 Task: Product price list brown modern simple.
Action: Mouse moved to (52, 219)
Screenshot: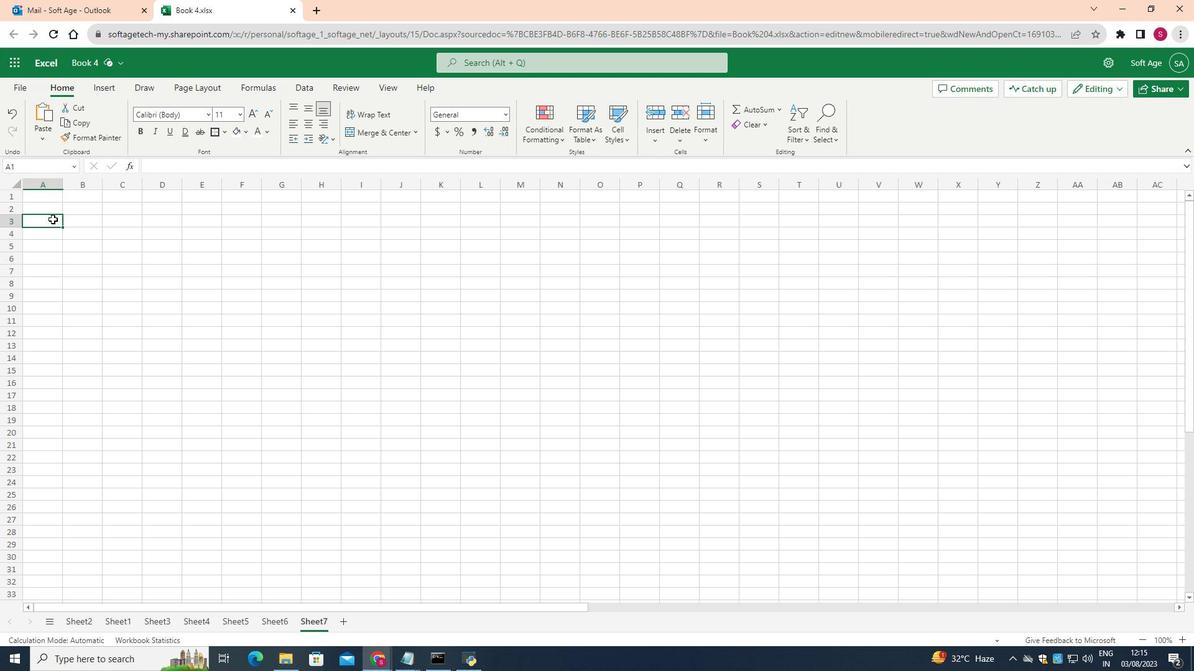 
Action: Mouse pressed left at (52, 219)
Screenshot: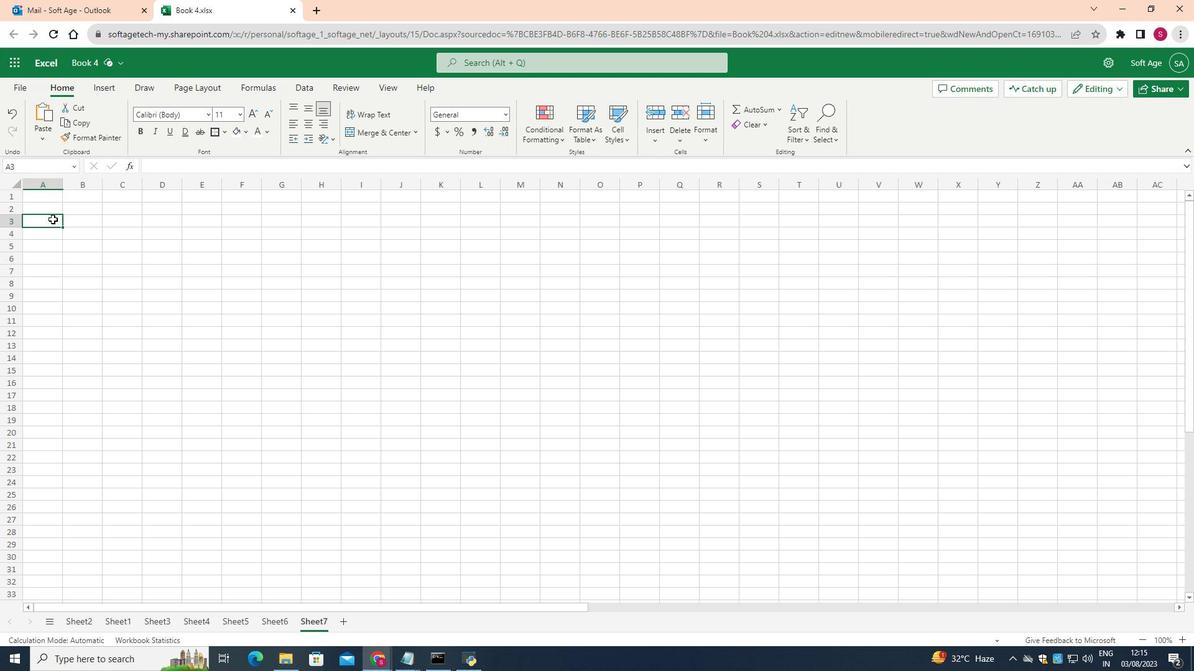 
Action: Mouse moved to (48, 197)
Screenshot: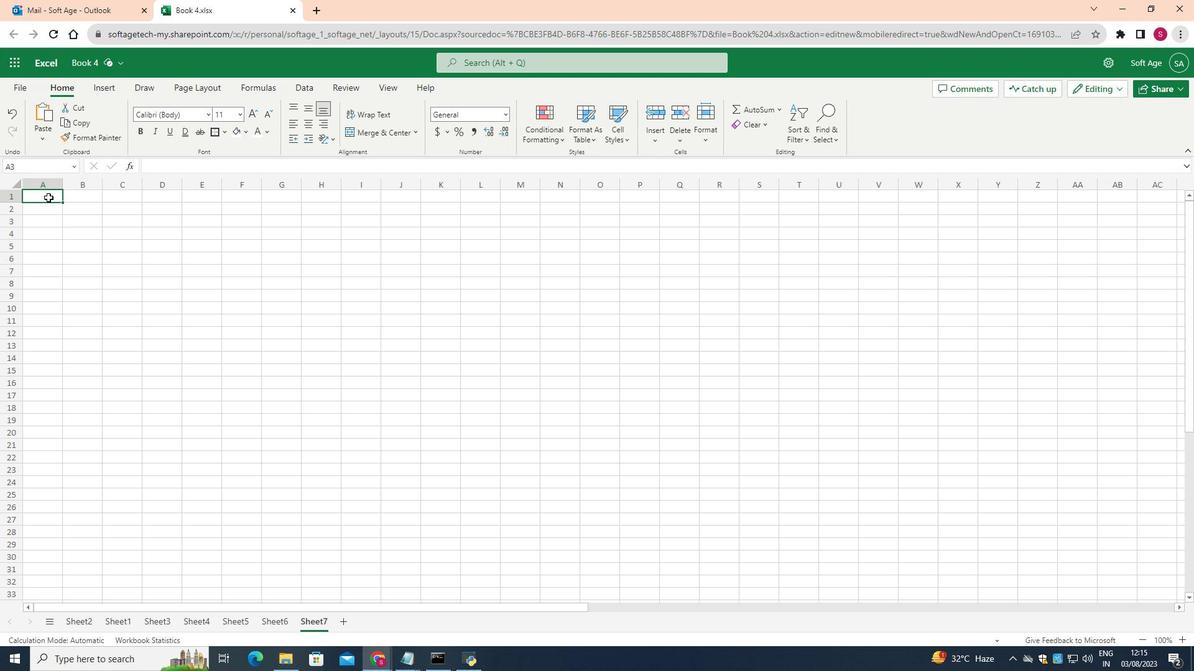 
Action: Mouse pressed left at (48, 197)
Screenshot: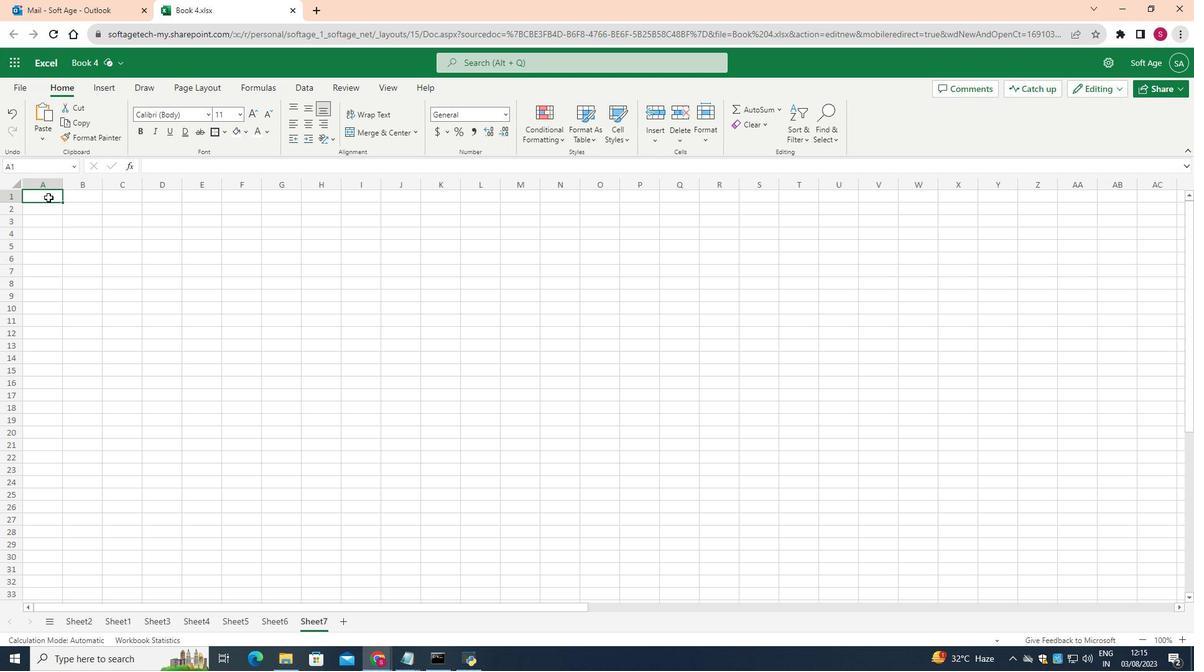 
Action: Mouse moved to (414, 126)
Screenshot: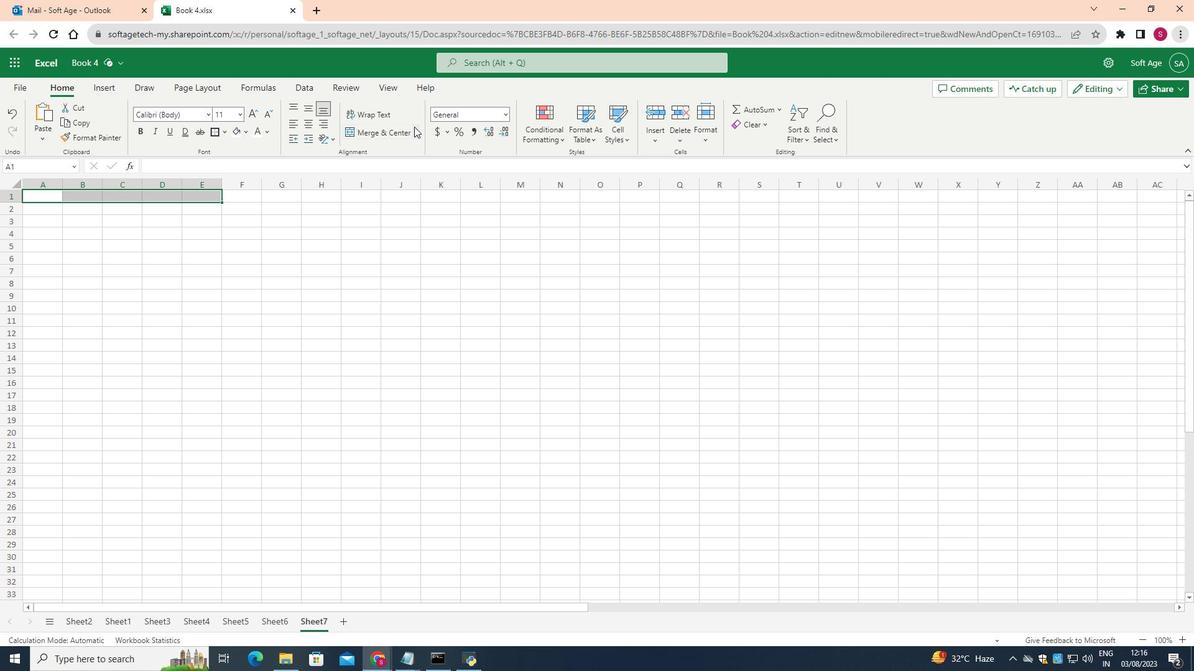 
Action: Mouse pressed left at (414, 126)
Screenshot: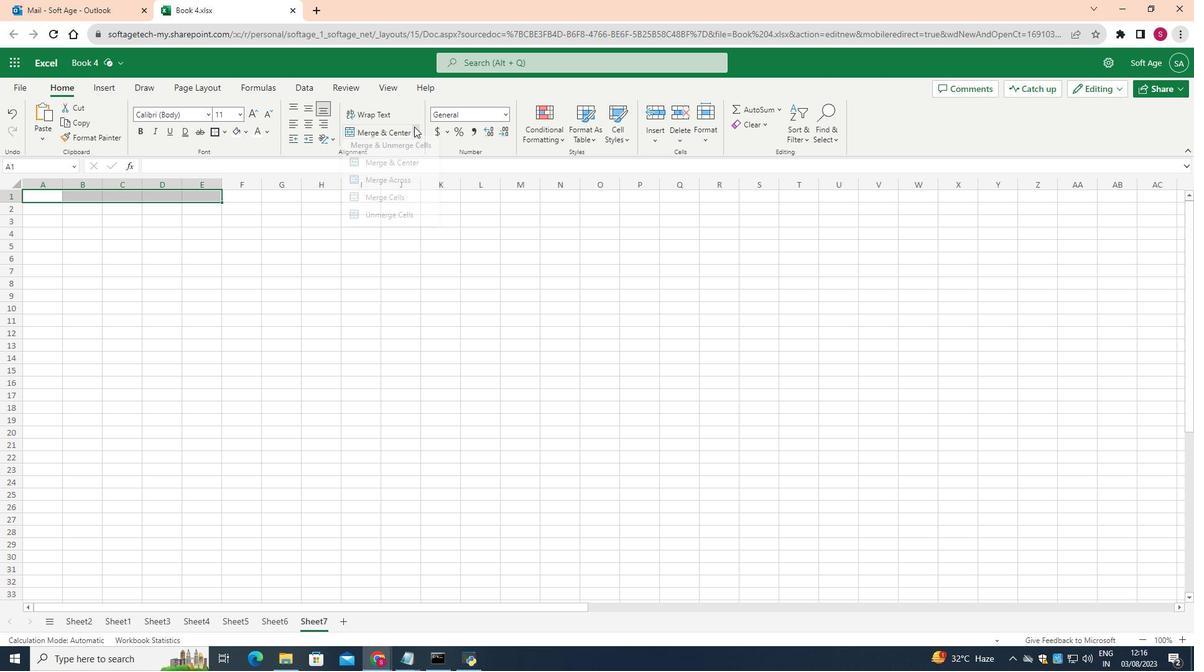 
Action: Mouse moved to (383, 204)
Screenshot: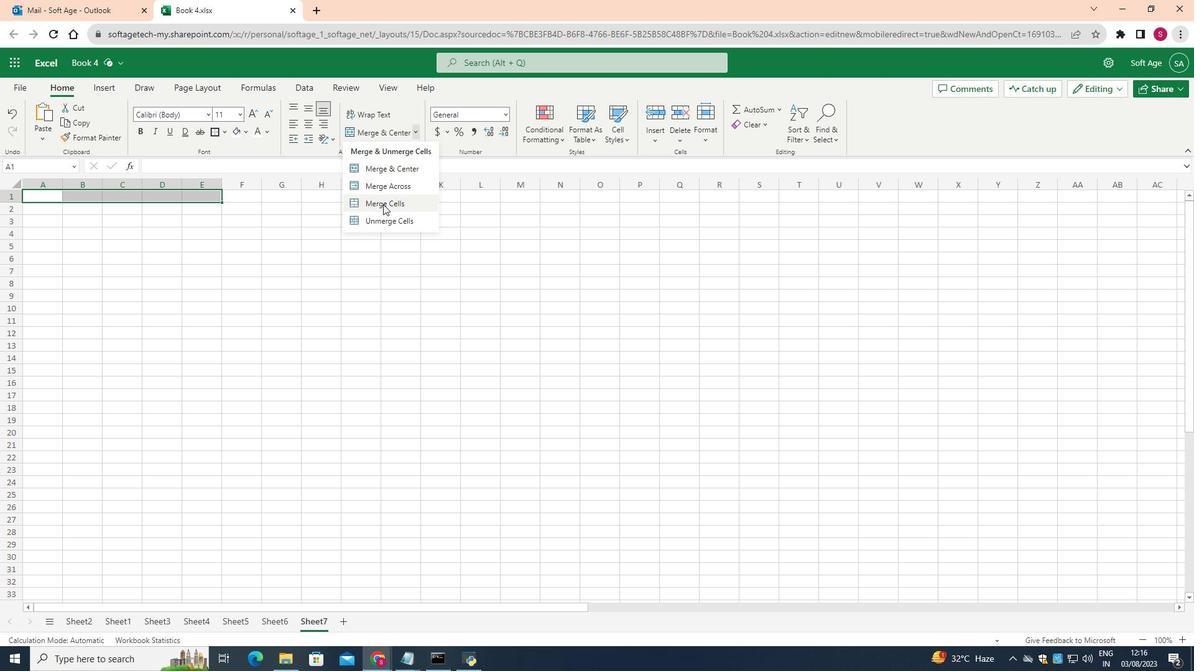 
Action: Mouse pressed left at (383, 204)
Screenshot: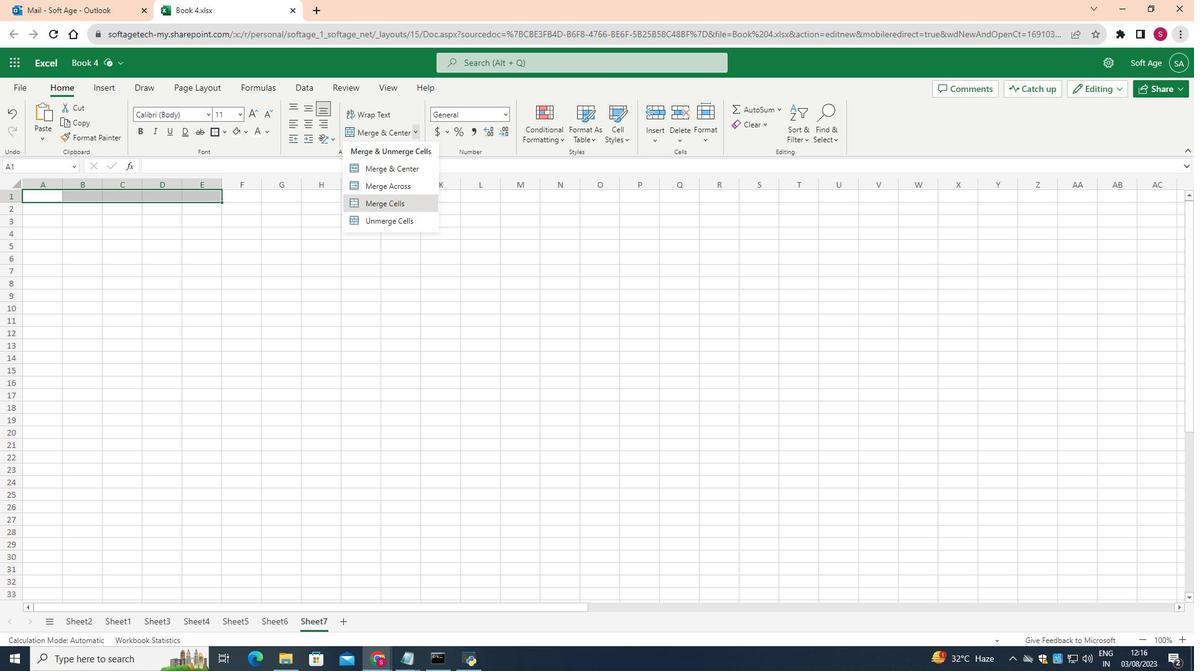 
Action: Mouse moved to (62, 181)
Screenshot: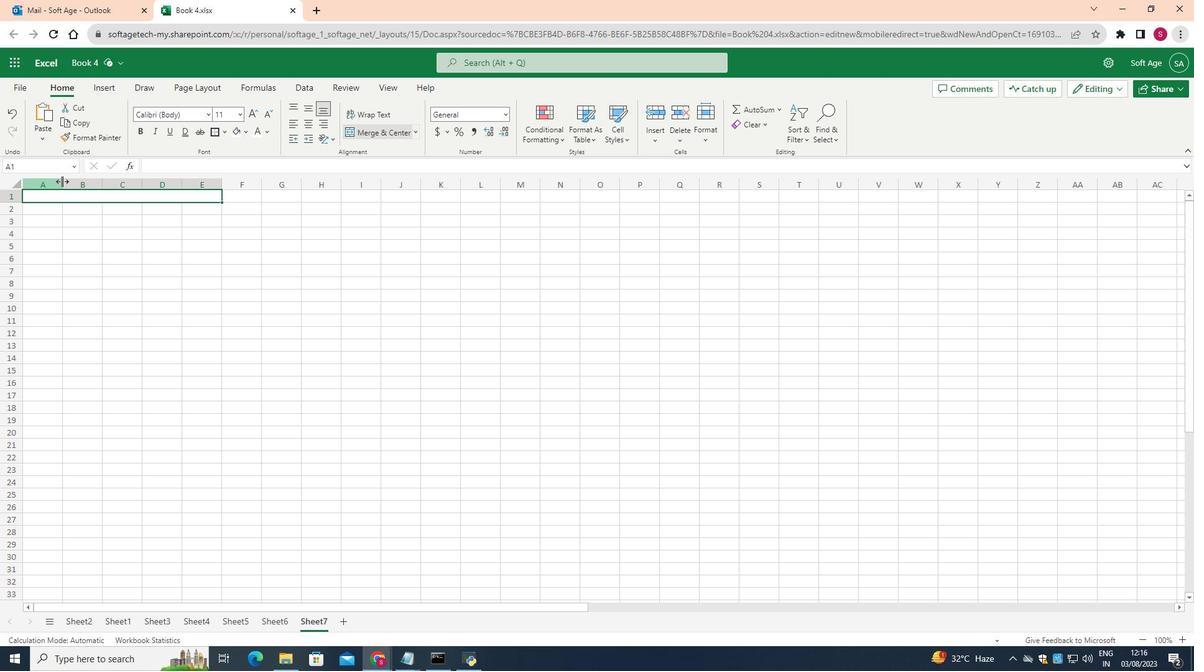 
Action: Mouse pressed left at (62, 181)
Screenshot: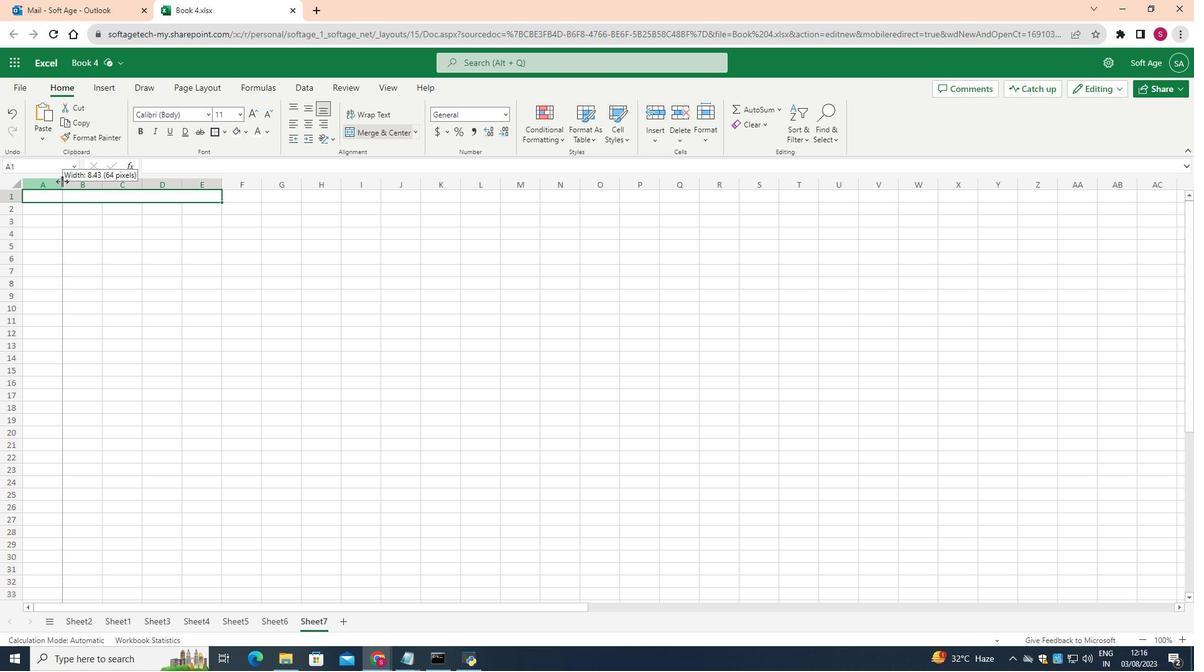 
Action: Mouse moved to (169, 185)
Screenshot: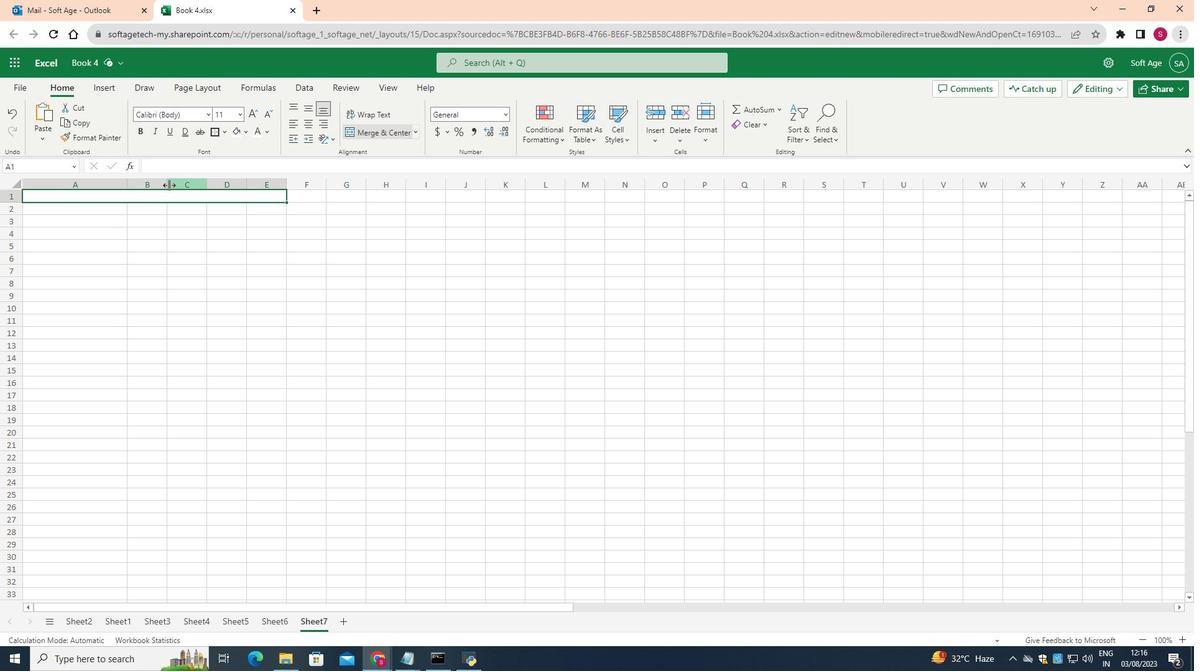 
Action: Mouse pressed left at (169, 185)
Screenshot: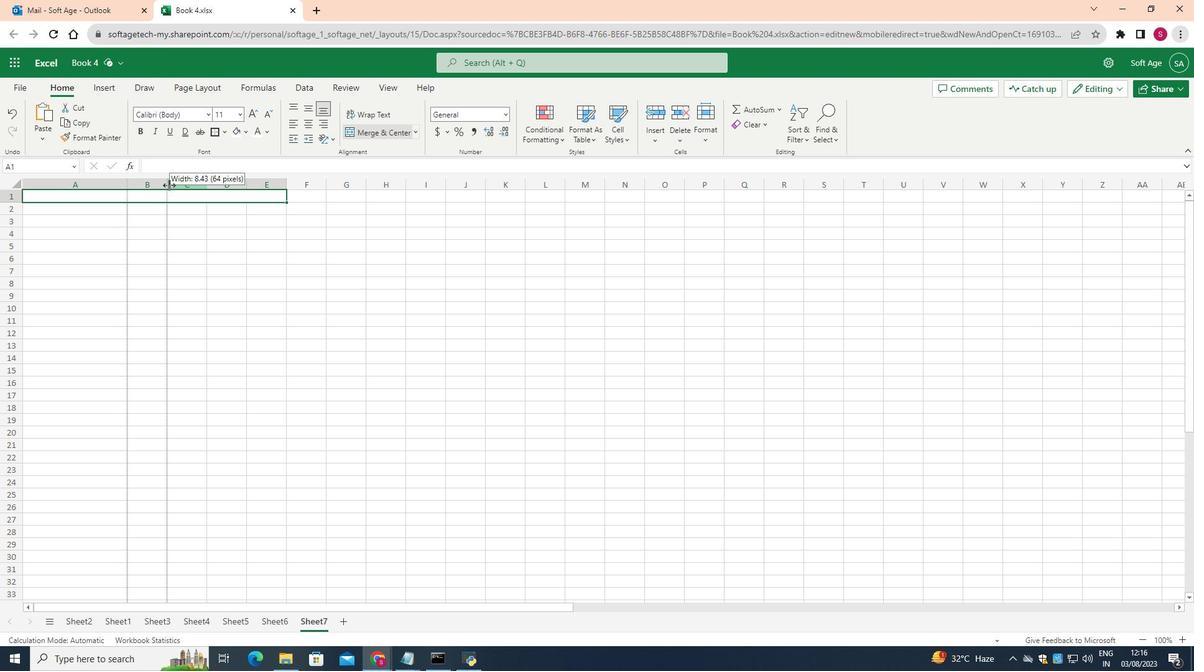 
Action: Mouse moved to (268, 186)
Screenshot: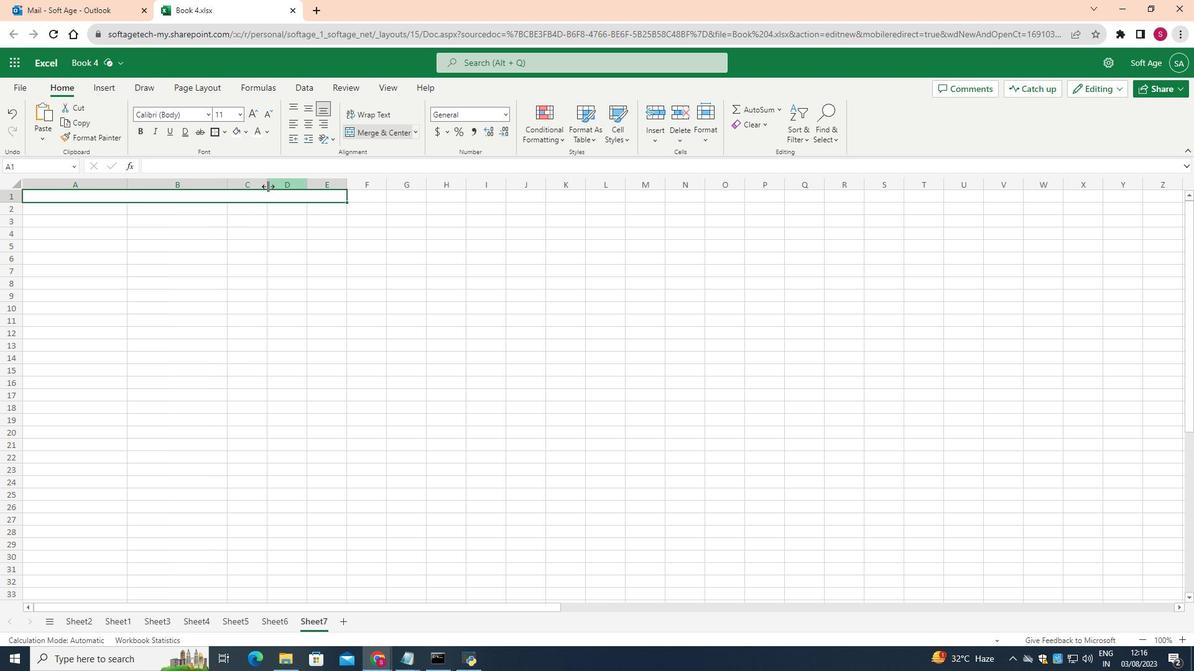 
Action: Mouse pressed left at (268, 186)
Screenshot: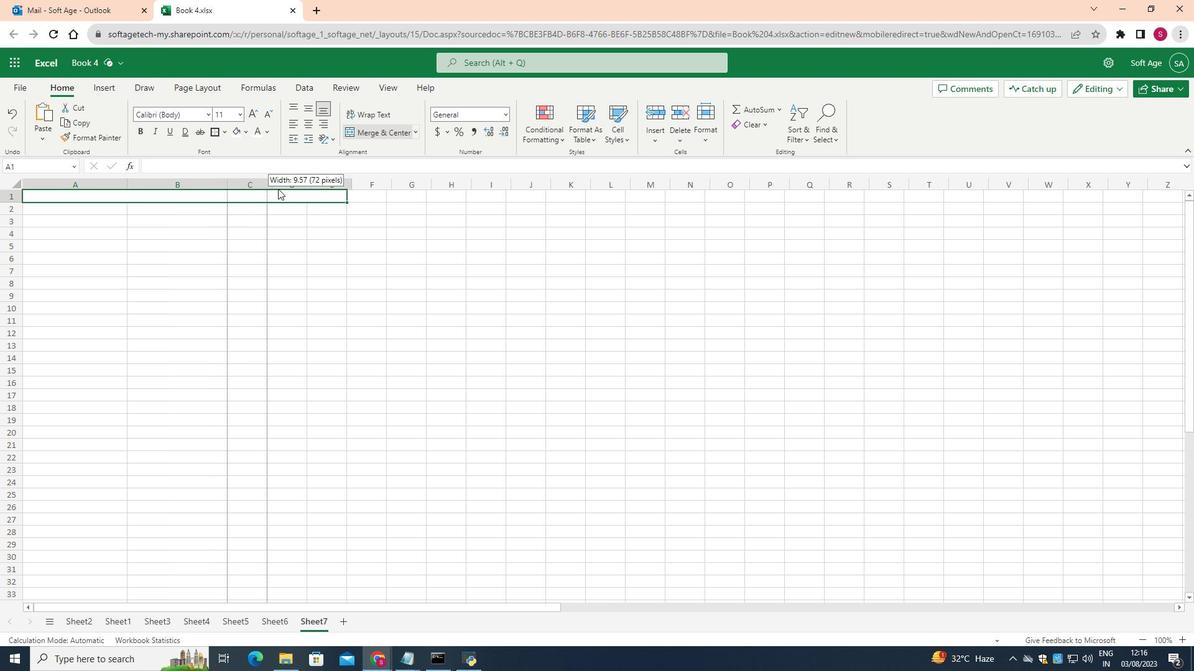 
Action: Mouse moved to (409, 184)
Screenshot: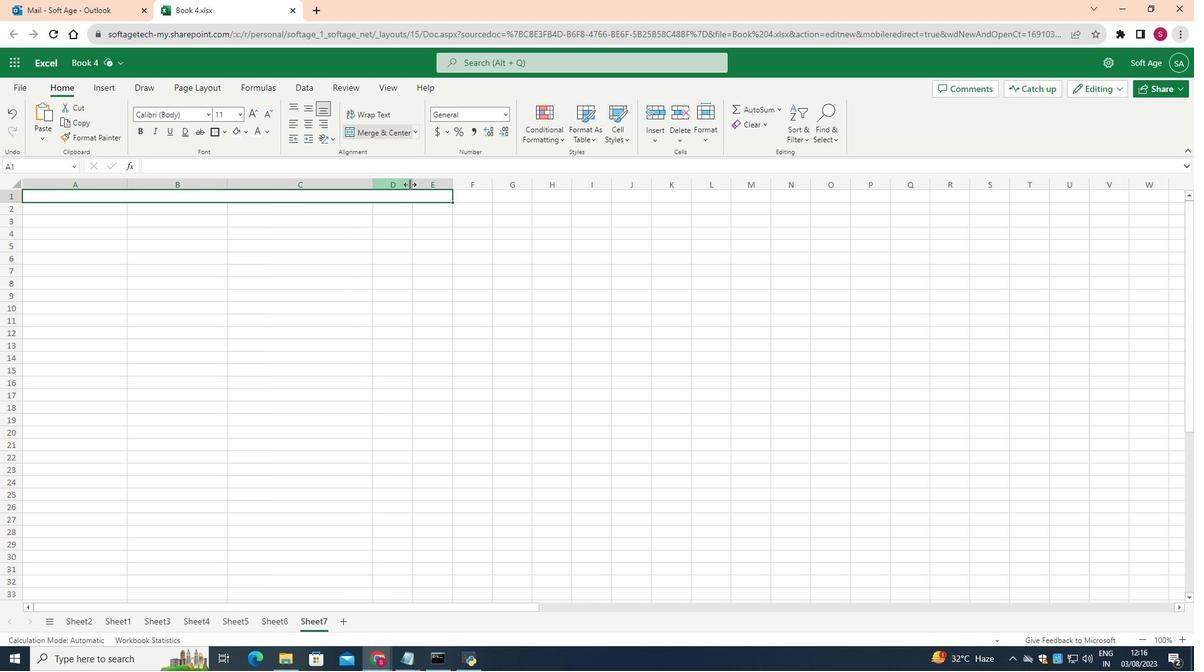 
Action: Mouse pressed left at (409, 184)
Screenshot: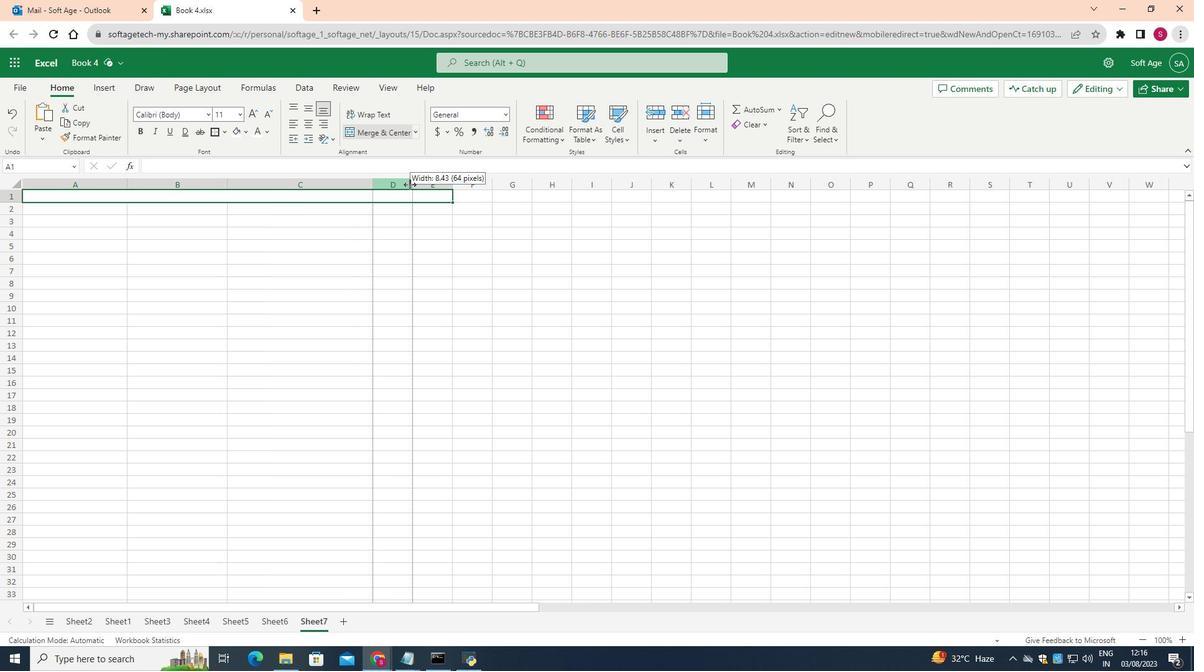 
Action: Mouse moved to (449, 188)
Screenshot: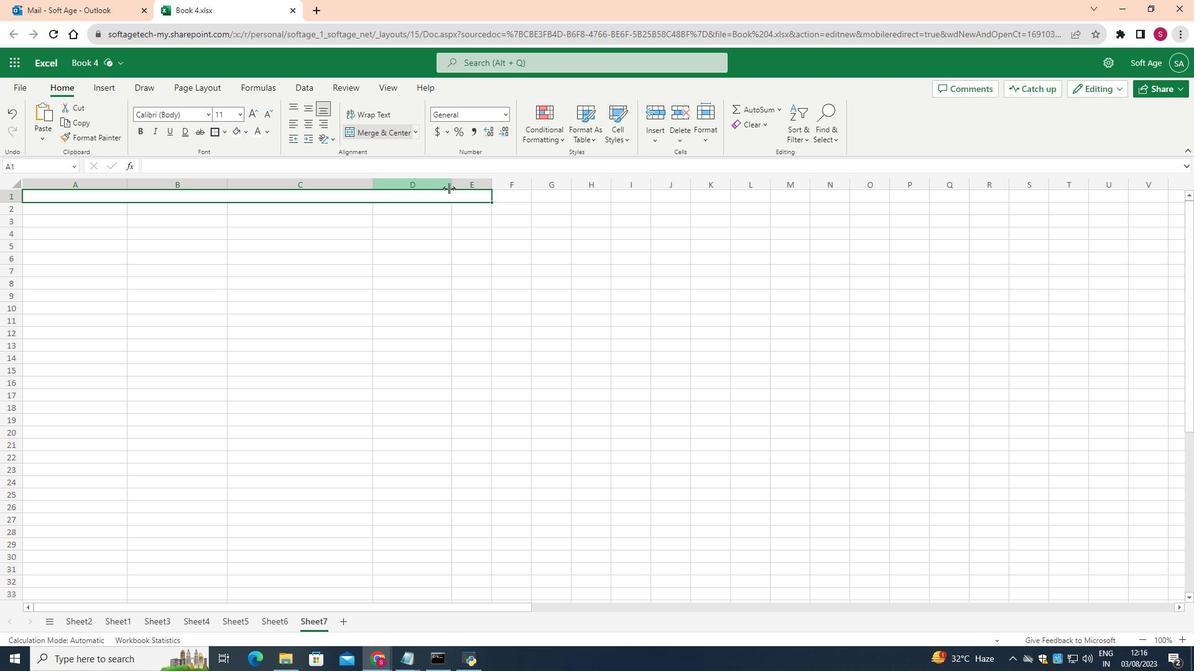 
Action: Mouse pressed left at (449, 188)
Screenshot: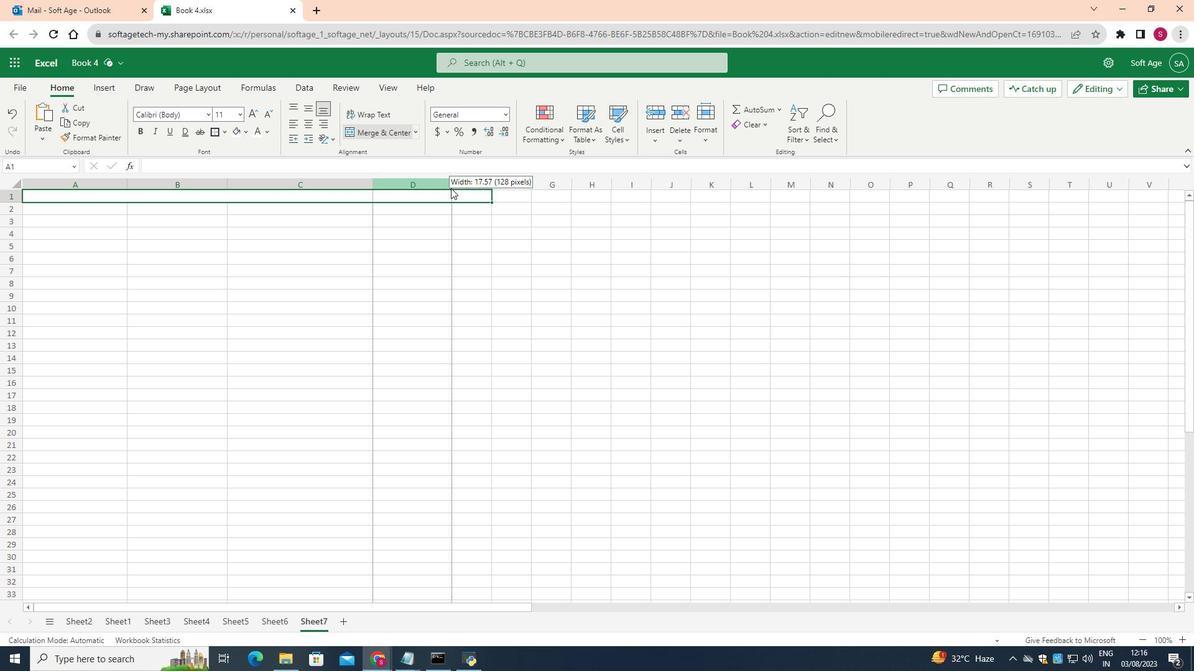 
Action: Mouse moved to (517, 179)
Screenshot: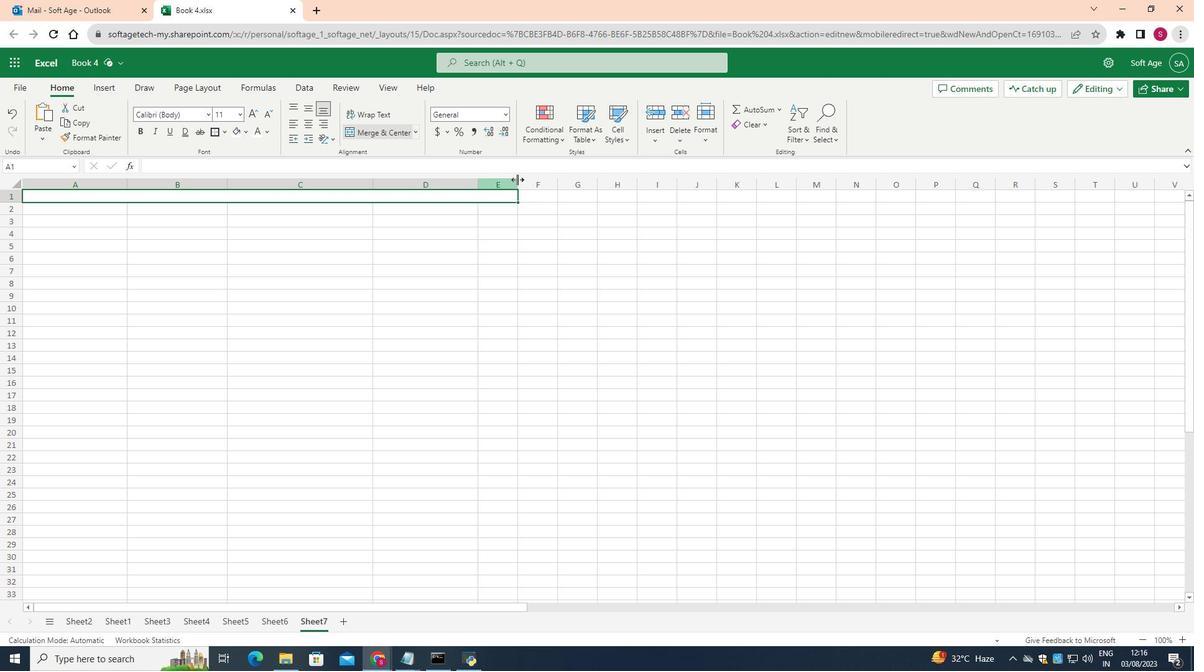 
Action: Mouse pressed left at (517, 179)
Screenshot: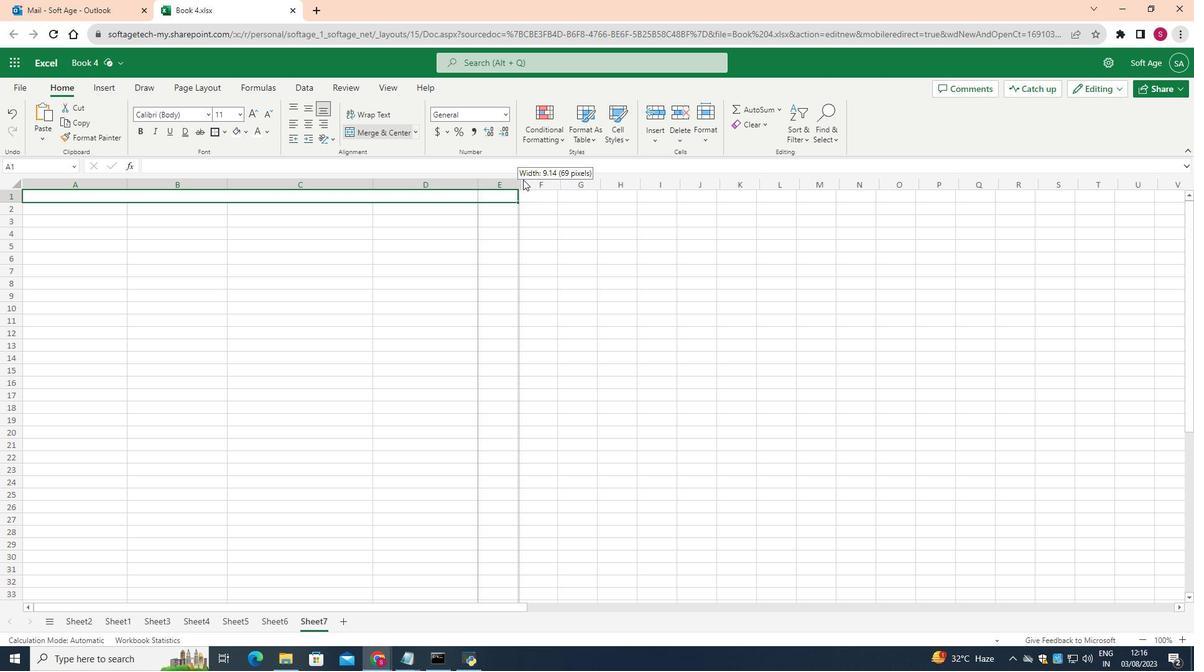 
Action: Mouse moved to (57, 202)
Screenshot: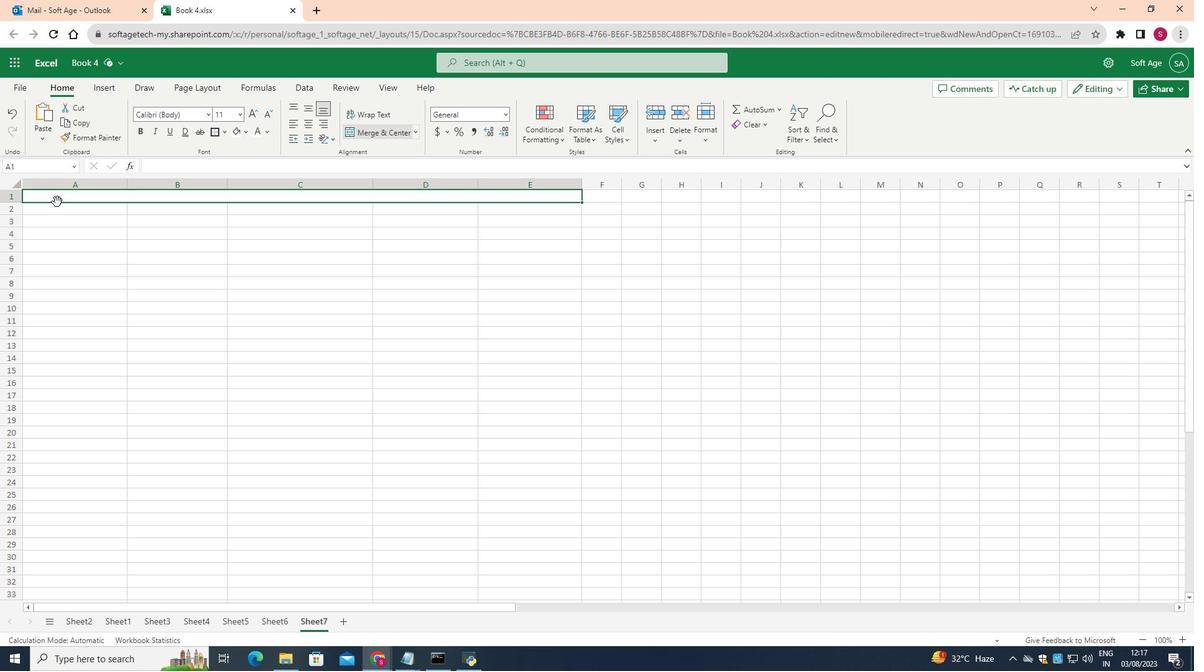 
Action: Mouse pressed left at (57, 202)
Screenshot: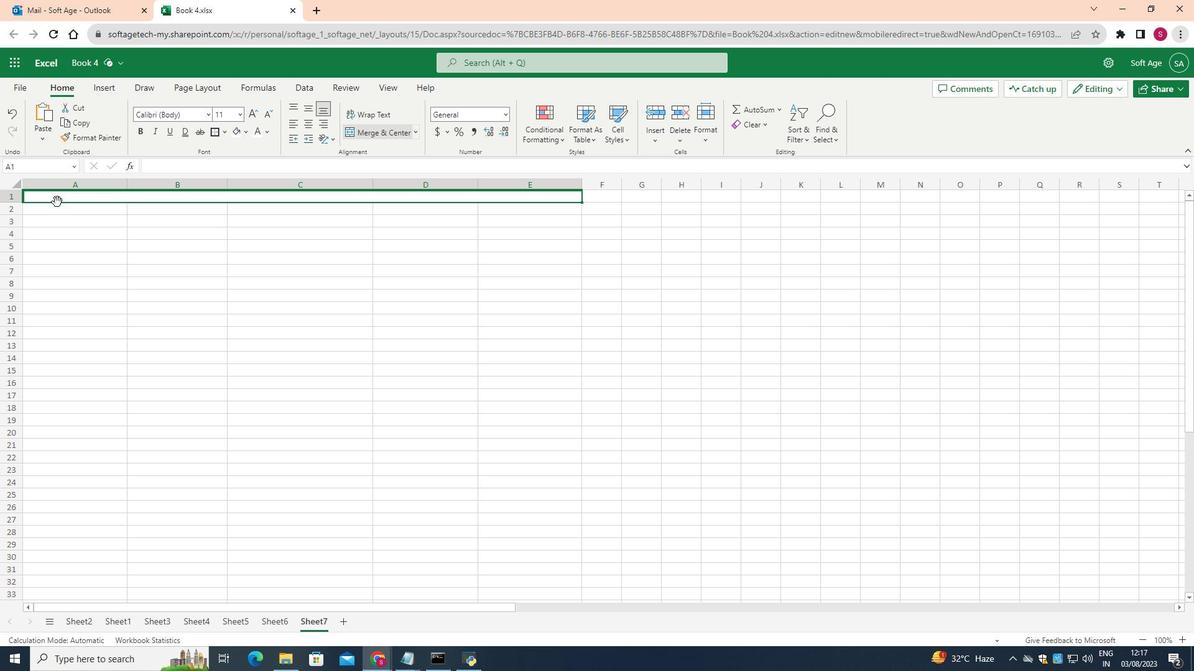 
Action: Mouse pressed left at (57, 202)
Screenshot: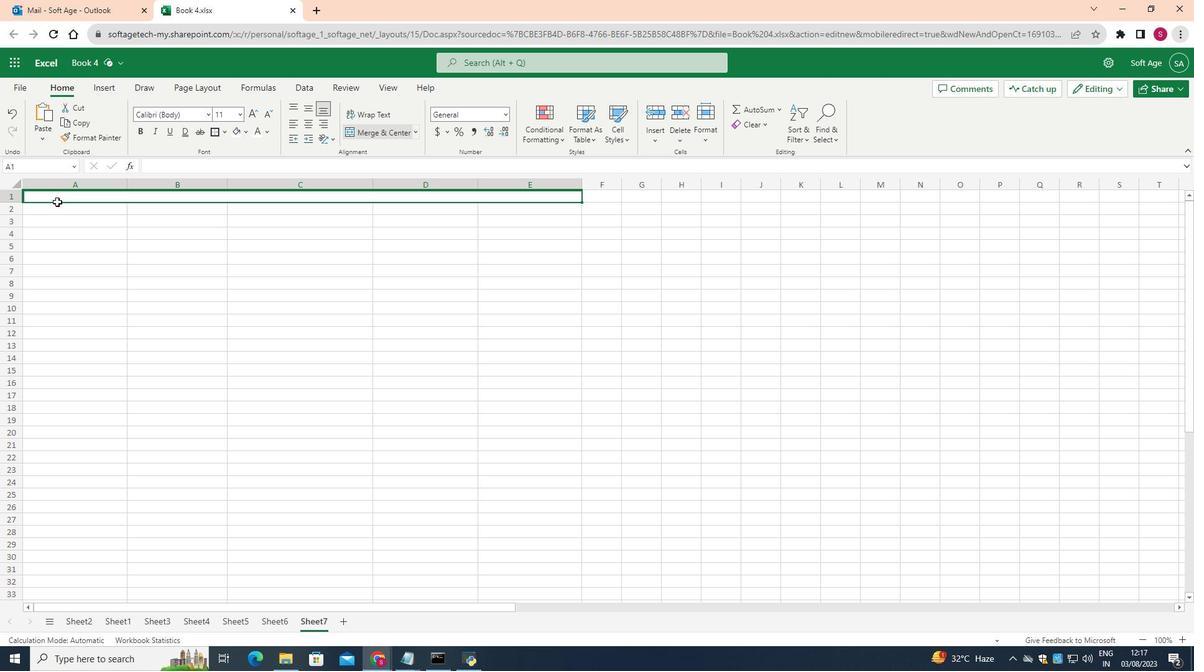 
Action: Mouse moved to (79, 197)
Screenshot: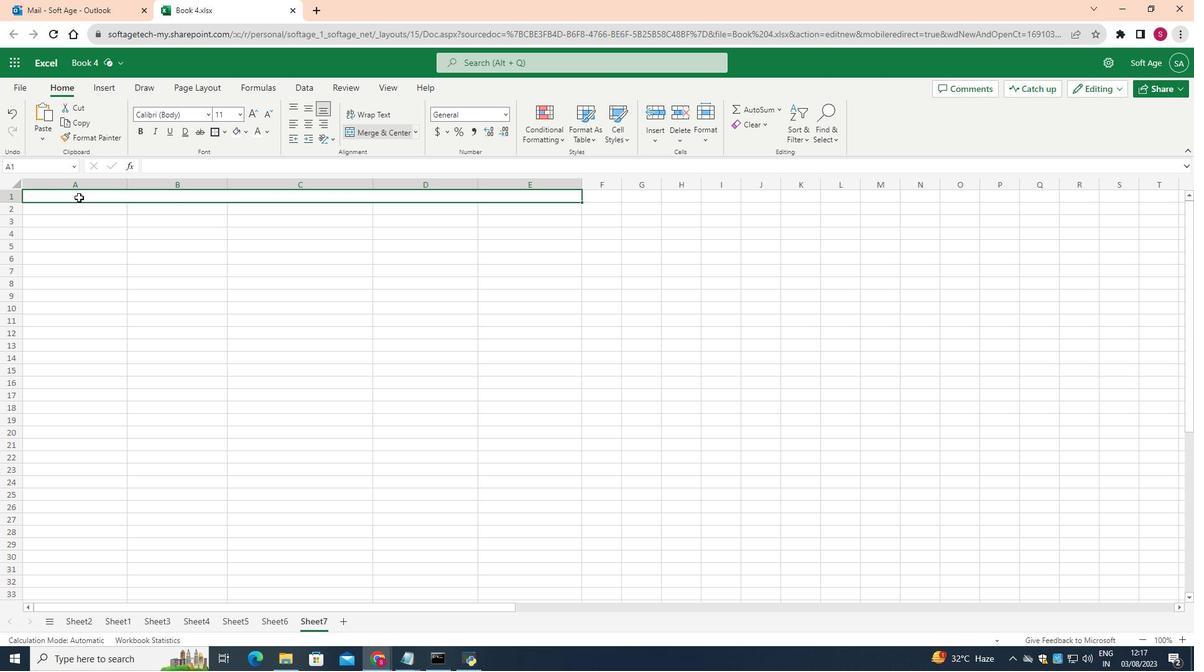 
Action: Mouse pressed left at (79, 197)
Screenshot: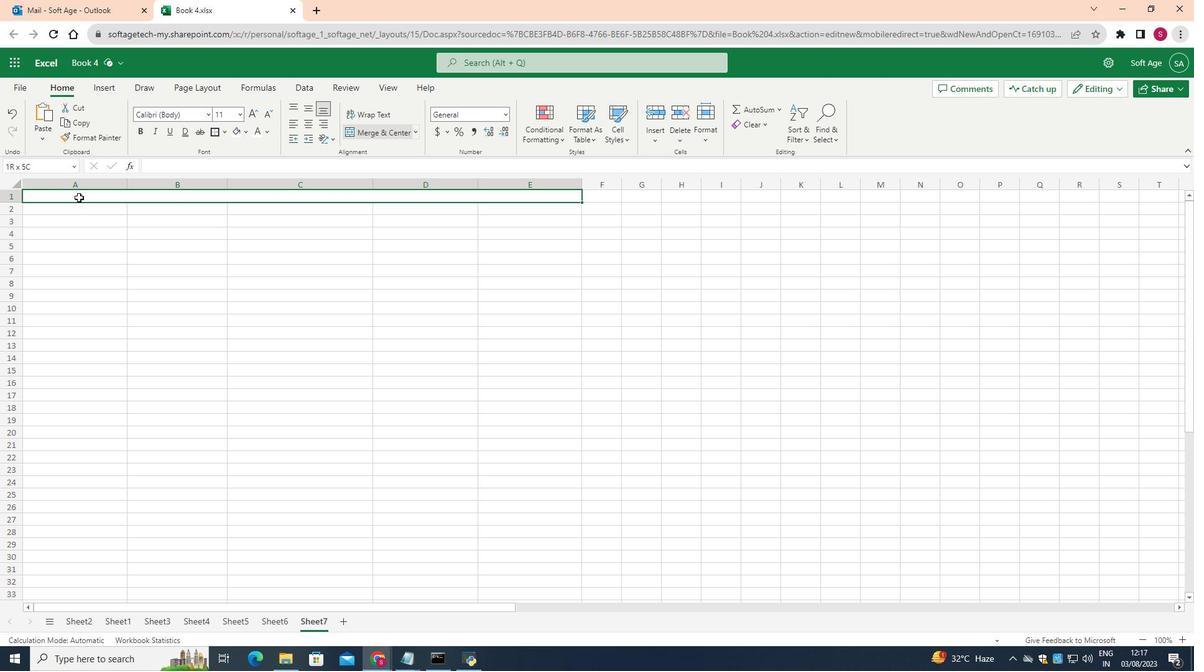 
Action: Mouse moved to (101, 205)
Screenshot: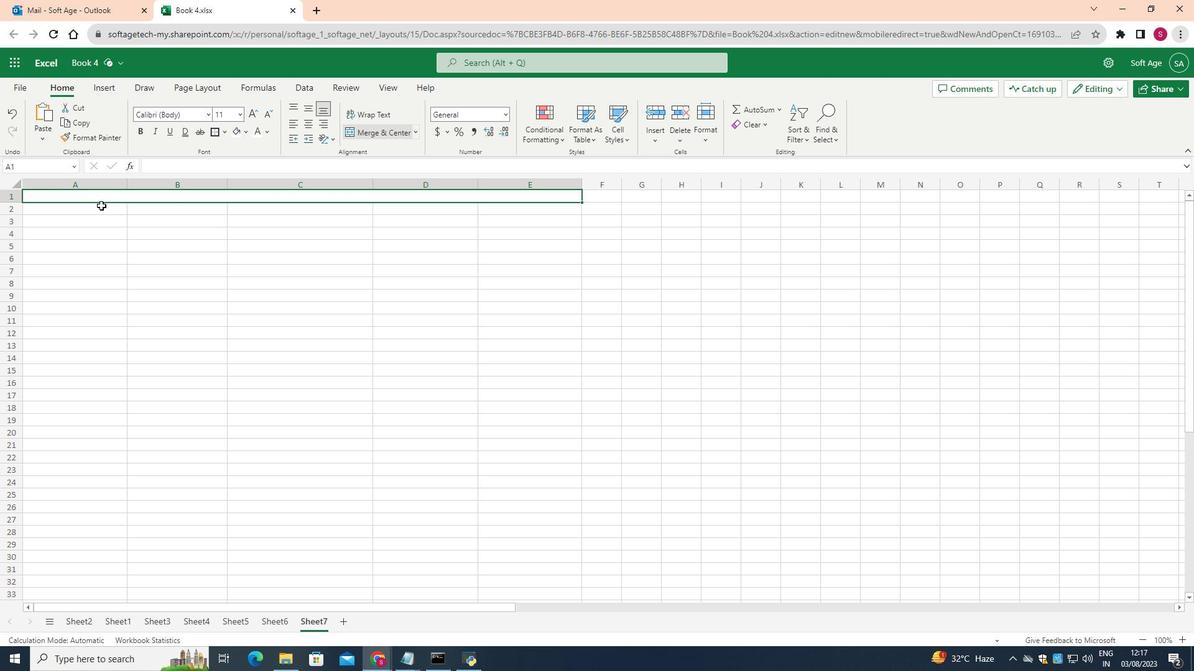 
Action: Mouse pressed left at (101, 205)
Screenshot: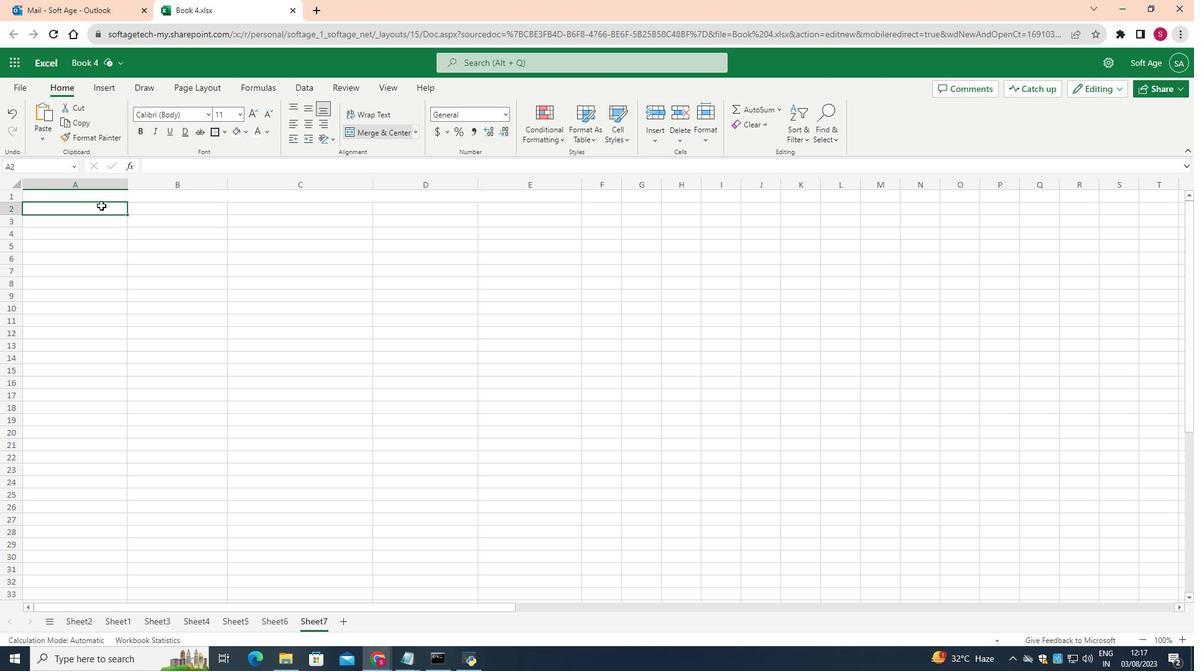 
Action: Key pressed <Key.shift><Key.shift><Key.shift><Key.shift><Key.shift><Key.shift><Key.shift><Key.shift><Key.shift><Key.shift><Key.shift><Key.shift><Key.shift><Key.shift><Key.shift><Key.shift><Key.shift><Key.shift><Key.shift><Key.shift><Key.shift><Key.shift>Platoterra<Key.space><Key.shift>Container<Key.space><Key.shift>Shipping<Key.enter>4321<Key.space><Key.shift><Key.shift>N.<Key.space><Key.shift>Broad<Key.space><Key.shift>Street,<Key.space><Key.shift><Key.shift><Key.shift>Philadelphia,<Key.space><Key.shift>PA<Key.space>21098
Screenshot: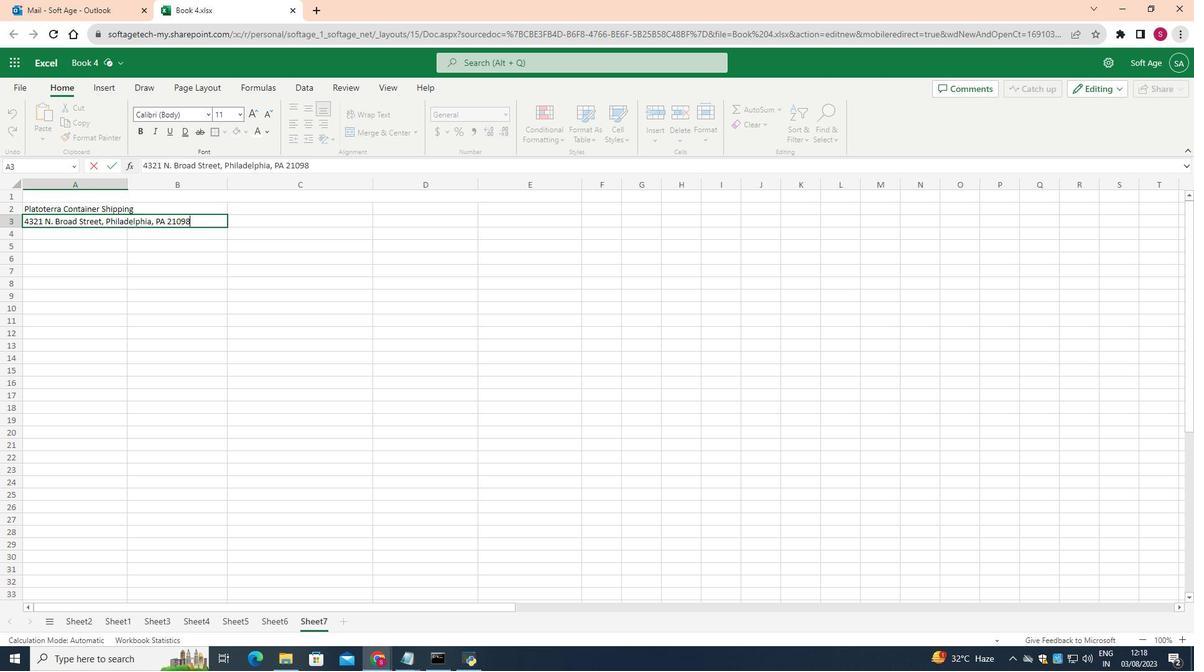 
Action: Mouse moved to (77, 310)
Screenshot: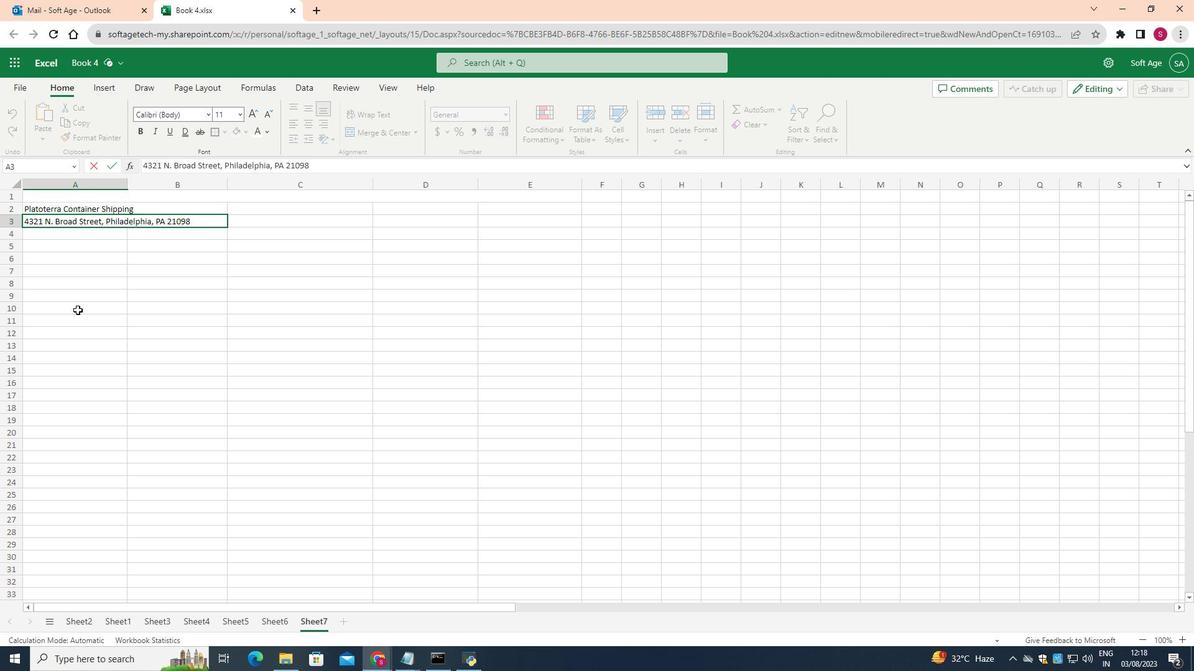 
Action: Key pressed <Key.enter>
Screenshot: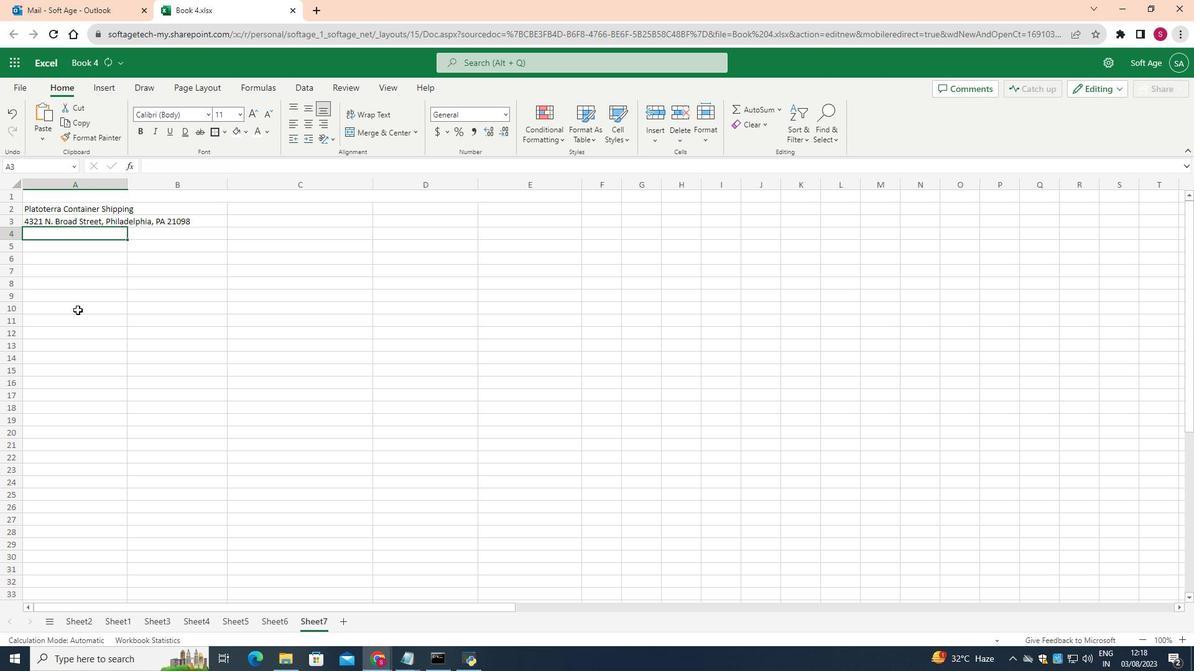 
Action: Mouse moved to (24, 218)
Screenshot: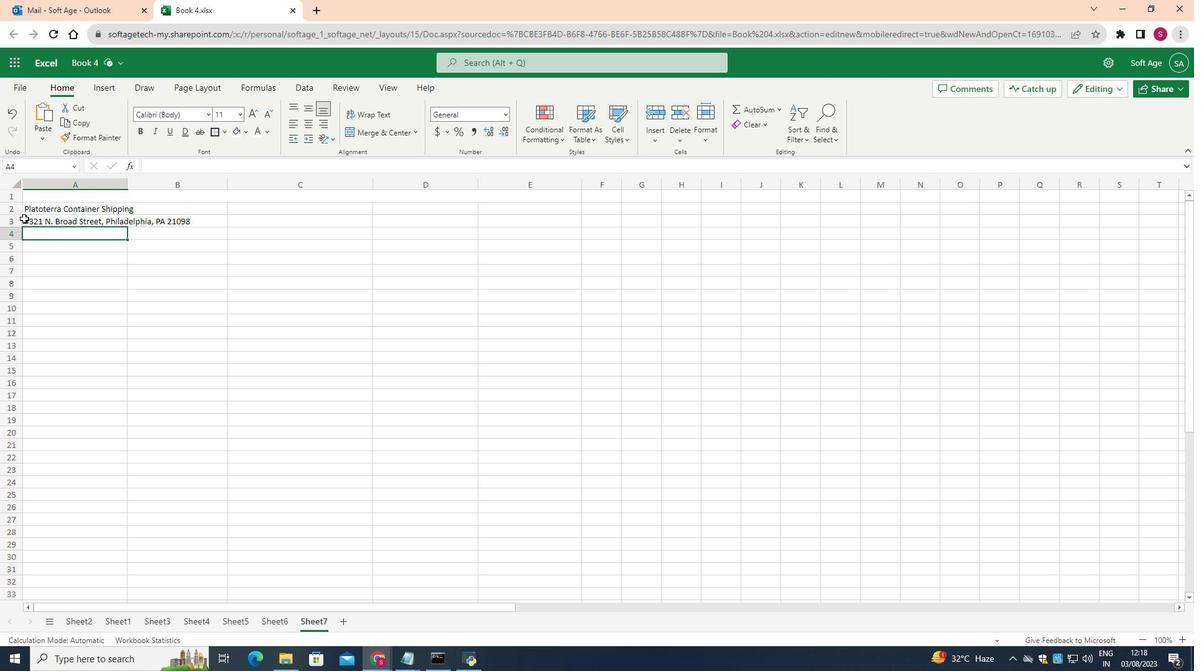 
Action: Mouse pressed left at (24, 218)
Screenshot: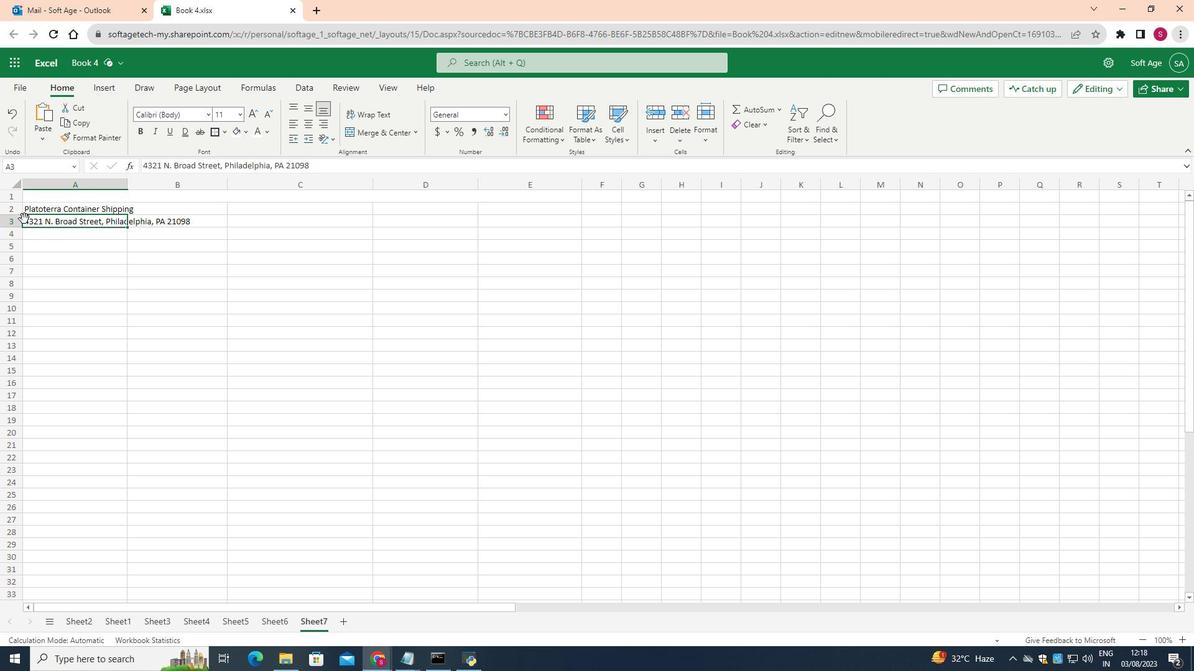 
Action: Mouse moved to (22, 218)
Screenshot: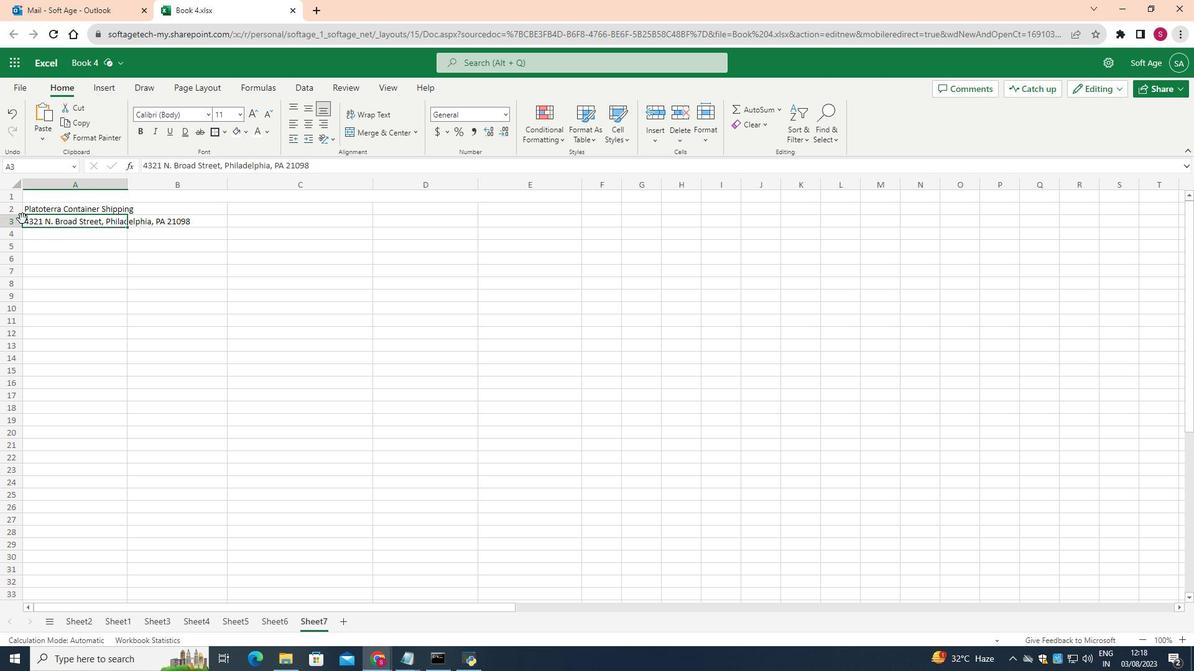 
Action: Mouse pressed right at (22, 218)
Screenshot: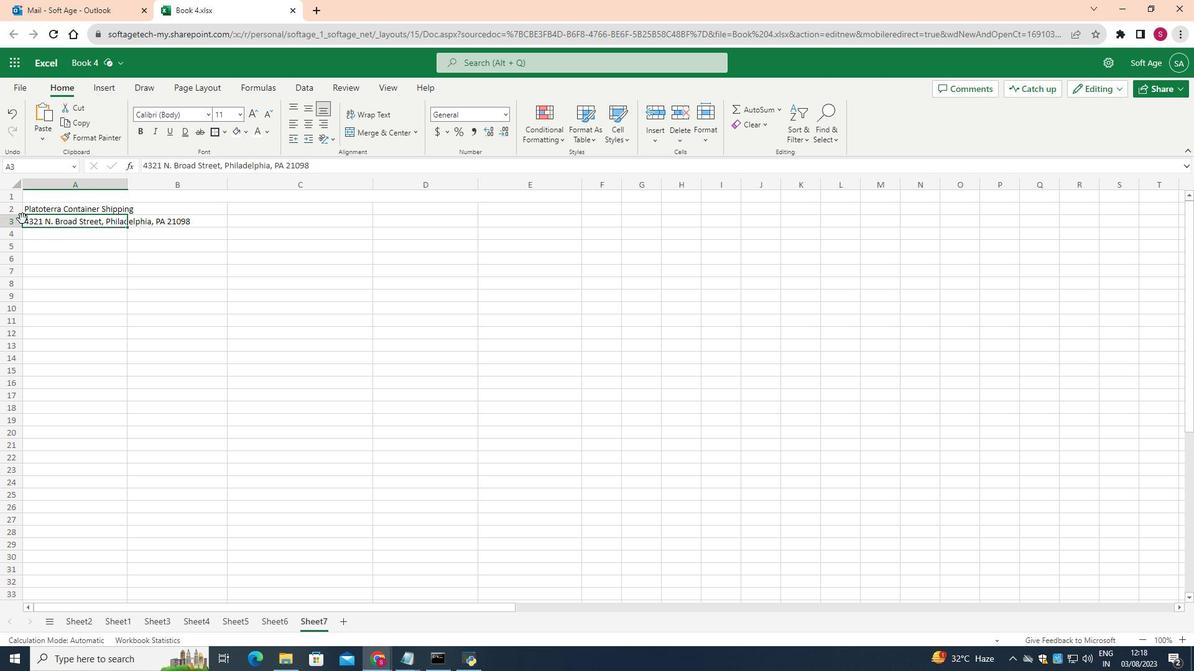 
Action: Mouse moved to (248, 318)
Screenshot: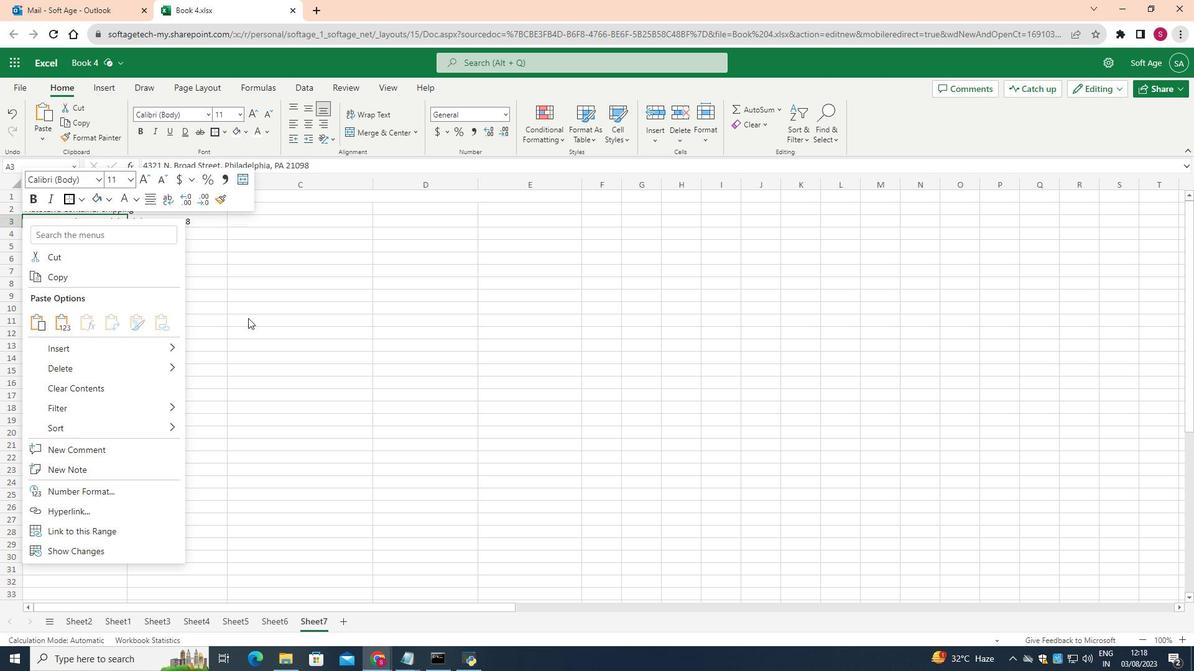 
Action: Mouse pressed left at (248, 318)
Screenshot: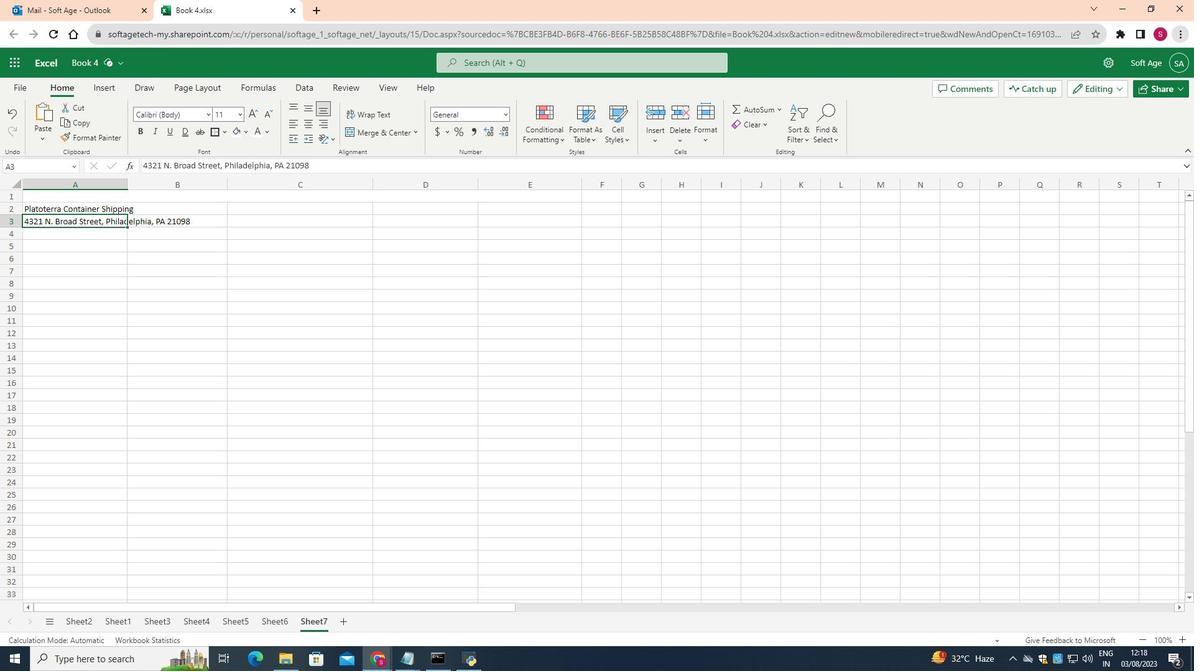 
Action: Mouse moved to (18, 220)
Screenshot: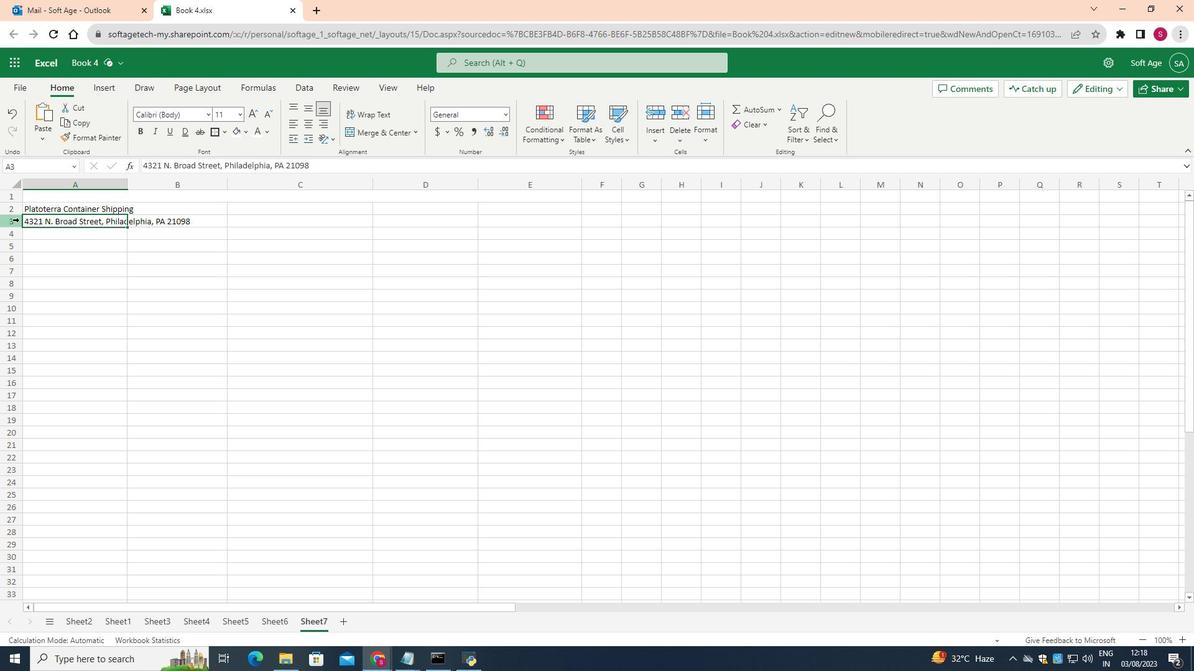
Action: Mouse pressed right at (18, 220)
Screenshot: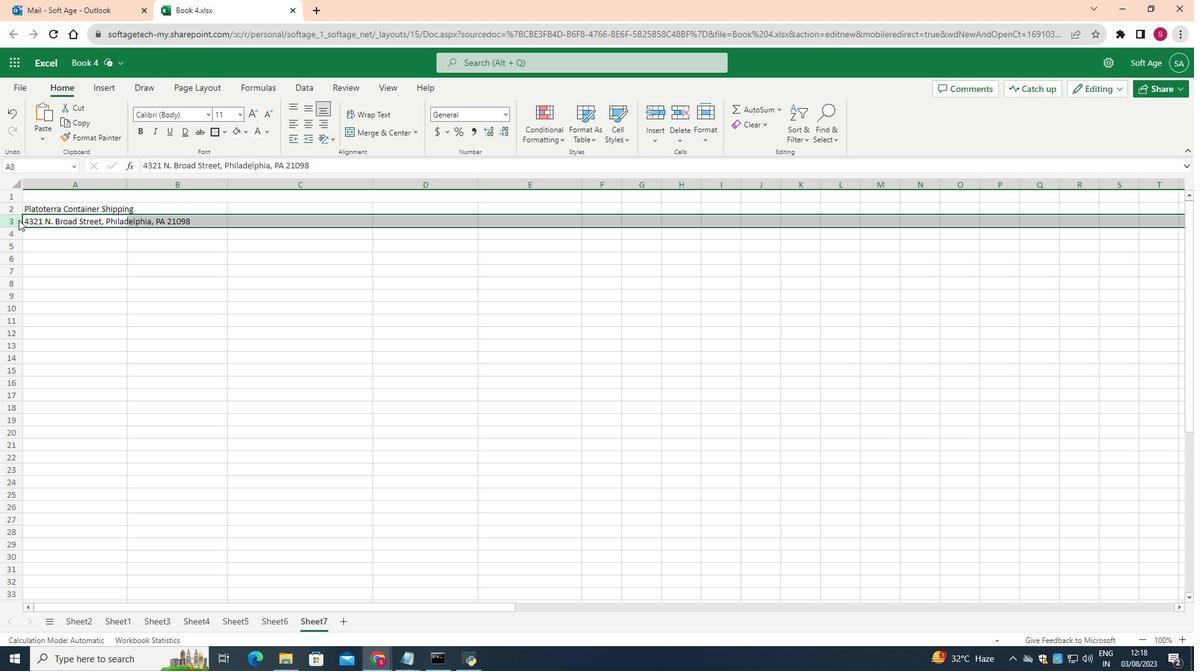 
Action: Mouse moved to (60, 348)
Screenshot: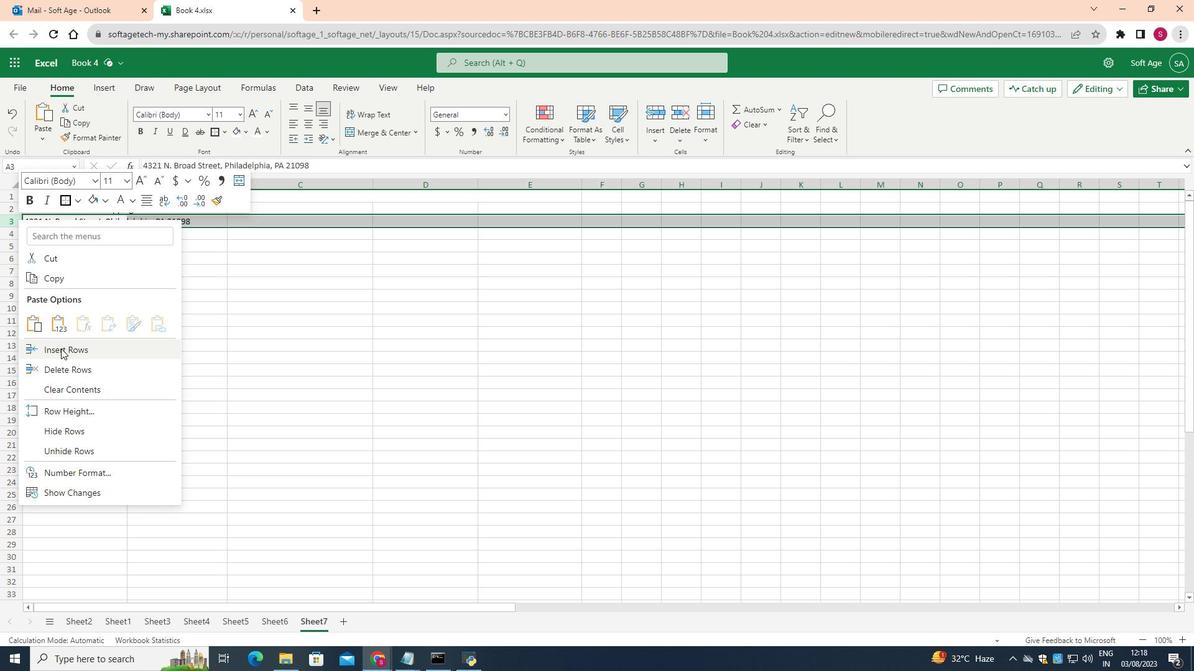 
Action: Mouse pressed left at (60, 348)
Screenshot: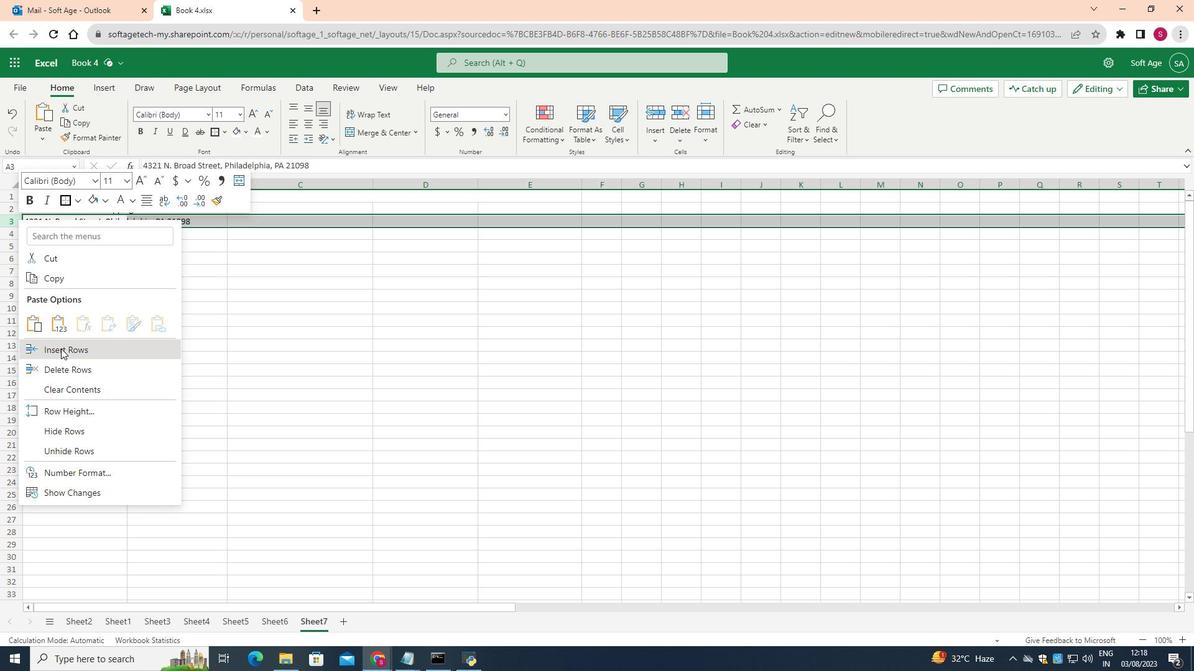 
Action: Mouse pressed left at (60, 348)
Screenshot: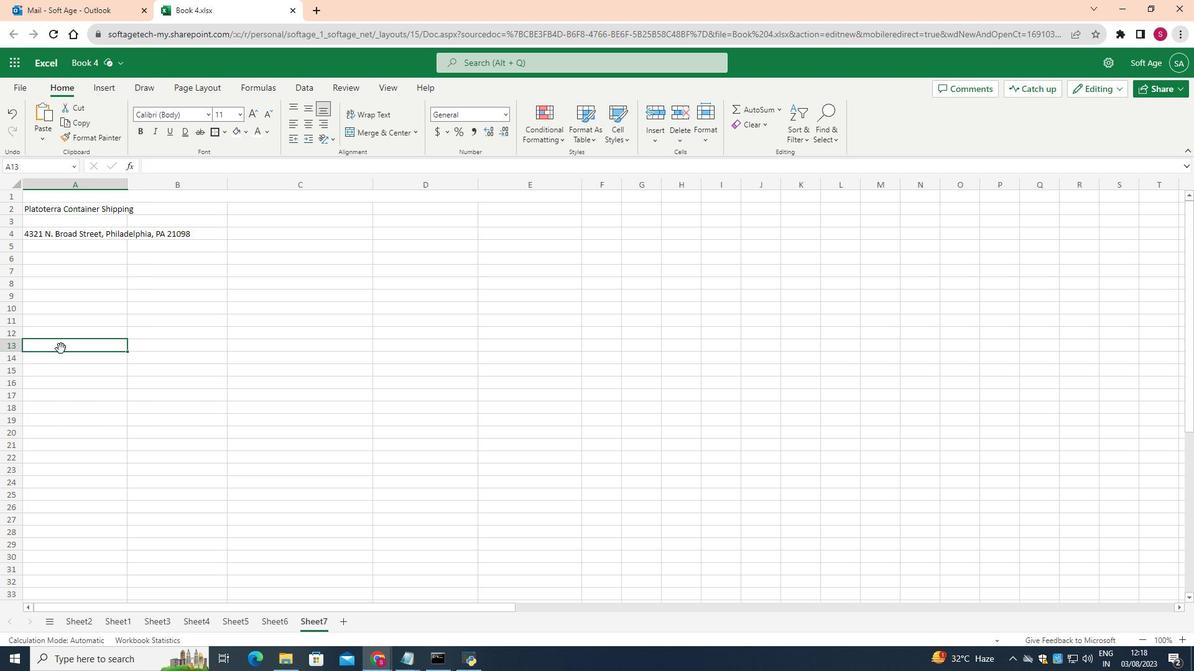 
Action: Mouse moved to (70, 258)
Screenshot: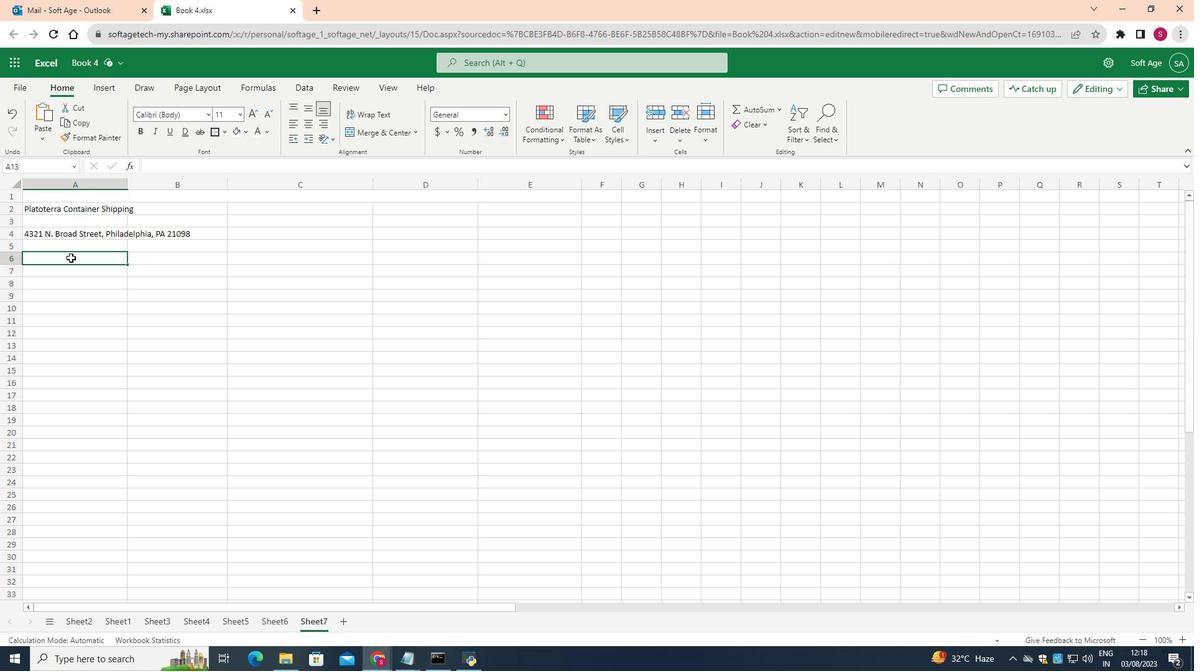 
Action: Mouse pressed left at (70, 258)
Screenshot: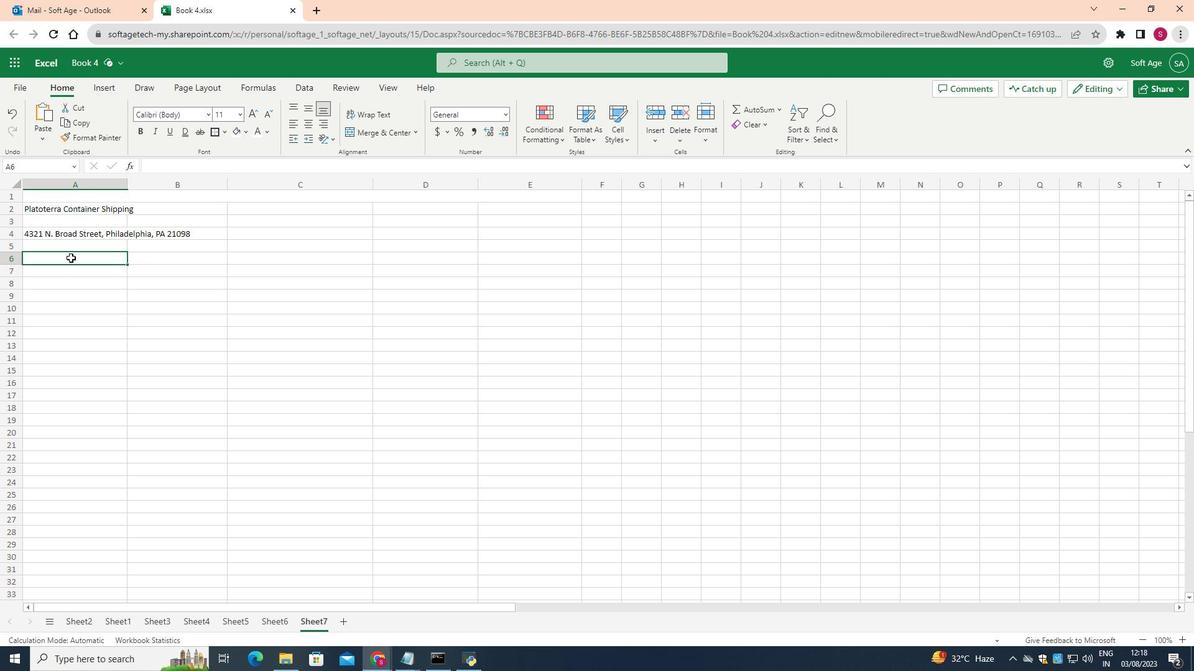 
Action: Mouse moved to (23, 225)
Screenshot: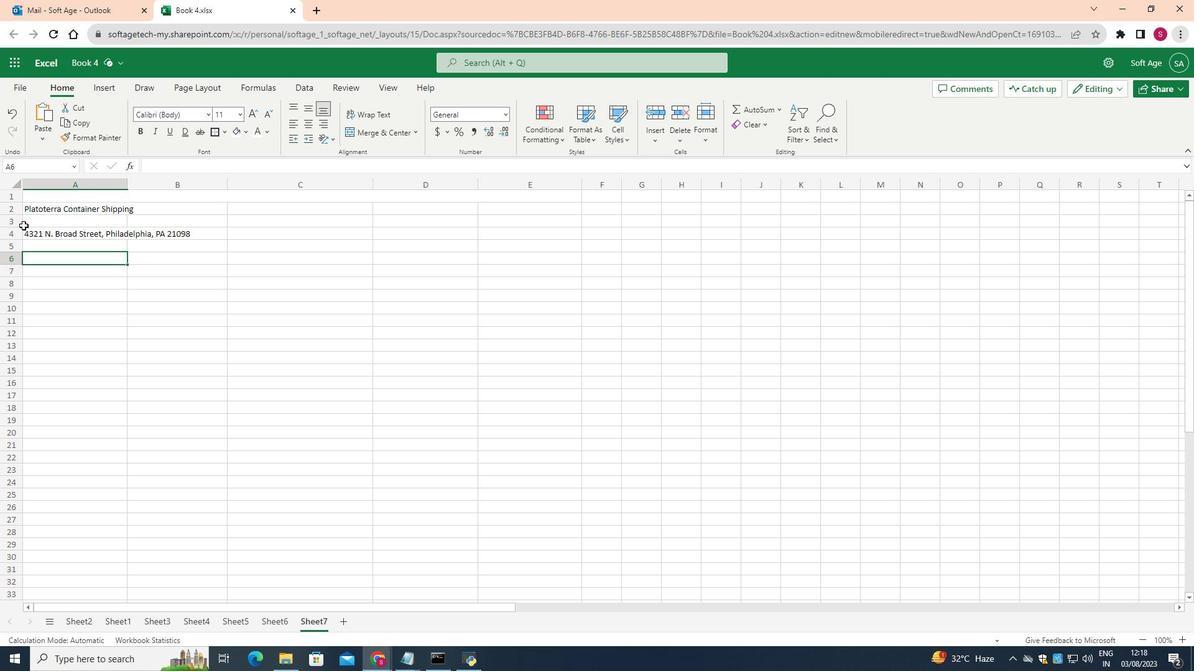 
Action: Mouse pressed left at (23, 225)
Screenshot: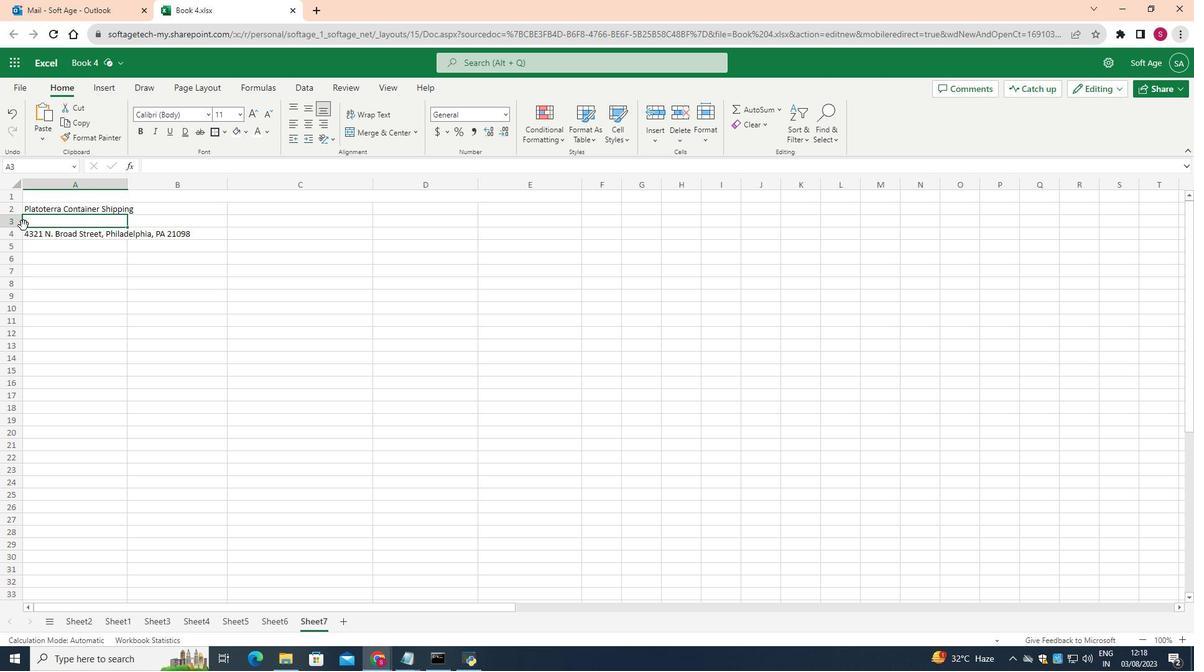 
Action: Mouse moved to (19, 227)
Screenshot: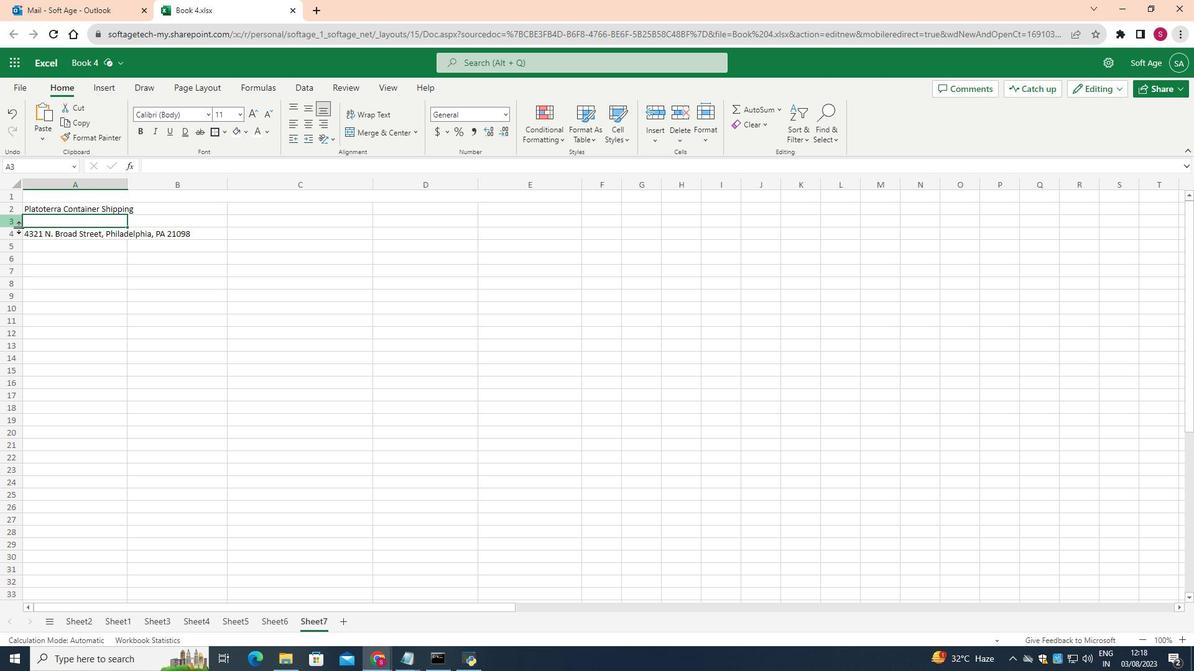 
Action: Mouse pressed left at (19, 227)
Screenshot: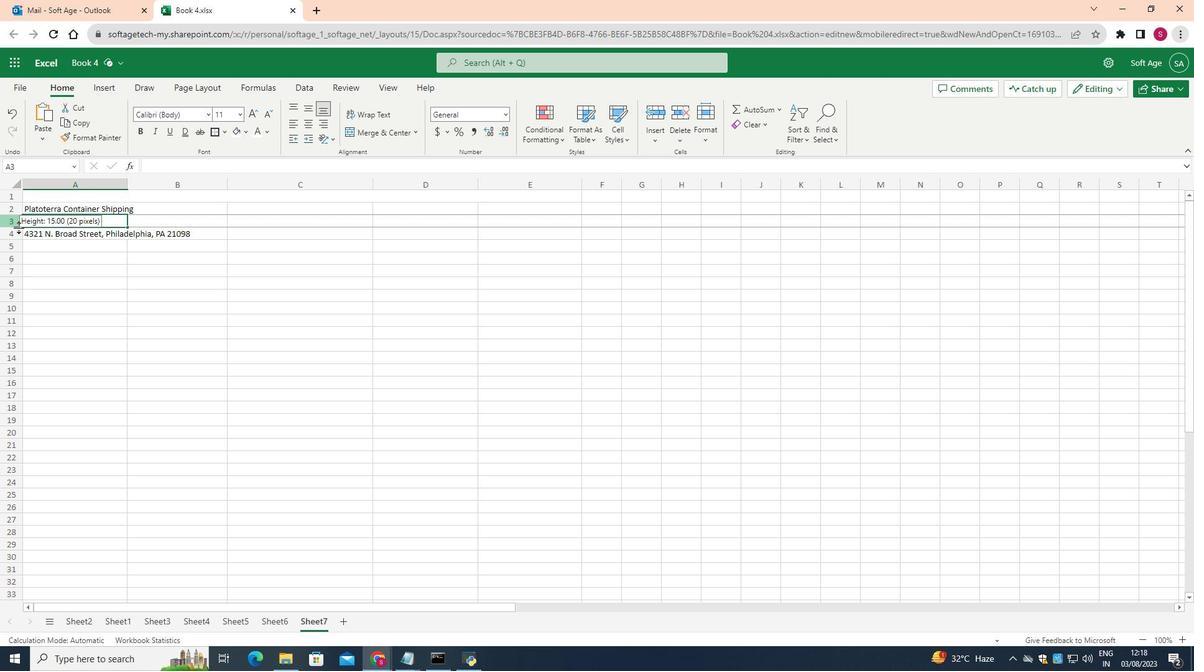 
Action: Mouse moved to (17, 248)
Screenshot: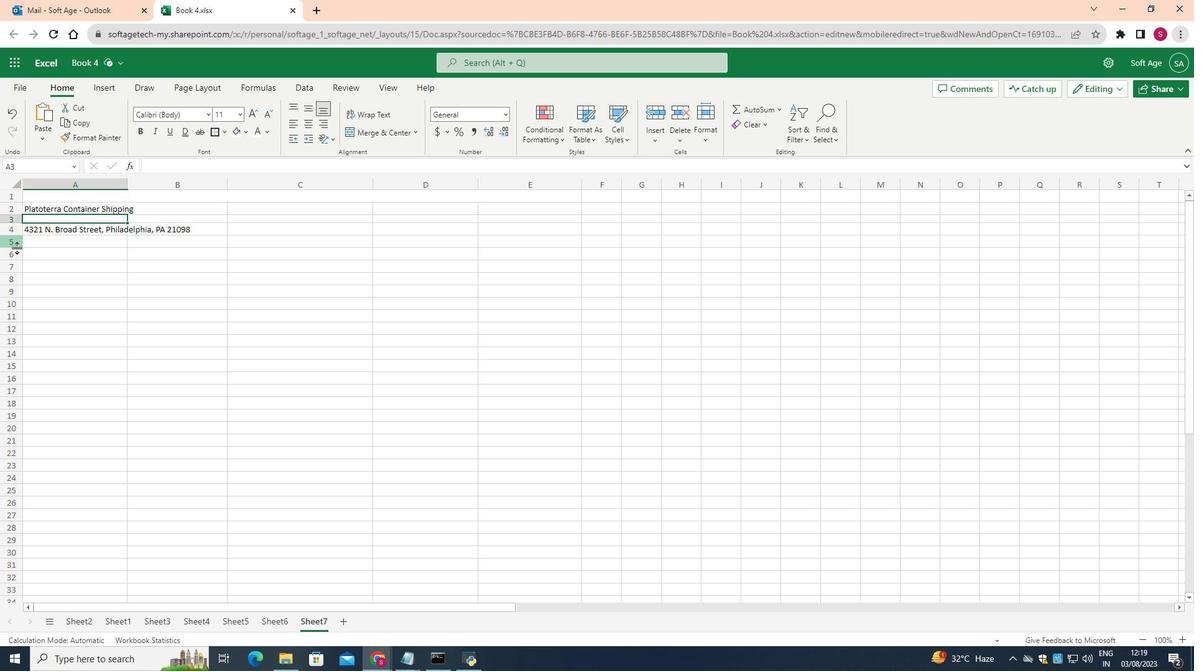 
Action: Mouse pressed left at (17, 248)
Screenshot: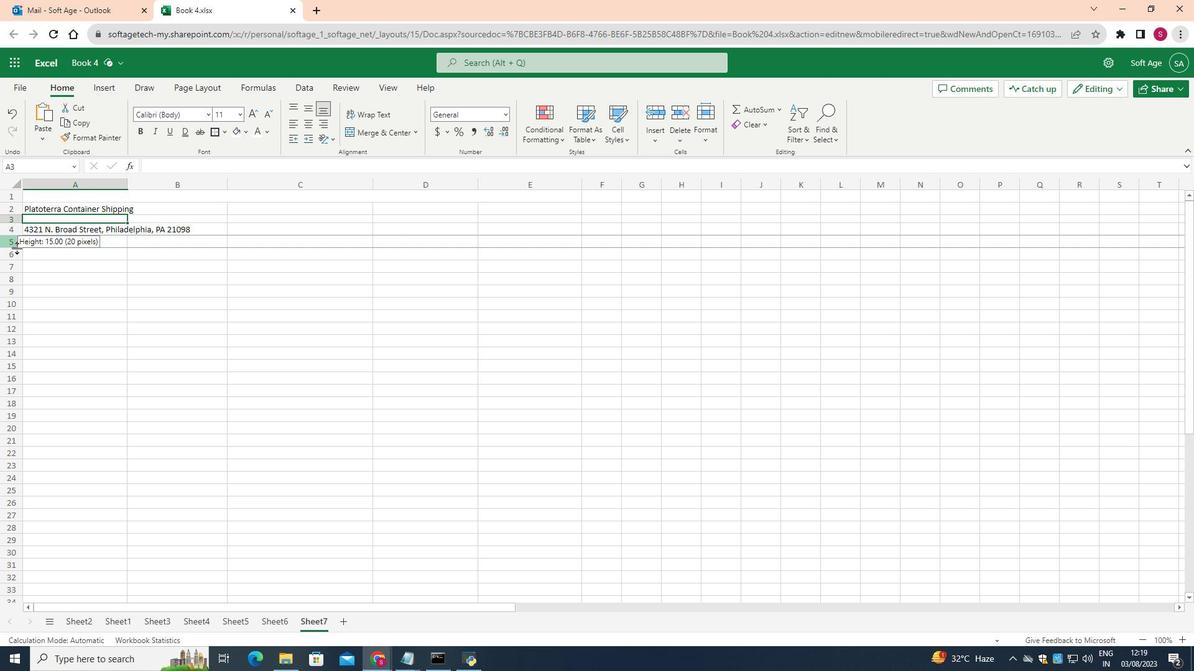 
Action: Mouse moved to (18, 242)
Screenshot: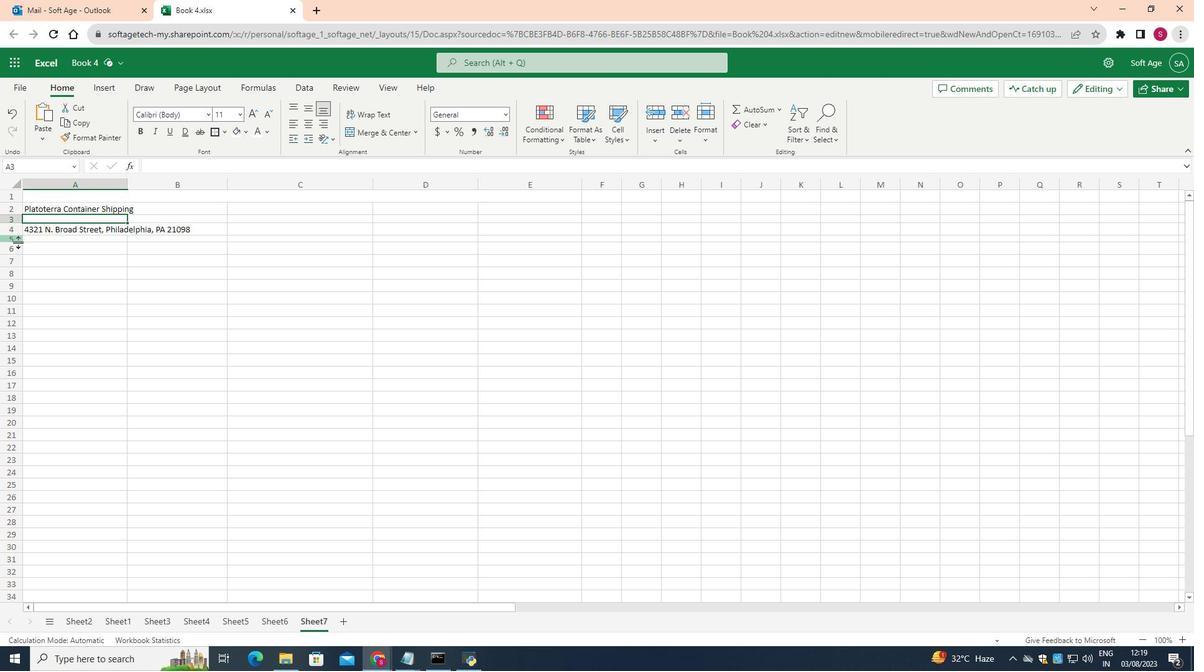 
Action: Mouse pressed left at (18, 242)
Screenshot: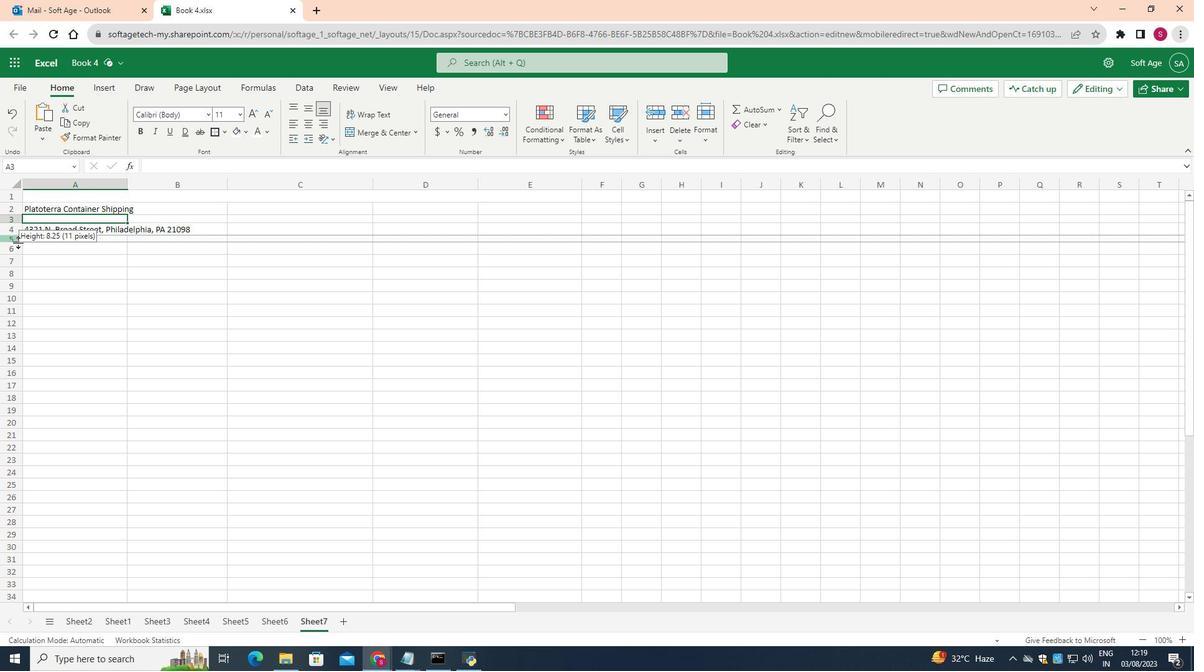 
Action: Mouse moved to (46, 254)
Screenshot: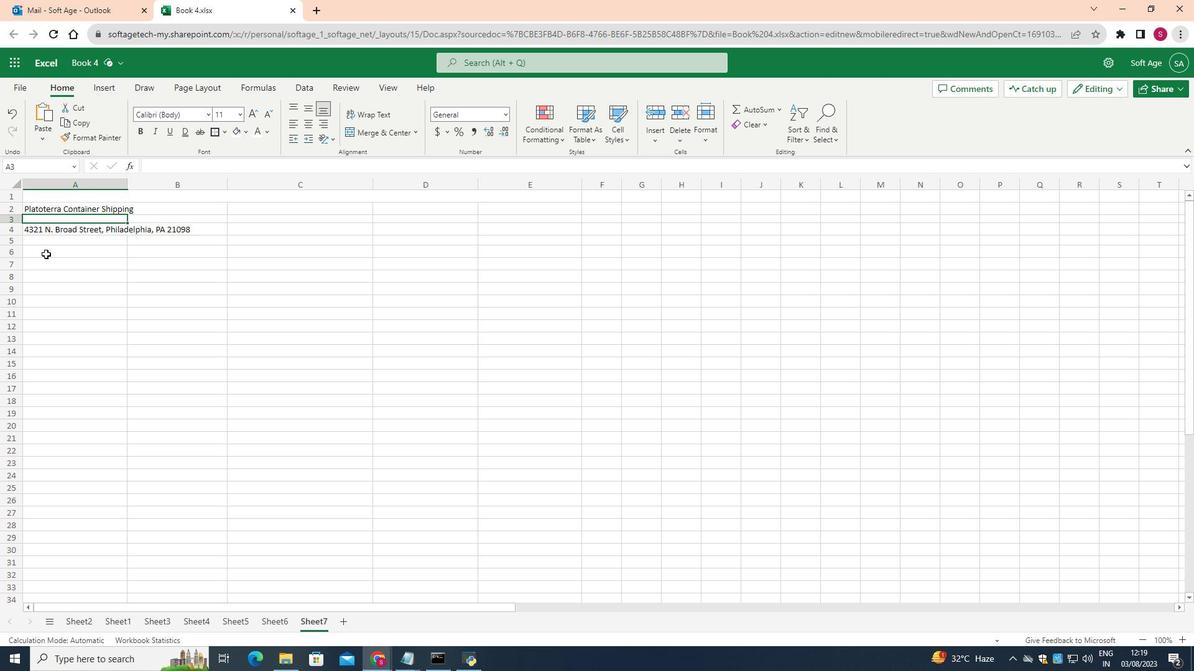 
Action: Mouse pressed left at (46, 254)
Screenshot: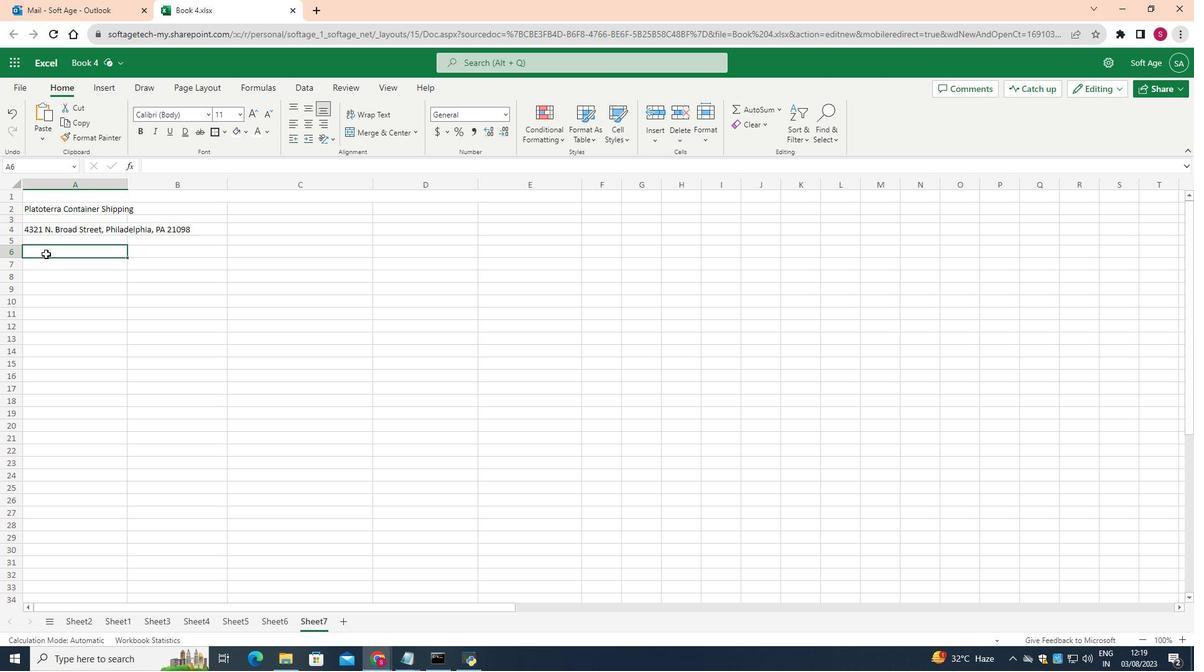 
Action: Mouse moved to (44, 251)
Screenshot: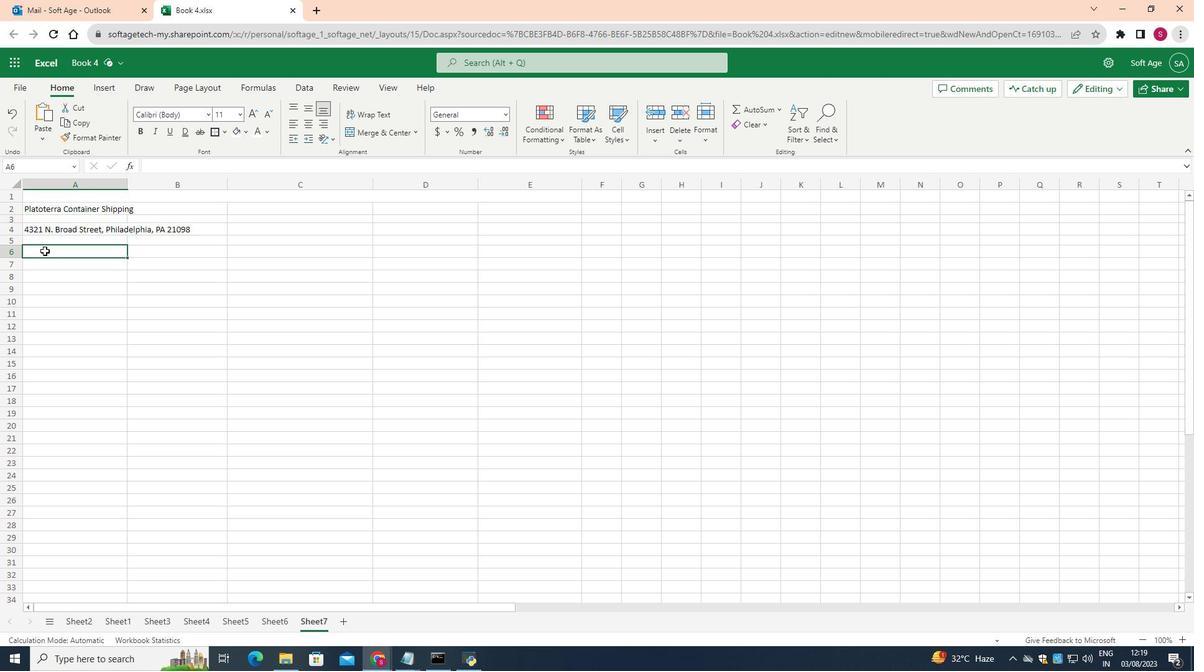 
Action: Key pressed <Key.shift>P<Key.shift_r><Key.shift_r><Key.shift_r><Key.shift_r><Key.shift_r>:<Key.space>604-555-0164<Key.space><Key.shift_r><Key.shift_r><Key.shift_r><Key.shift_r><Key.shift_r>|<Key.space><Key.shift>F<Key.shift_r>:<Key.space>604-555-0165
Screenshot: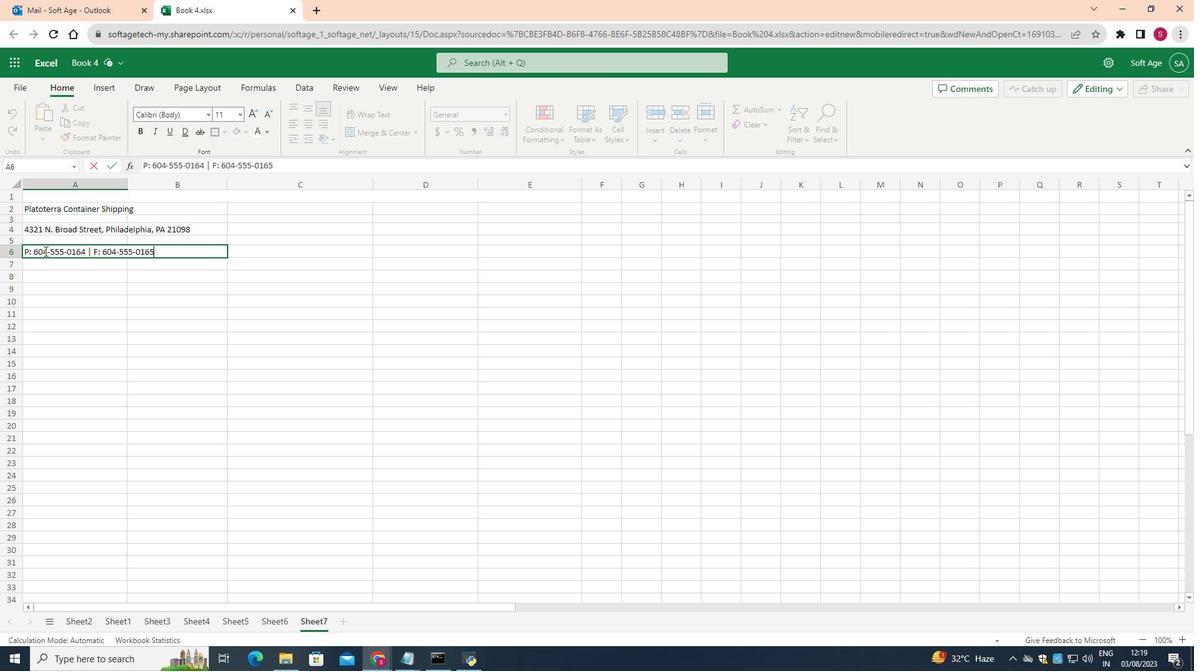 
Action: Mouse moved to (44, 268)
Screenshot: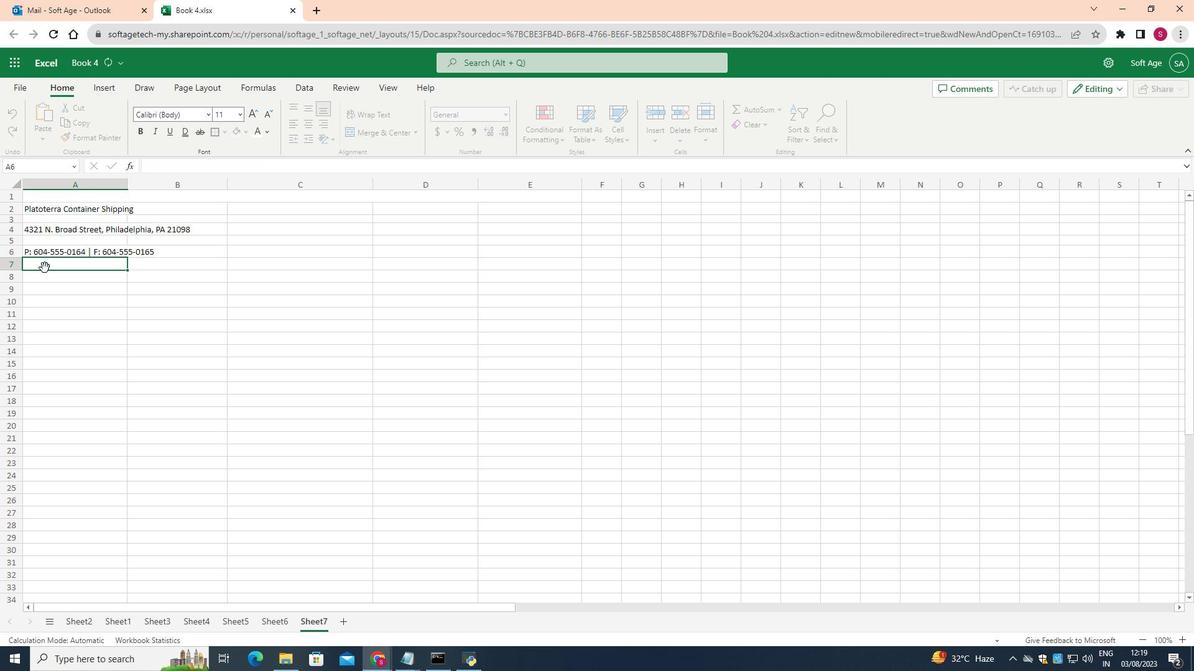 
Action: Mouse pressed left at (44, 268)
Screenshot: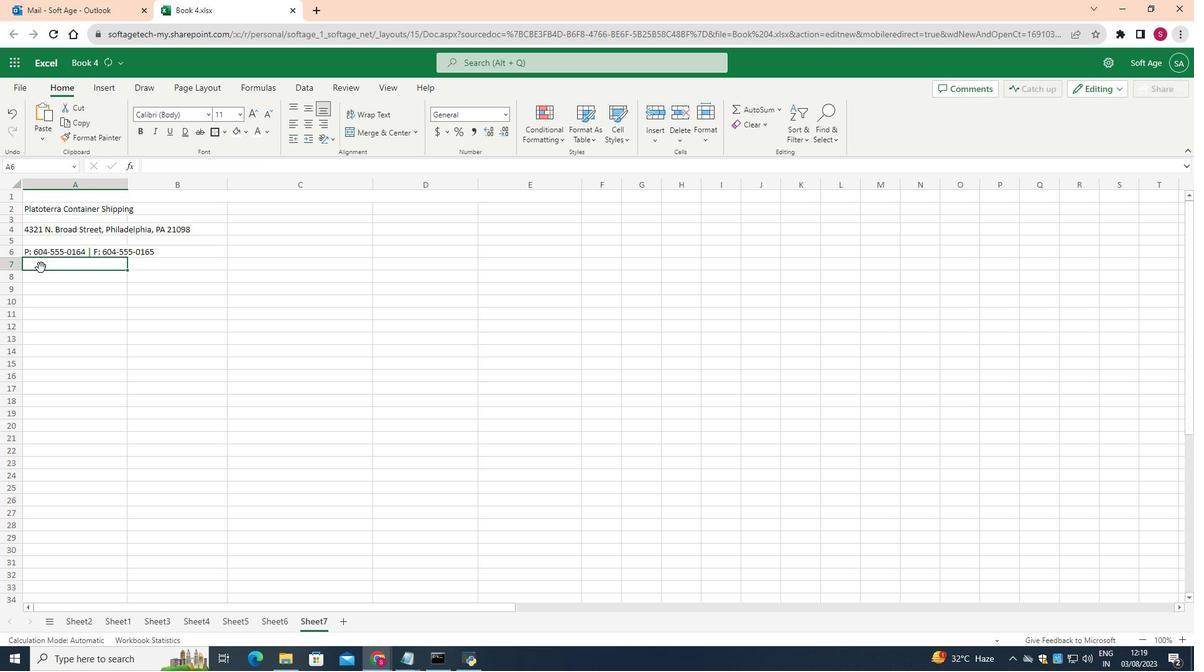 
Action: Mouse moved to (16, 271)
Screenshot: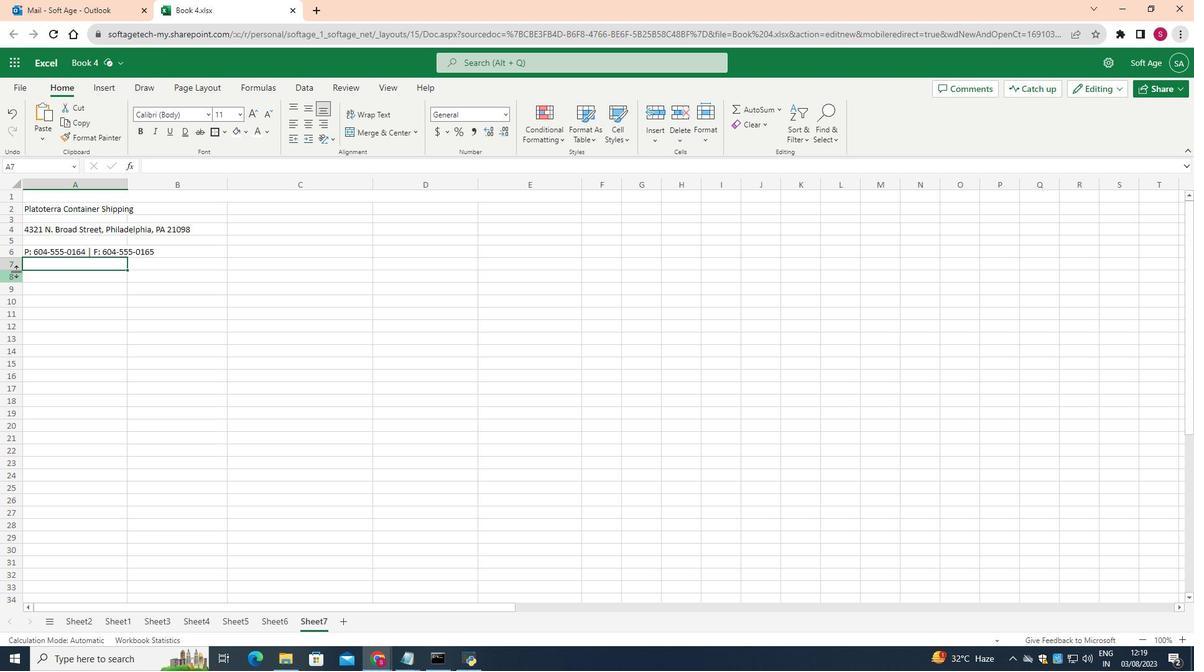 
Action: Mouse pressed left at (16, 271)
Screenshot: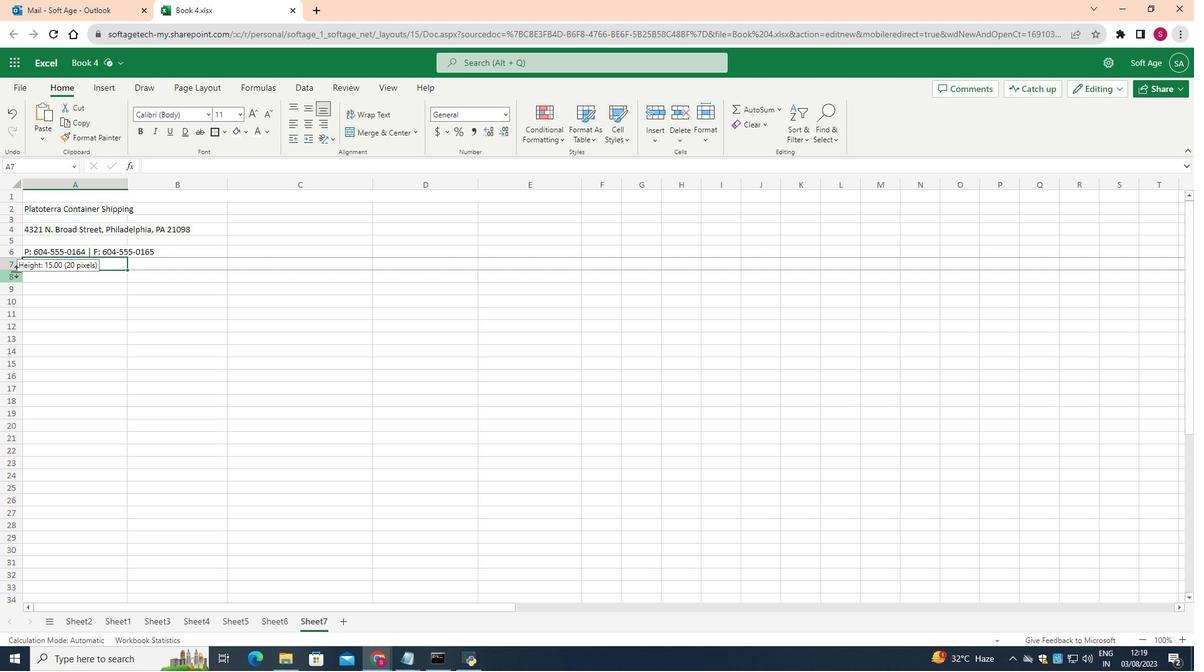 
Action: Mouse moved to (46, 271)
Screenshot: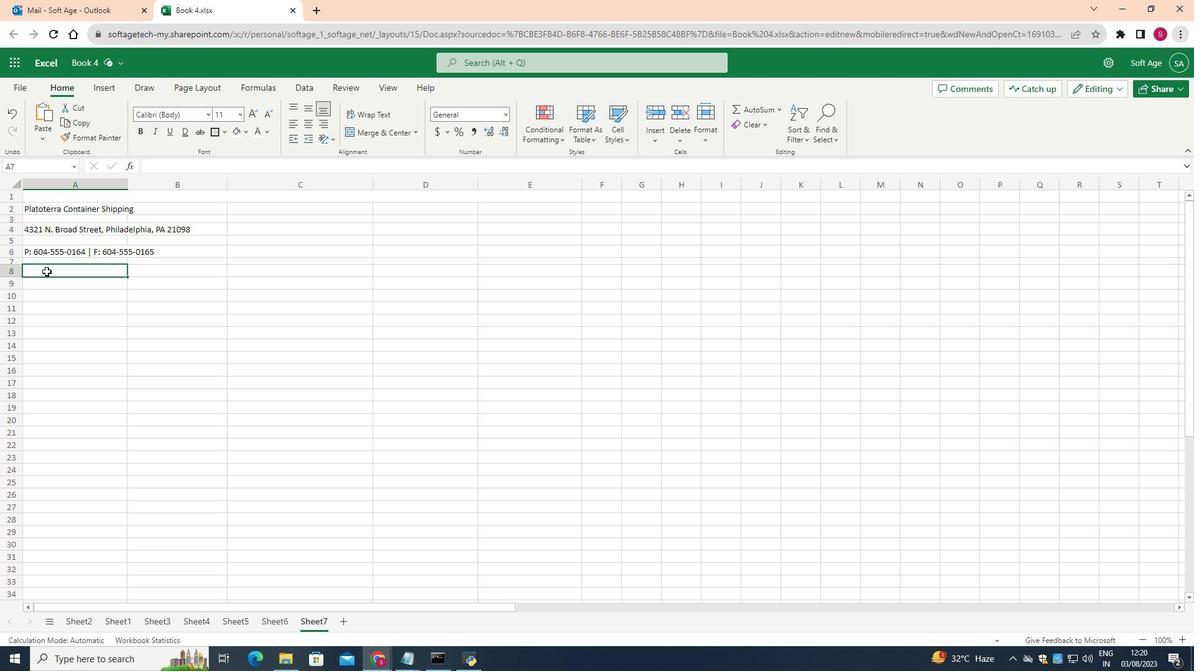 
Action: Mouse pressed left at (46, 271)
Screenshot: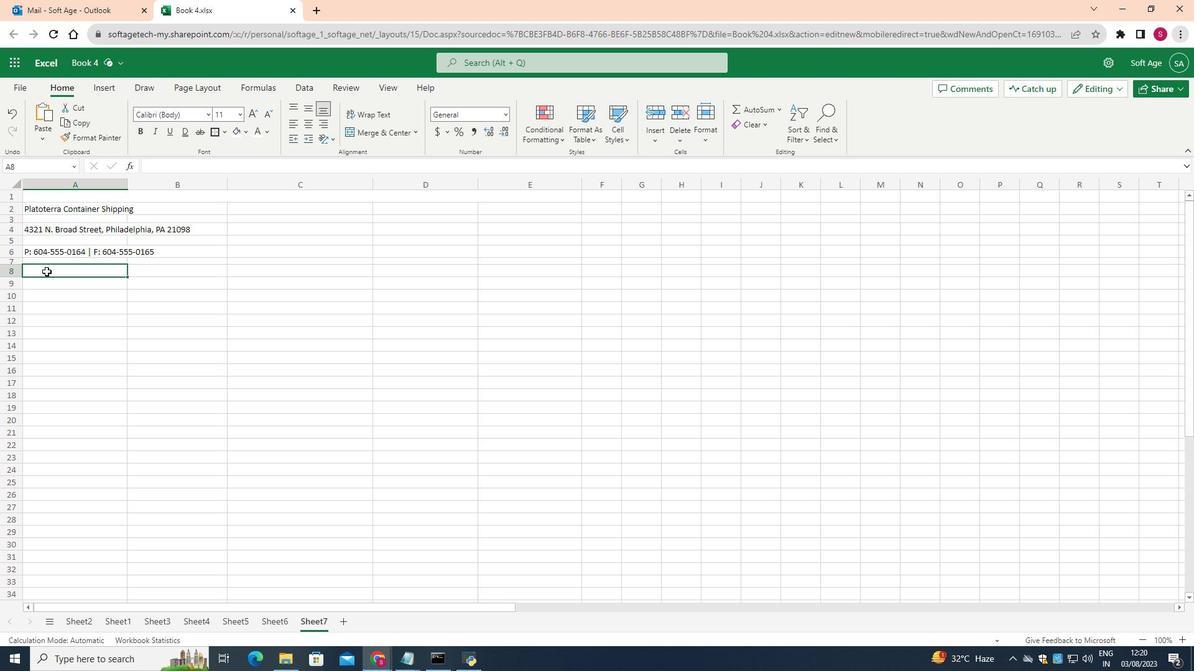 
Action: Key pressed www.greatsiteaddress.com
Screenshot: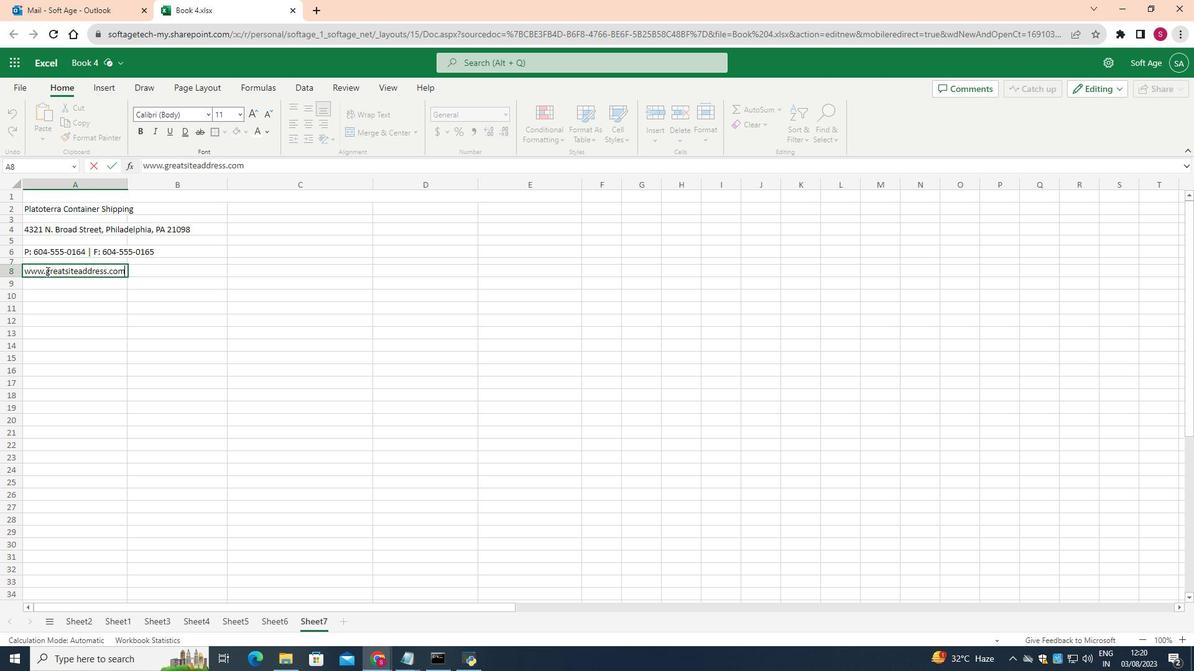 
Action: Mouse moved to (98, 405)
Screenshot: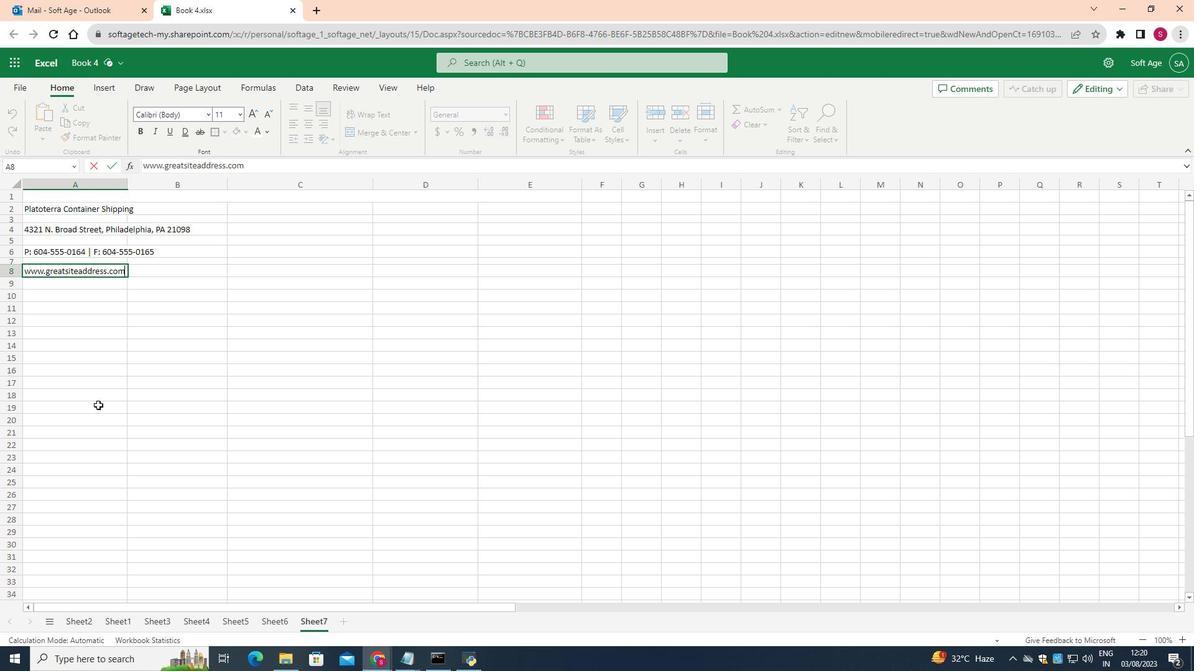 
Action: Mouse pressed left at (98, 405)
Screenshot: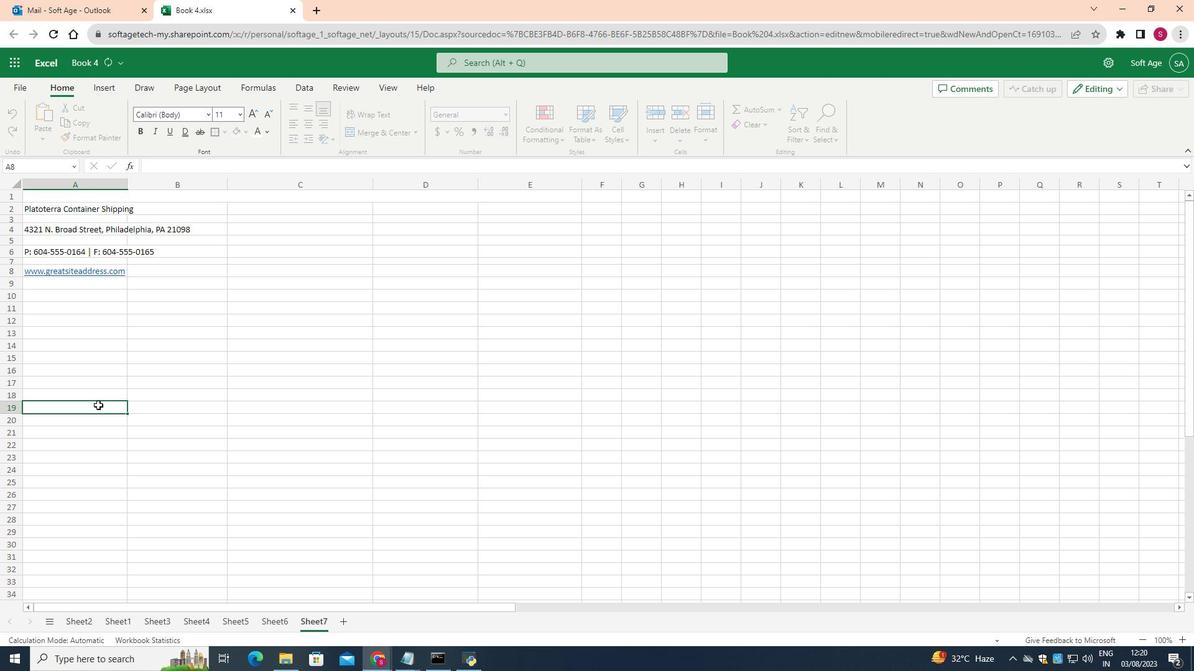 
Action: Mouse moved to (129, 211)
Screenshot: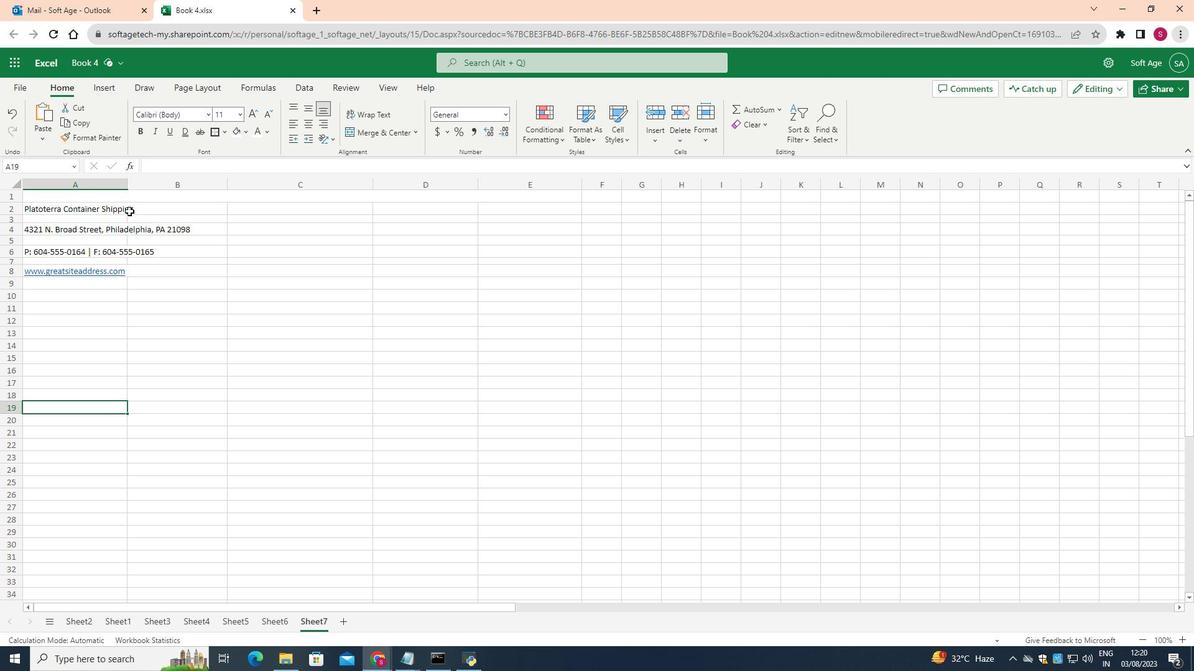 
Action: Mouse pressed left at (129, 211)
Screenshot: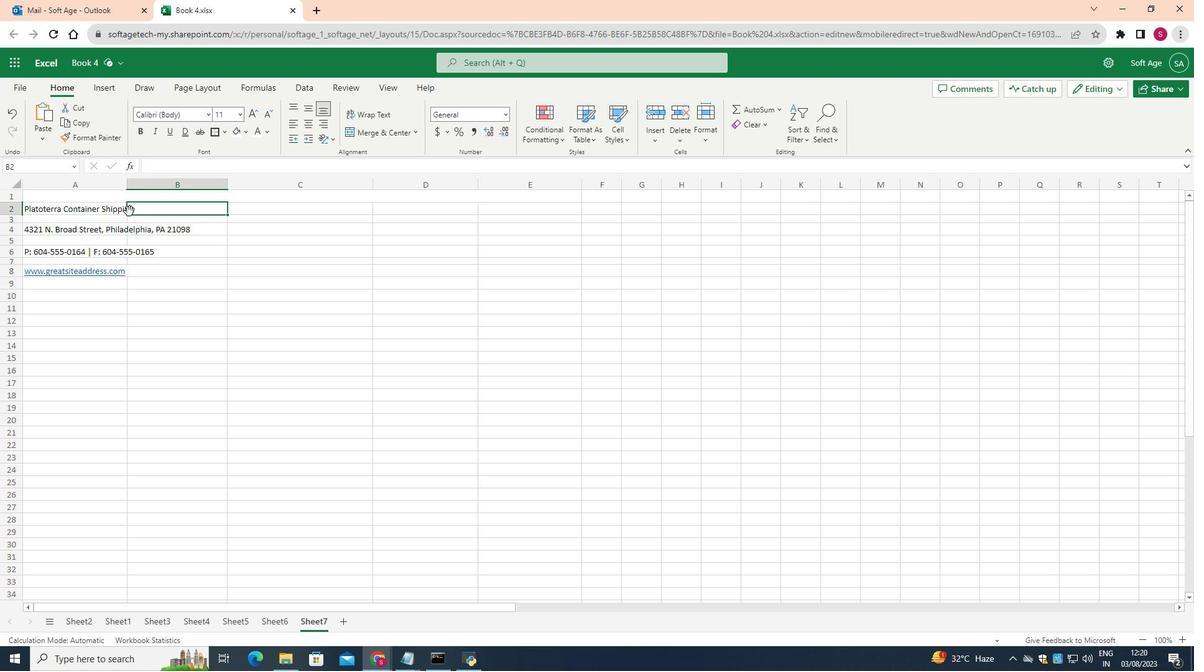 
Action: Mouse moved to (76, 209)
Screenshot: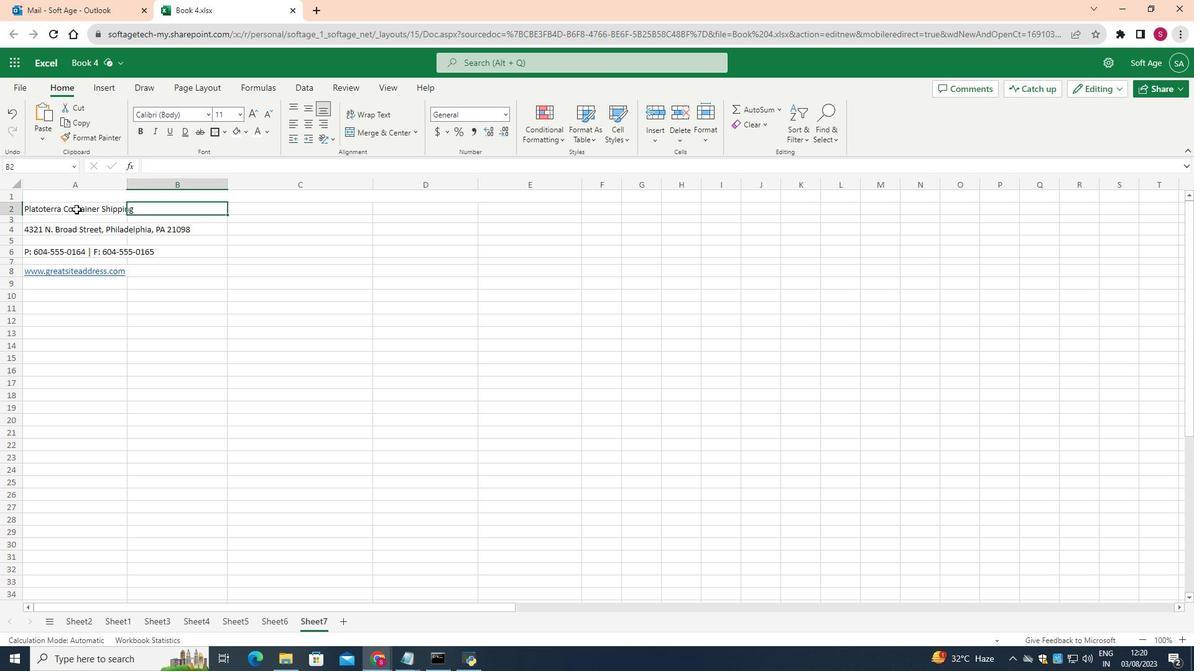 
Action: Mouse pressed left at (76, 209)
Screenshot: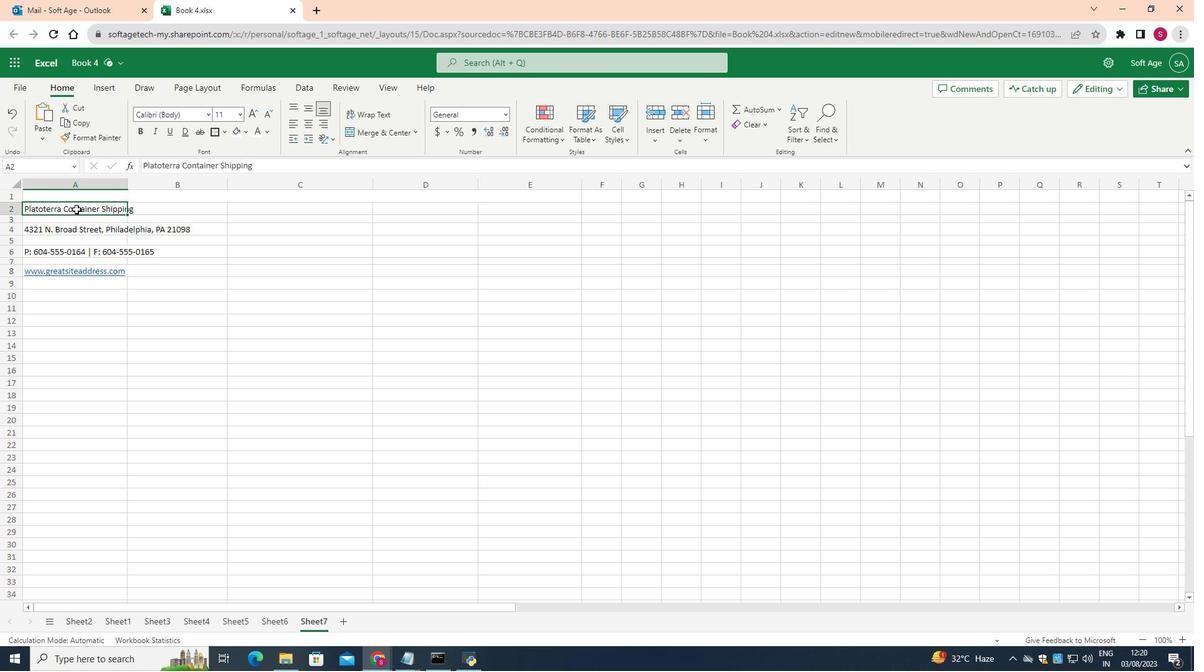 
Action: Mouse moved to (237, 112)
Screenshot: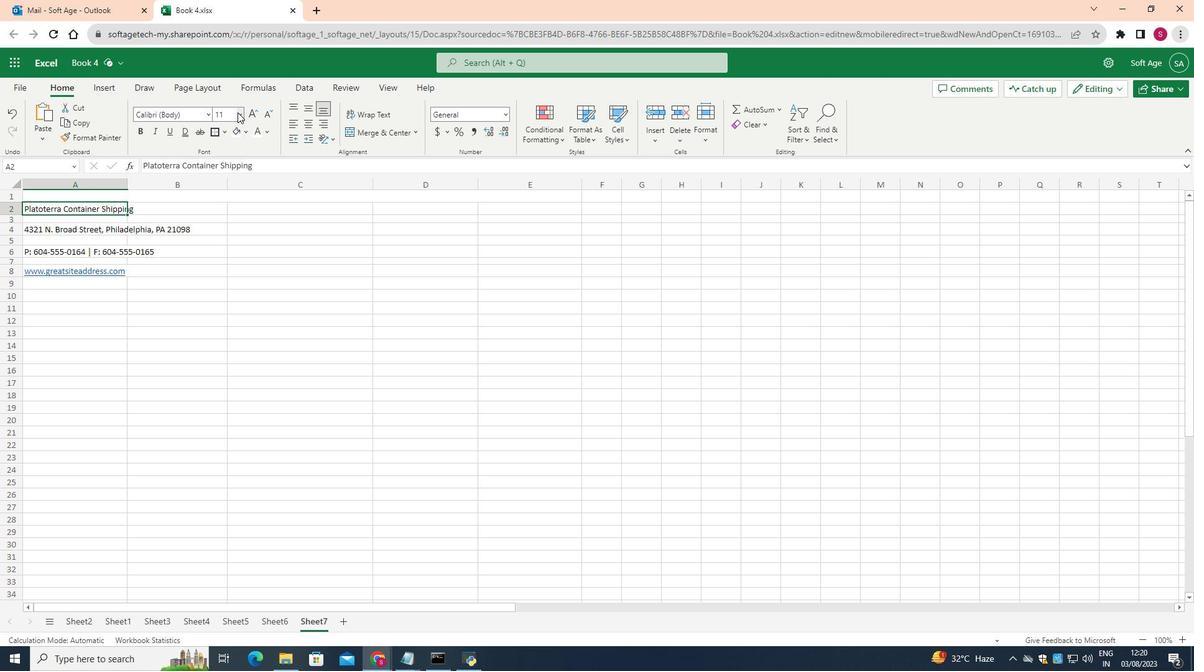 
Action: Mouse pressed left at (237, 112)
Screenshot: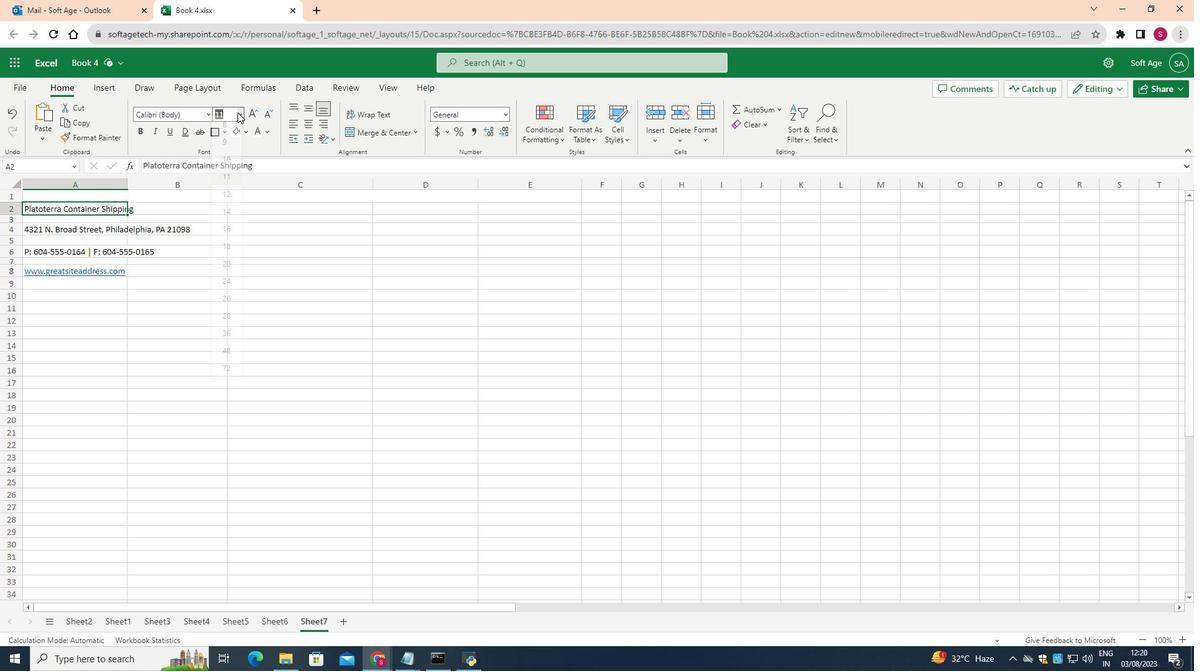 
Action: Mouse moved to (223, 266)
Screenshot: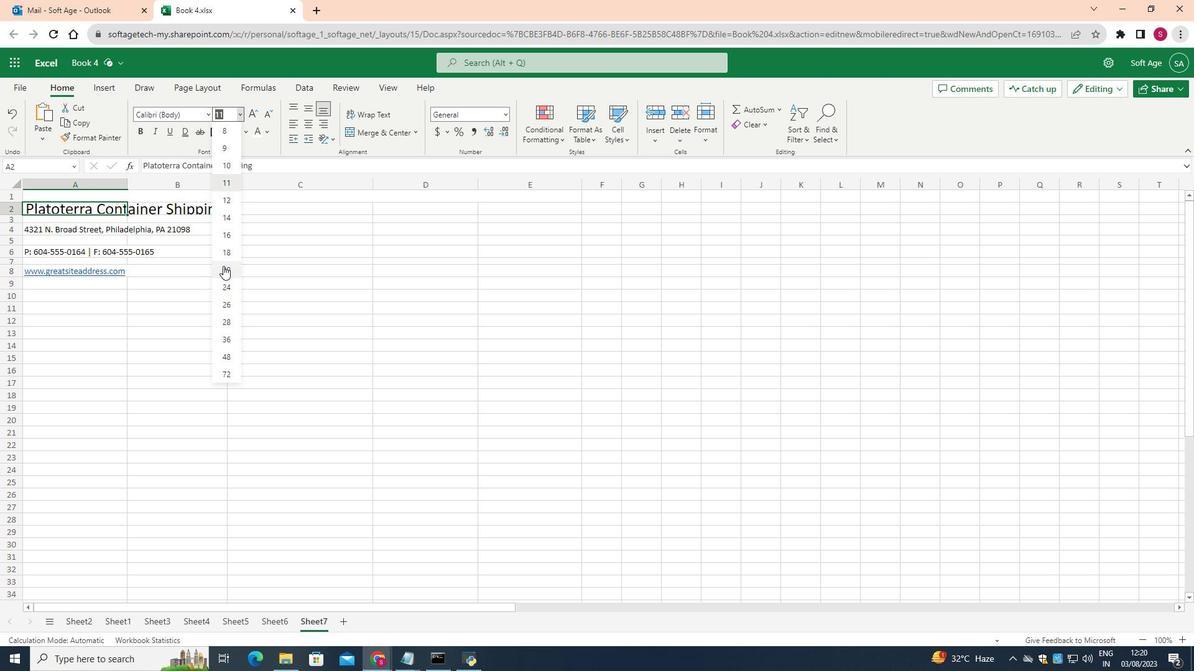 
Action: Mouse pressed left at (223, 266)
Screenshot: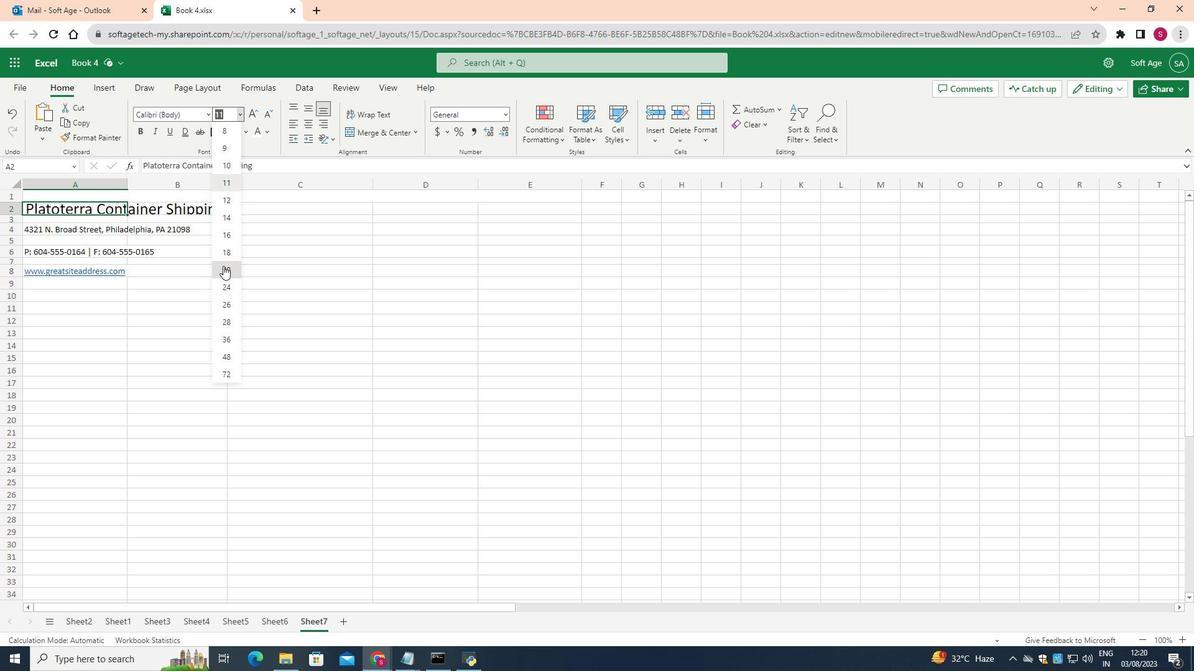 
Action: Mouse moved to (44, 239)
Screenshot: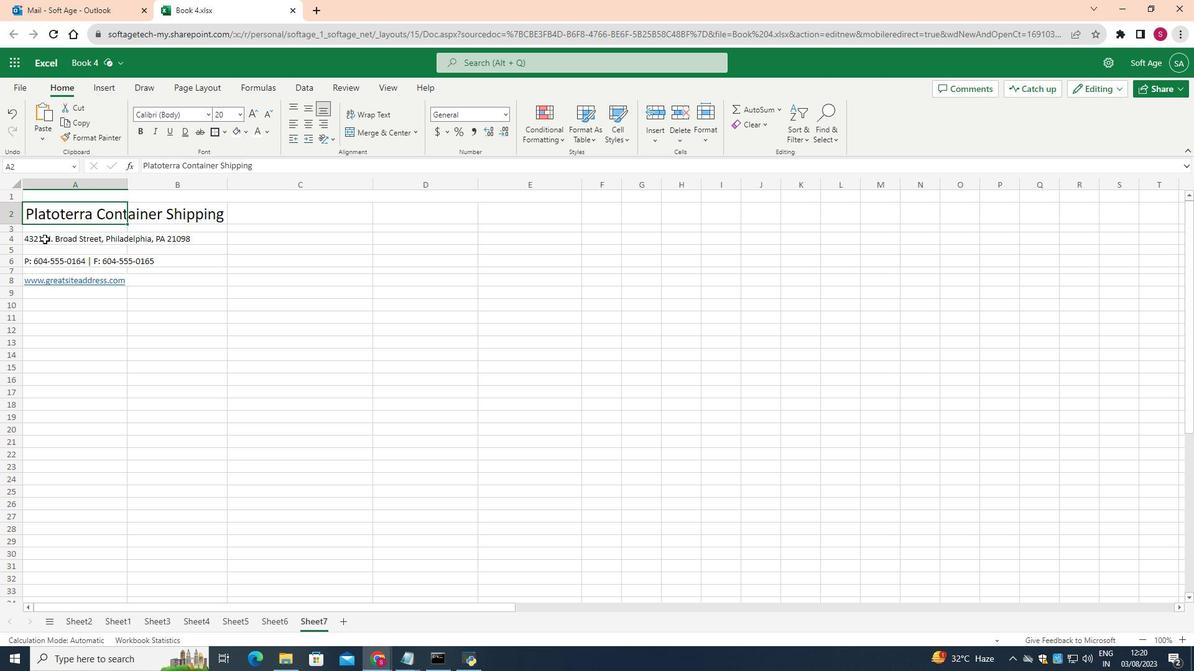 
Action: Mouse pressed left at (44, 239)
Screenshot: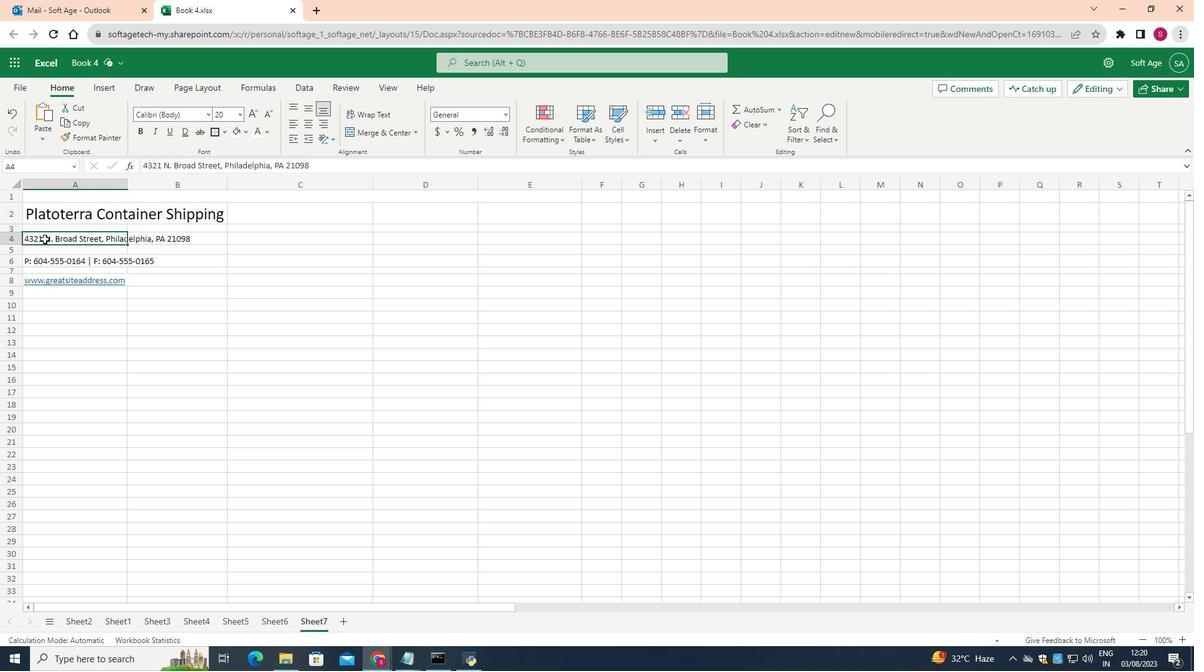 
Action: Mouse moved to (238, 112)
Screenshot: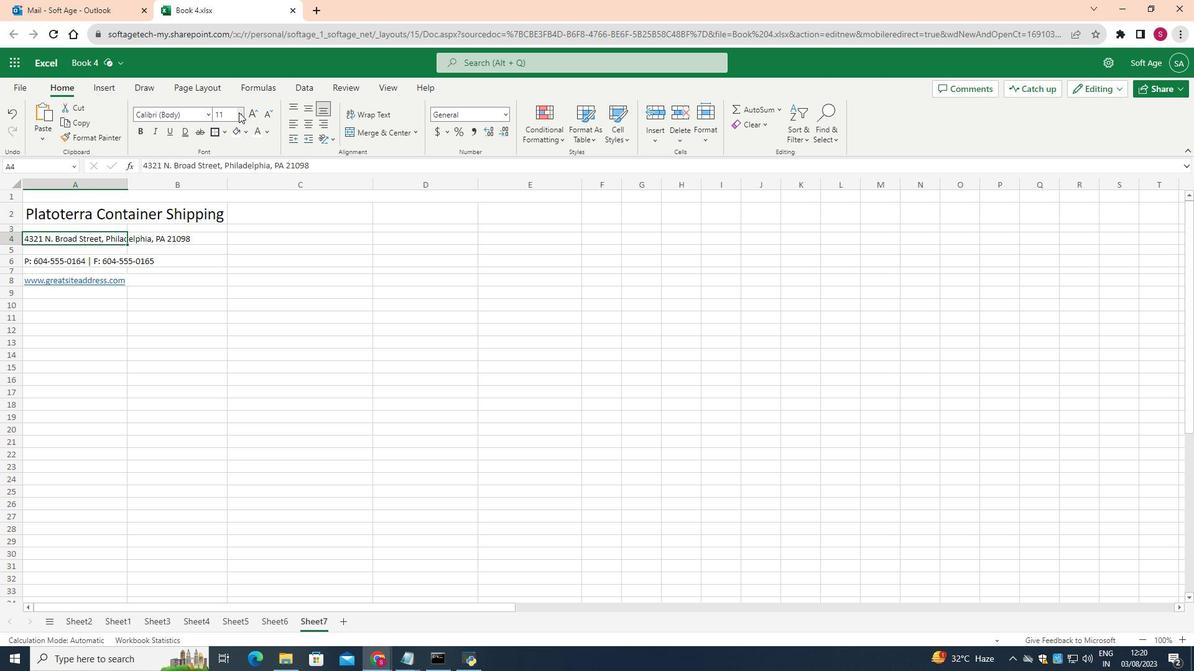 
Action: Mouse pressed left at (238, 112)
Screenshot: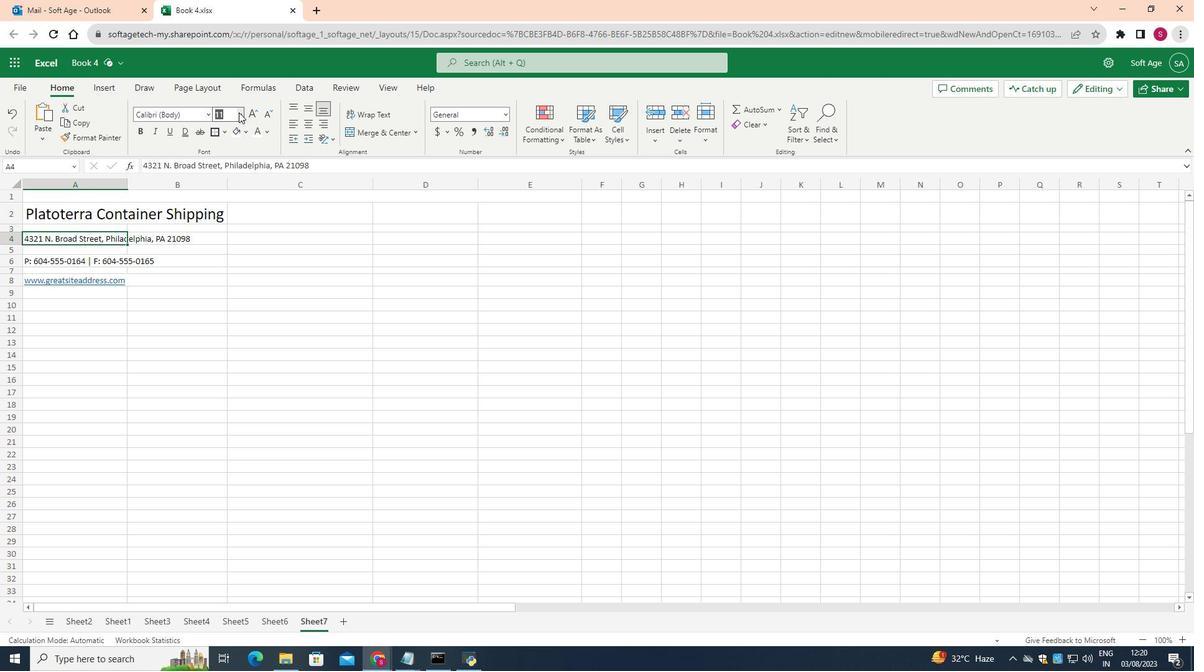 
Action: Mouse moved to (227, 218)
Screenshot: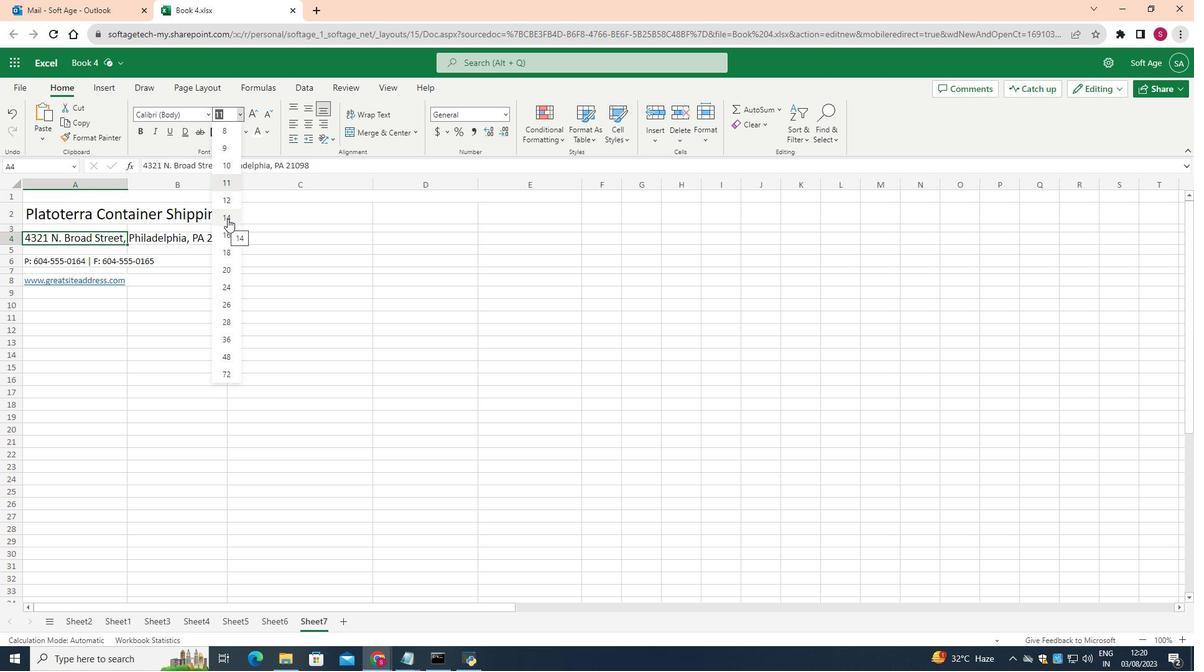
Action: Mouse pressed left at (227, 218)
Screenshot: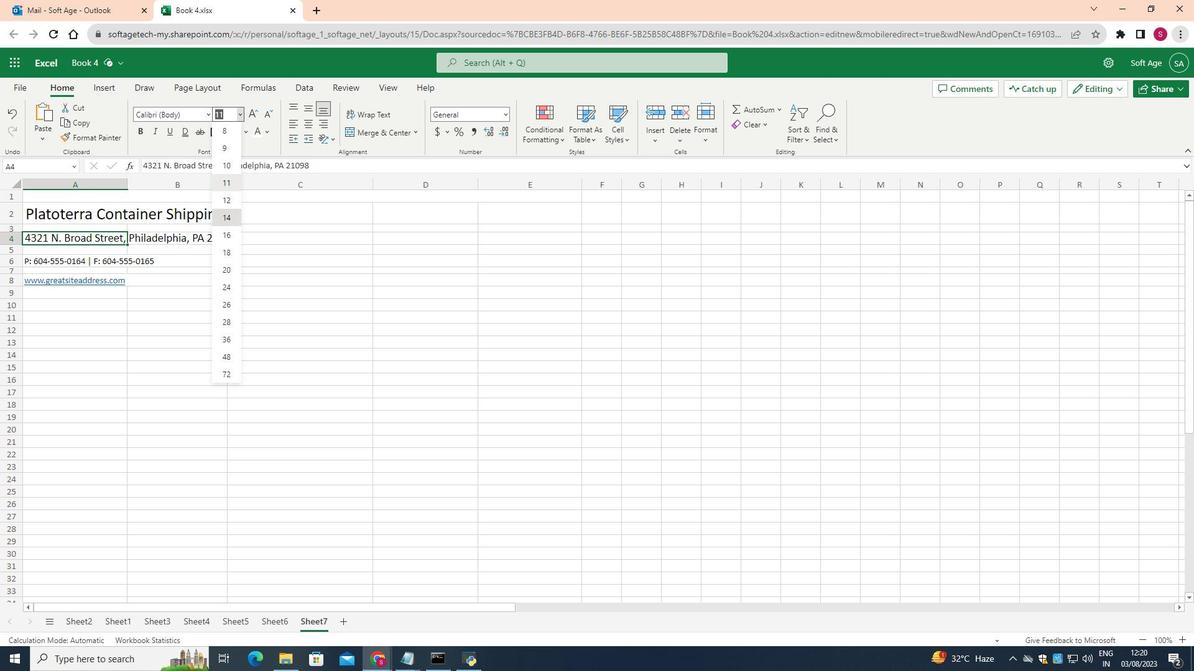 
Action: Mouse moved to (57, 265)
Screenshot: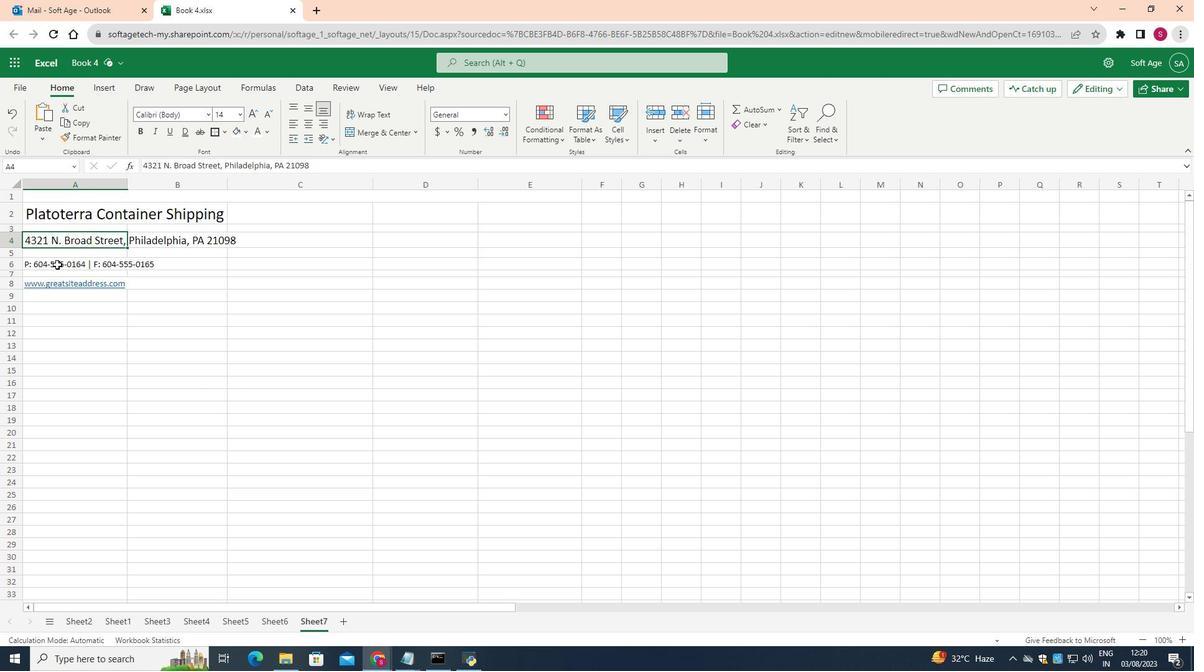 
Action: Mouse pressed left at (57, 265)
Screenshot: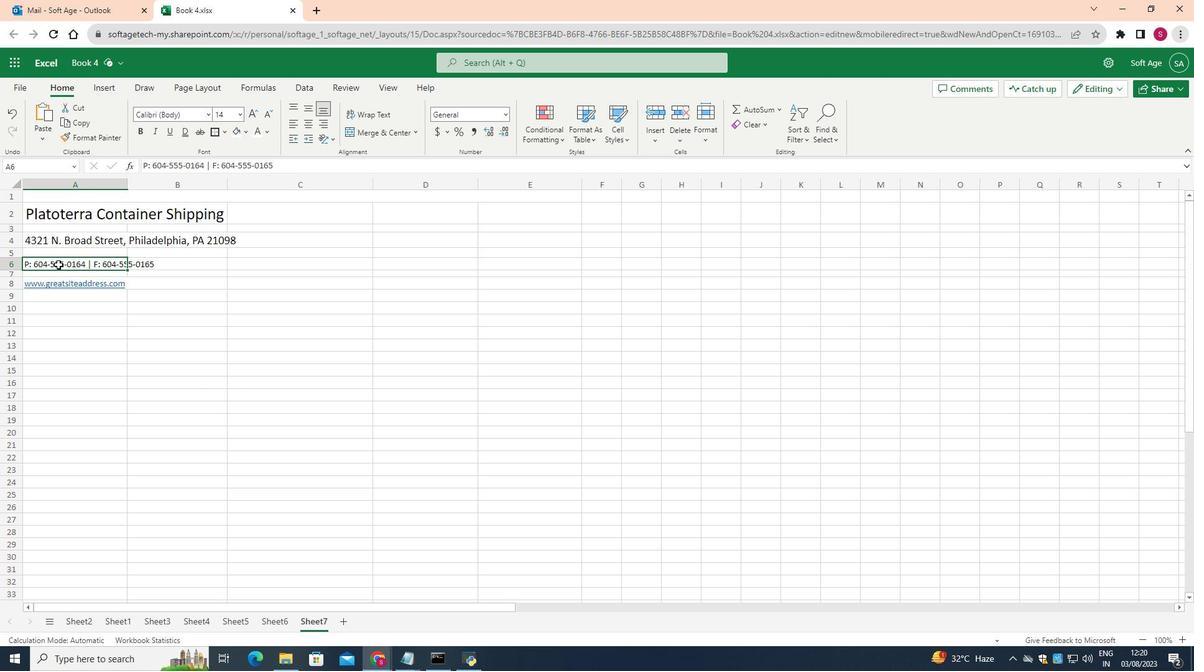 
Action: Mouse moved to (236, 111)
Screenshot: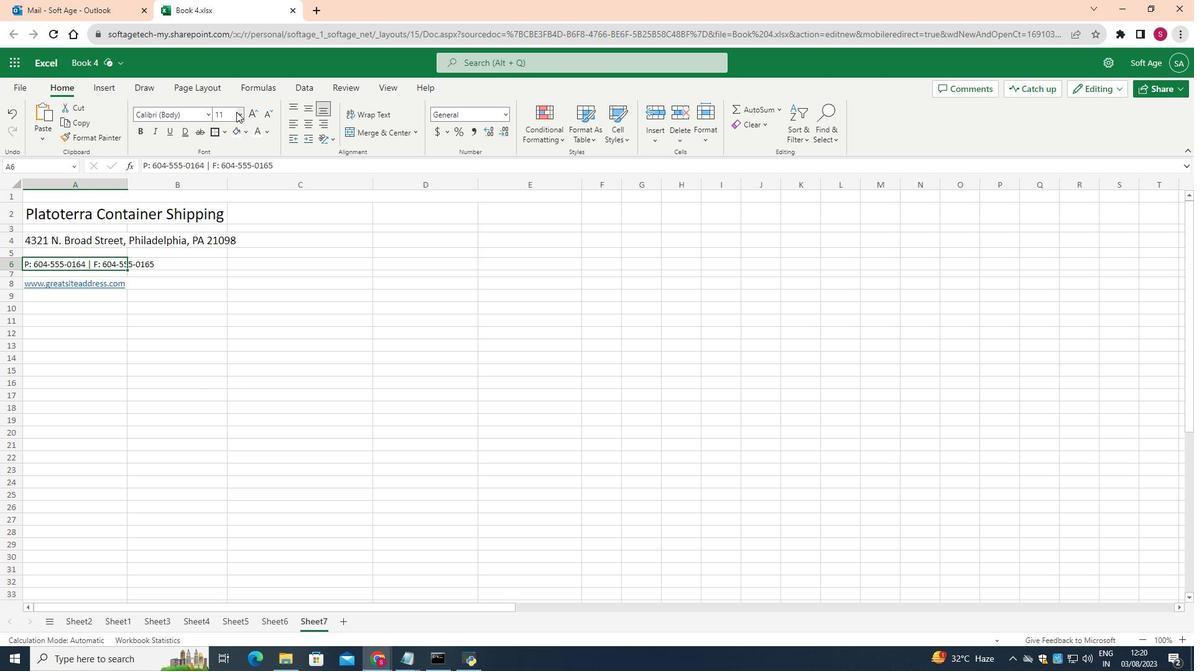 
Action: Mouse pressed left at (236, 111)
Screenshot: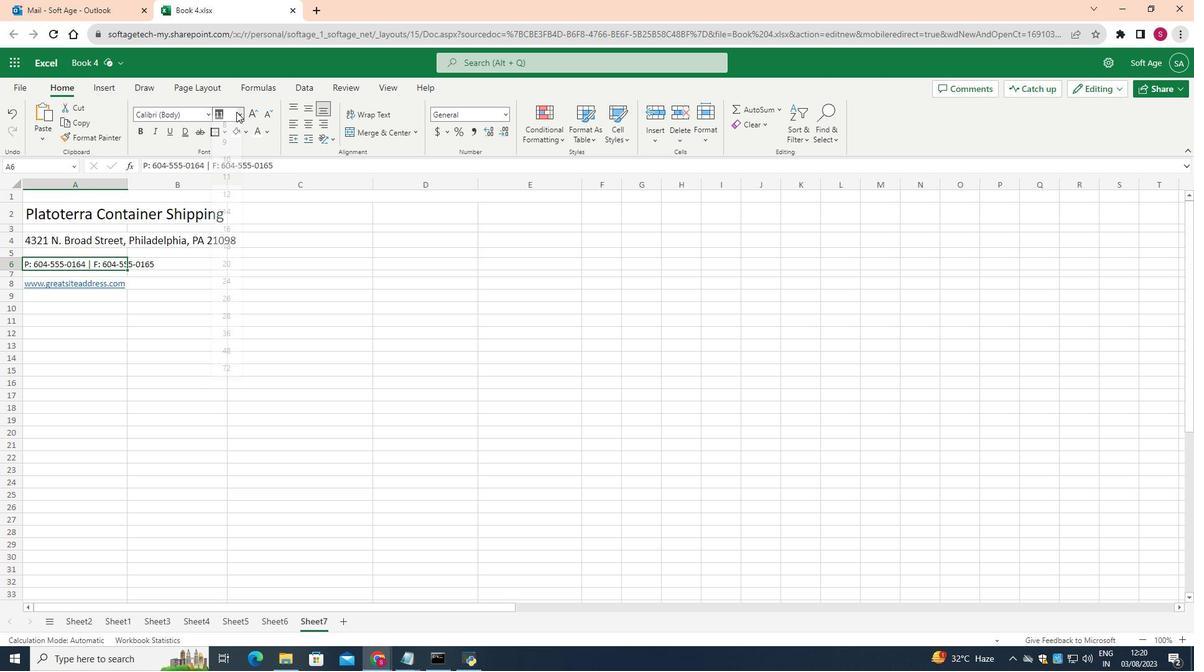 
Action: Mouse moved to (222, 213)
Screenshot: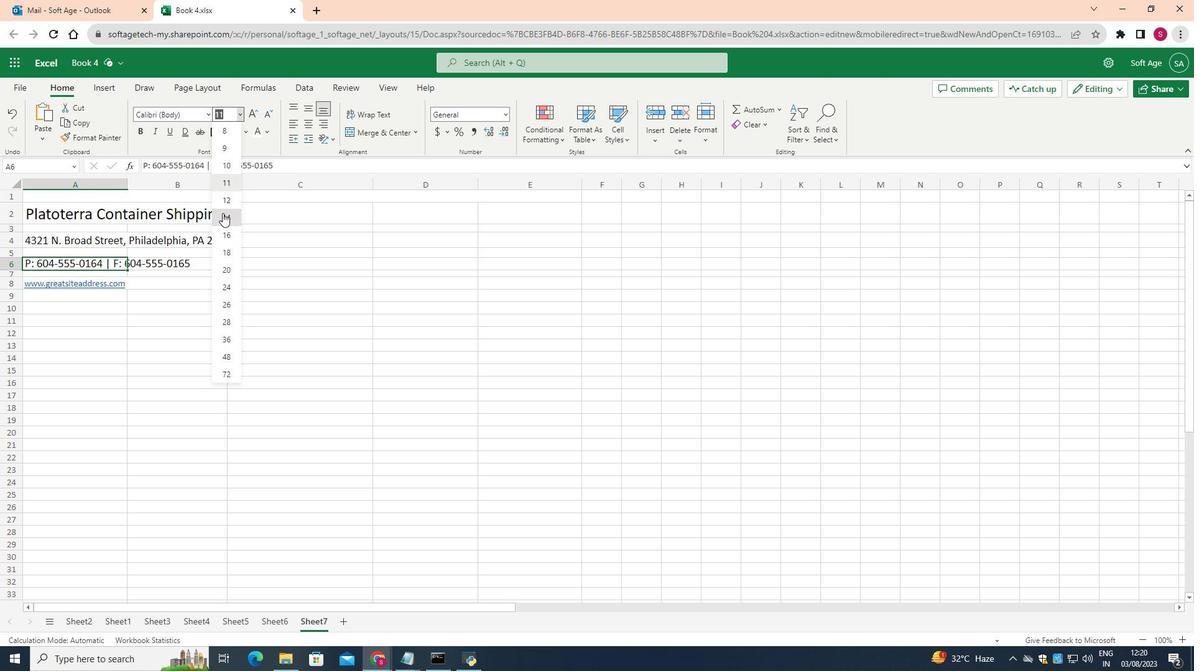
Action: Mouse pressed left at (222, 213)
Screenshot: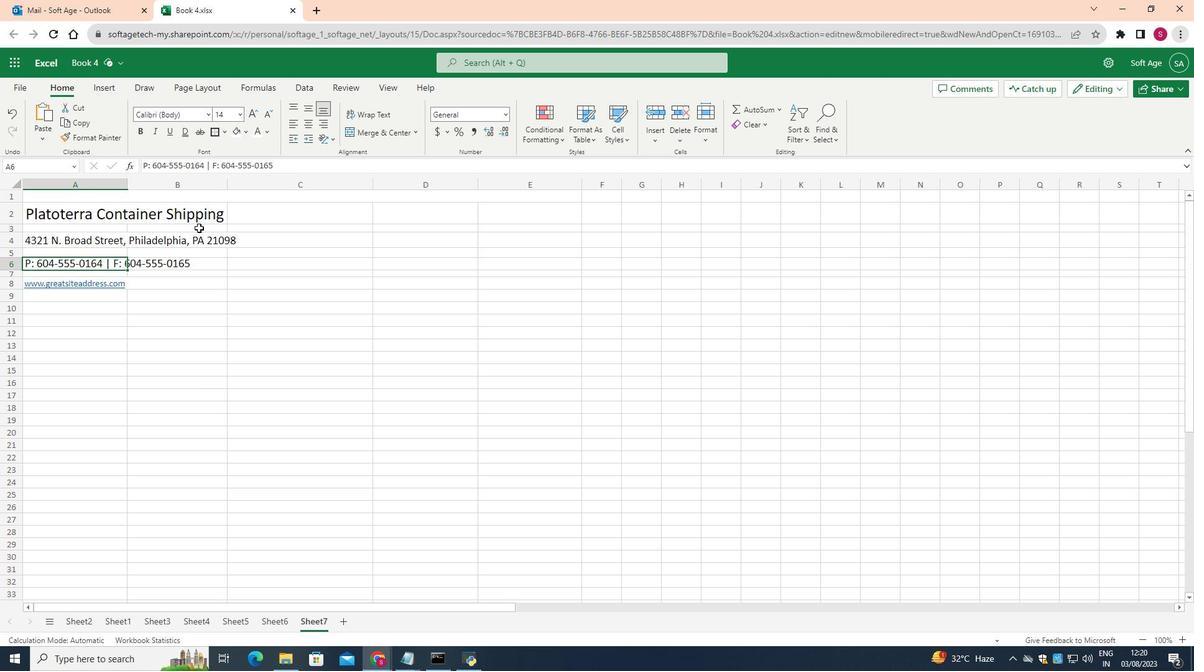 
Action: Mouse moved to (61, 279)
Screenshot: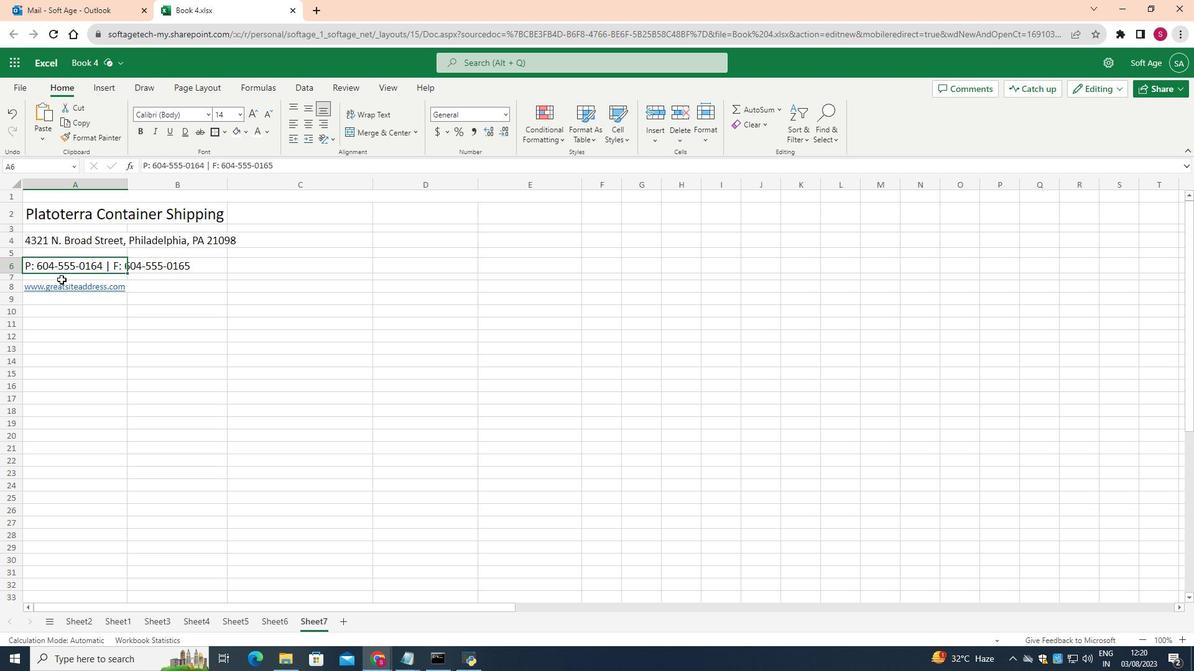 
Action: Mouse pressed left at (61, 279)
Screenshot: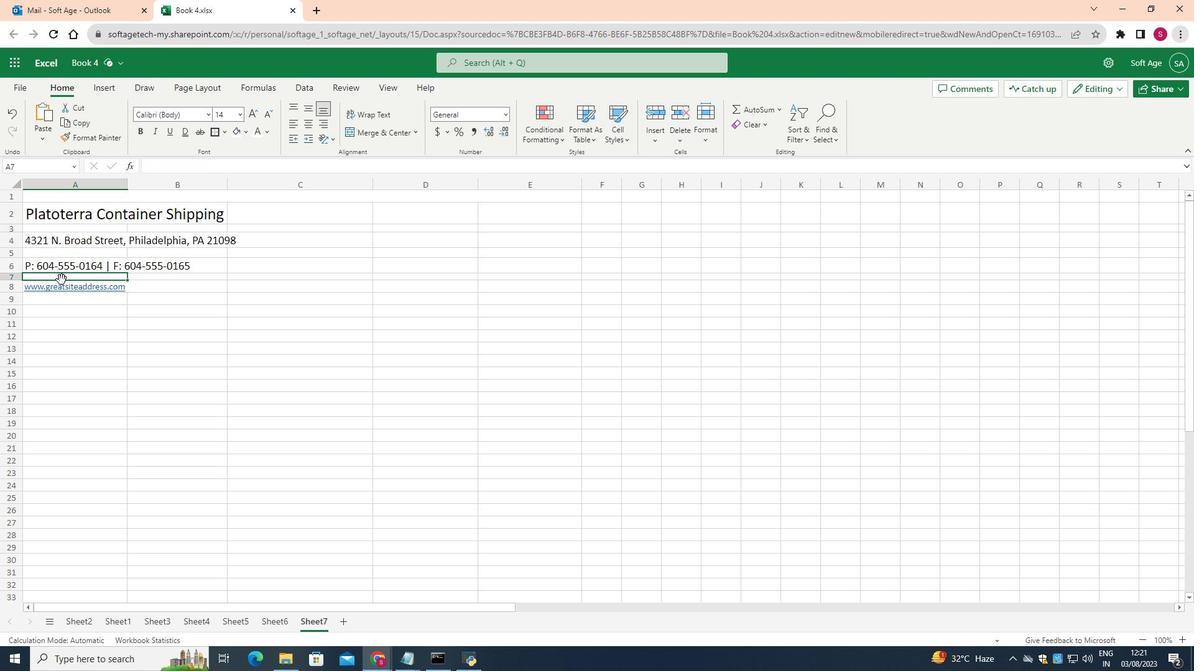 
Action: Mouse moved to (57, 287)
Screenshot: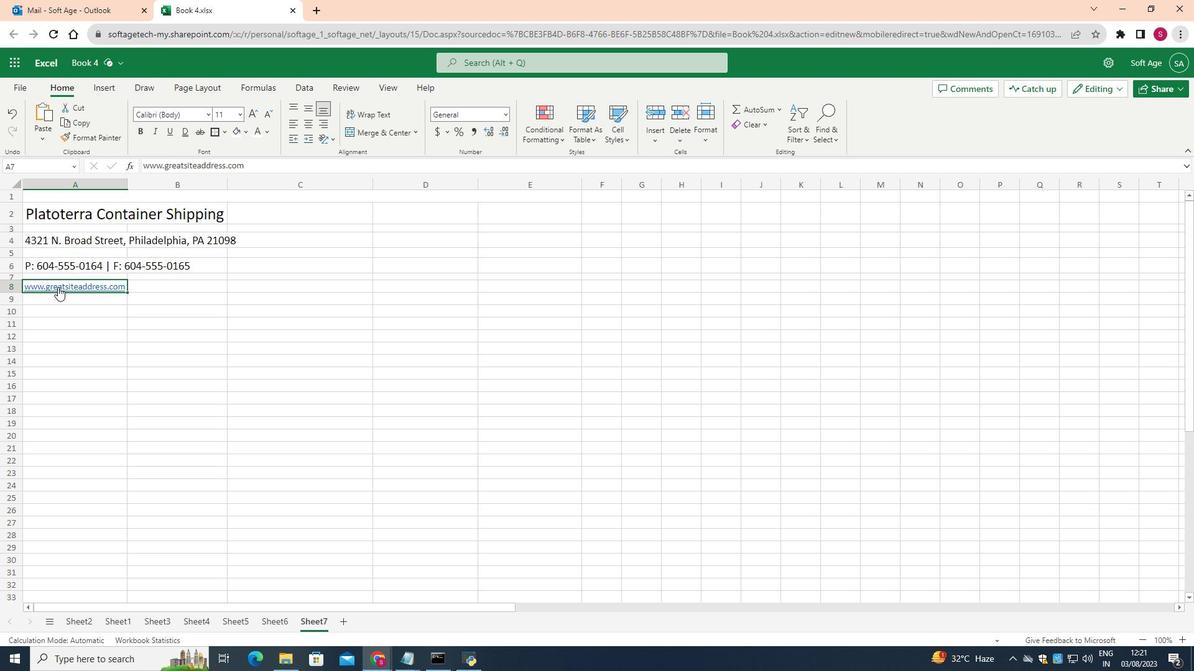 
Action: Mouse pressed left at (57, 287)
Screenshot: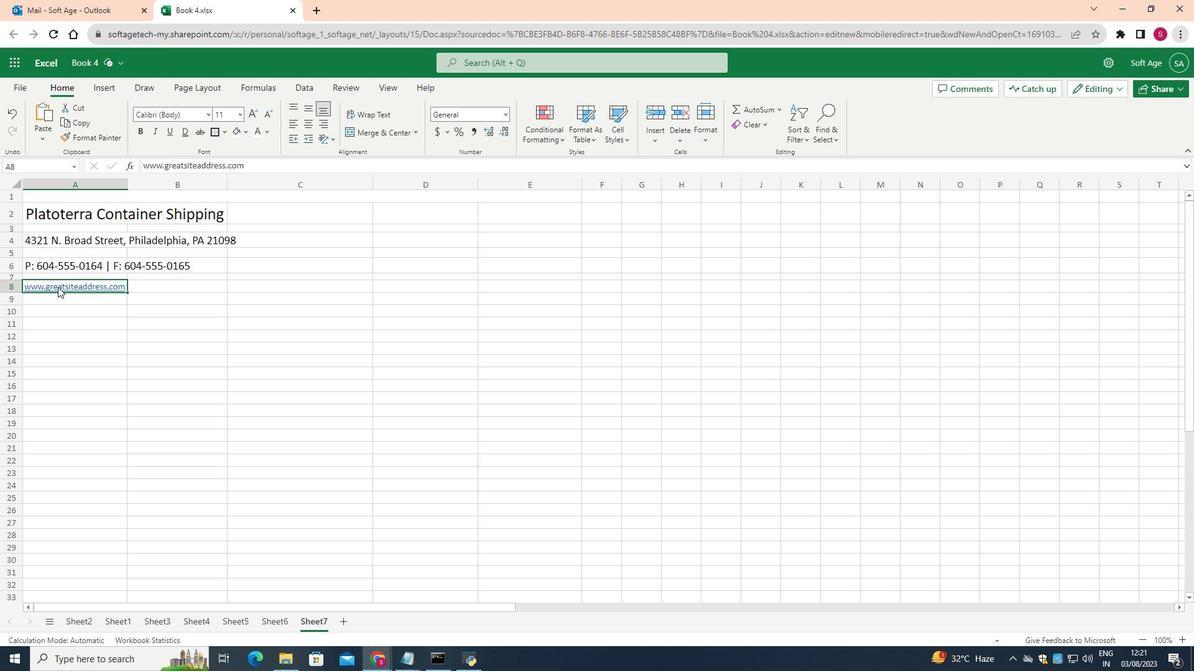 
Action: Mouse moved to (197, 8)
Screenshot: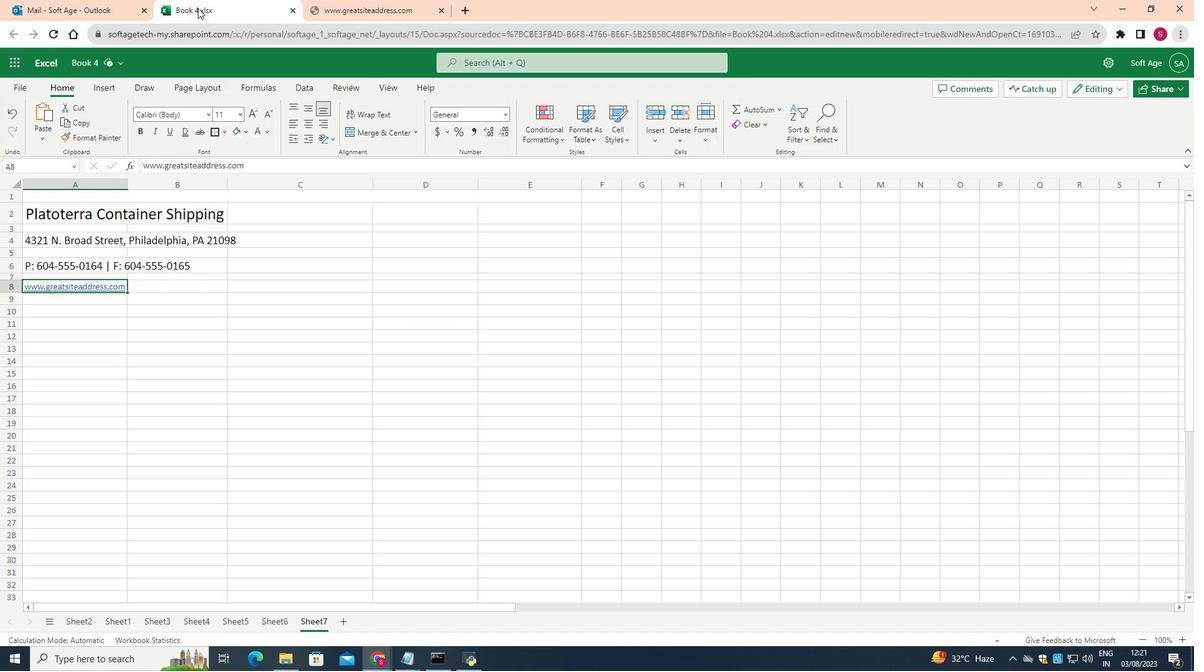 
Action: Mouse pressed left at (197, 8)
Screenshot: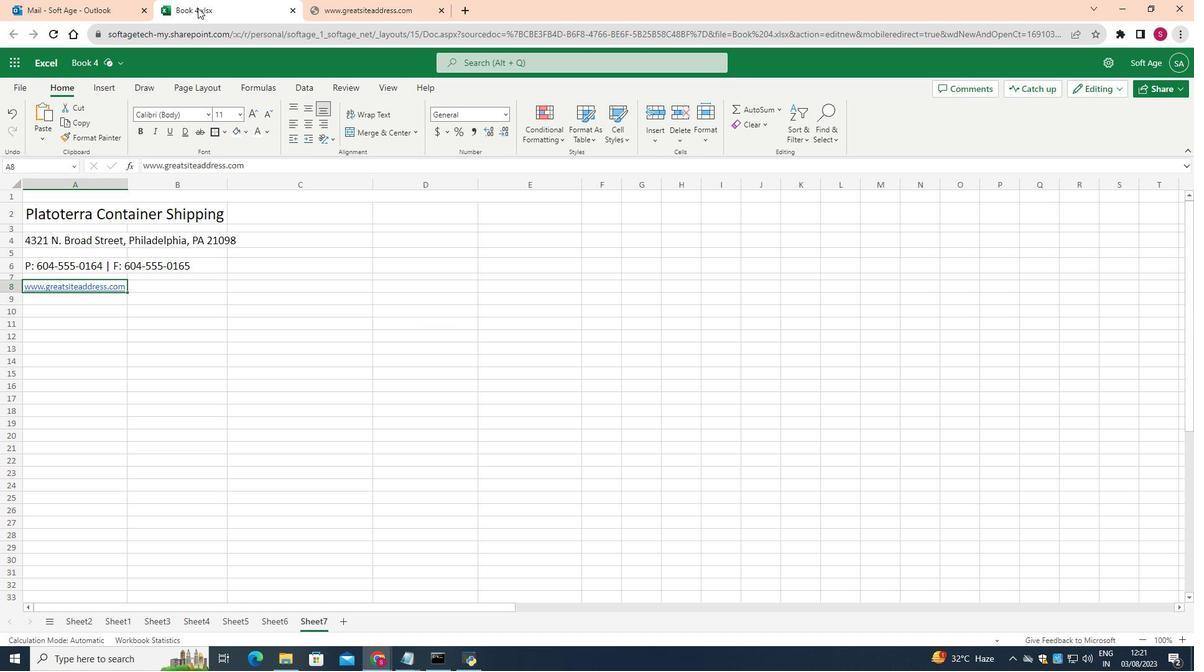 
Action: Mouse moved to (157, 285)
Screenshot: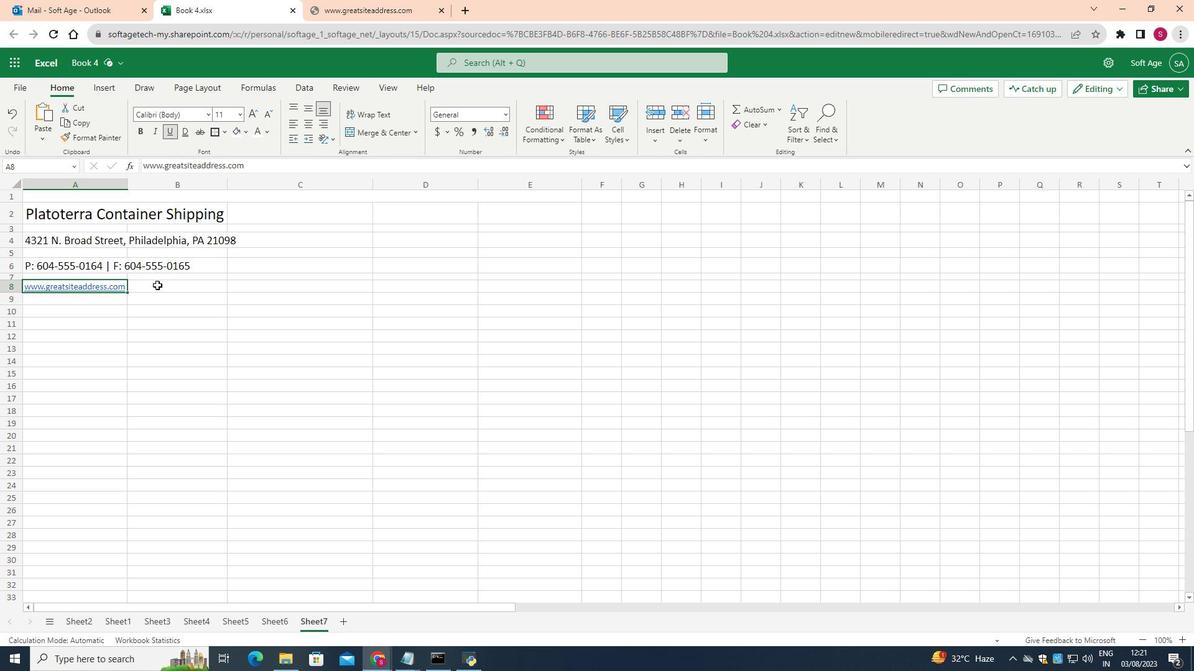 
Action: Mouse pressed left at (157, 285)
Screenshot: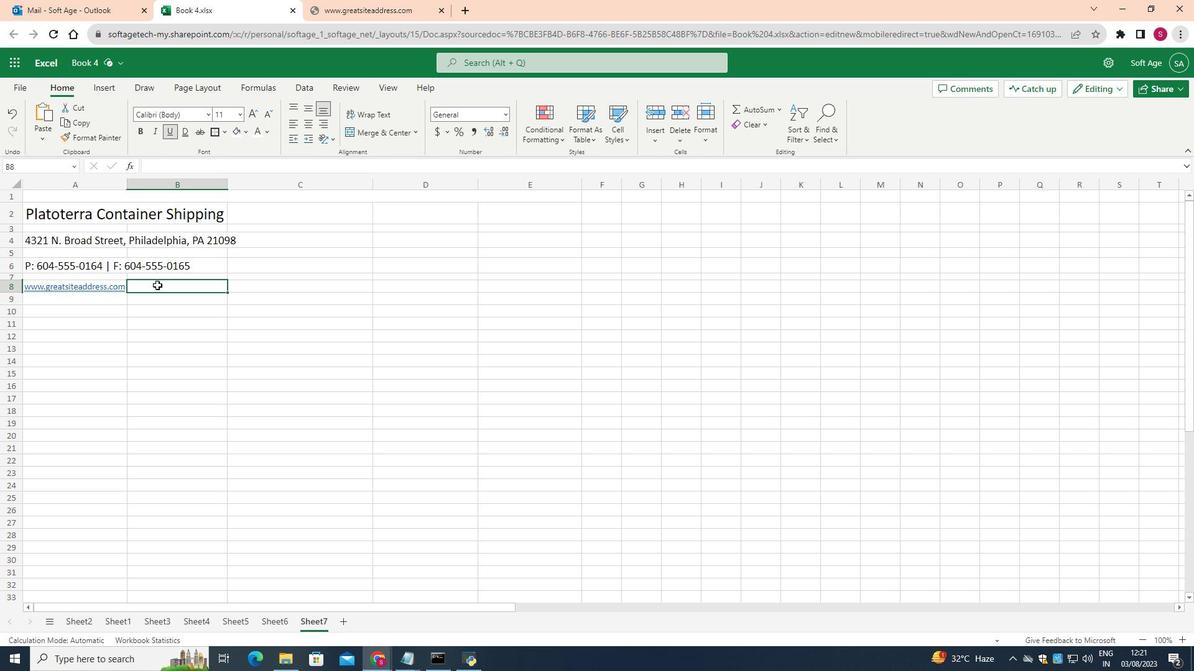 
Action: Mouse moved to (36, 265)
Screenshot: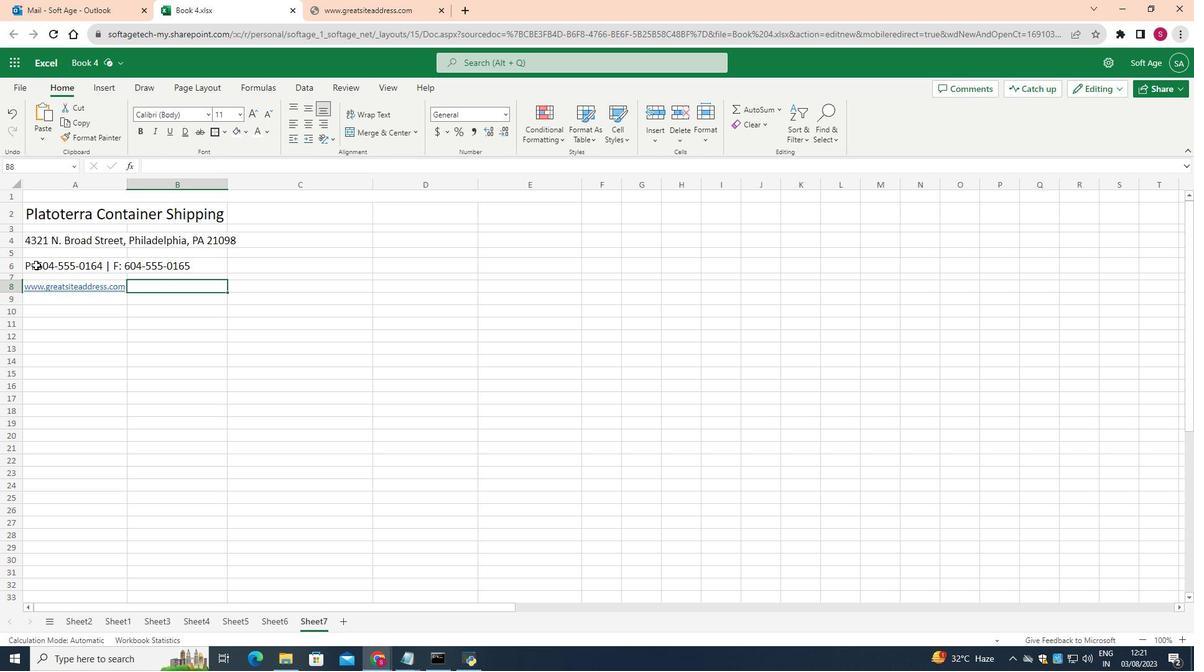 
Action: Mouse pressed left at (36, 265)
Screenshot: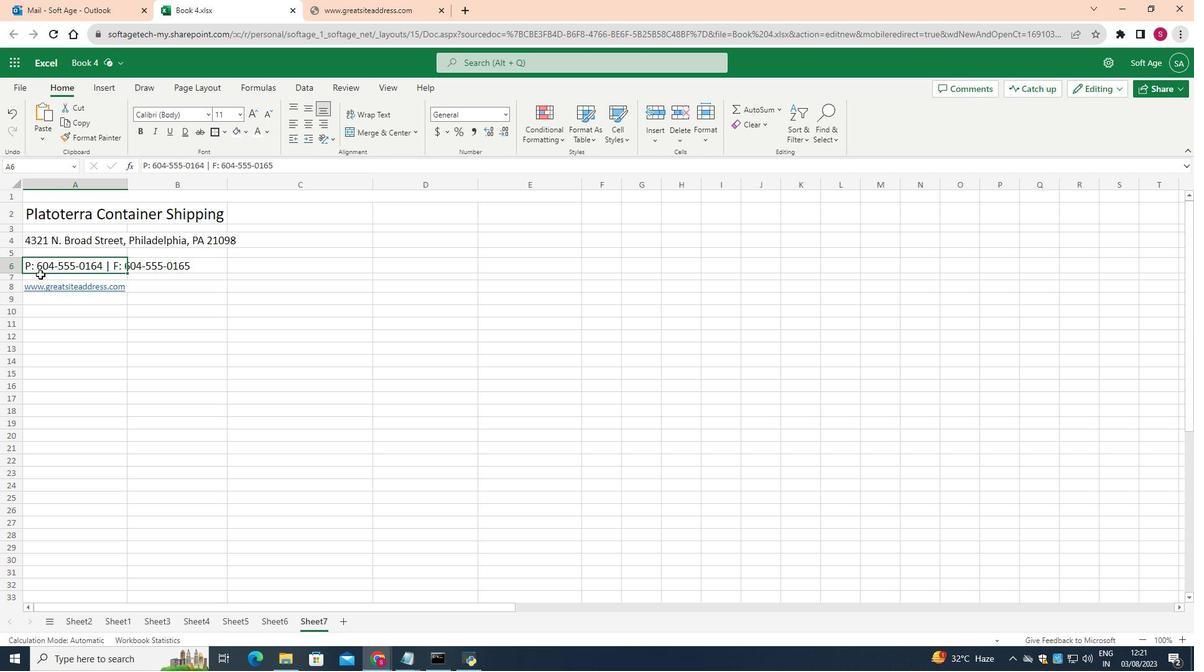 
Action: Mouse moved to (237, 110)
Screenshot: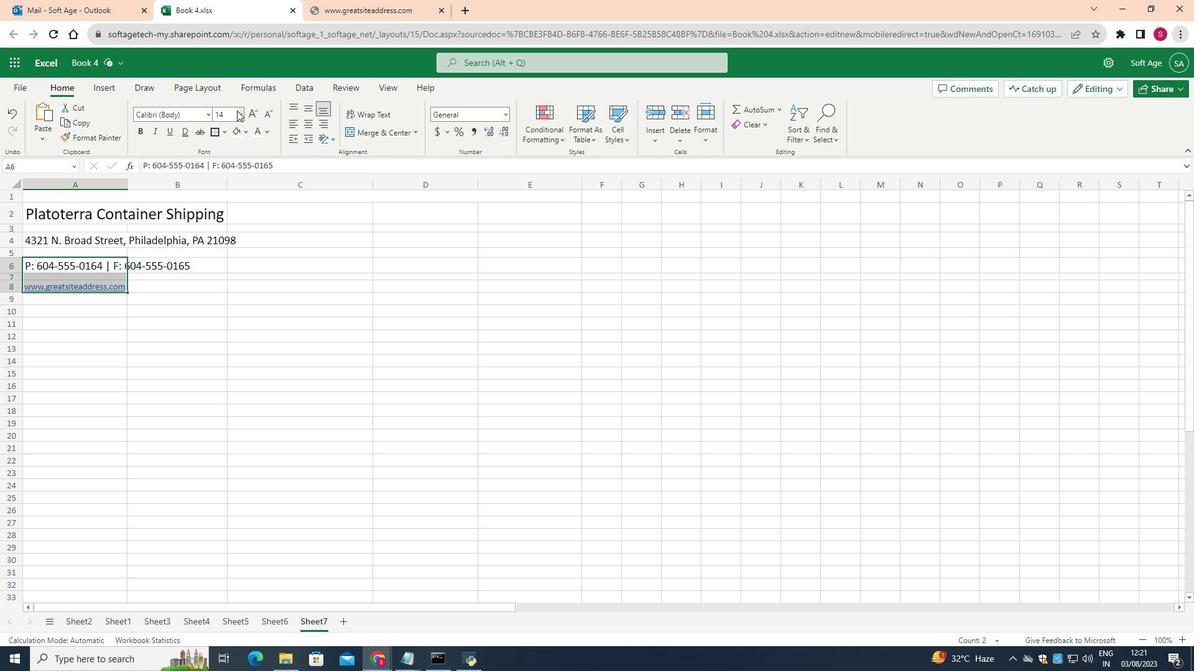 
Action: Mouse pressed left at (237, 110)
Screenshot: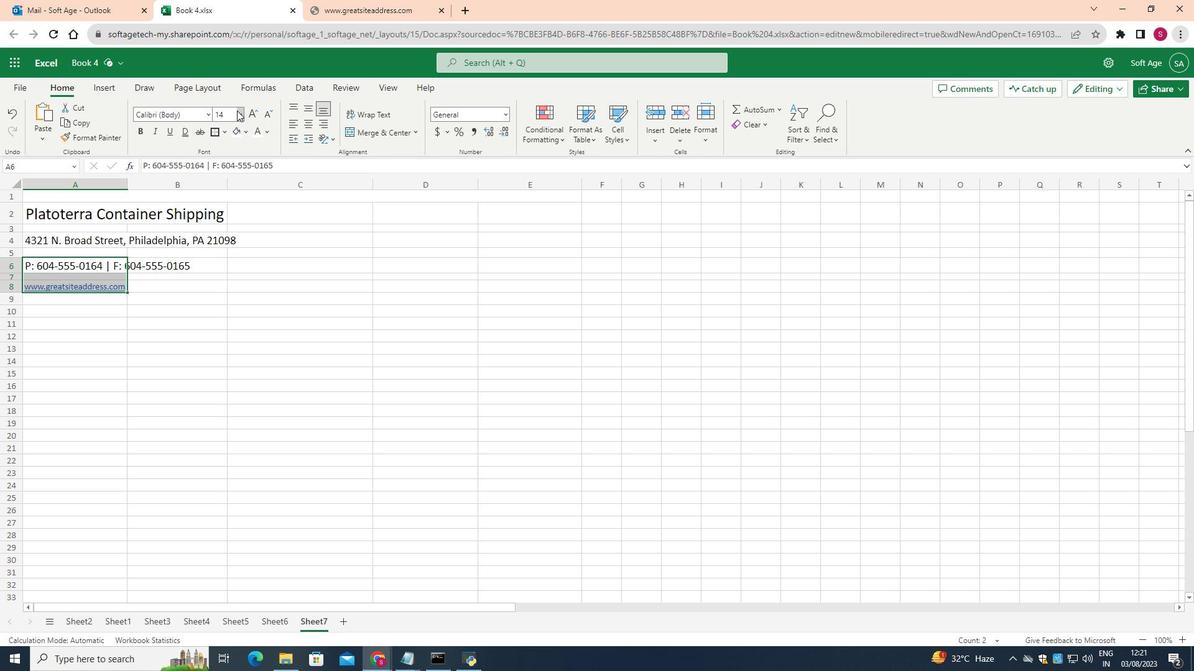 
Action: Mouse moved to (223, 219)
Screenshot: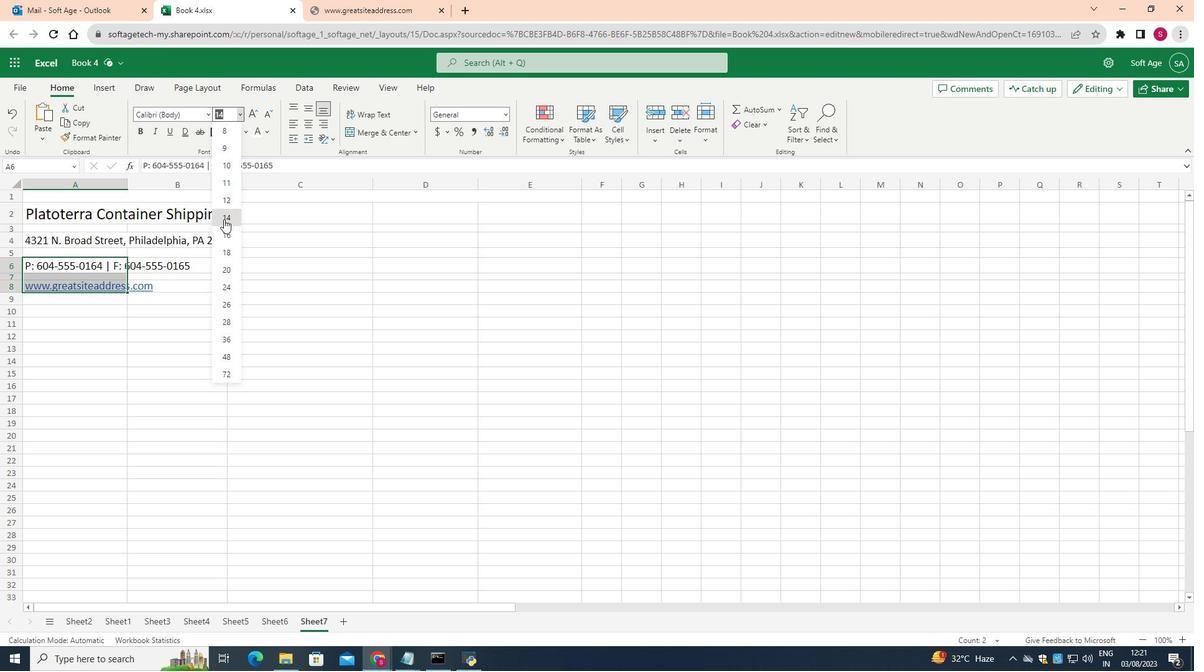 
Action: Mouse pressed left at (223, 219)
Screenshot: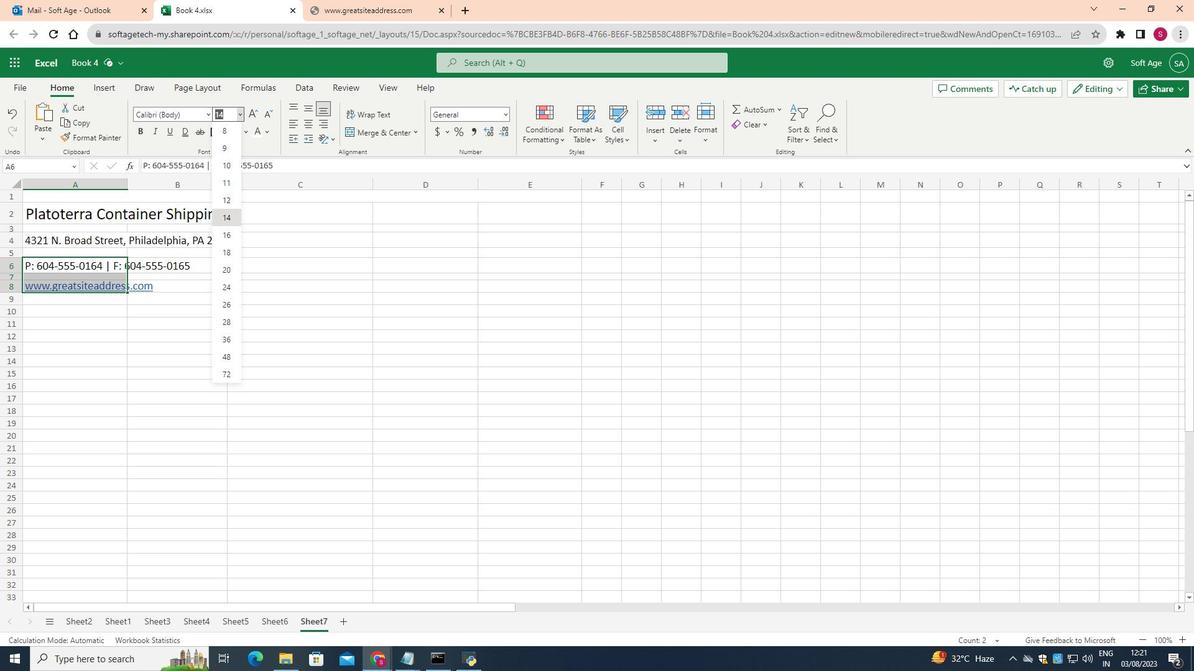 
Action: Mouse moved to (294, 328)
Screenshot: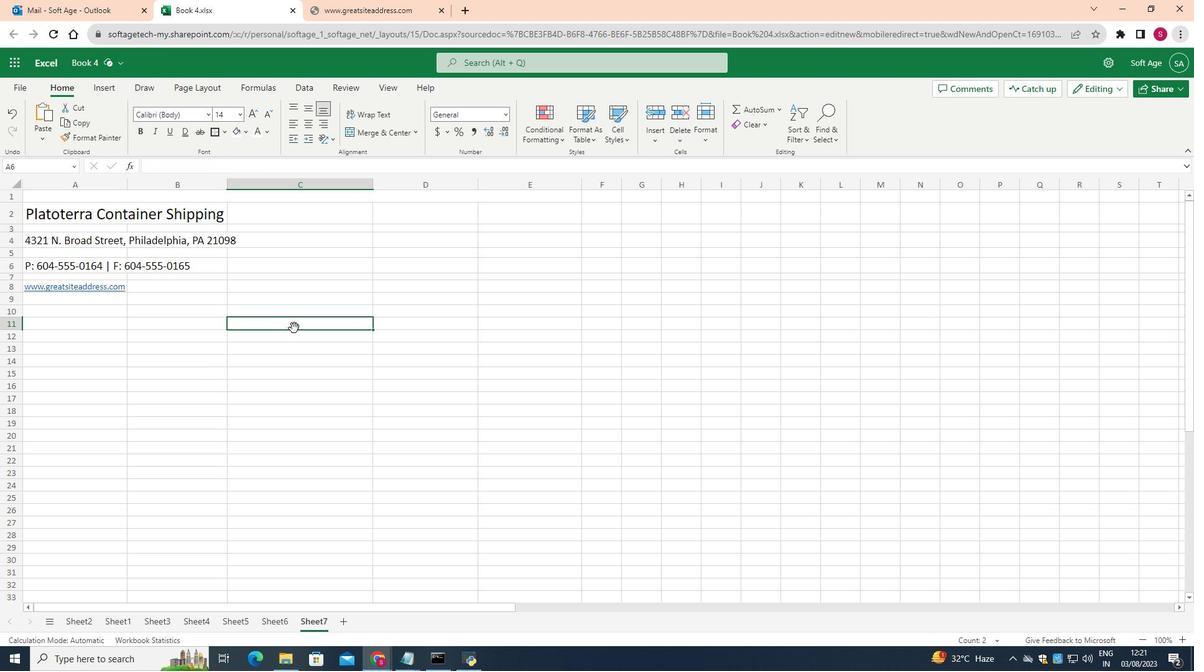 
Action: Mouse pressed left at (294, 328)
Screenshot: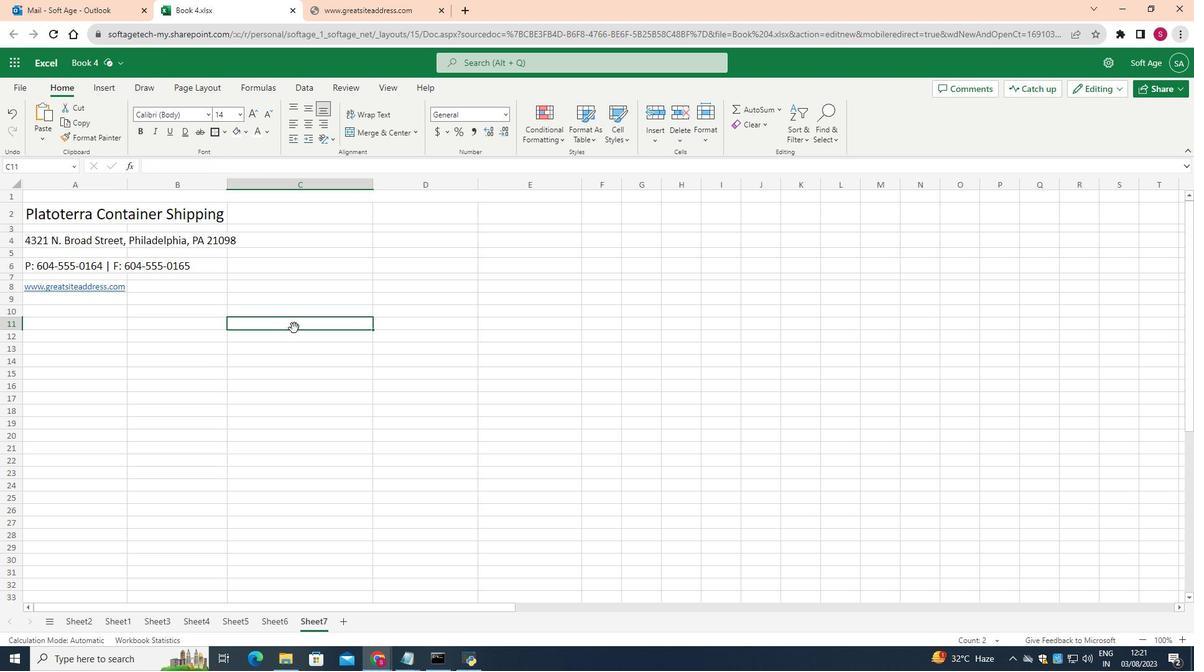 
Action: Mouse moved to (159, 284)
Screenshot: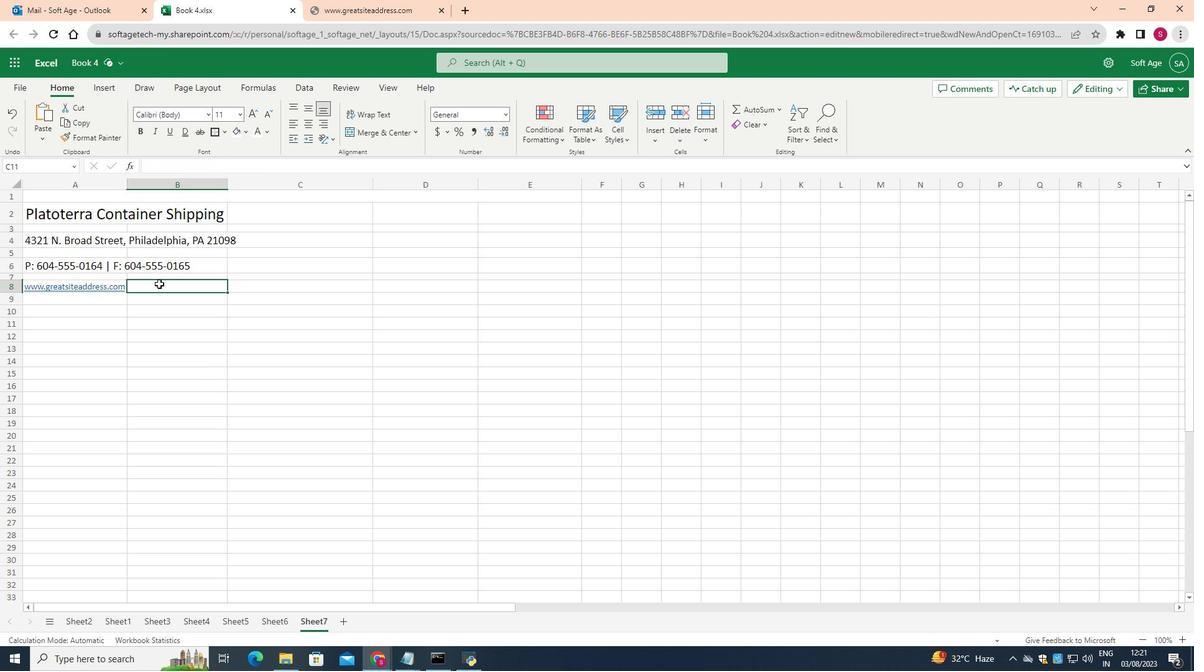 
Action: Mouse pressed left at (159, 284)
Screenshot: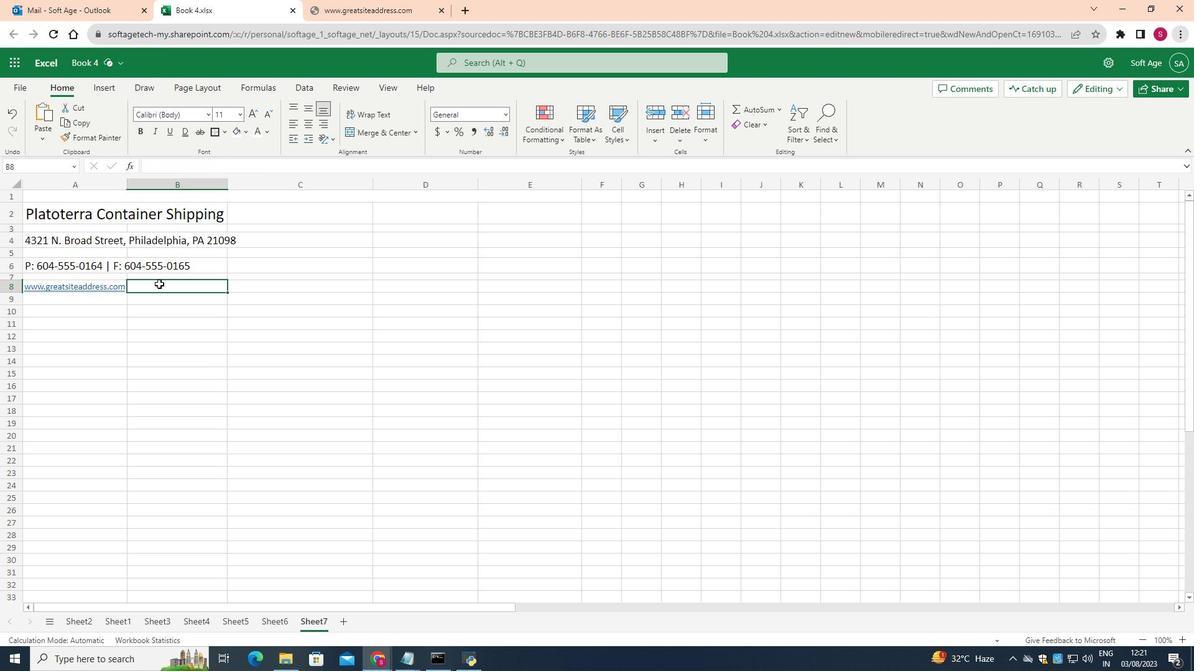 
Action: Mouse moved to (227, 187)
Screenshot: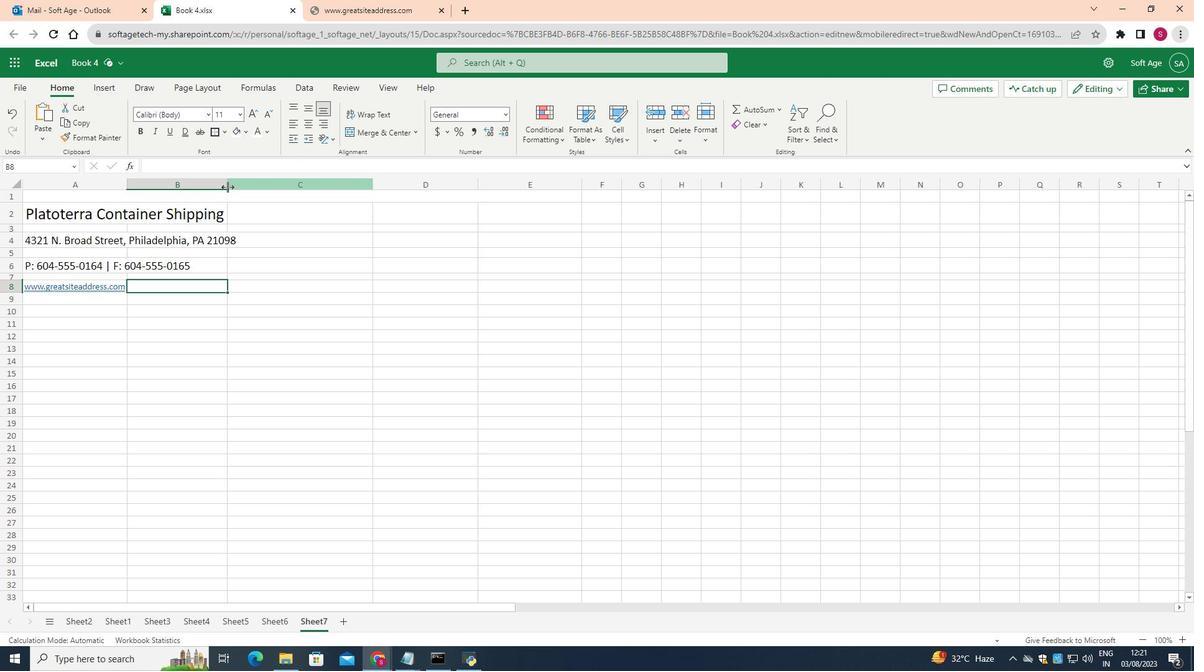 
Action: Mouse pressed left at (227, 187)
Screenshot: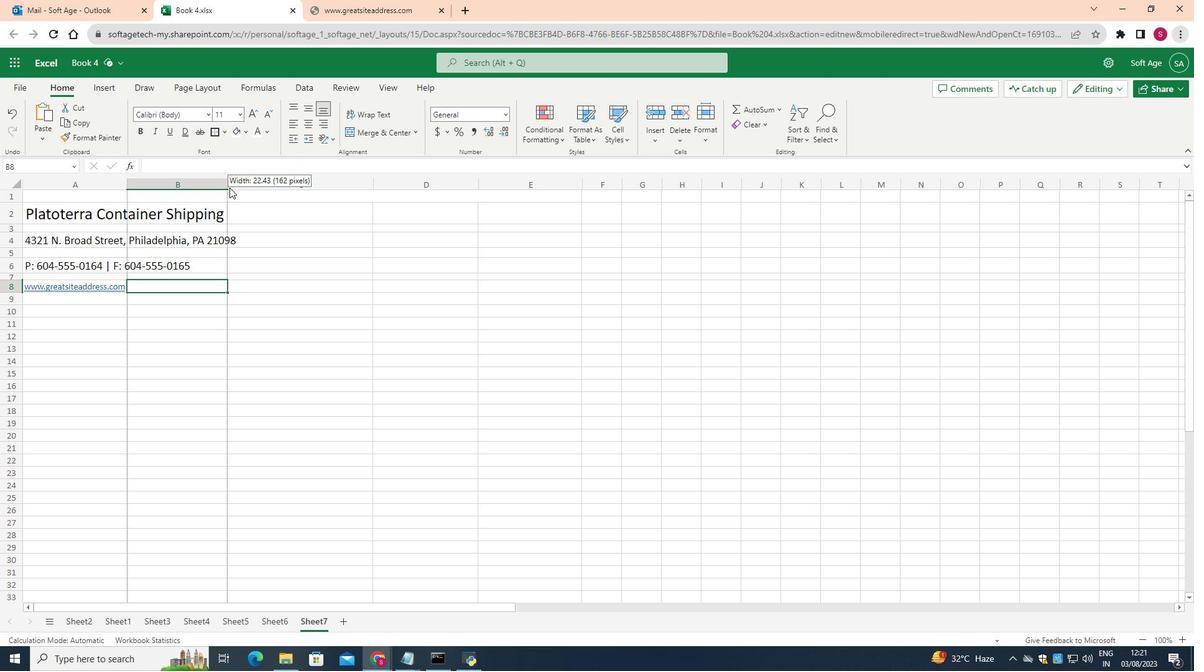 
Action: Mouse moved to (263, 186)
Screenshot: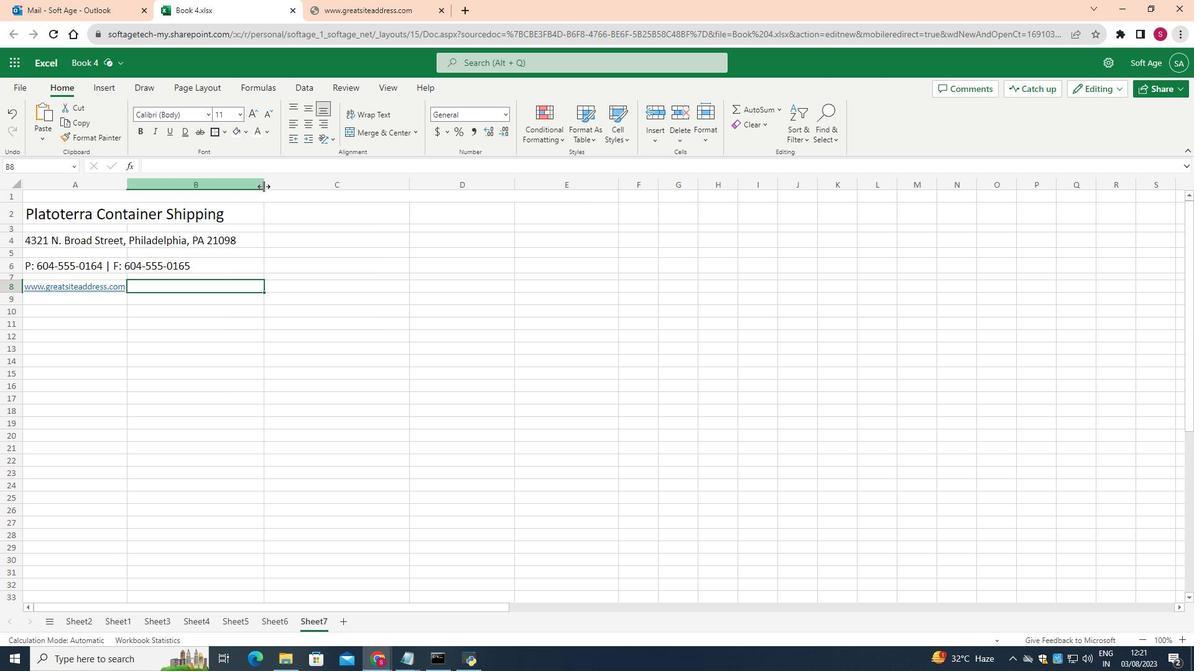
Action: Mouse pressed left at (263, 186)
Screenshot: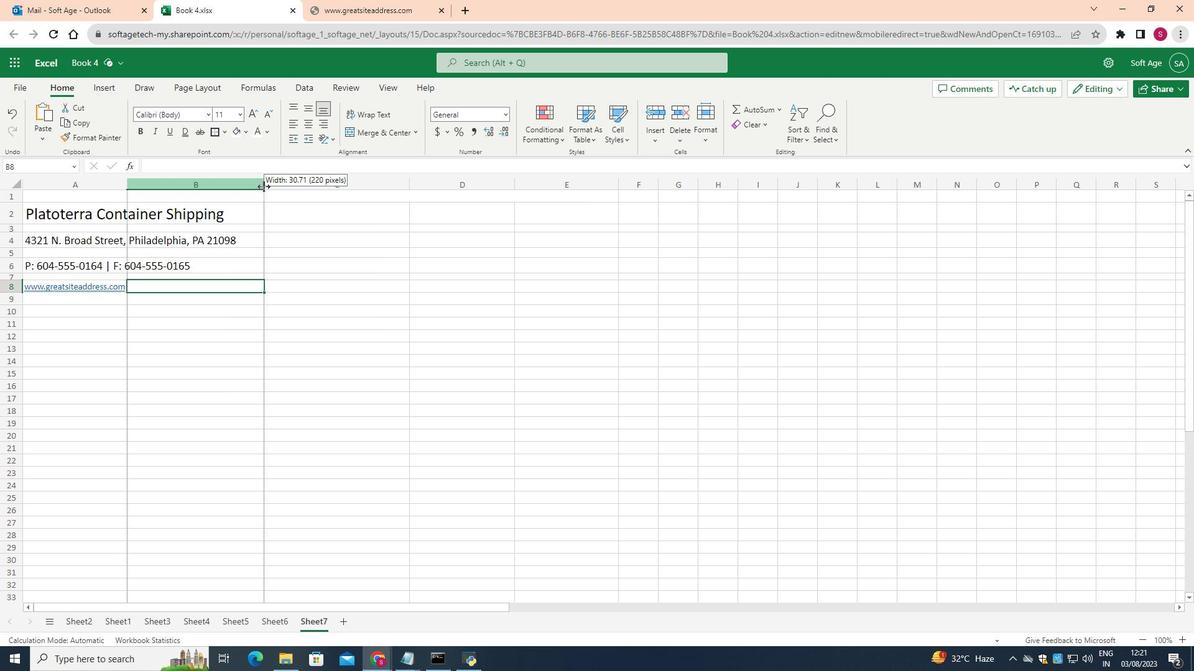 
Action: Mouse moved to (211, 210)
Screenshot: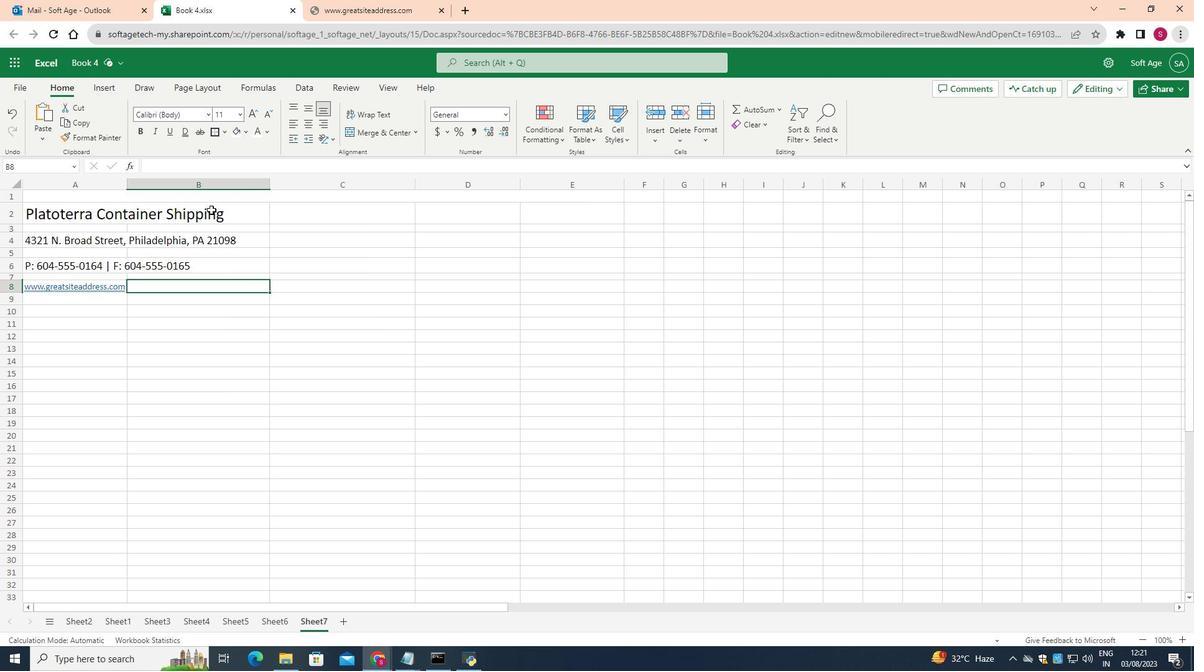 
Action: Mouse pressed left at (211, 210)
Screenshot: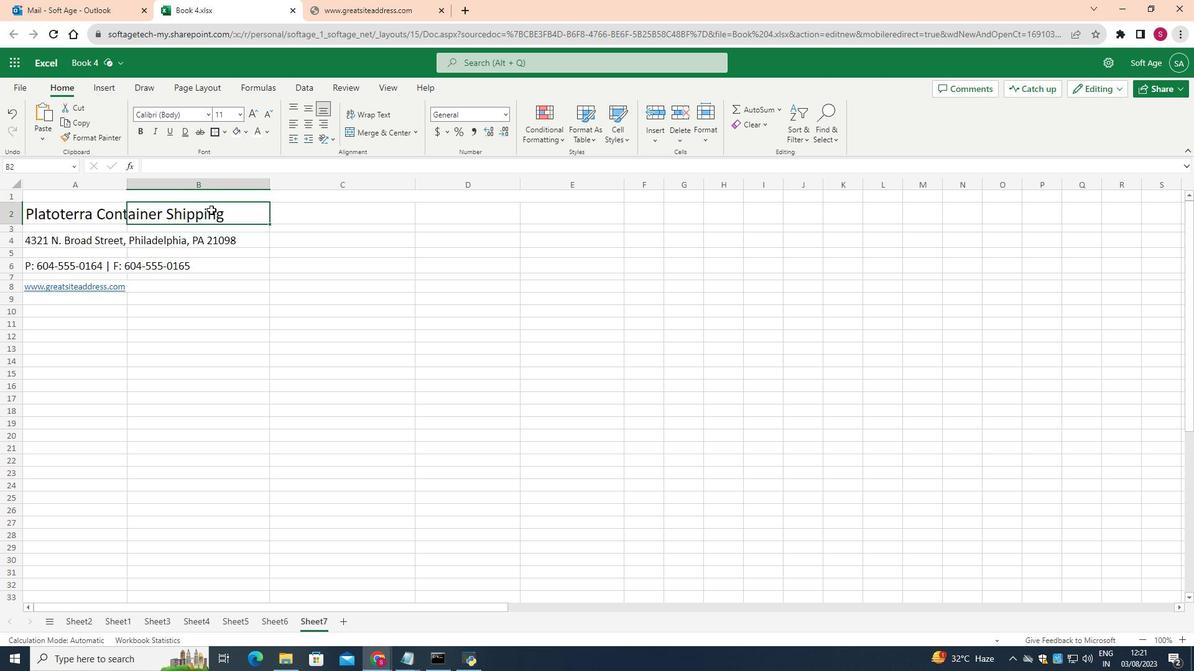 
Action: Mouse moved to (223, 132)
Screenshot: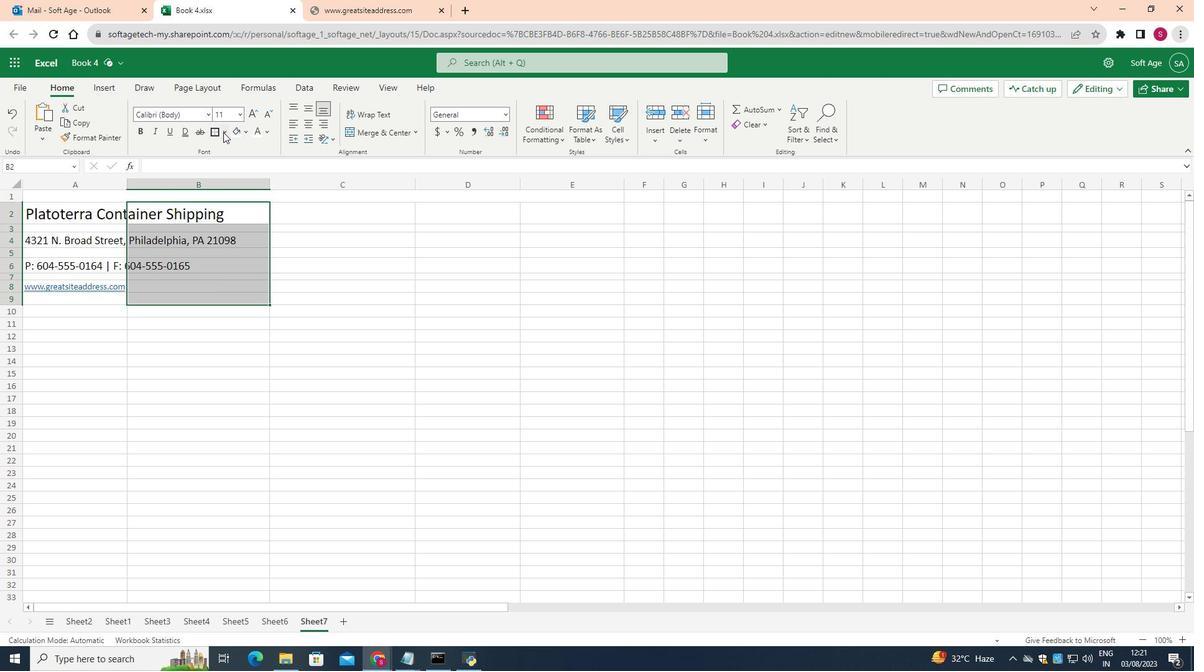 
Action: Mouse pressed left at (223, 132)
Screenshot: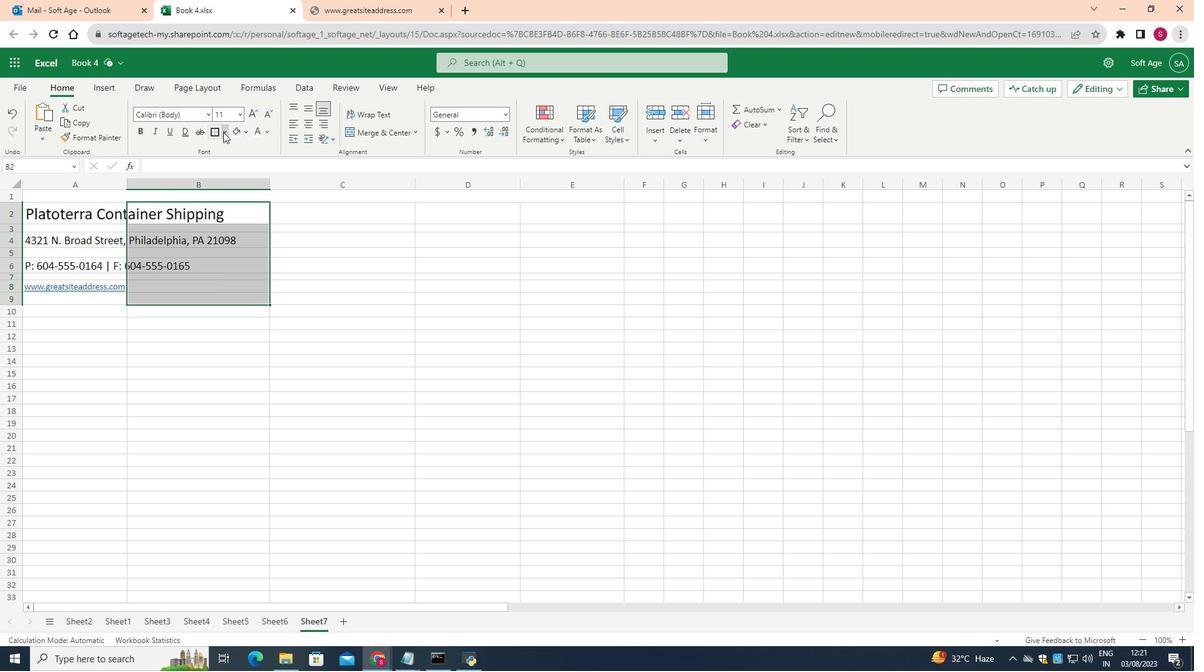 
Action: Mouse moved to (249, 312)
Screenshot: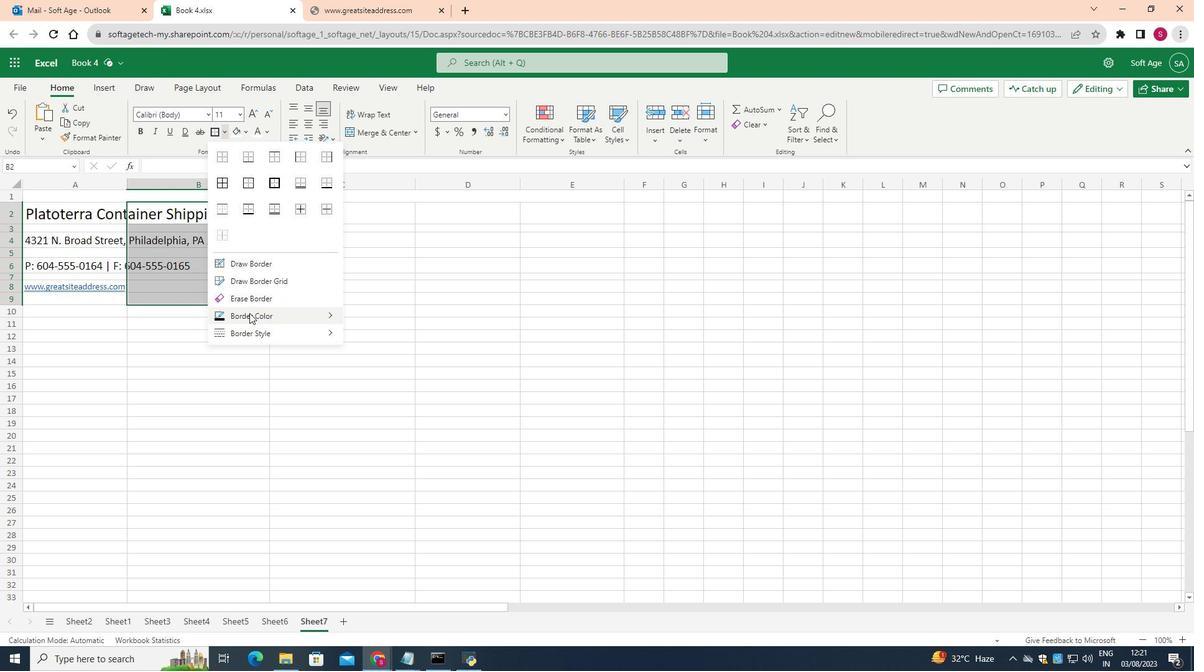 
Action: Mouse pressed left at (249, 312)
Screenshot: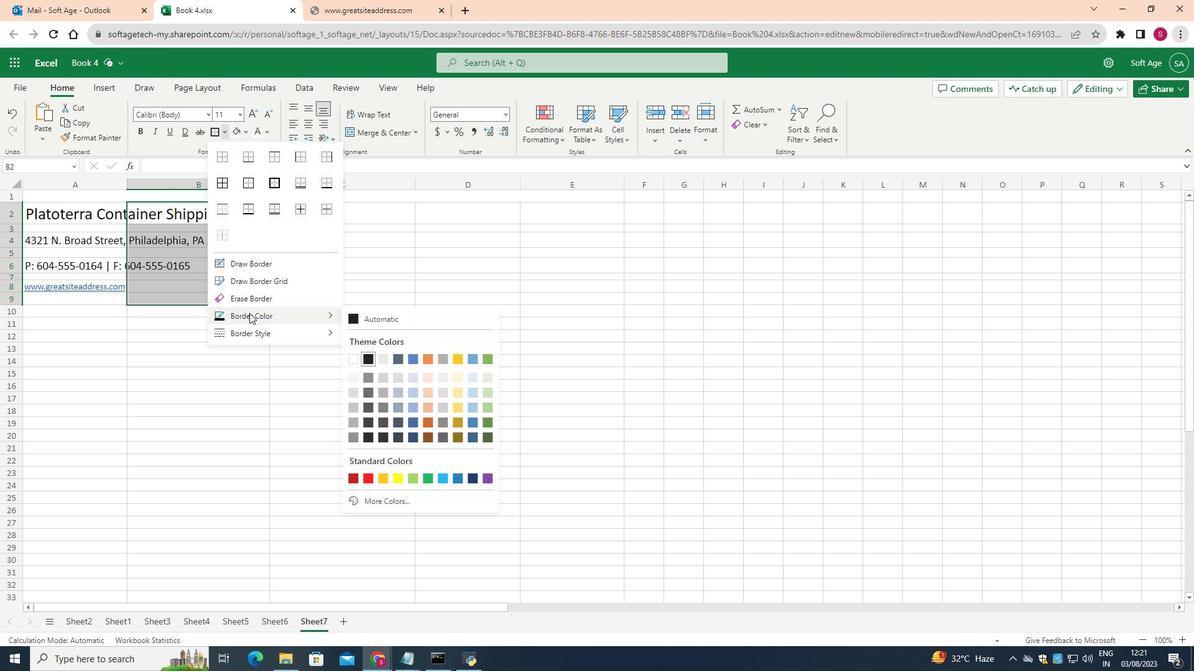 
Action: Mouse moved to (367, 360)
Screenshot: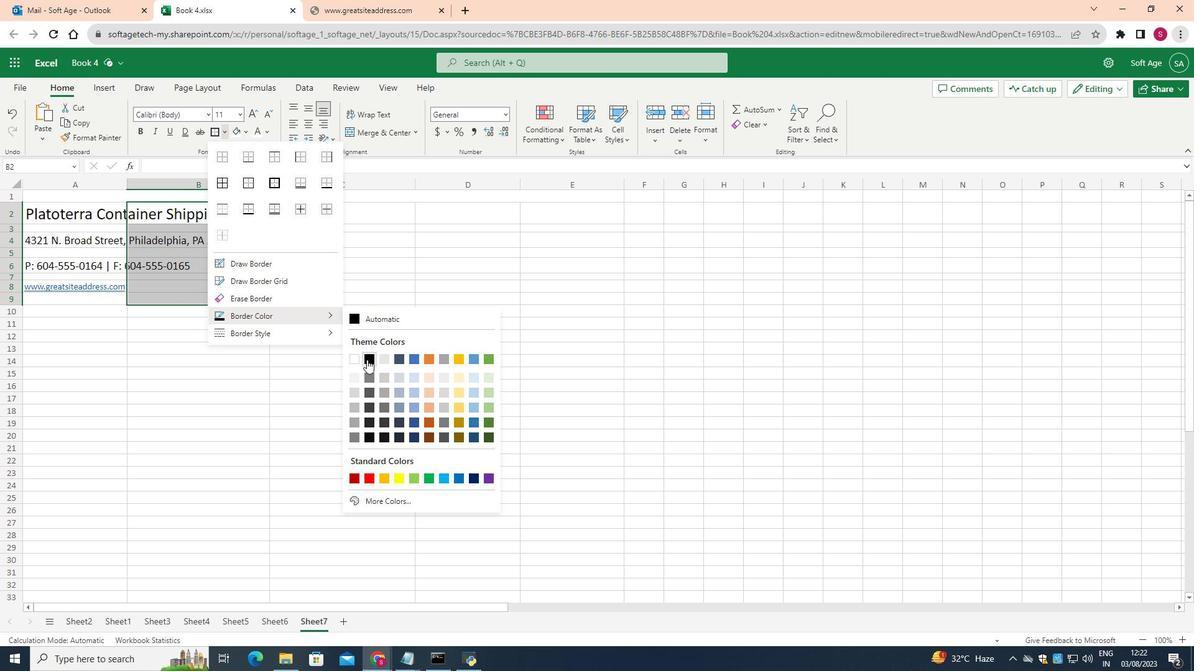 
Action: Mouse pressed left at (367, 360)
Screenshot: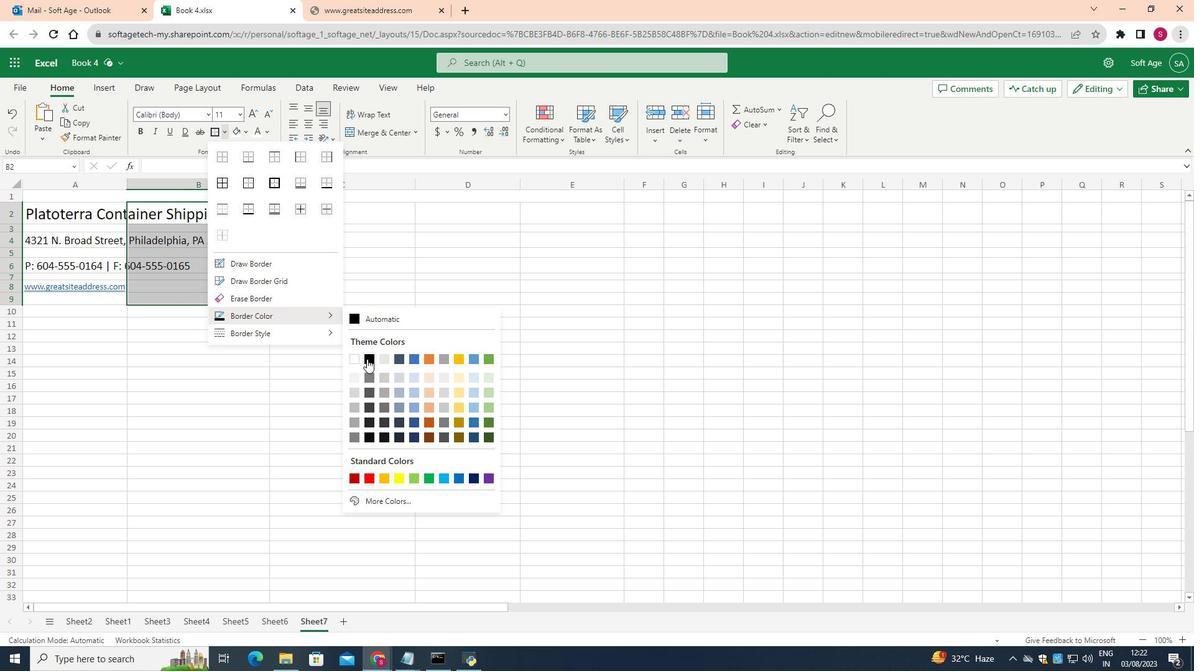 
Action: Mouse moved to (325, 159)
Screenshot: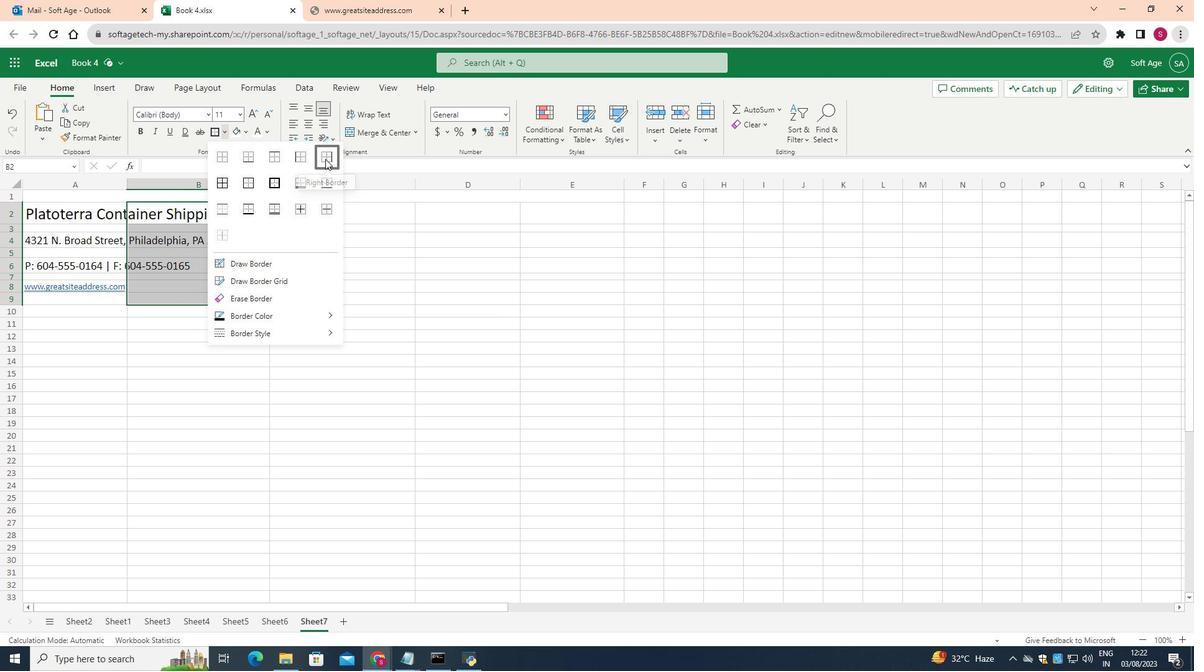 
Action: Mouse pressed left at (325, 159)
Screenshot: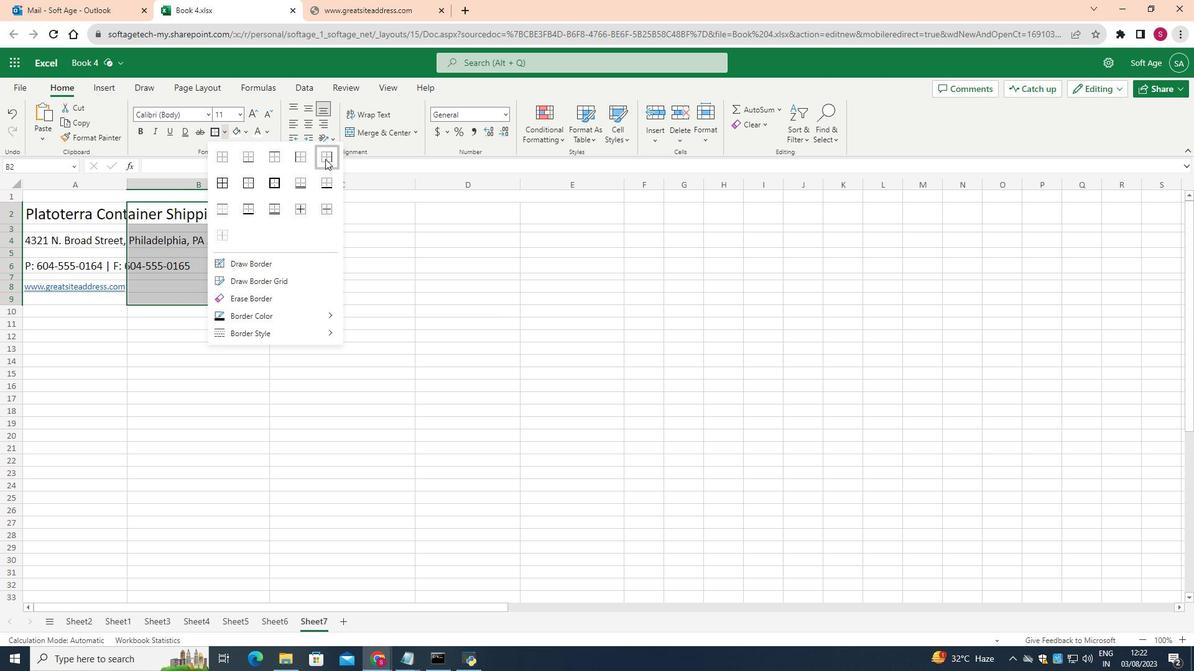 
Action: Mouse moved to (396, 268)
Screenshot: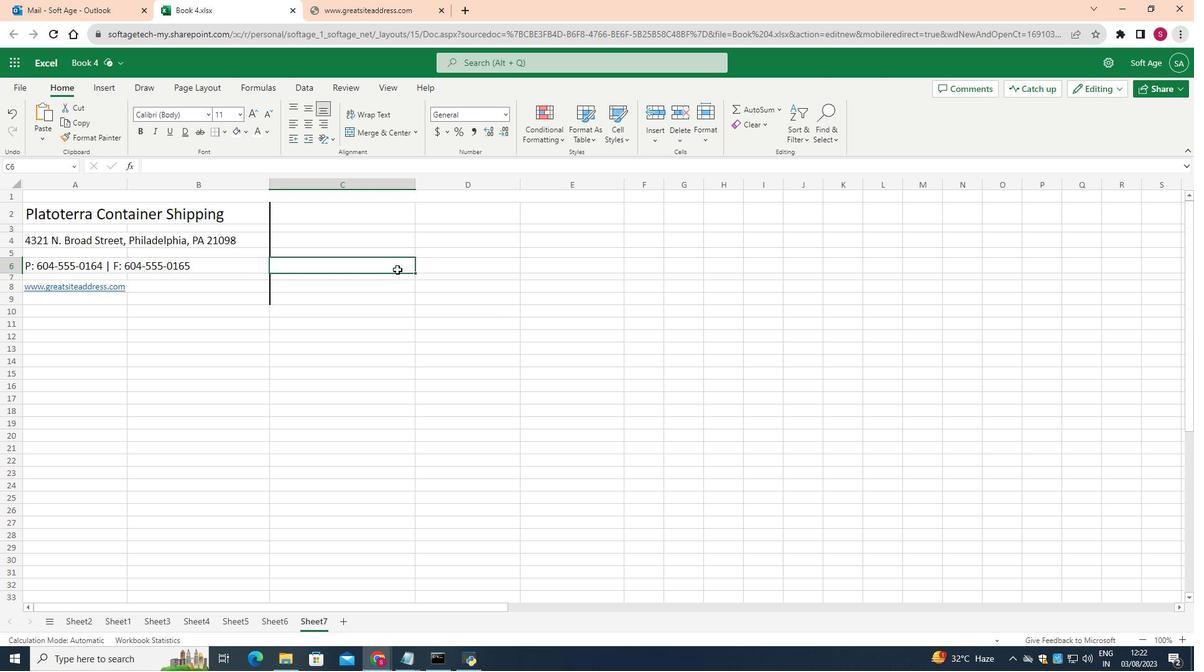 
Action: Mouse pressed left at (396, 268)
Screenshot: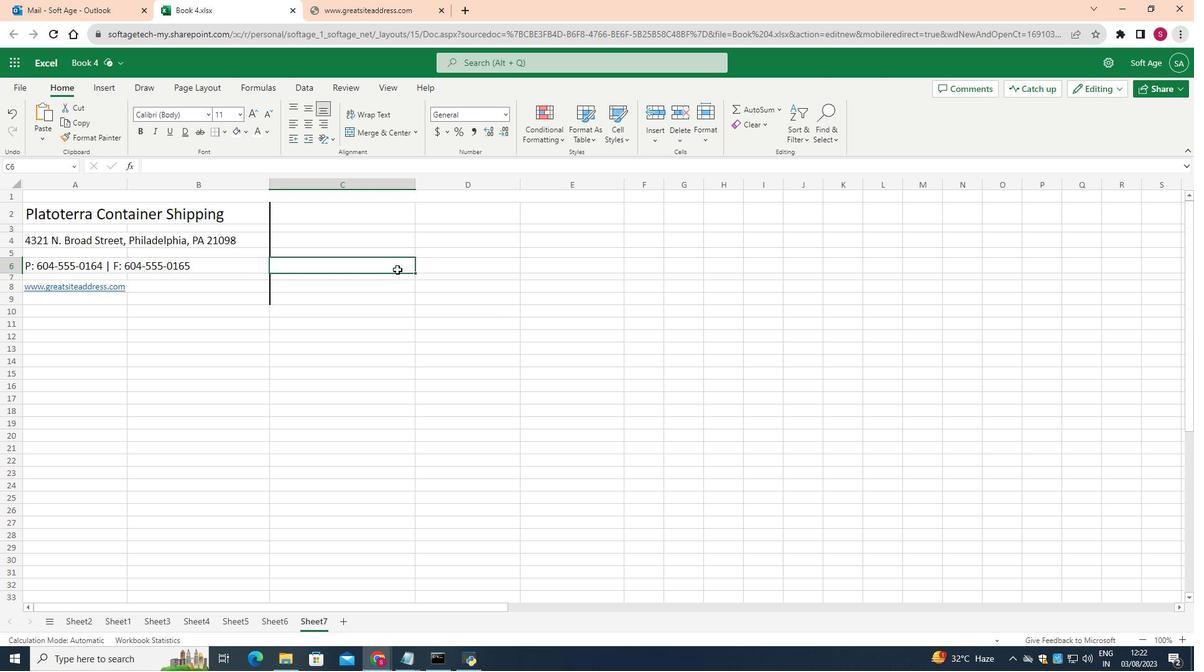 
Action: Mouse moved to (301, 219)
Screenshot: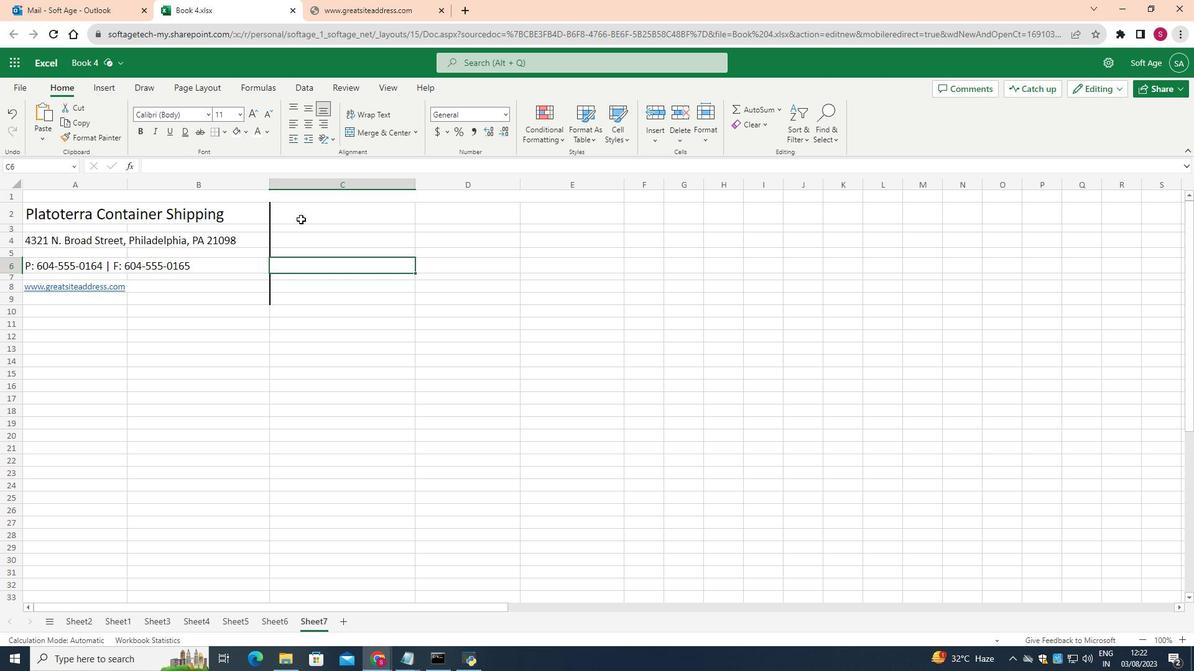 
Action: Mouse pressed left at (301, 219)
Screenshot: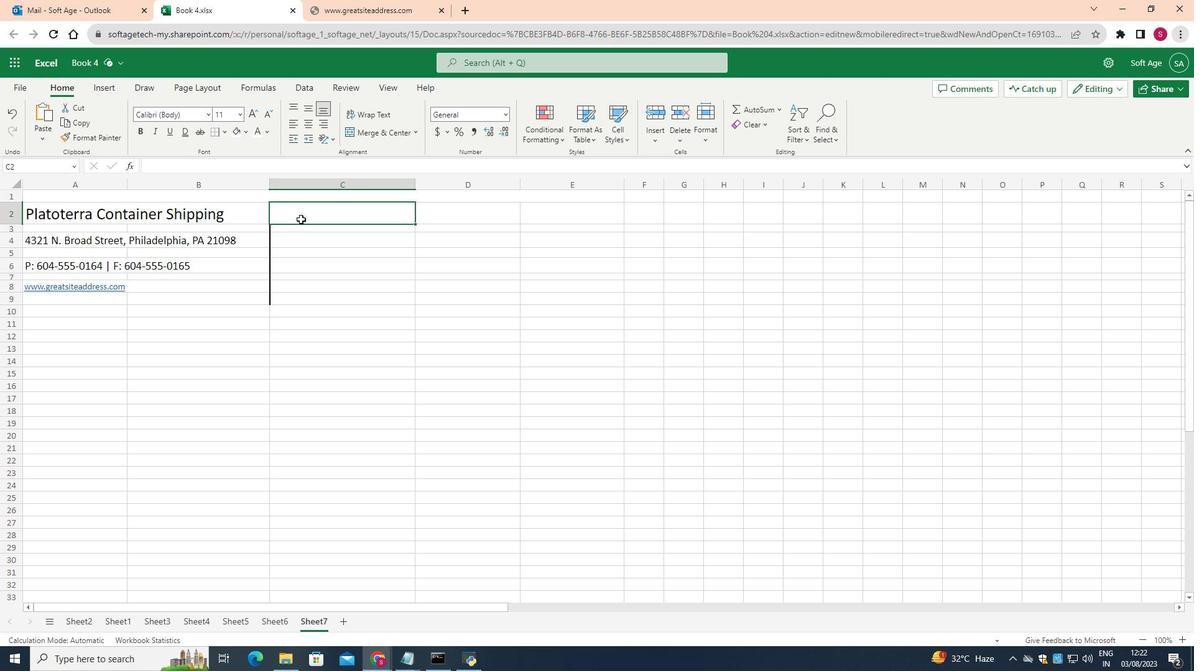 
Action: Mouse moved to (371, 250)
Screenshot: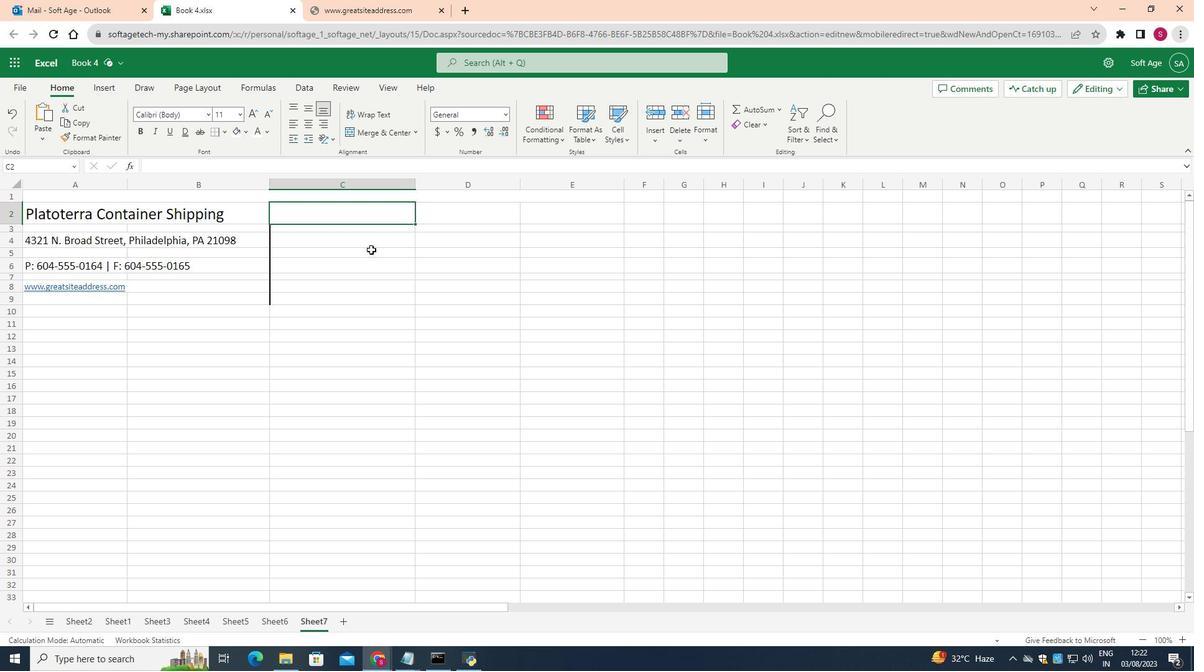 
Action: Mouse pressed left at (371, 250)
Screenshot: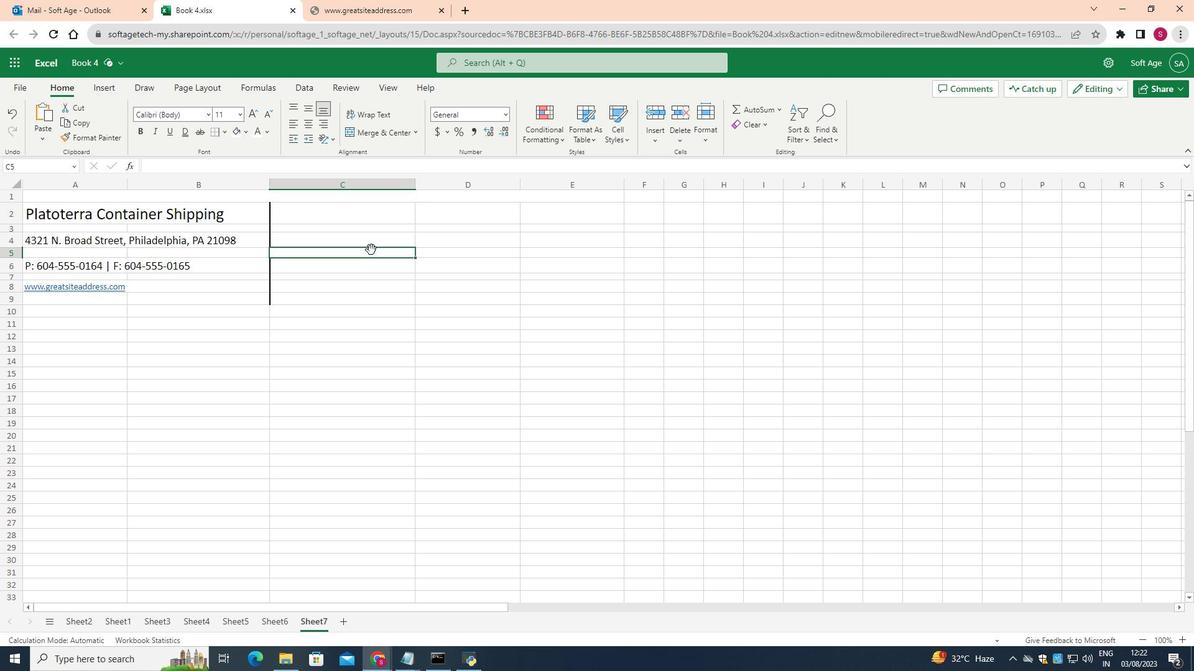 
Action: Mouse moved to (349, 242)
Screenshot: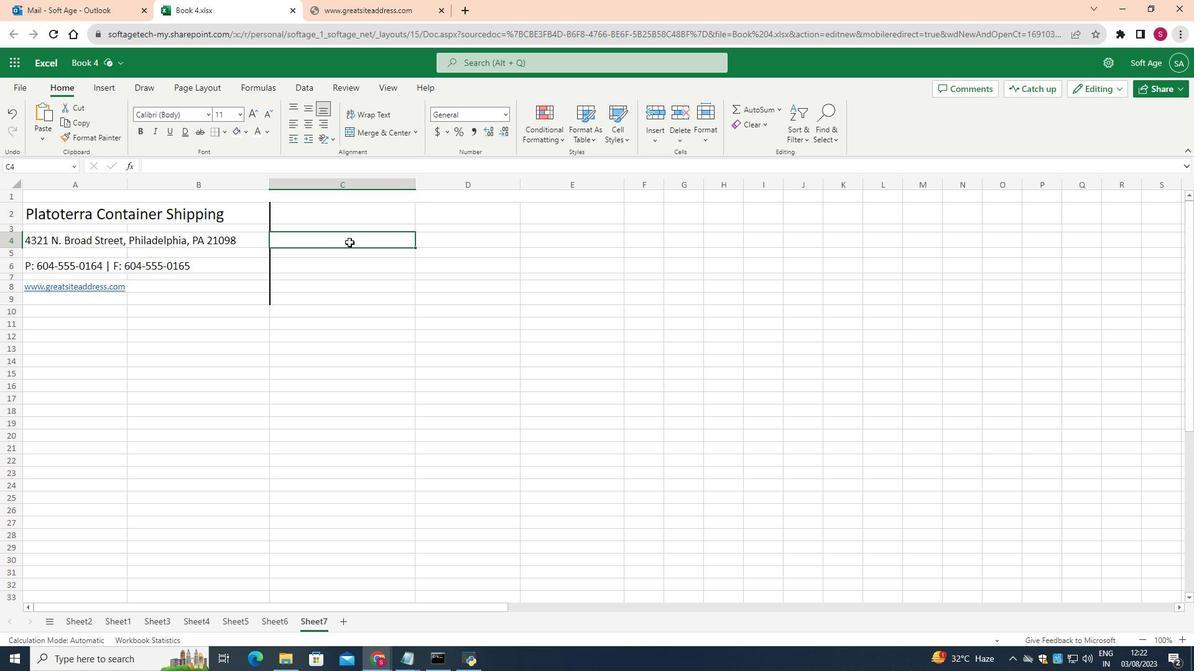 
Action: Mouse pressed left at (349, 242)
Screenshot: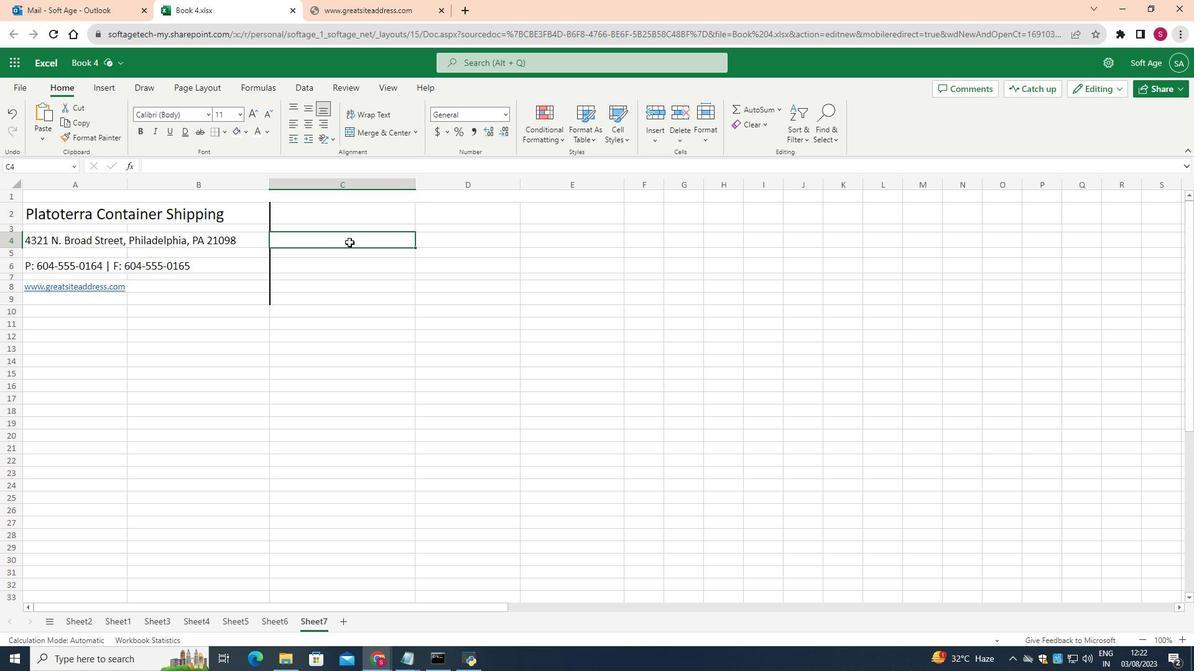 
Action: Mouse moved to (238, 113)
Screenshot: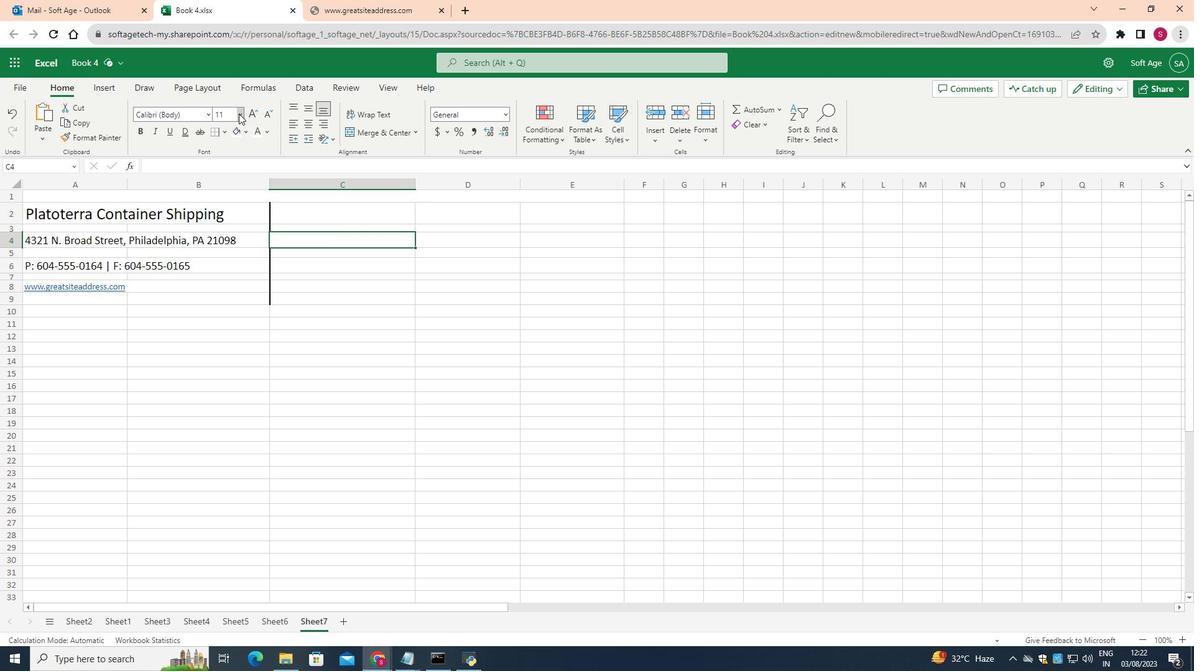
Action: Mouse pressed left at (238, 113)
Screenshot: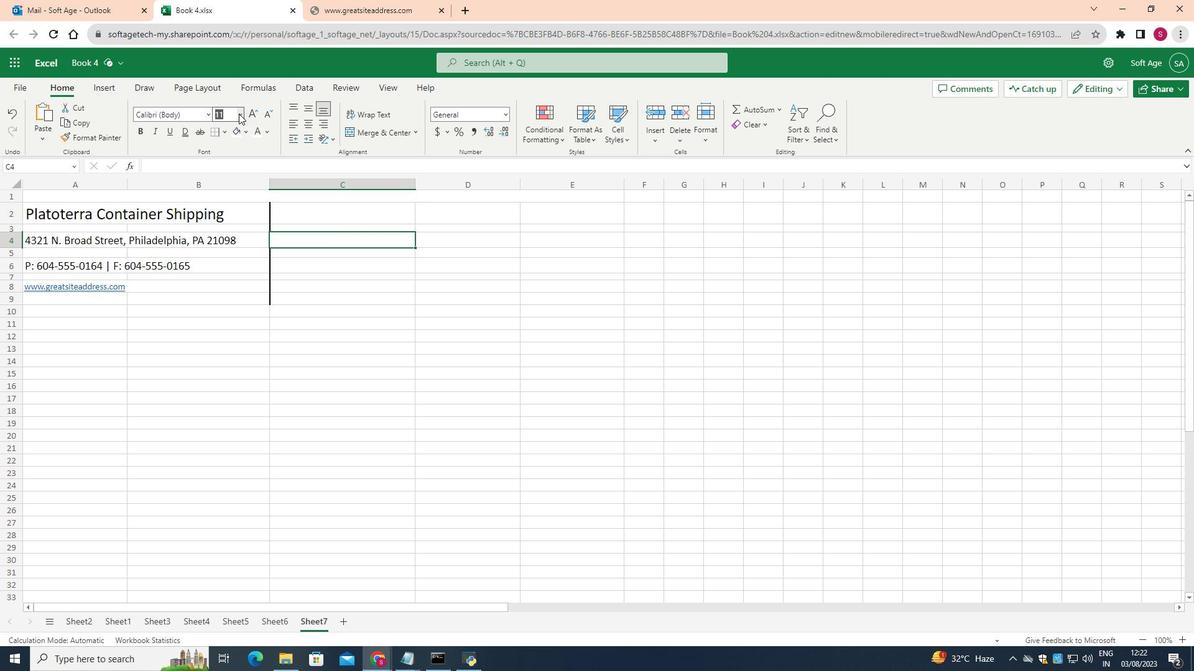 
Action: Mouse moved to (227, 286)
Screenshot: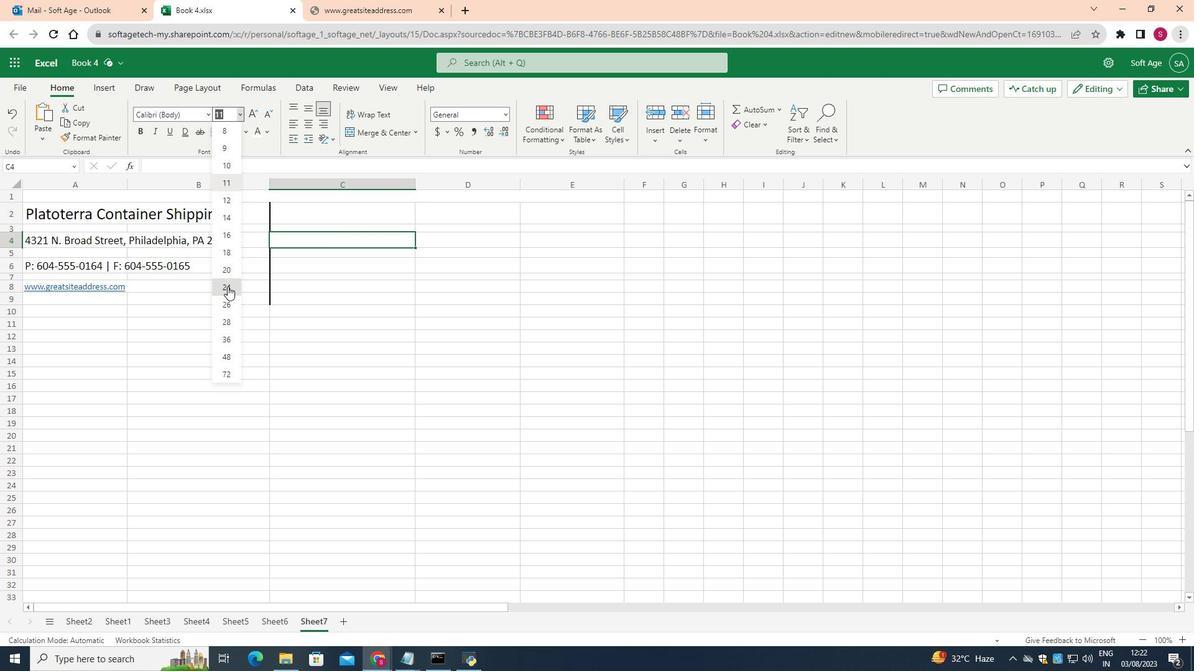 
Action: Mouse pressed left at (227, 286)
Screenshot: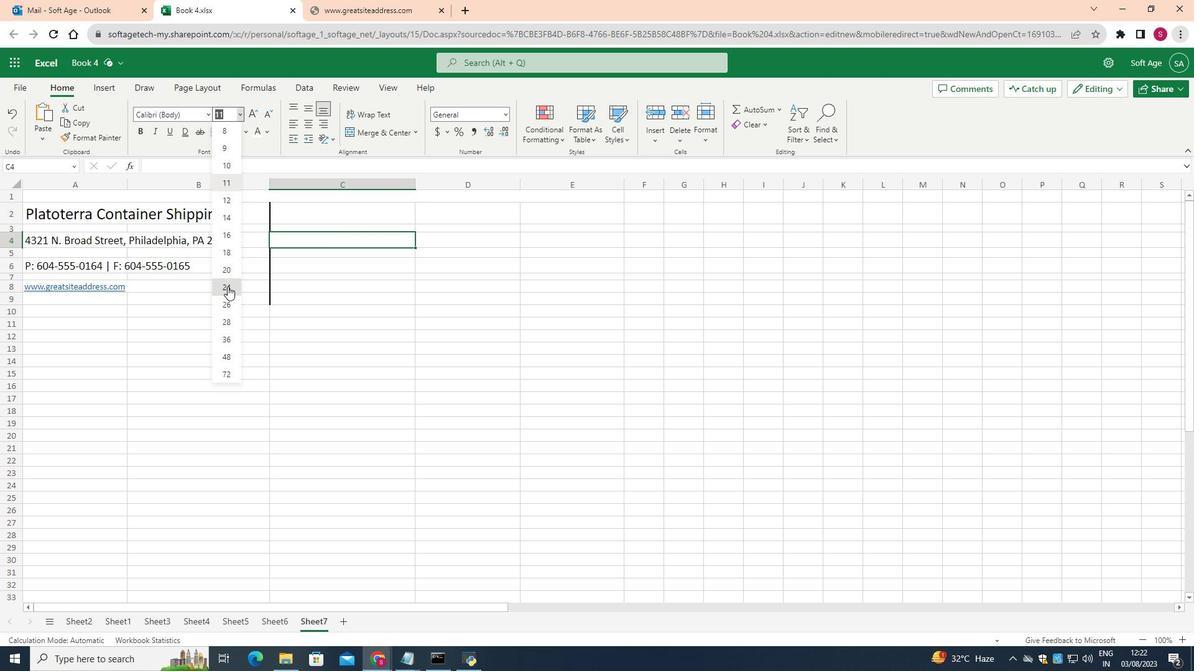 
Action: Mouse moved to (315, 241)
Screenshot: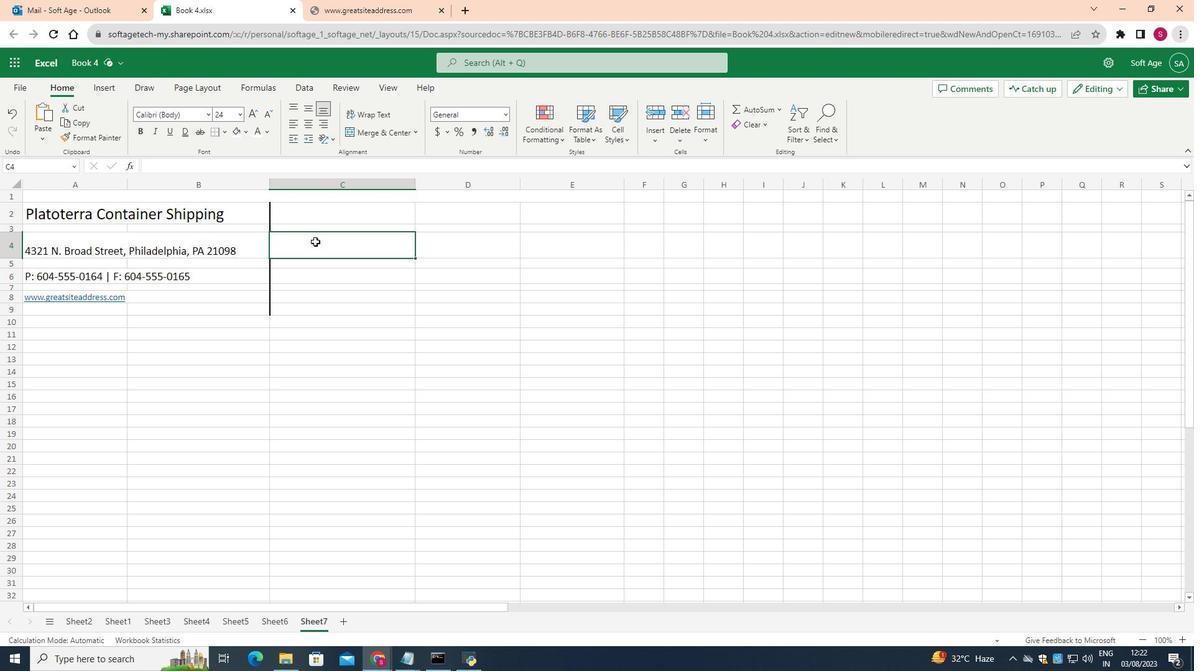 
Action: Mouse pressed left at (315, 241)
Screenshot: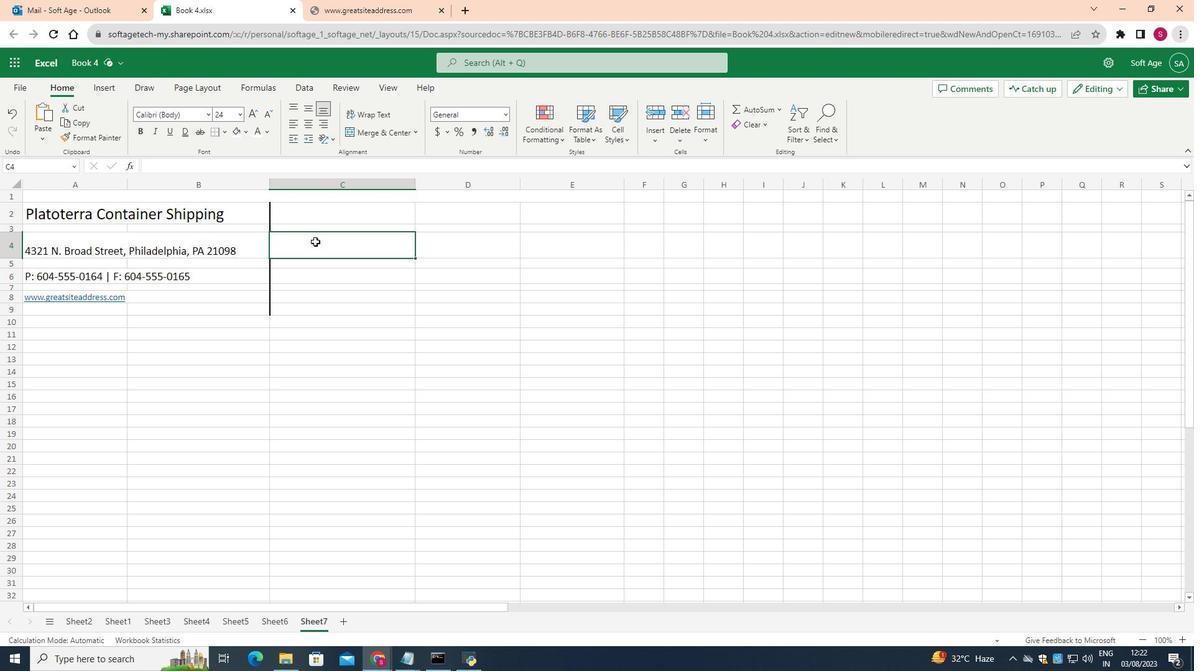 
Action: Mouse pressed left at (315, 241)
Screenshot: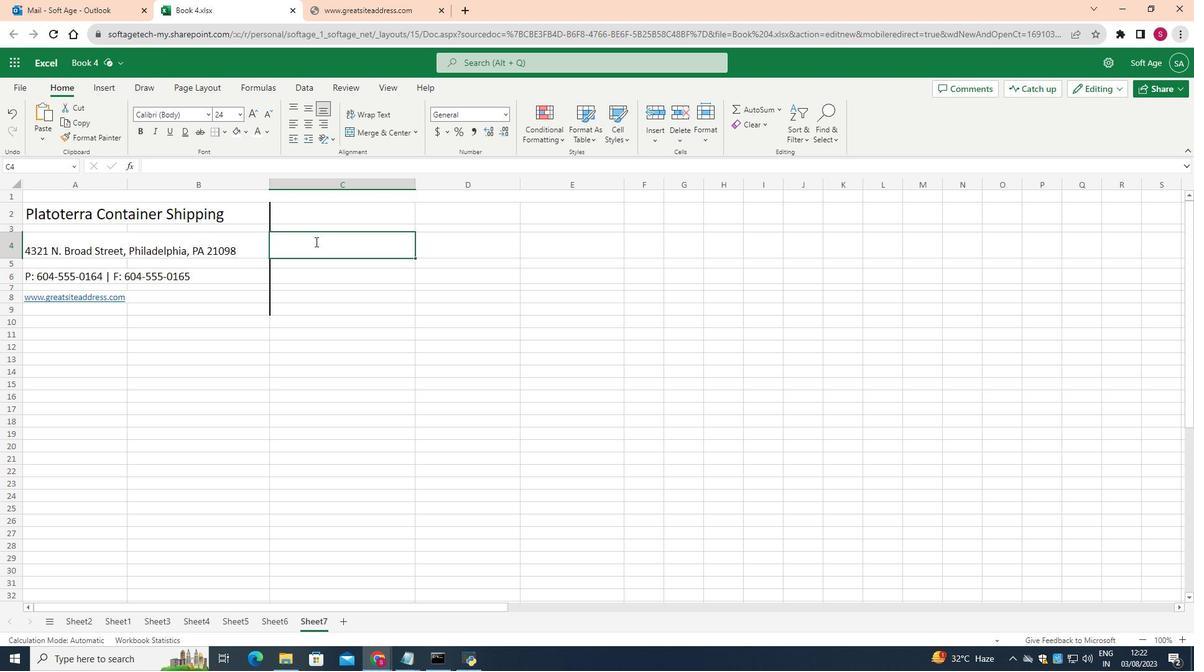 
Action: Mouse moved to (314, 240)
Screenshot: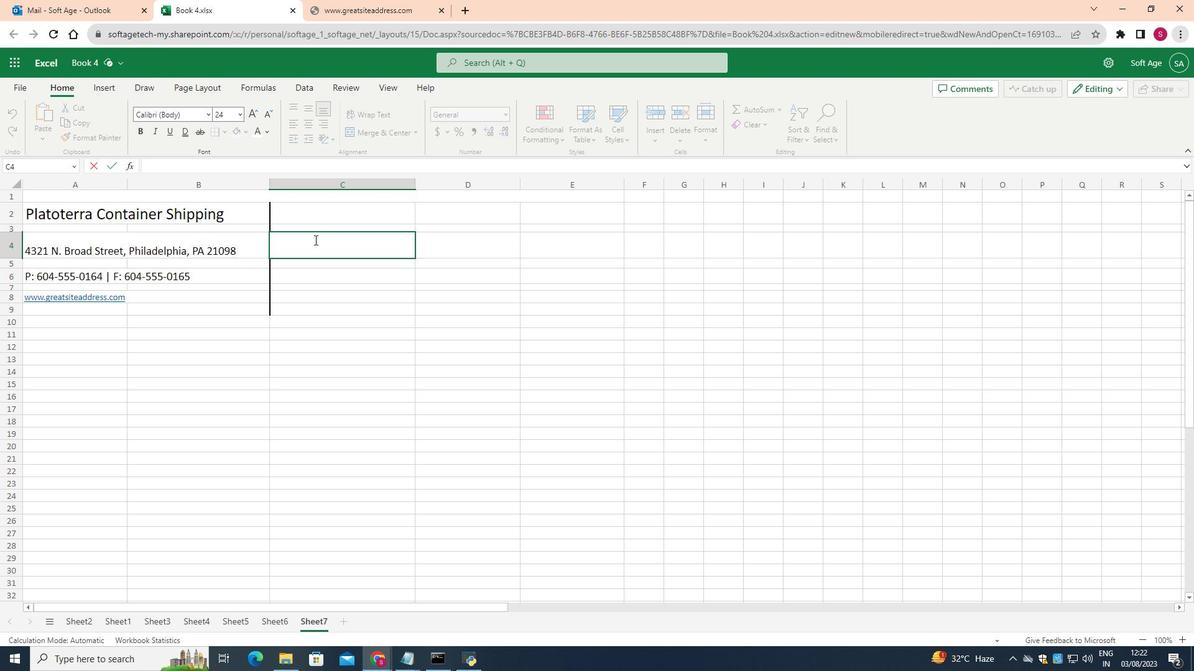 
Action: Key pressed <Key.shift>Product<Key.space><Key.shift>Price<Key.space><Key.shift>List
Screenshot: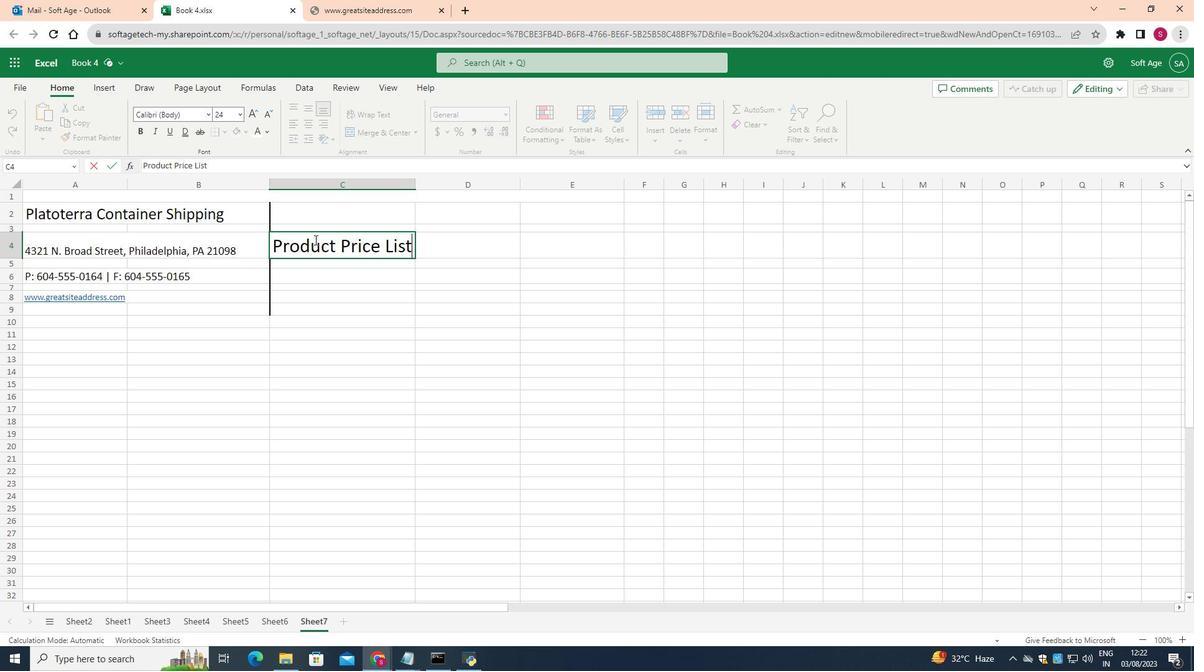 
Action: Mouse moved to (354, 390)
Screenshot: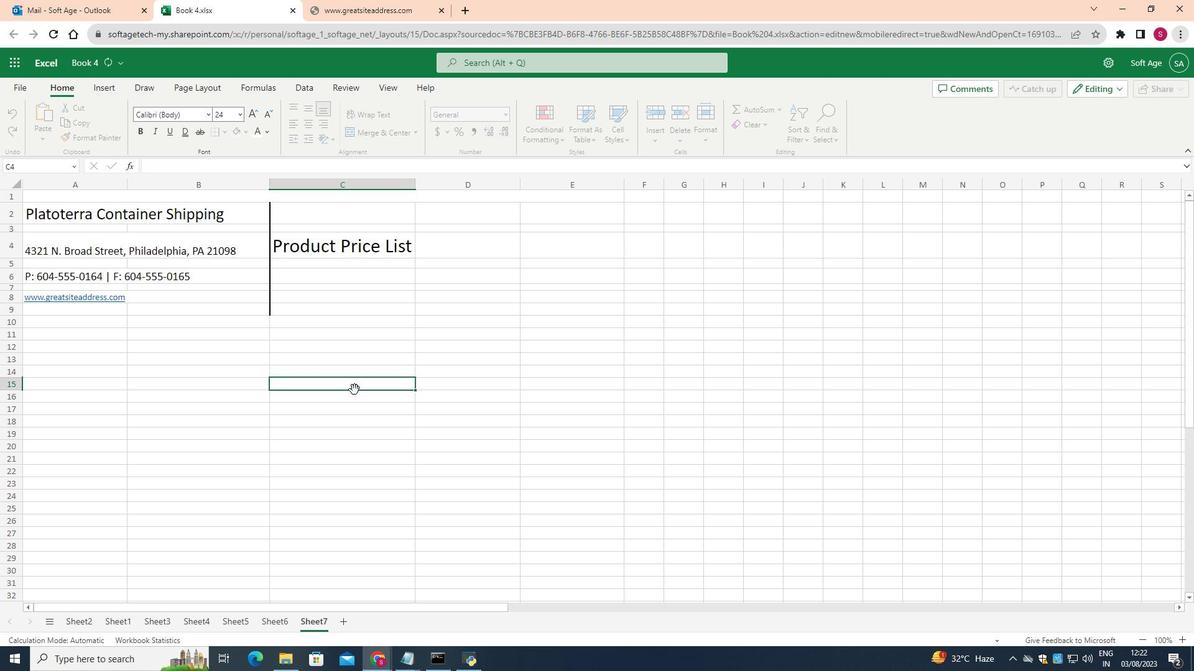 
Action: Mouse pressed left at (354, 390)
Screenshot: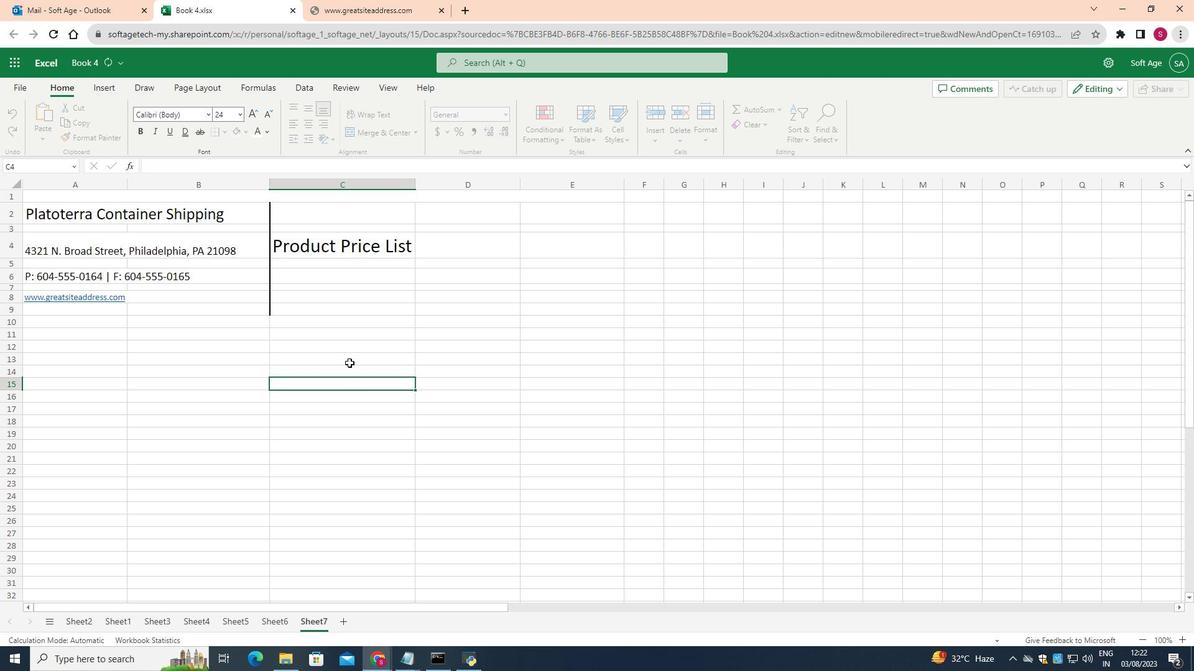 
Action: Mouse moved to (279, 252)
Screenshot: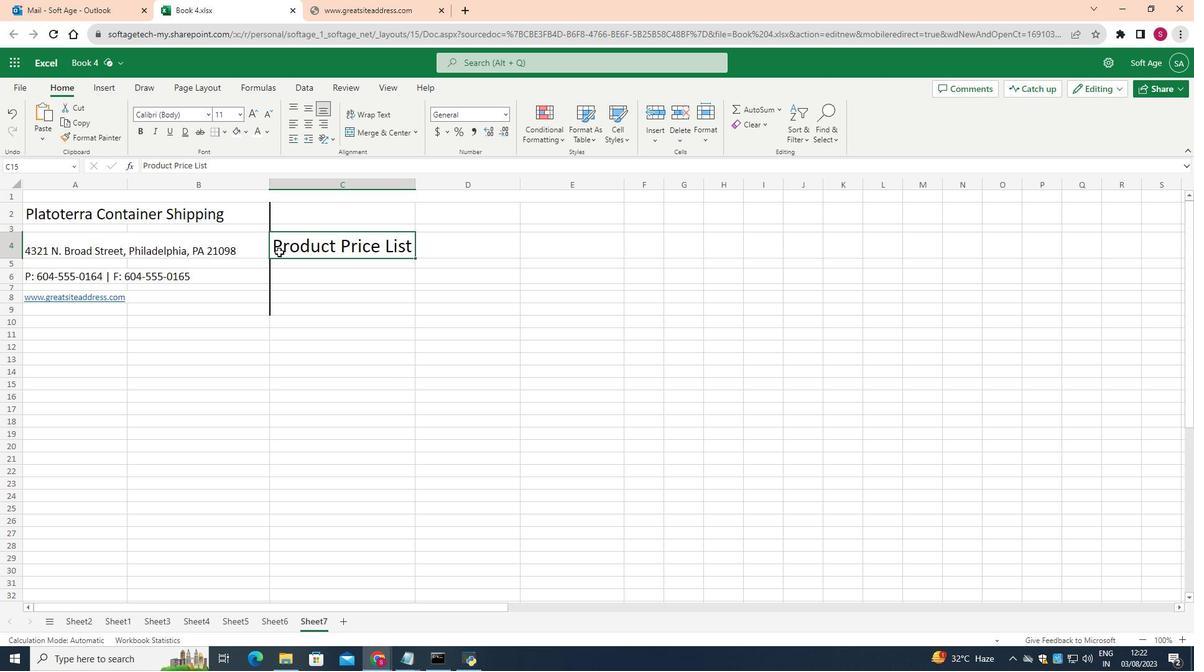 
Action: Mouse pressed left at (279, 252)
Screenshot: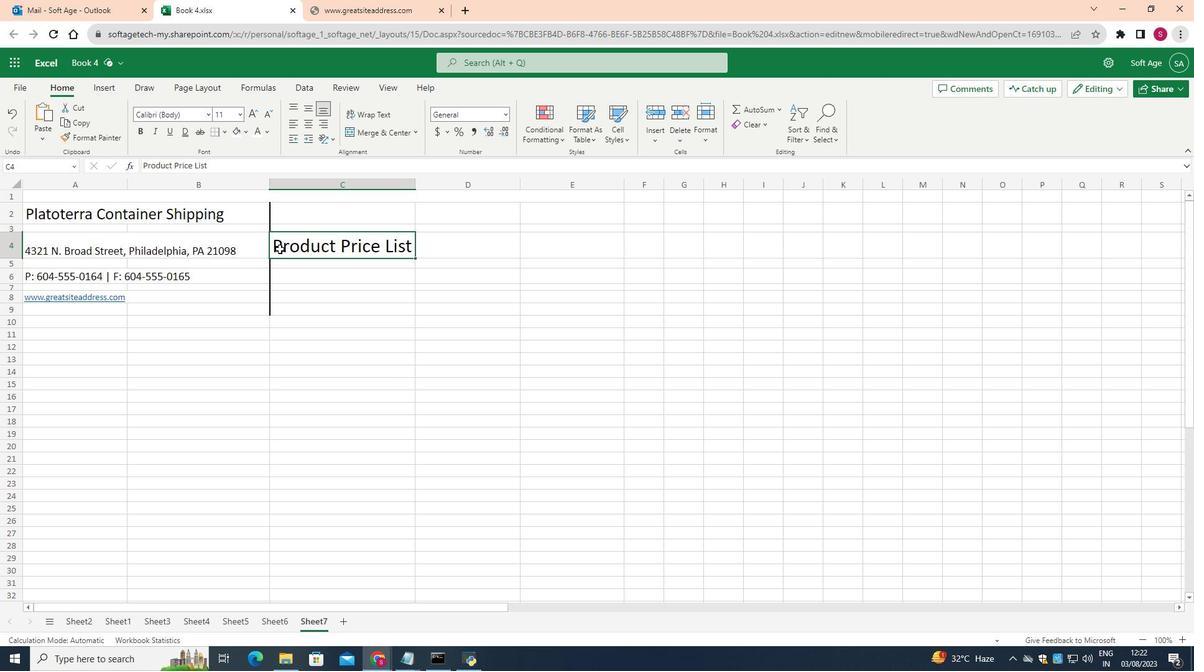 
Action: Mouse moved to (277, 241)
Screenshot: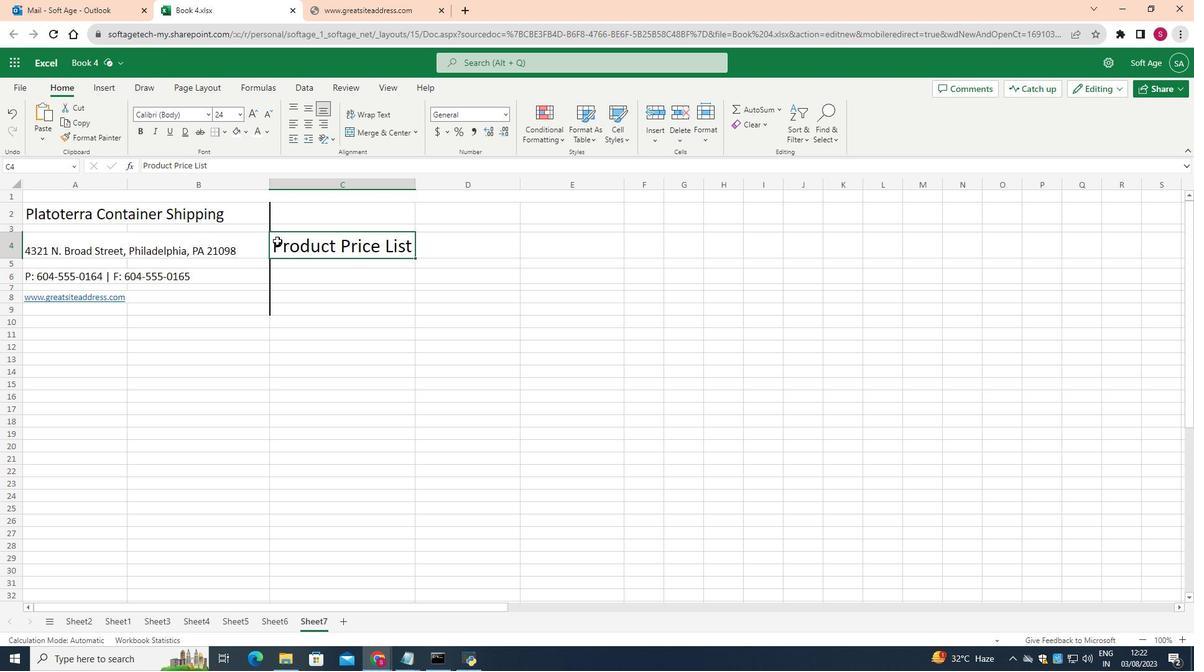 
Action: Mouse pressed left at (277, 241)
Screenshot: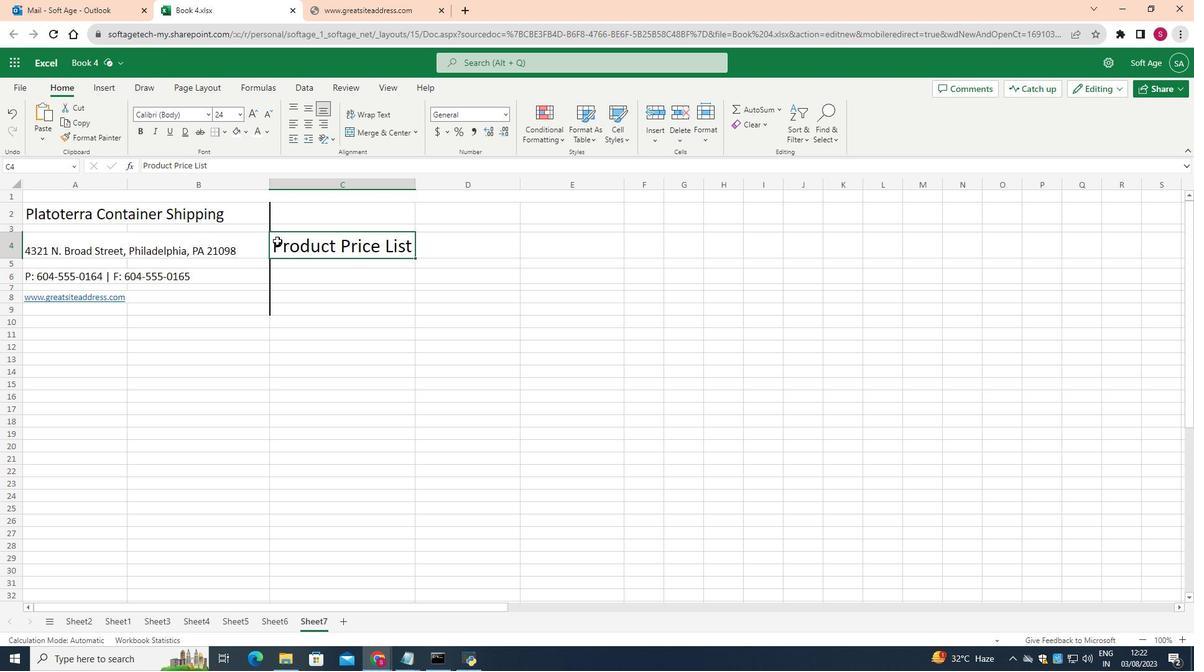 
Action: Mouse pressed left at (277, 241)
Screenshot: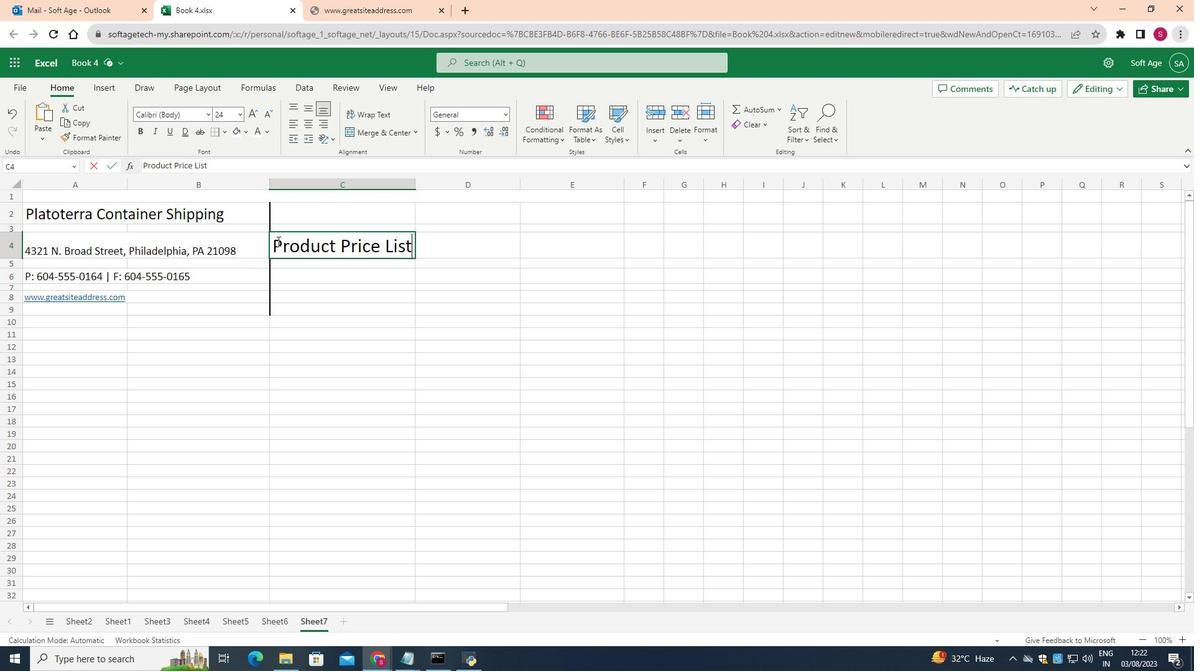 
Action: Mouse moved to (276, 244)
Screenshot: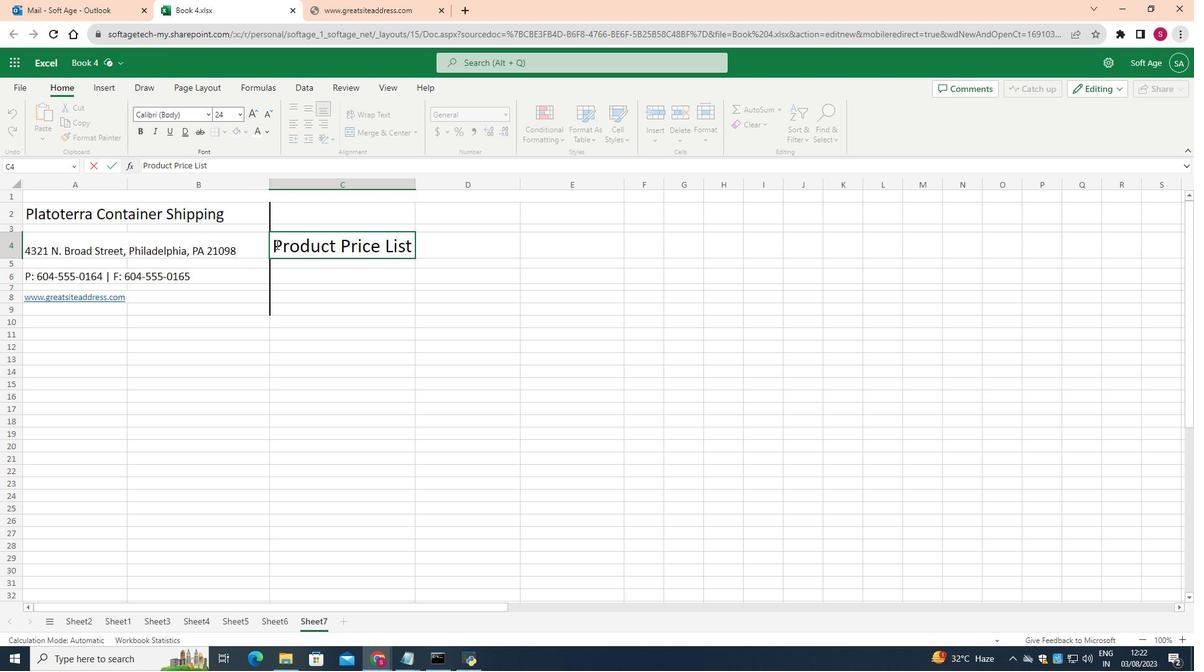 
Action: Mouse pressed left at (276, 244)
Screenshot: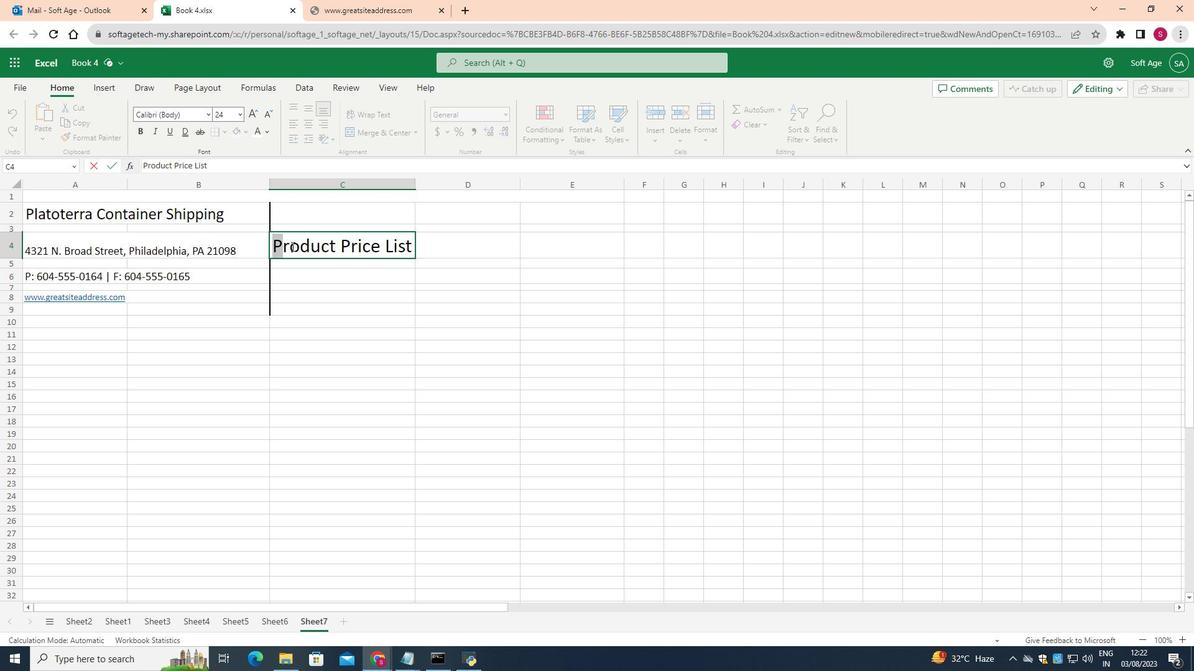 
Action: Mouse moved to (240, 110)
Screenshot: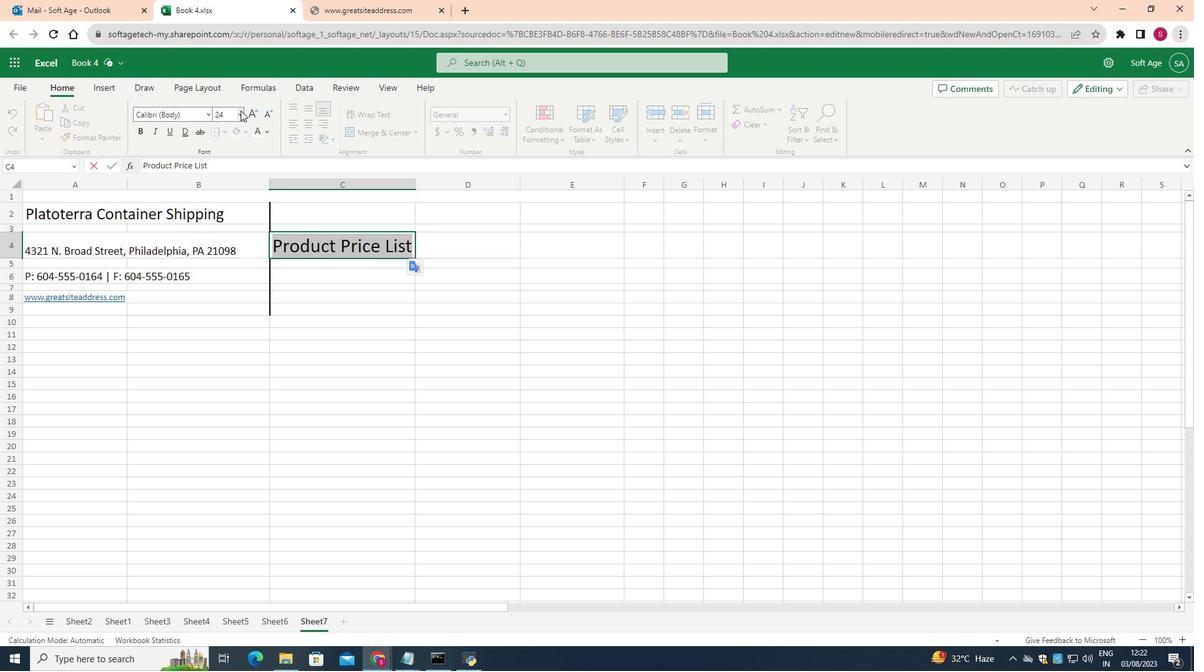 
Action: Mouse pressed left at (240, 110)
Screenshot: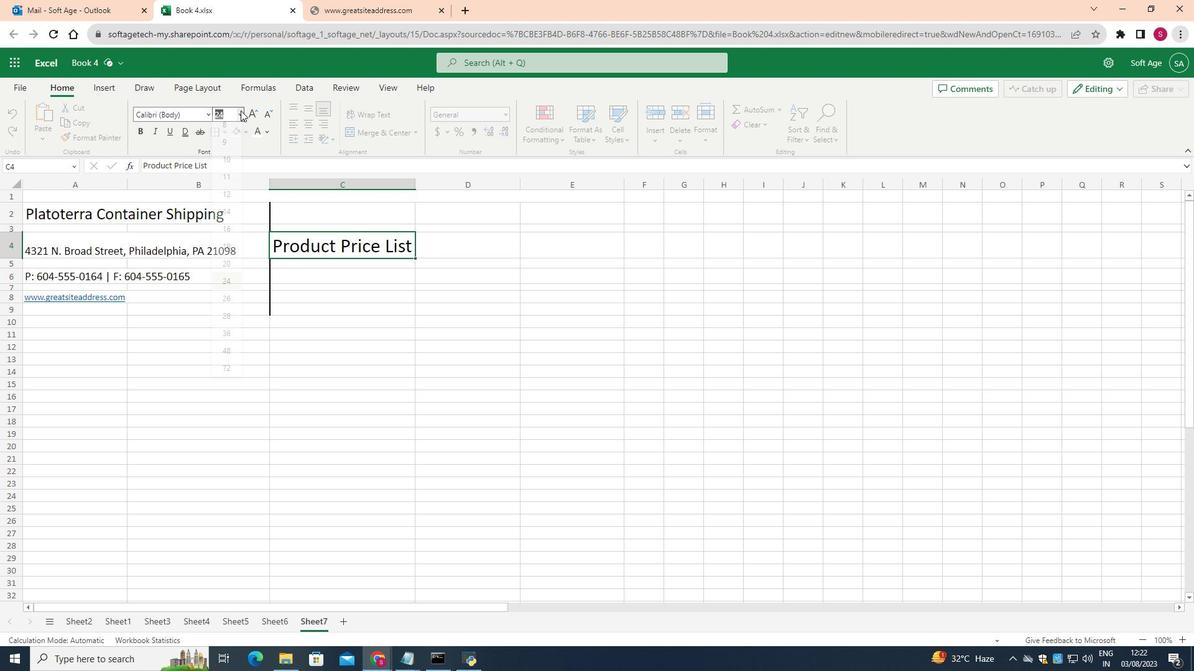 
Action: Mouse moved to (232, 351)
Screenshot: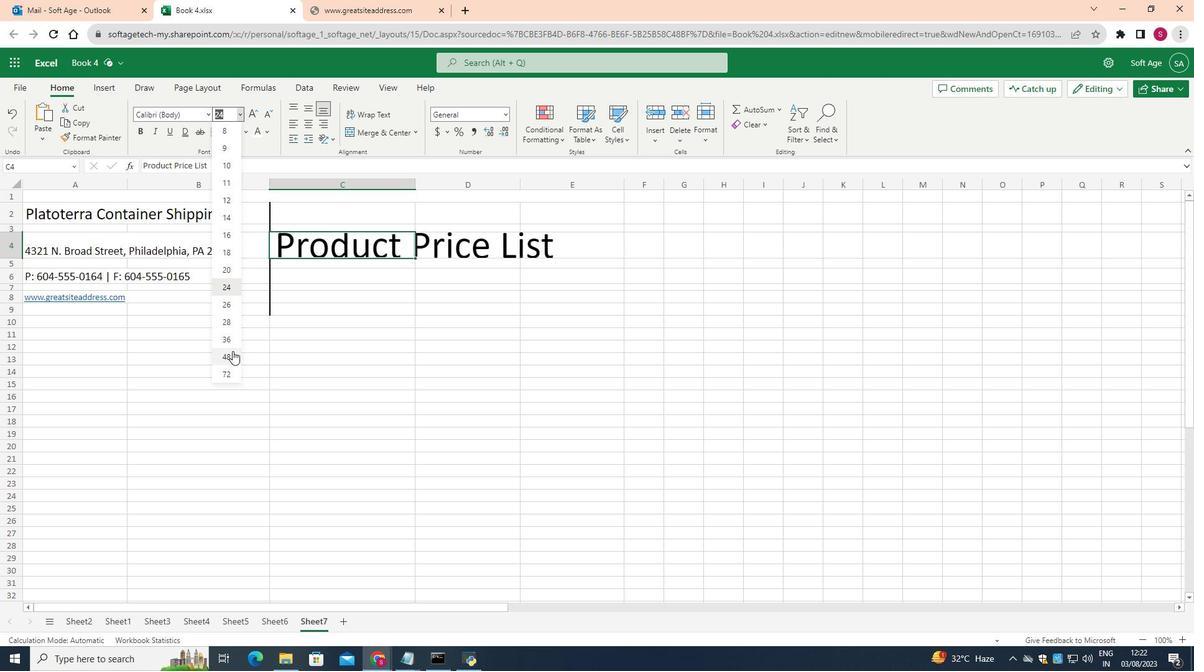
Action: Mouse pressed left at (232, 351)
Screenshot: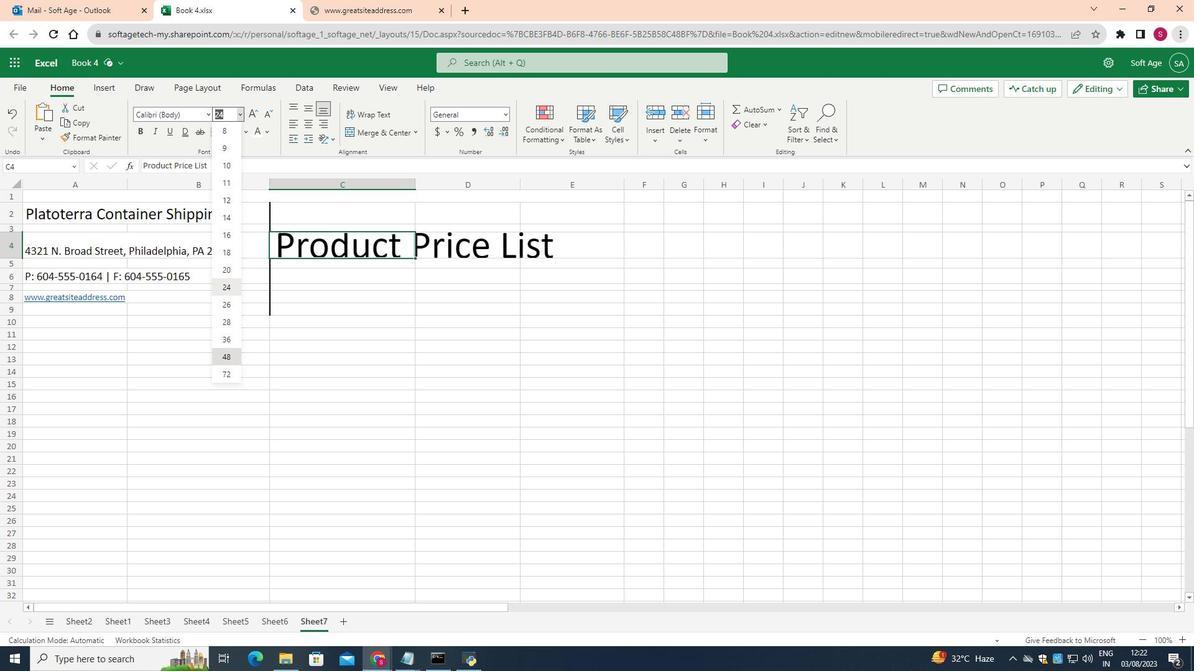 
Action: Mouse moved to (7, 107)
Screenshot: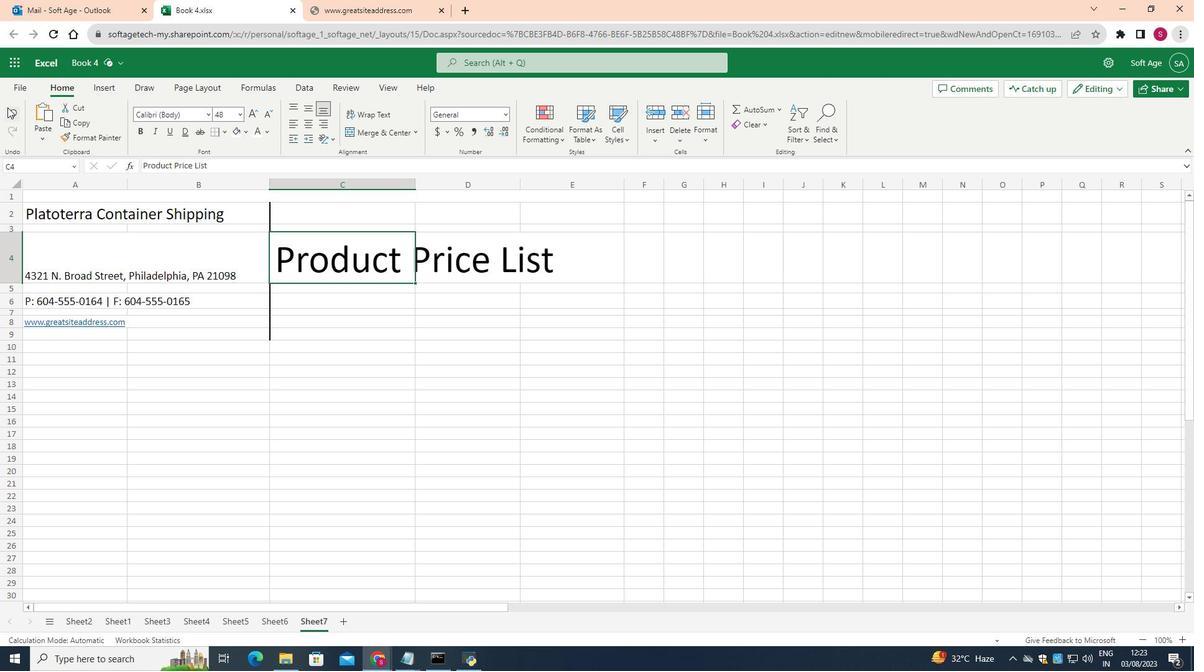 
Action: Mouse pressed left at (7, 107)
Screenshot: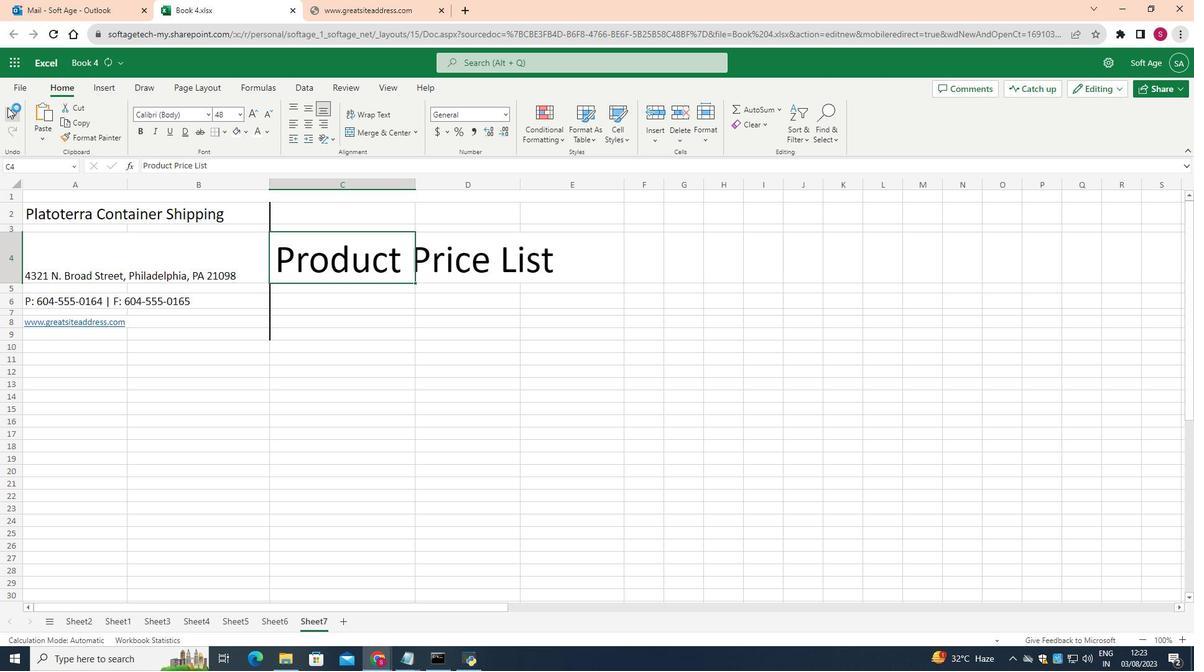 
Action: Mouse moved to (386, 246)
Screenshot: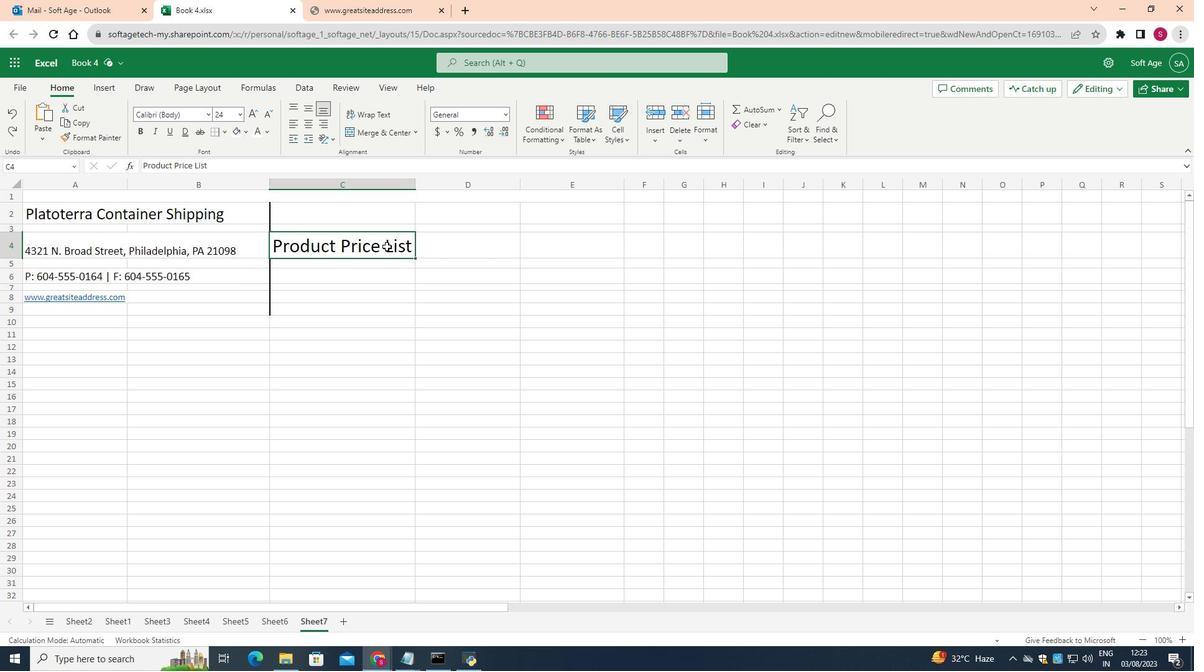 
Action: Mouse pressed left at (386, 246)
Screenshot: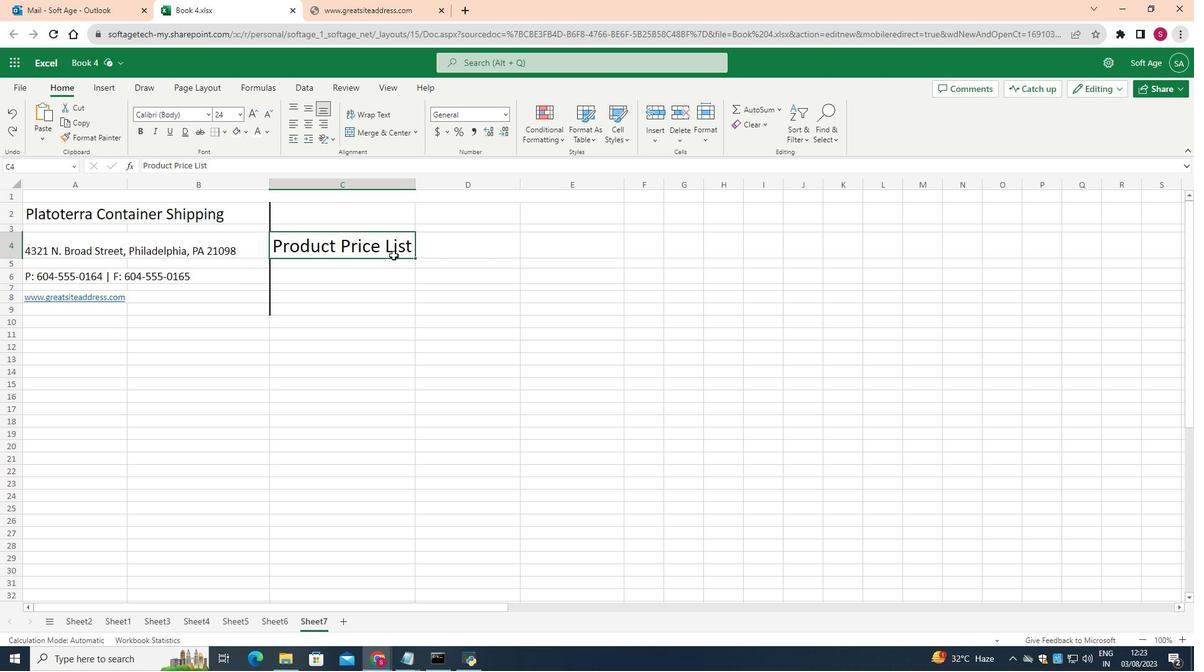 
Action: Mouse moved to (414, 307)
Screenshot: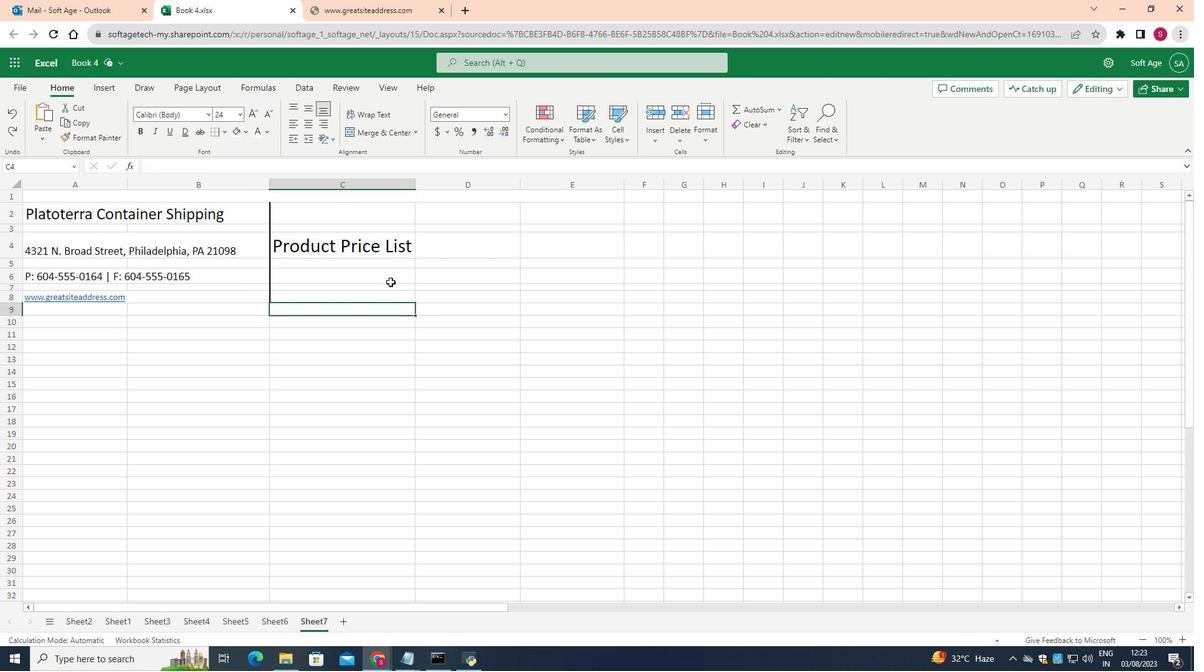 
Action: Mouse pressed left at (414, 307)
Screenshot: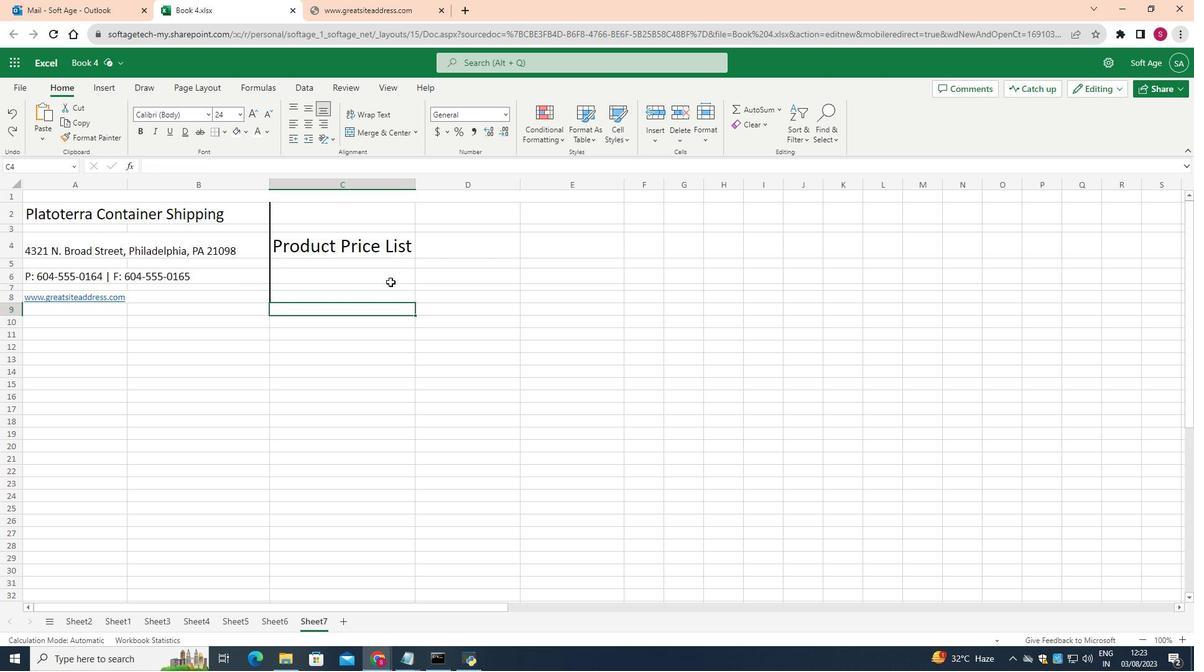 
Action: Mouse moved to (380, 250)
Screenshot: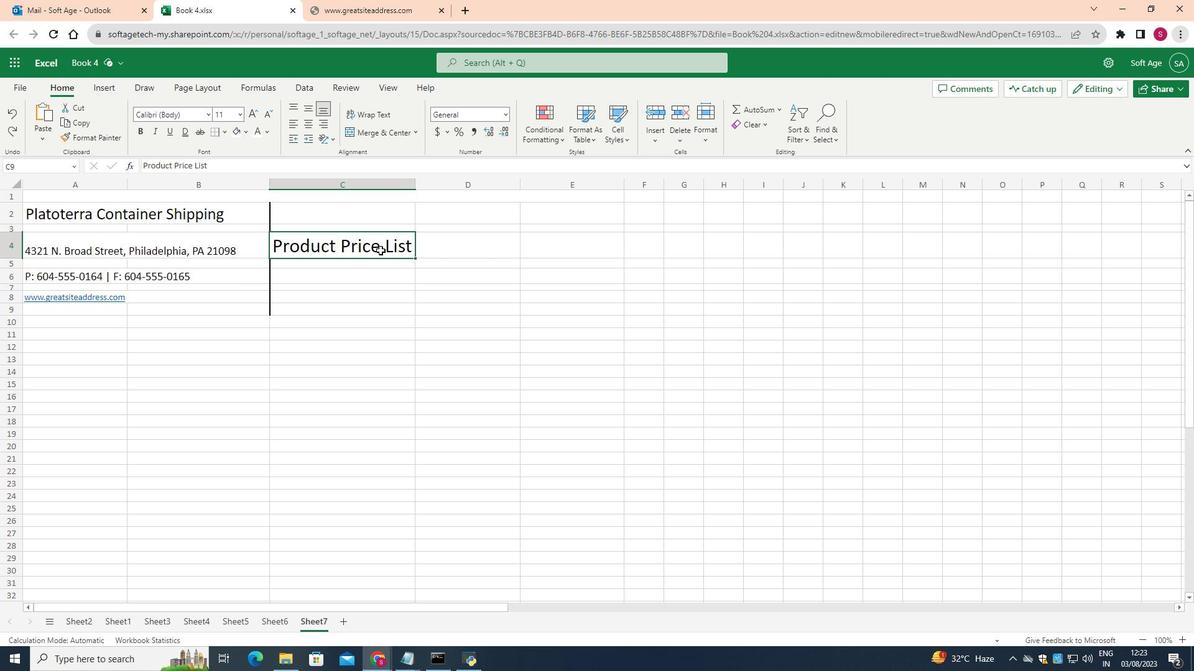 
Action: Mouse pressed left at (380, 250)
Screenshot: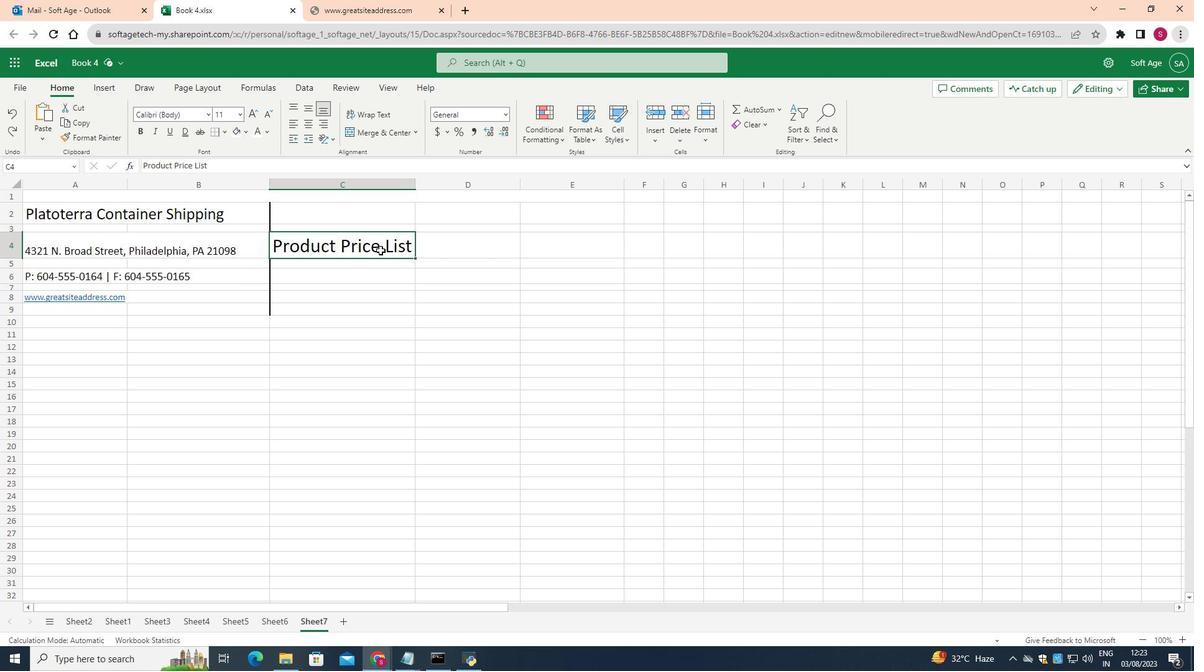 
Action: Mouse moved to (381, 244)
Screenshot: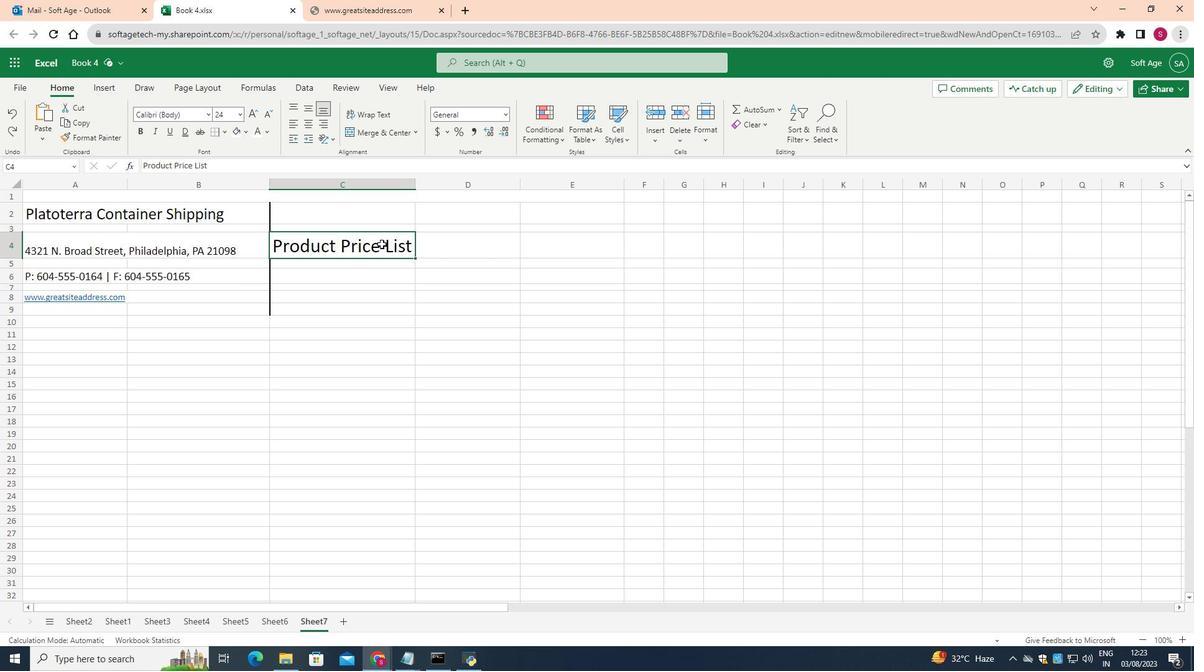 
Action: Key pressed <Key.delete>
Screenshot: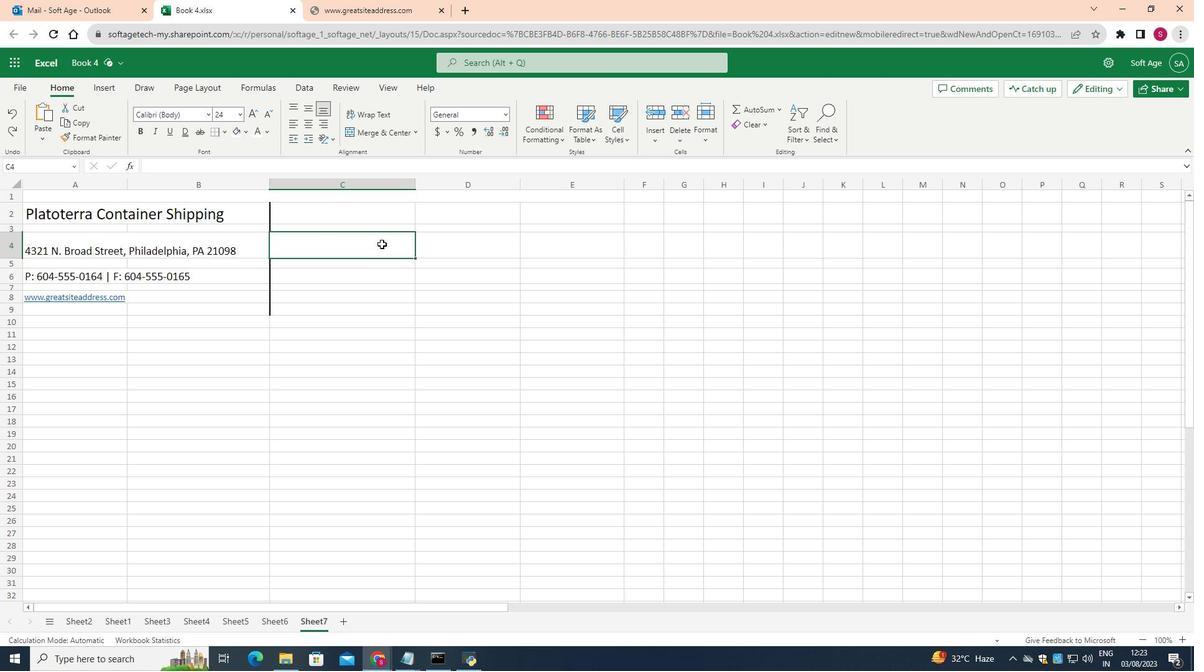 
Action: Mouse moved to (349, 211)
Screenshot: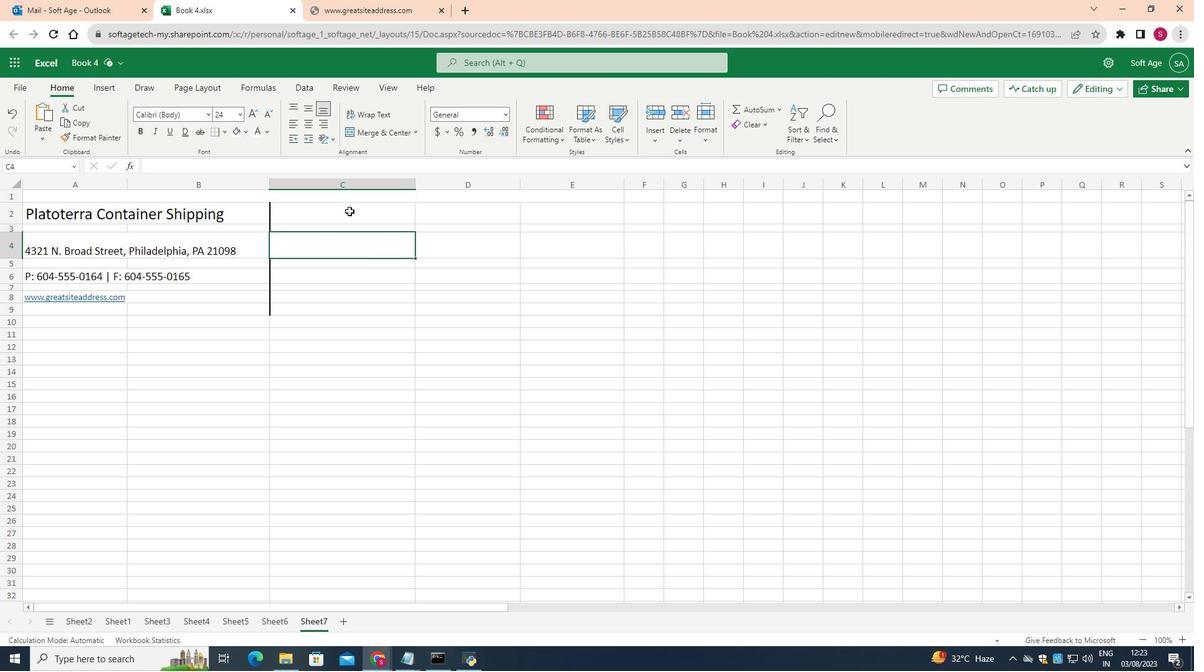 
Action: Mouse pressed left at (349, 211)
Screenshot: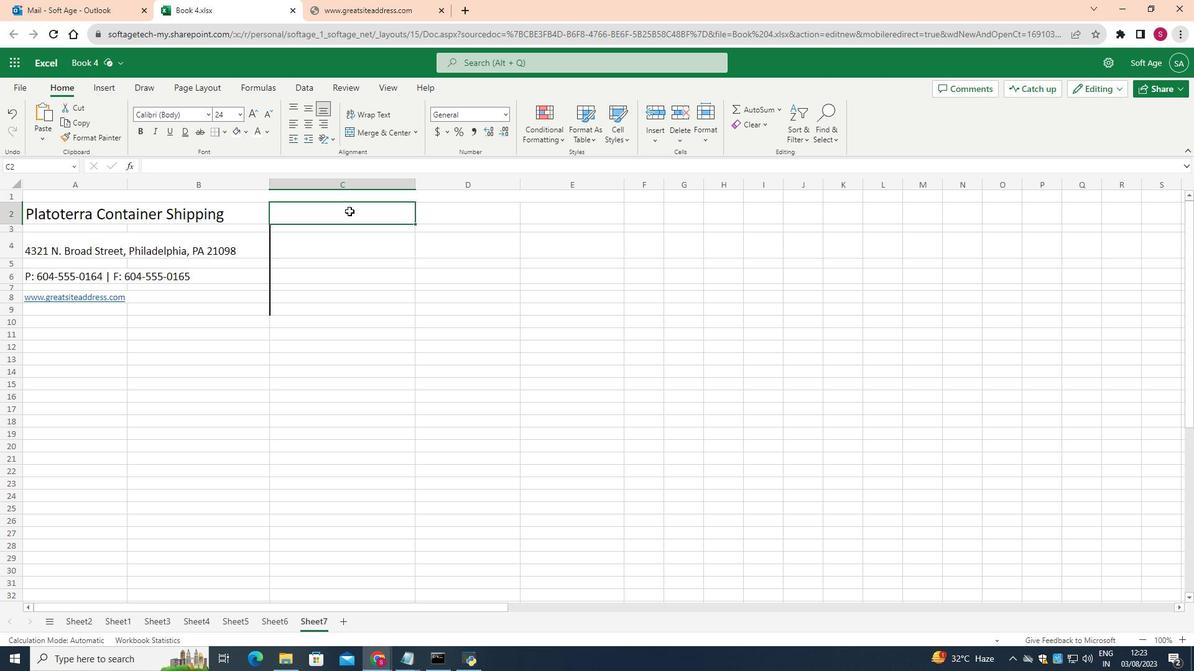 
Action: Mouse moved to (413, 130)
Screenshot: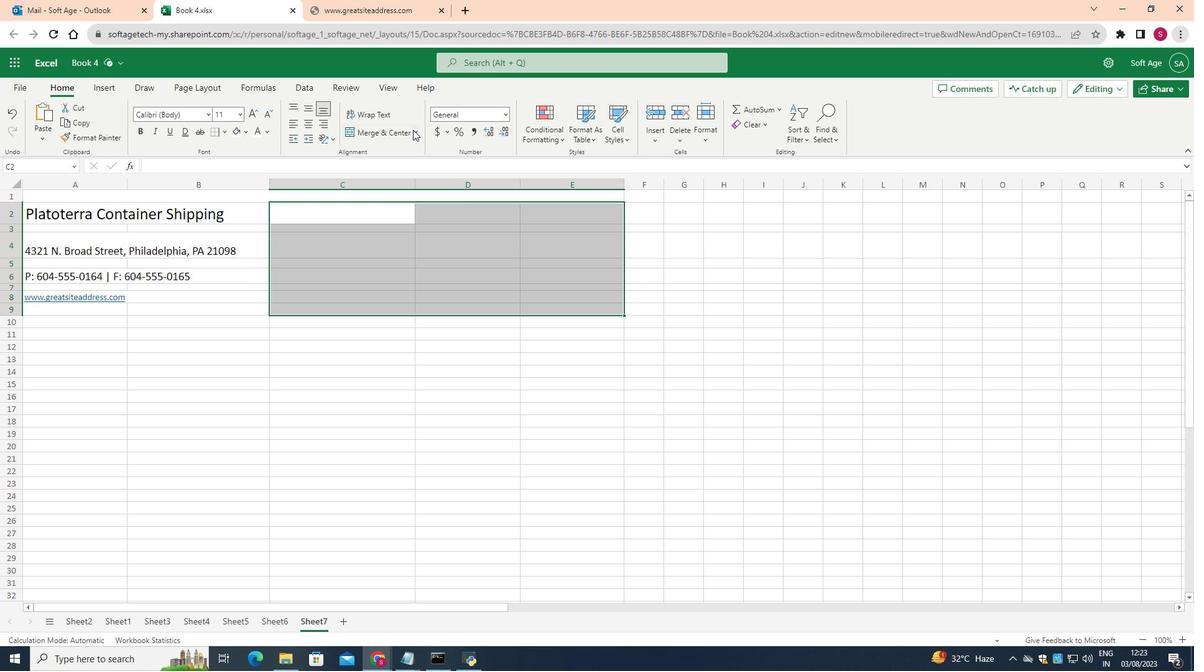 
Action: Mouse pressed left at (413, 130)
Screenshot: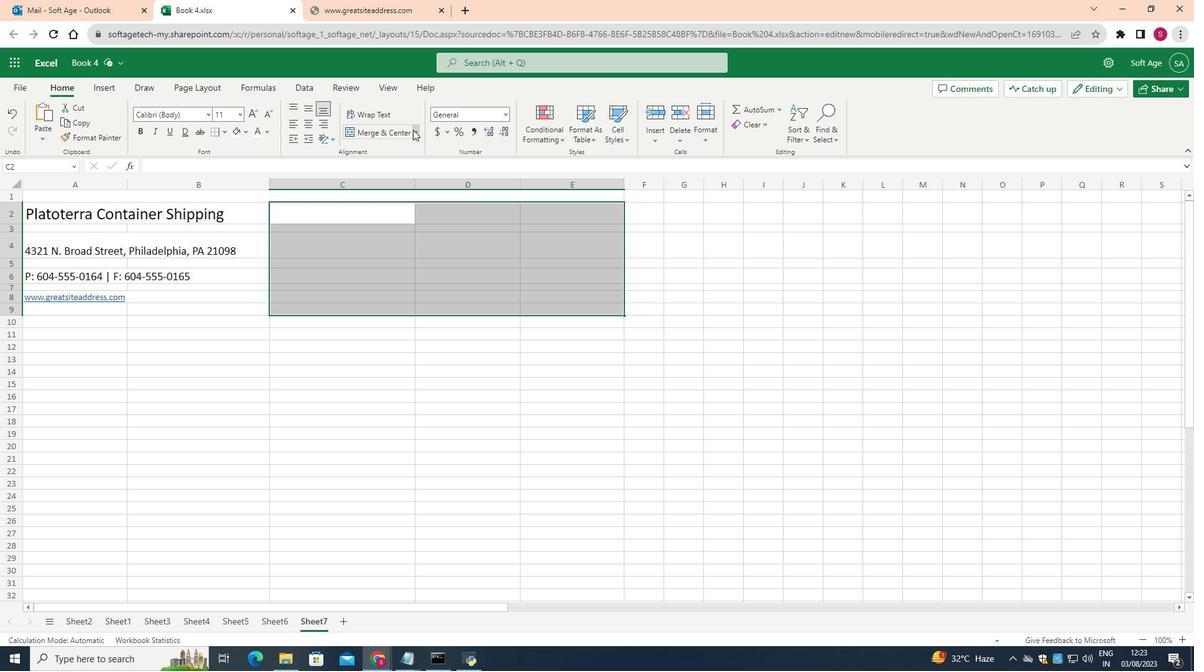 
Action: Mouse moved to (403, 203)
Screenshot: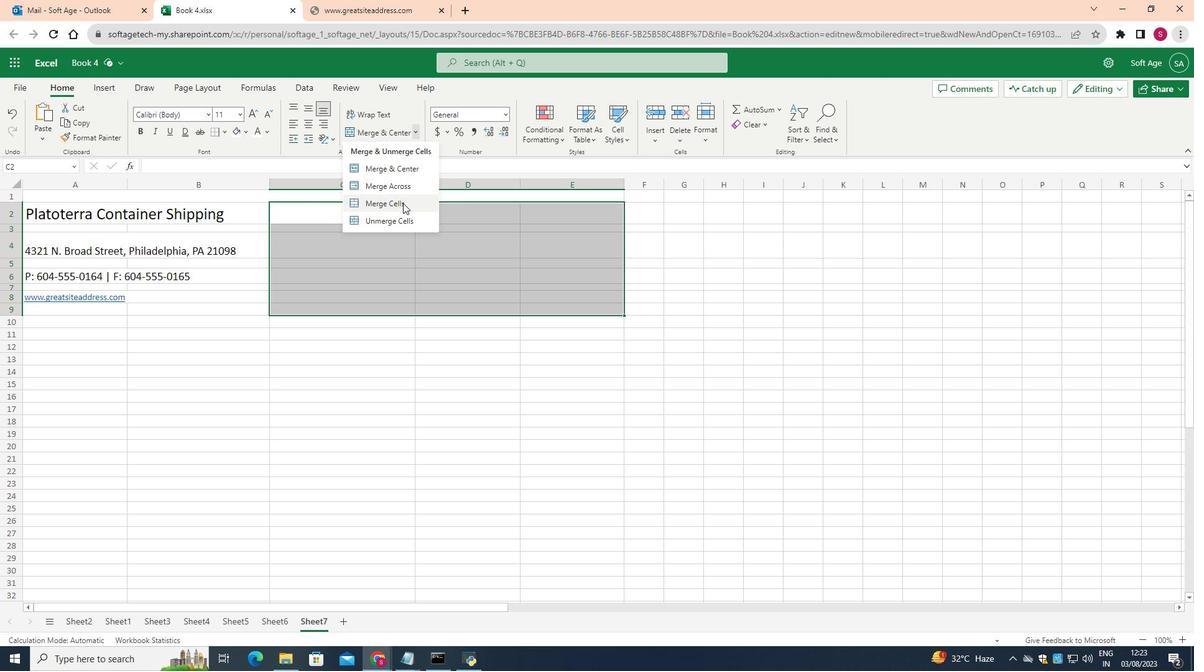 
Action: Mouse pressed left at (403, 203)
Screenshot: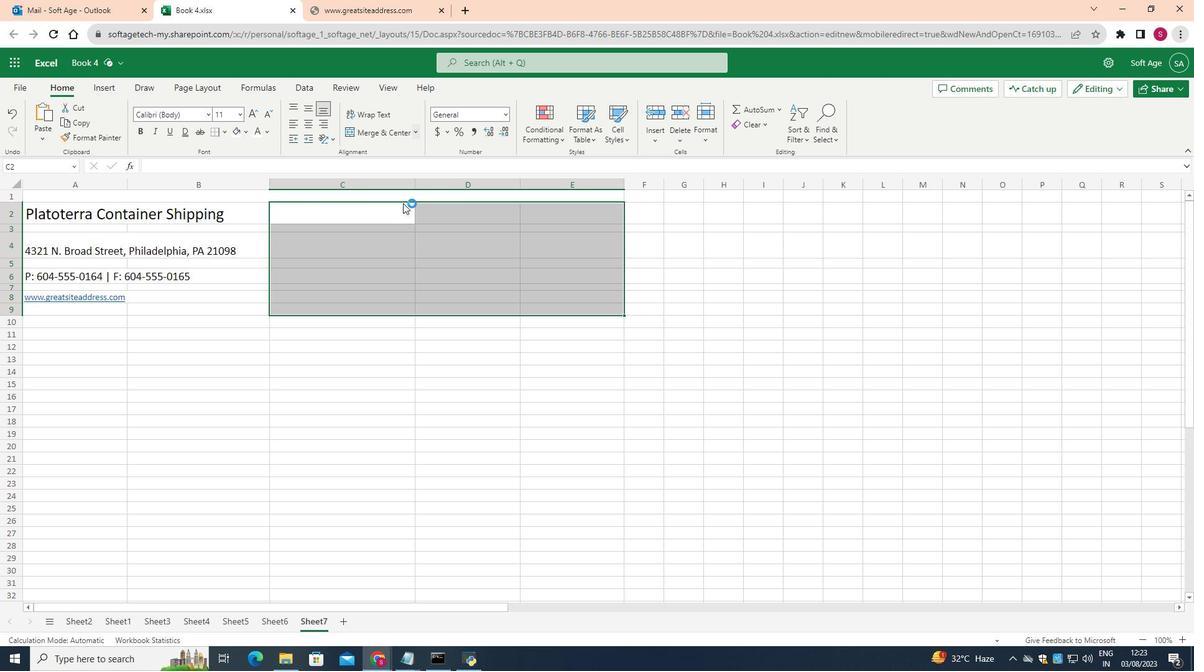 
Action: Mouse moved to (402, 248)
Screenshot: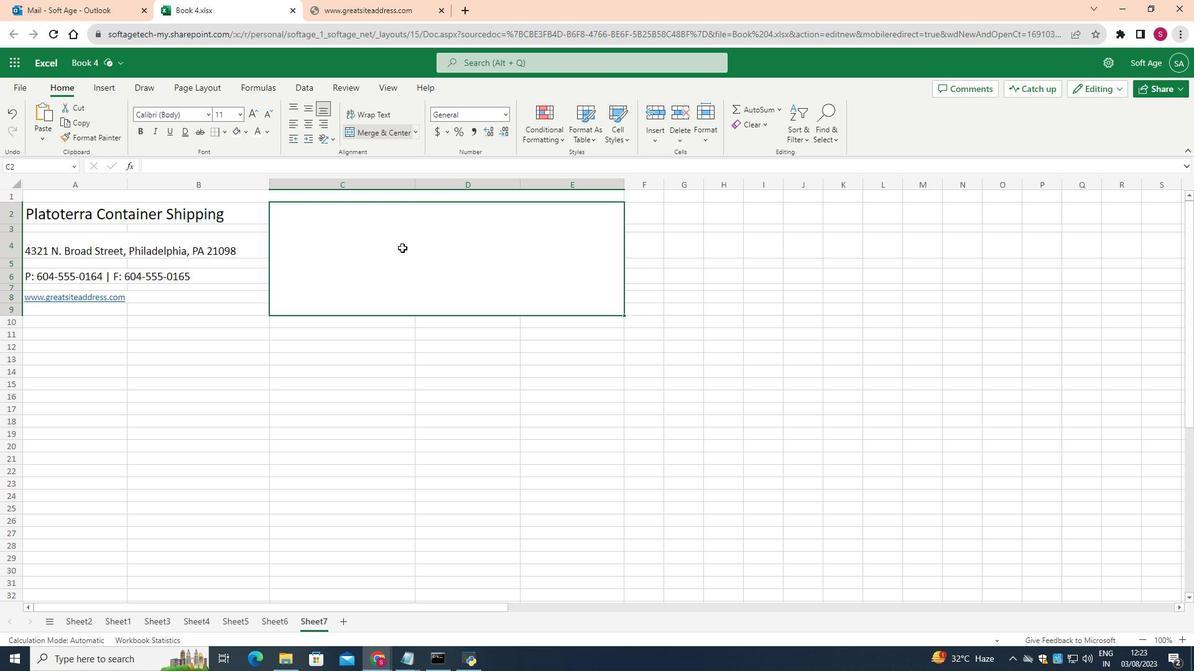 
Action: Mouse pressed left at (402, 248)
Screenshot: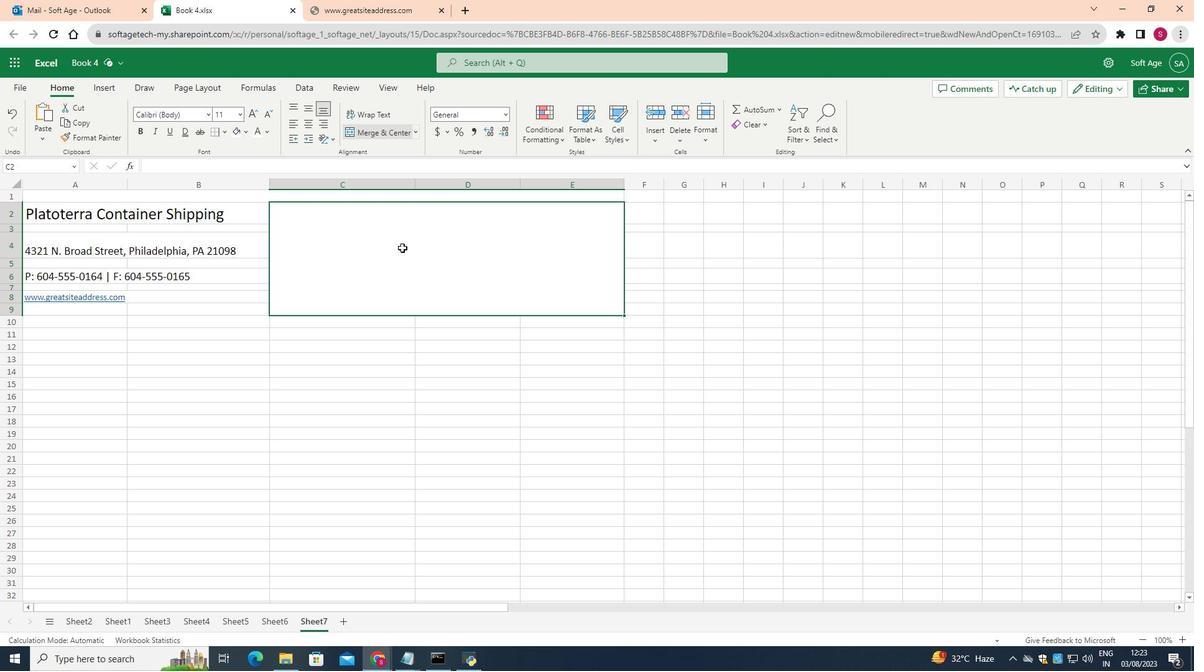 
Action: Mouse pressed left at (402, 248)
Screenshot: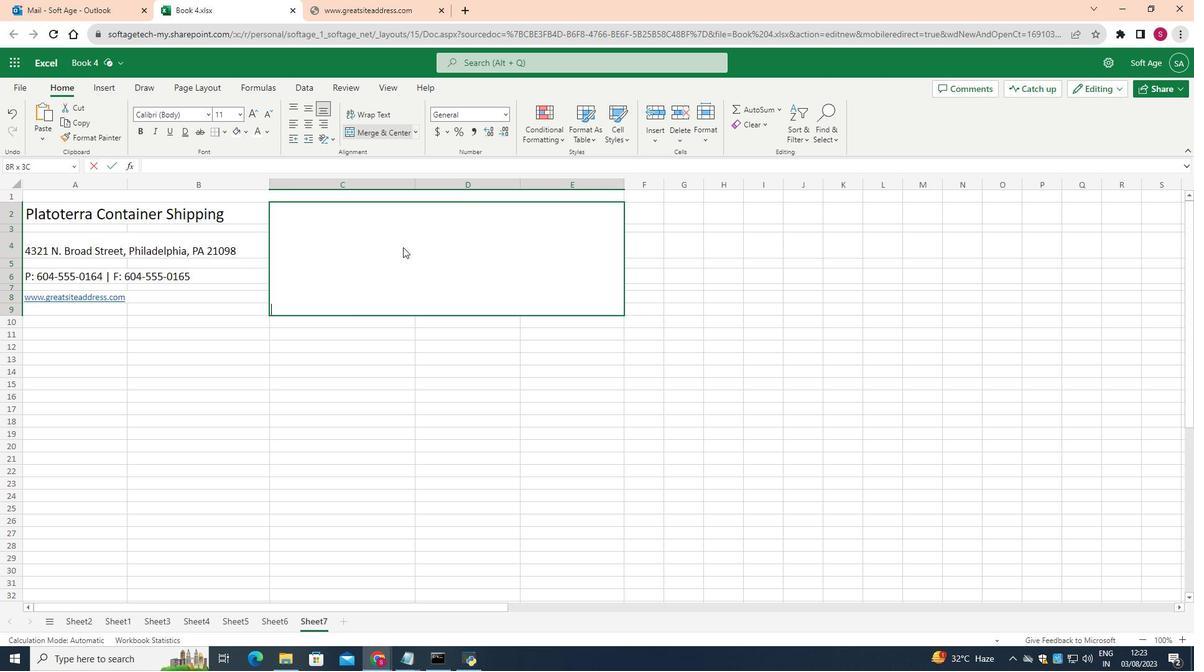 
Action: Mouse moved to (403, 246)
Screenshot: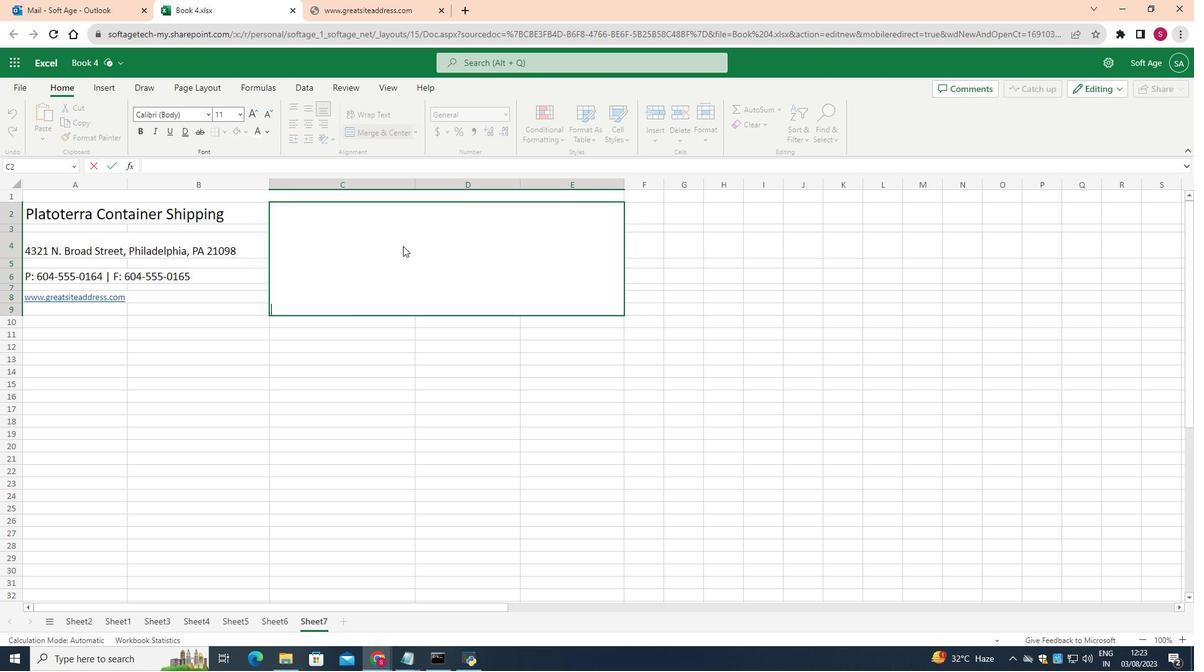 
Action: Mouse pressed left at (403, 246)
Screenshot: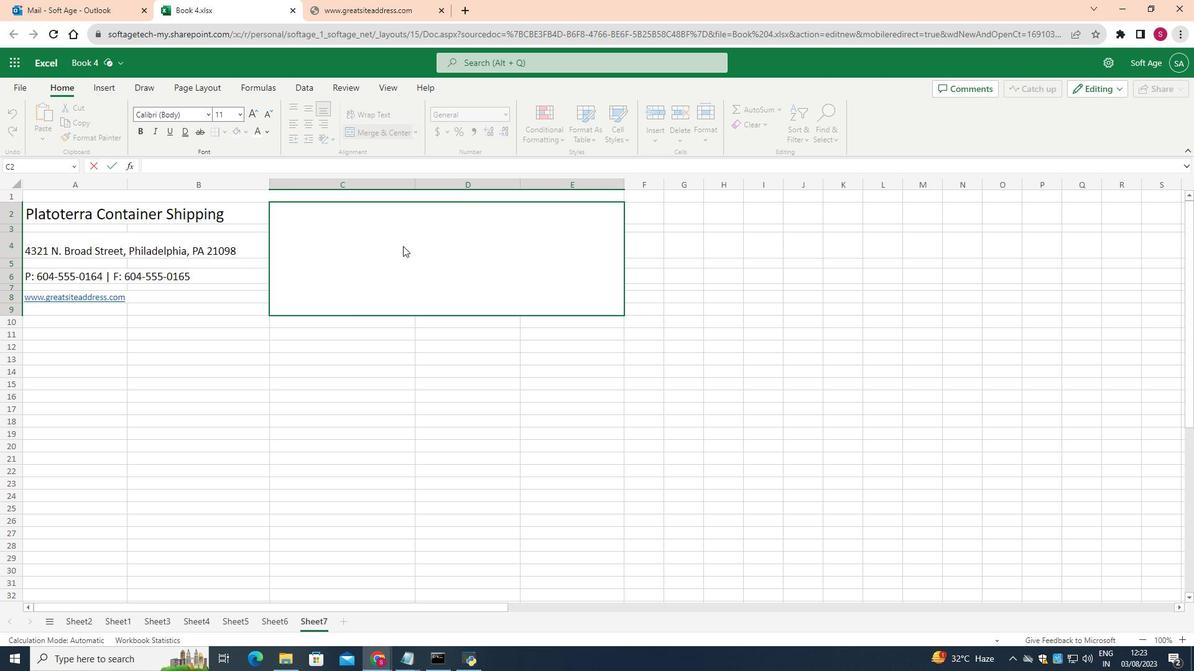 
Action: Mouse pressed left at (403, 246)
Screenshot: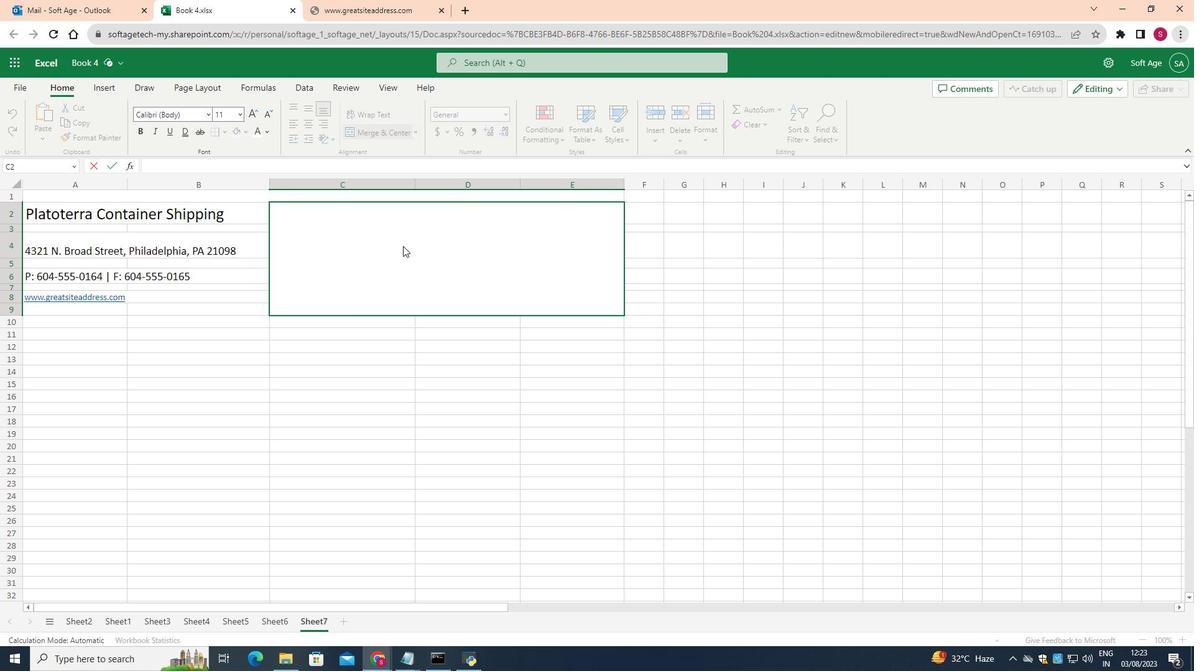 
Action: Key pressed <Key.shift><Key.shift>Product<Key.space><Key.shift>Price<Key.space><Key.shift>List
Screenshot: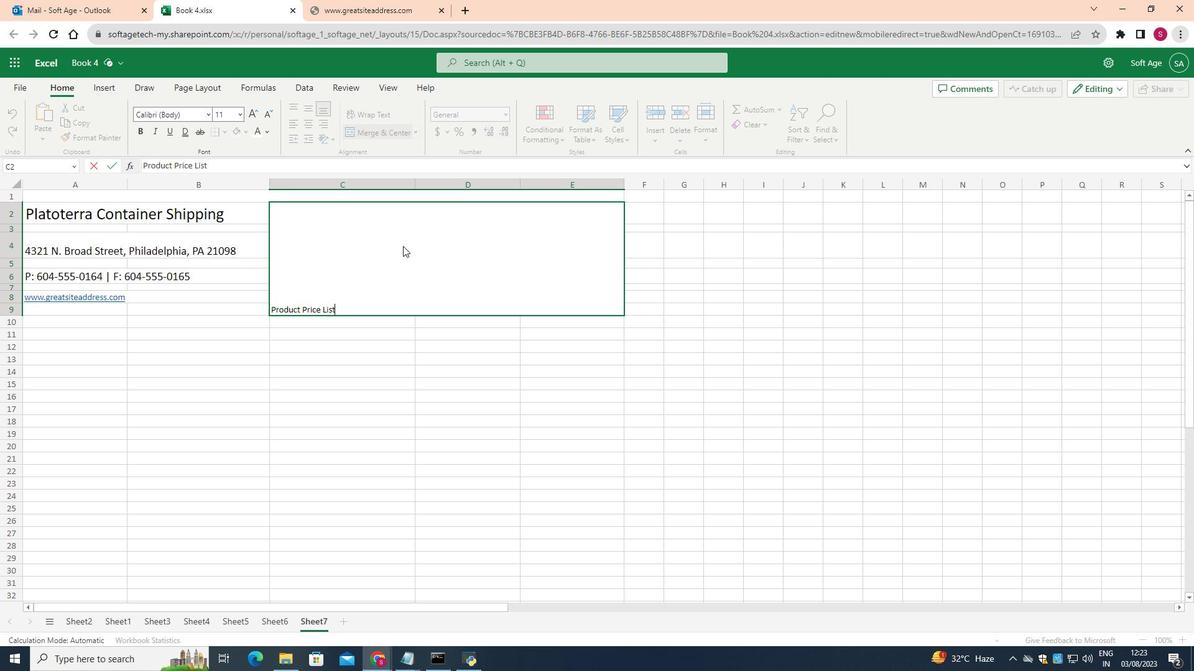 
Action: Mouse moved to (271, 307)
Screenshot: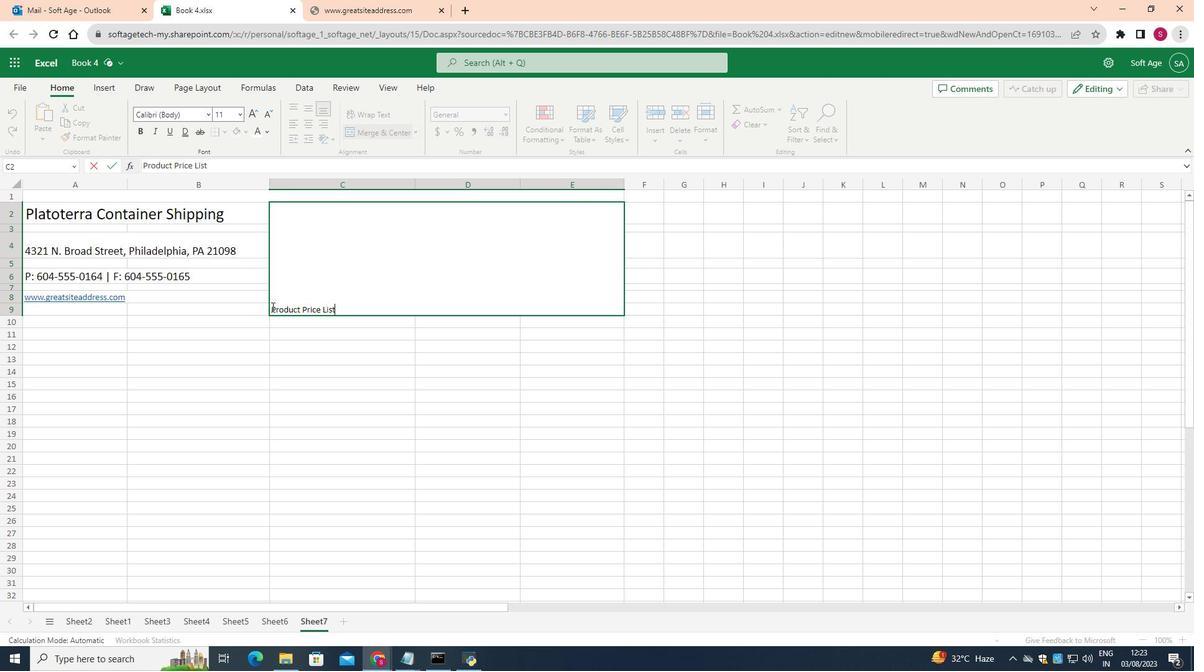 
Action: Mouse pressed left at (271, 307)
Screenshot: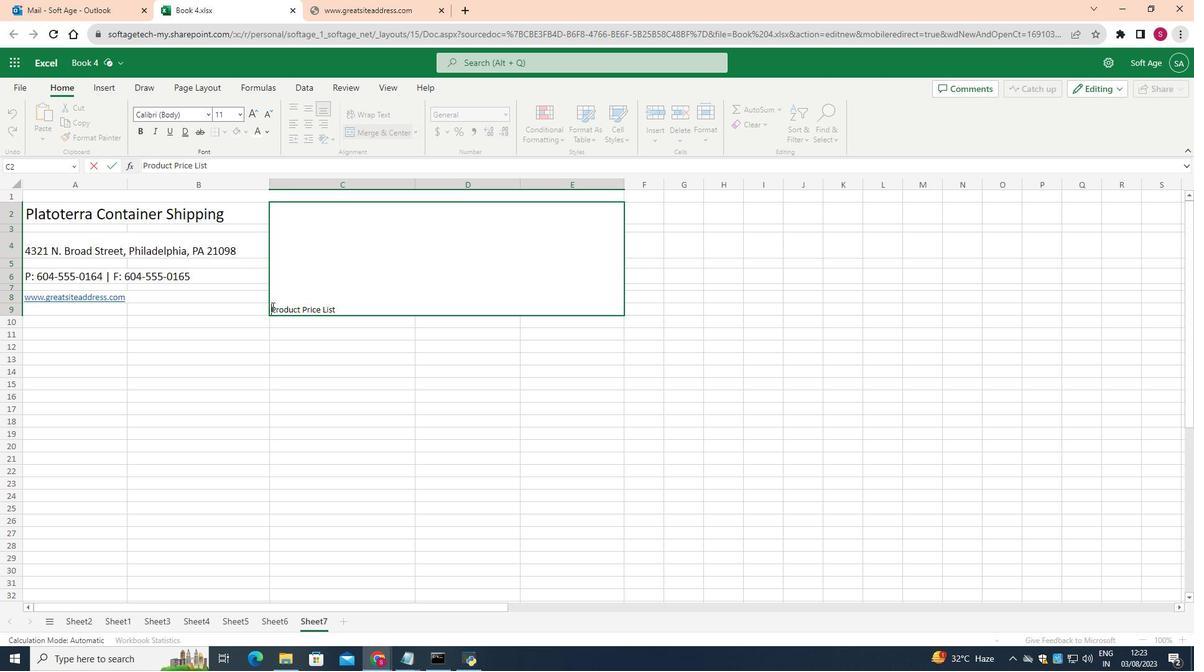 
Action: Mouse moved to (243, 115)
Screenshot: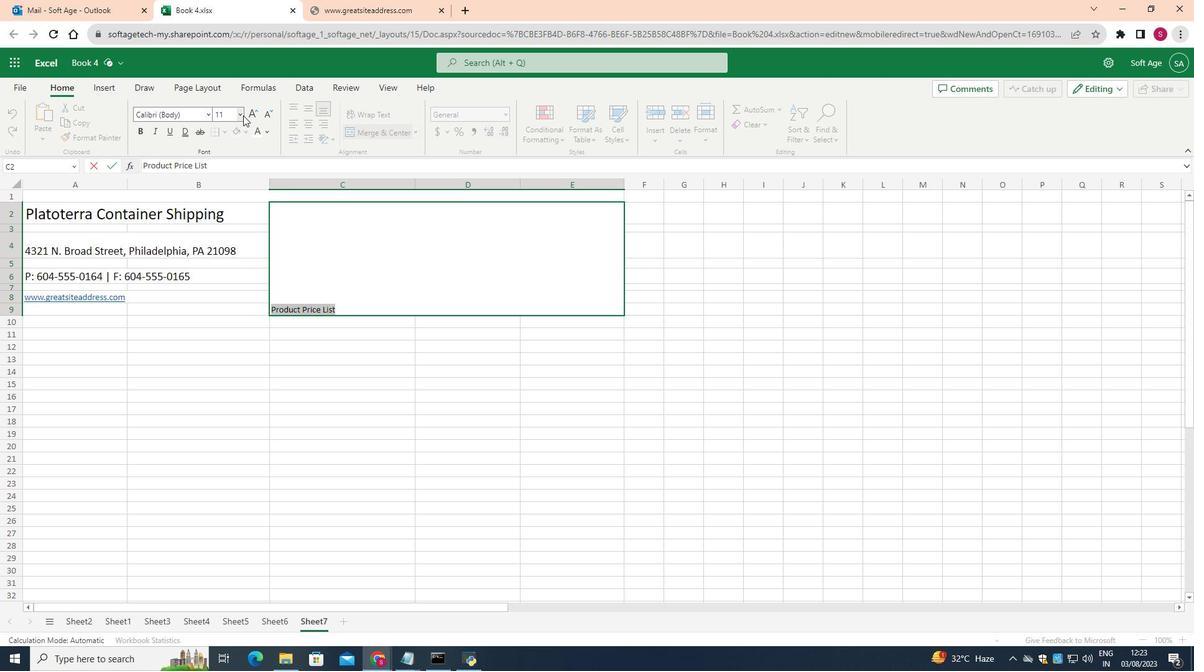 
Action: Mouse pressed left at (243, 115)
Screenshot: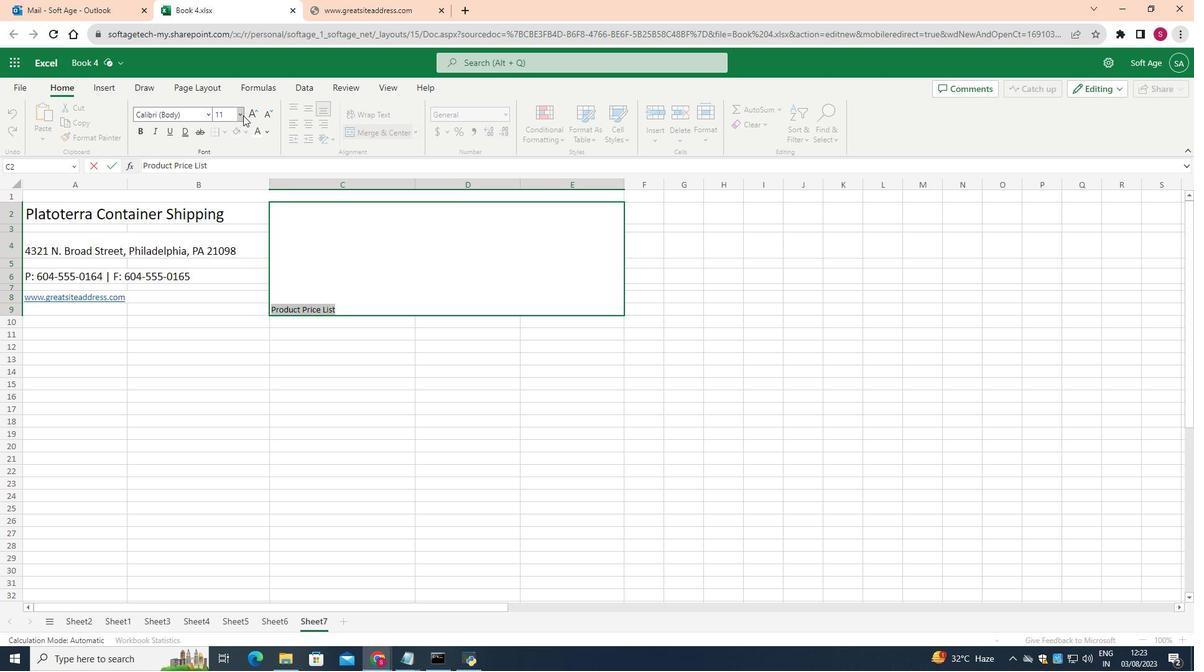 
Action: Mouse moved to (228, 359)
Screenshot: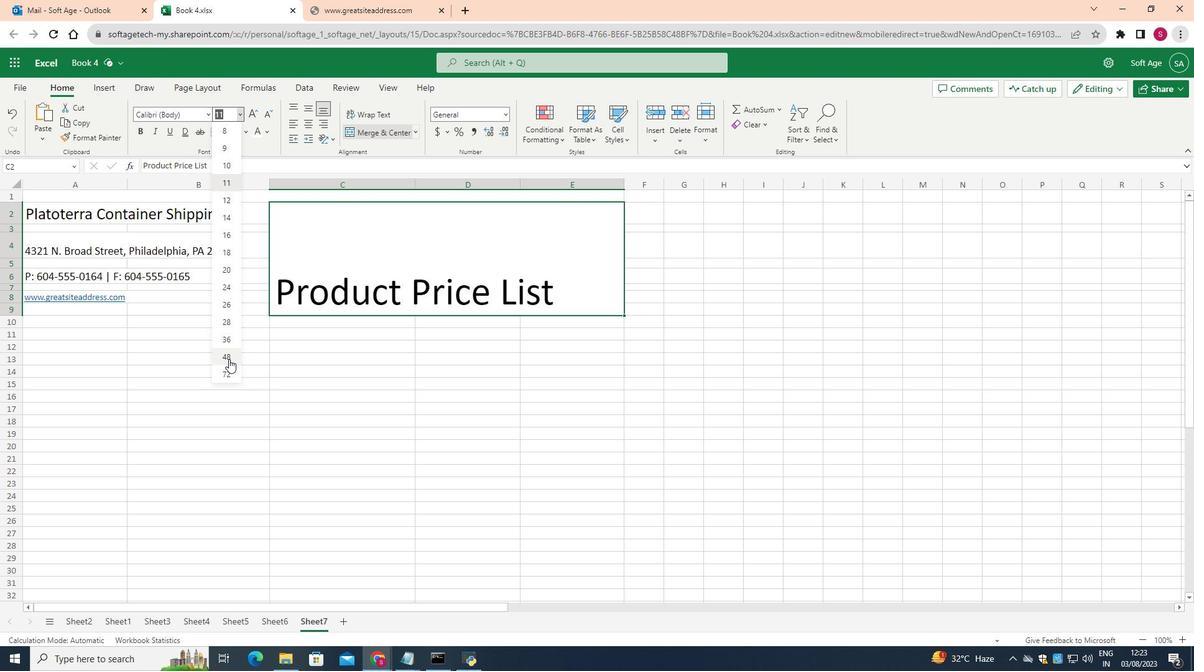 
Action: Mouse pressed left at (228, 359)
Screenshot: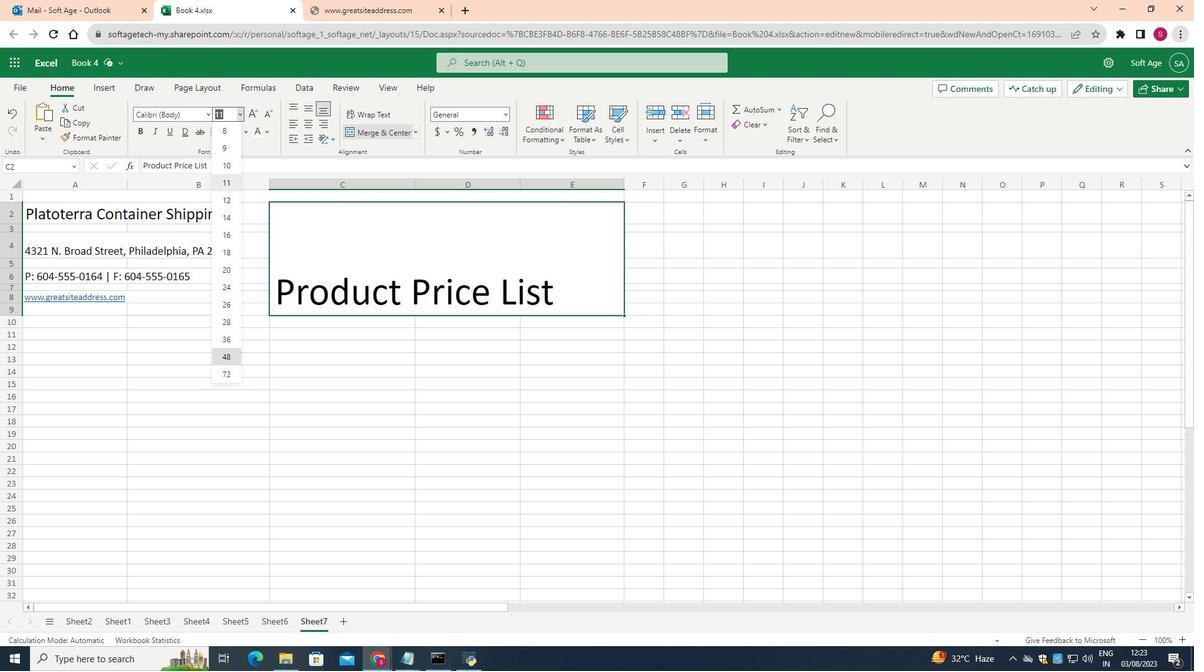 
Action: Mouse moved to (311, 111)
Screenshot: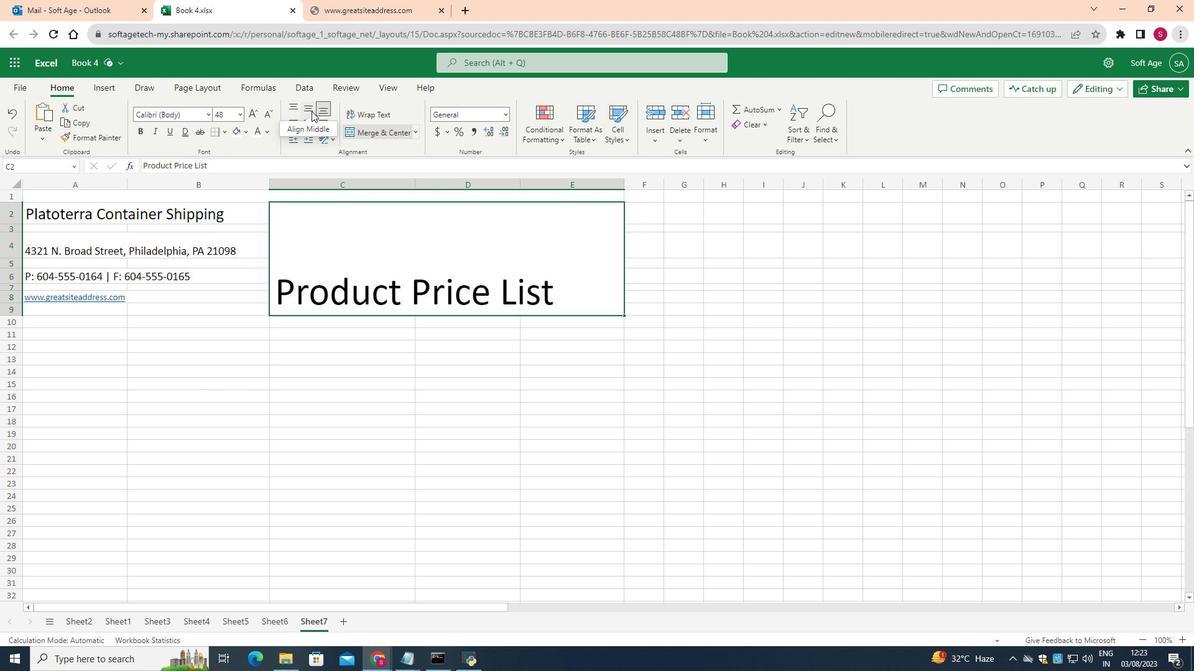 
Action: Mouse pressed left at (311, 111)
Screenshot: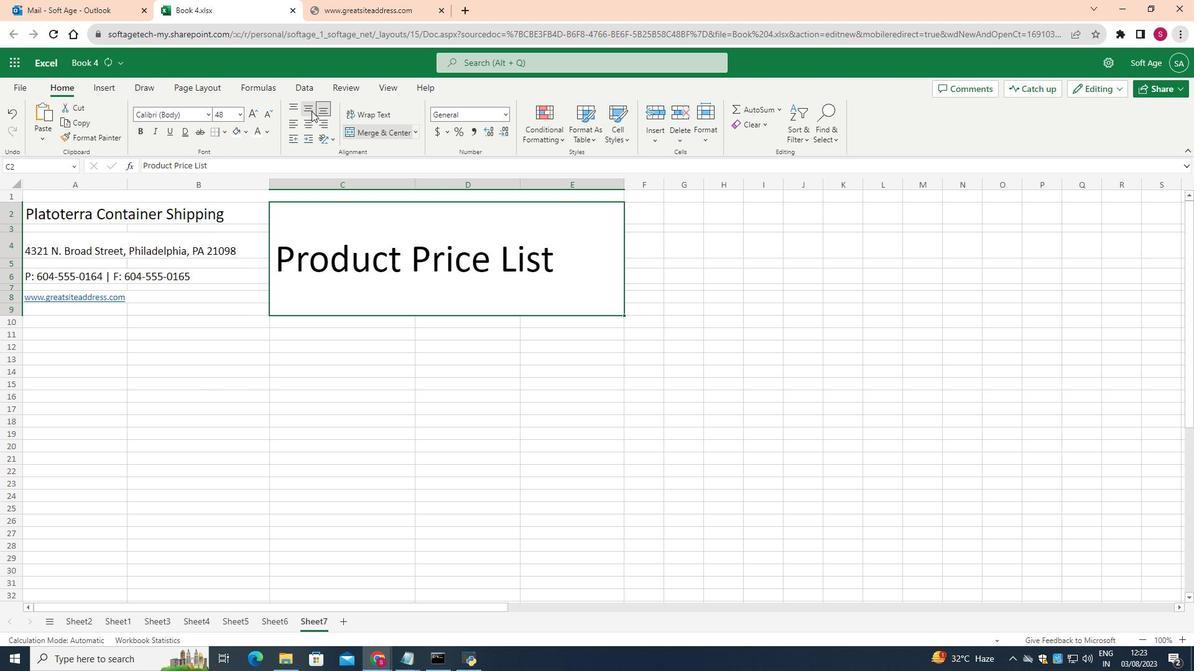 
Action: Mouse moved to (309, 124)
Screenshot: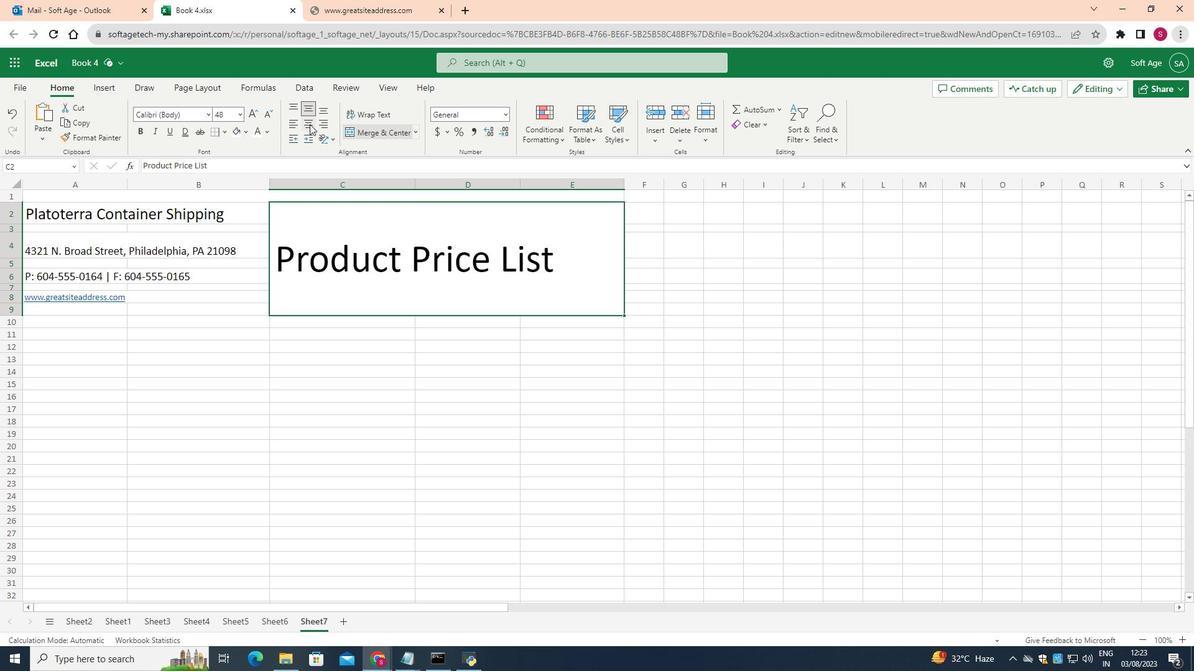 
Action: Mouse pressed left at (309, 124)
Screenshot: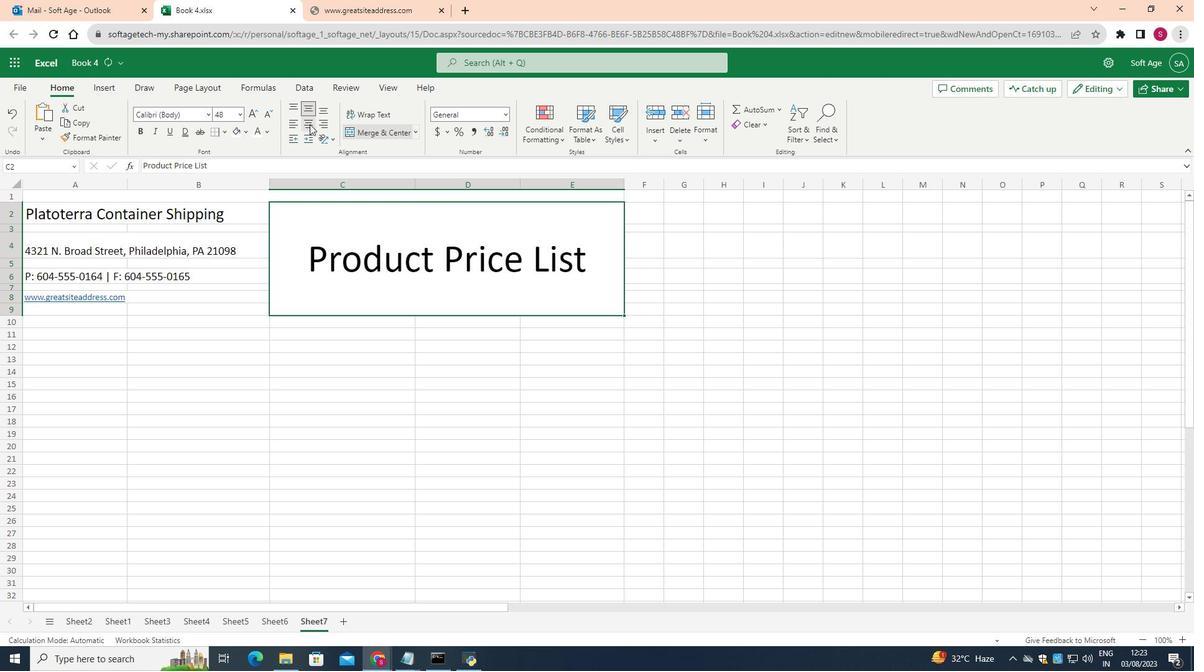 
Action: Mouse moved to (452, 362)
Screenshot: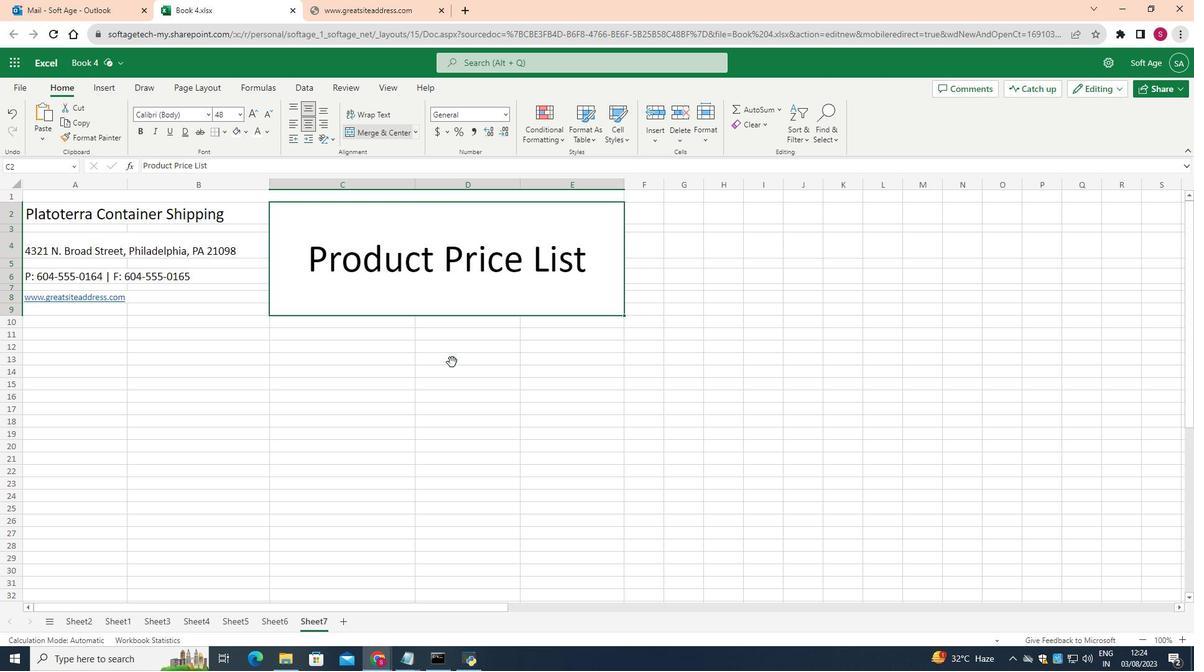 
Action: Mouse pressed left at (452, 362)
Screenshot: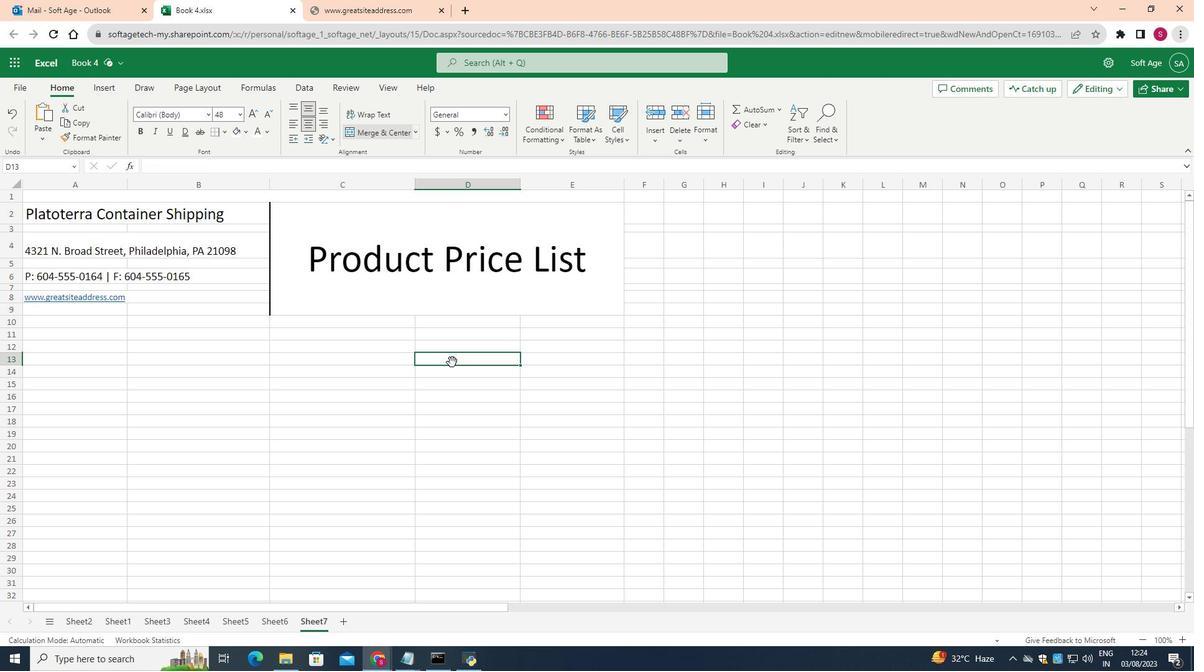 
Action: Mouse moved to (80, 208)
Screenshot: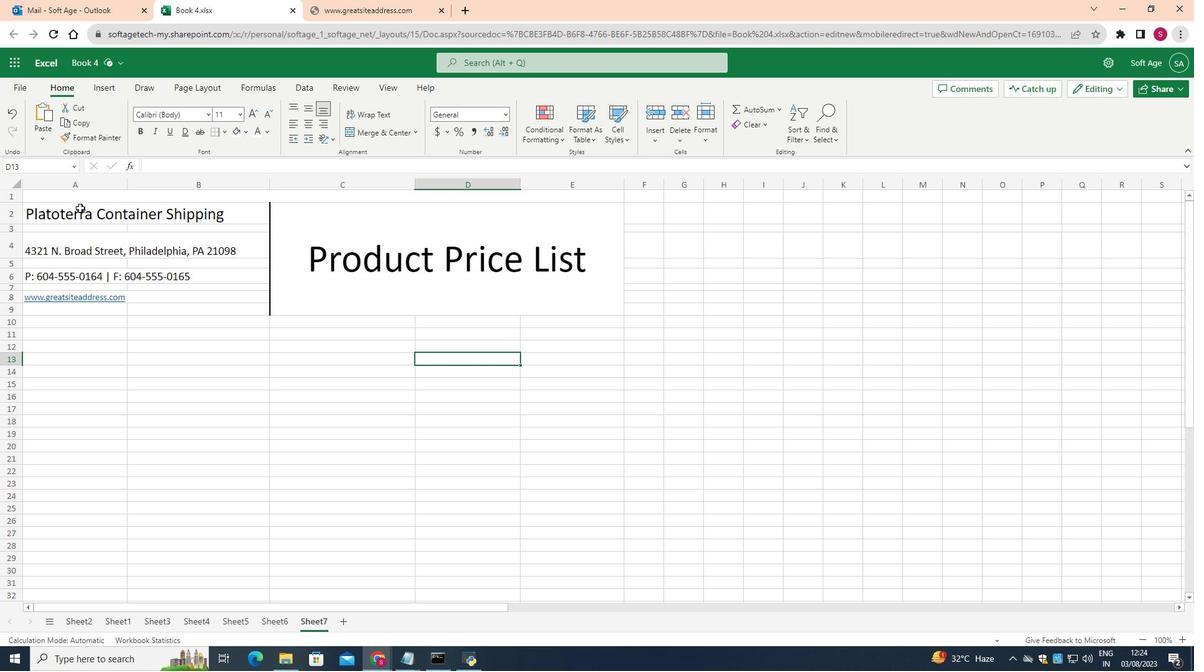 
Action: Mouse pressed left at (80, 208)
Screenshot: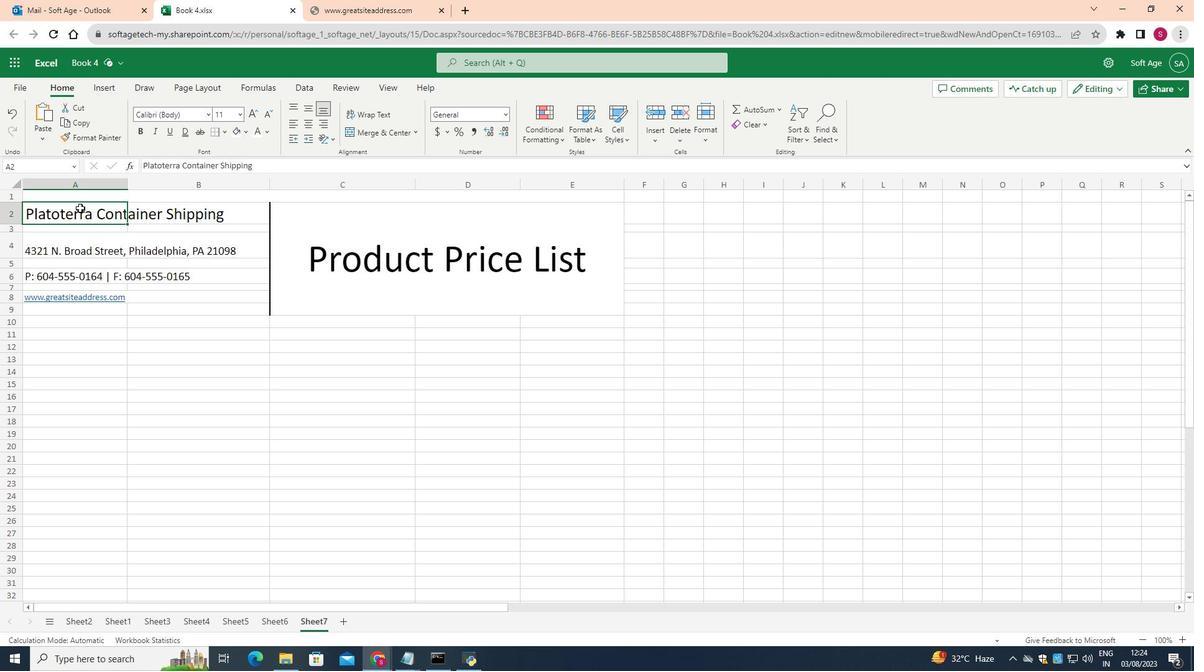 
Action: Mouse moved to (225, 131)
Screenshot: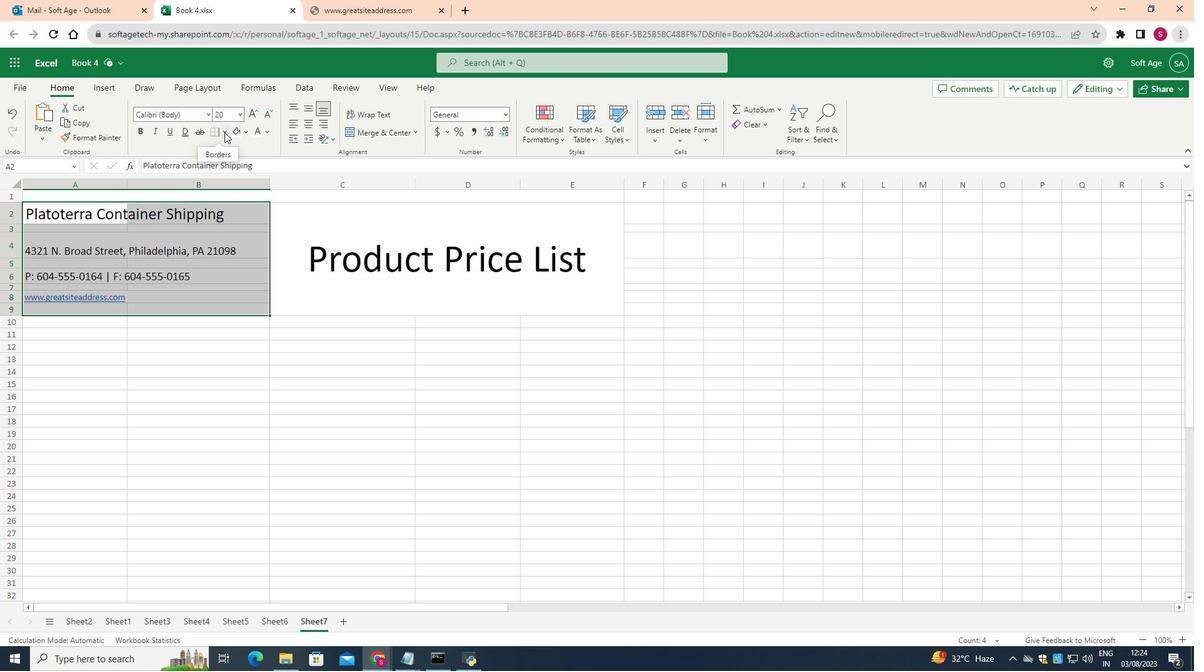 
Action: Mouse pressed left at (225, 131)
Screenshot: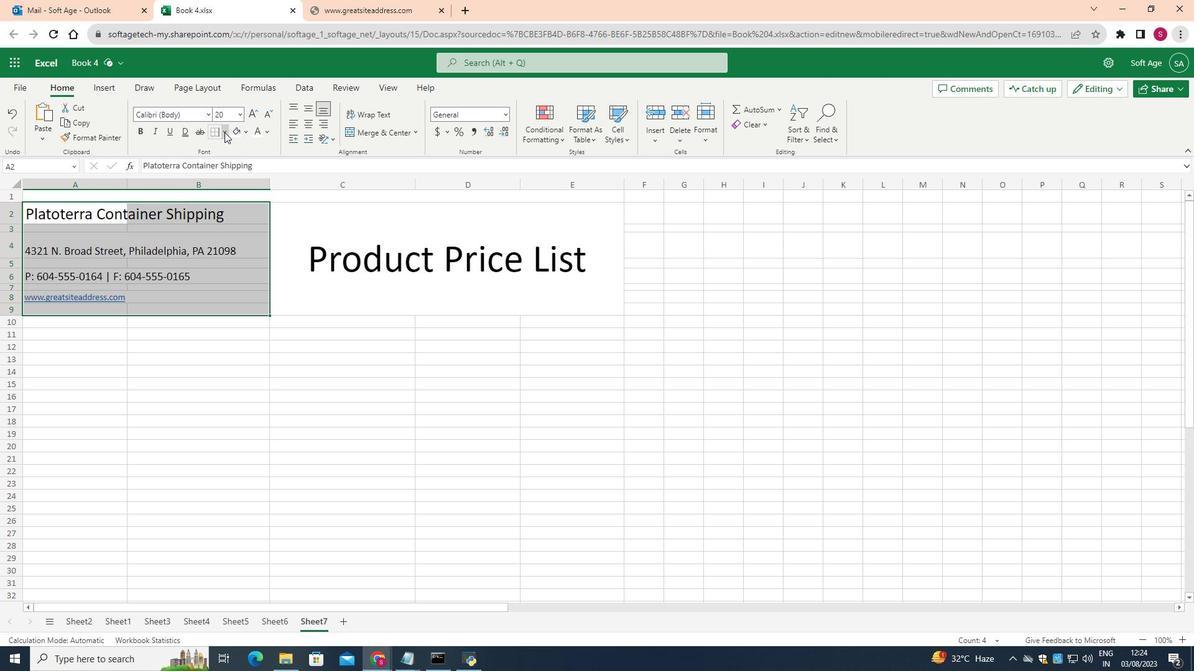 
Action: Mouse moved to (251, 316)
Screenshot: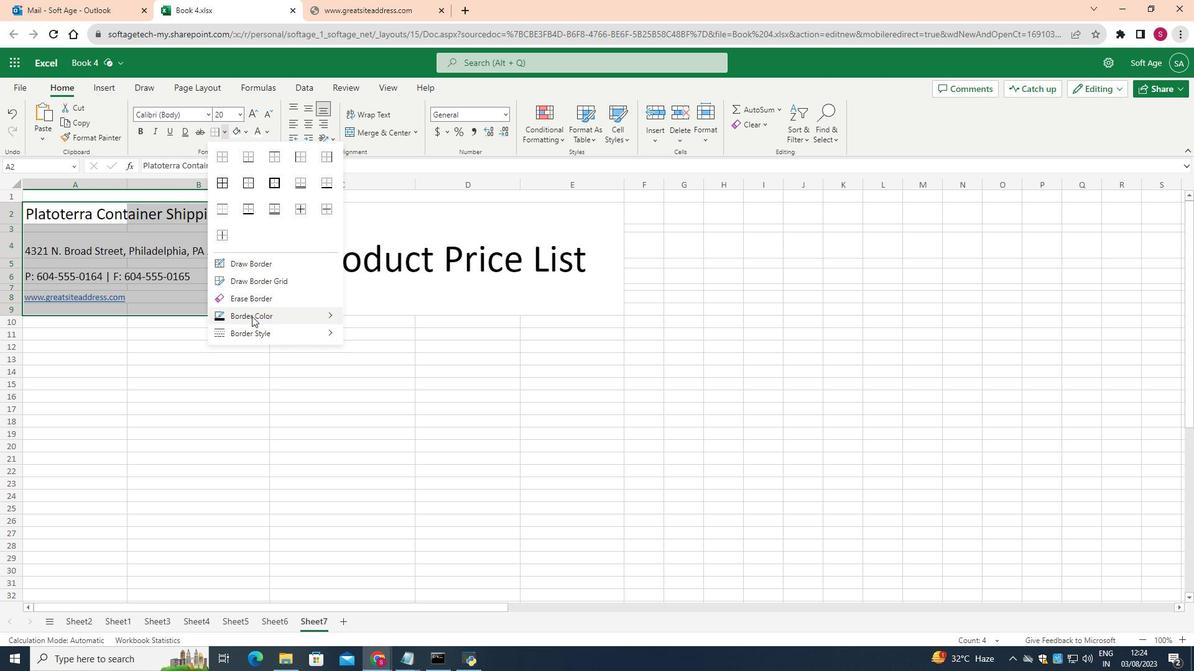 
Action: Mouse pressed left at (251, 316)
Screenshot: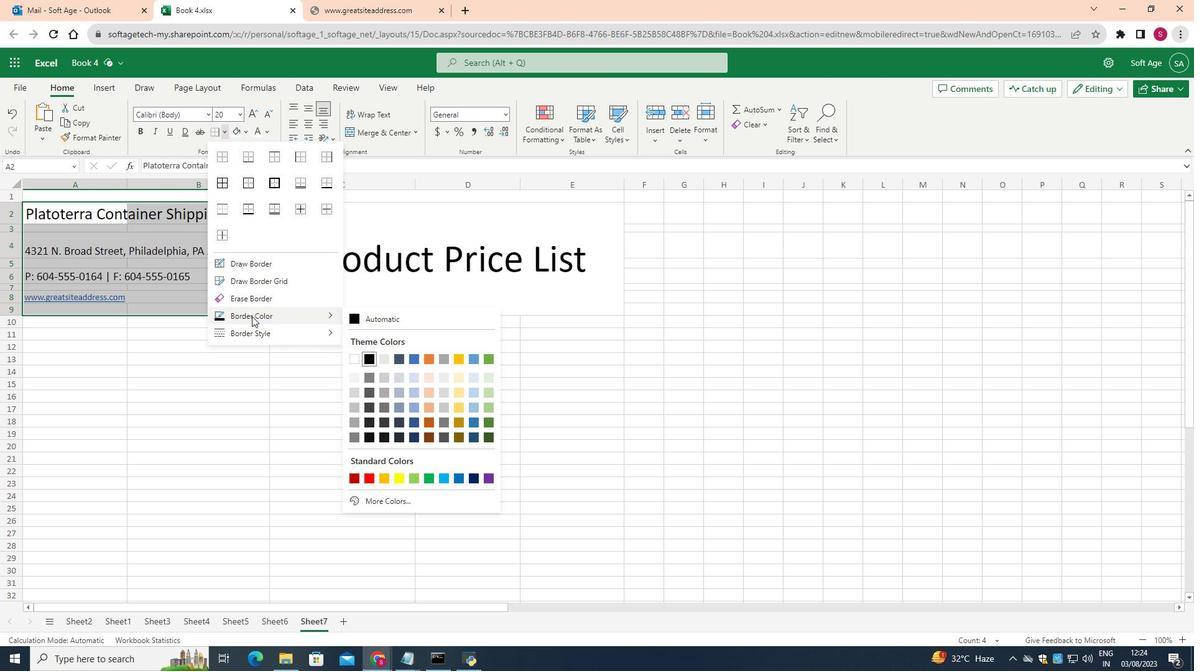 
Action: Mouse moved to (382, 503)
Screenshot: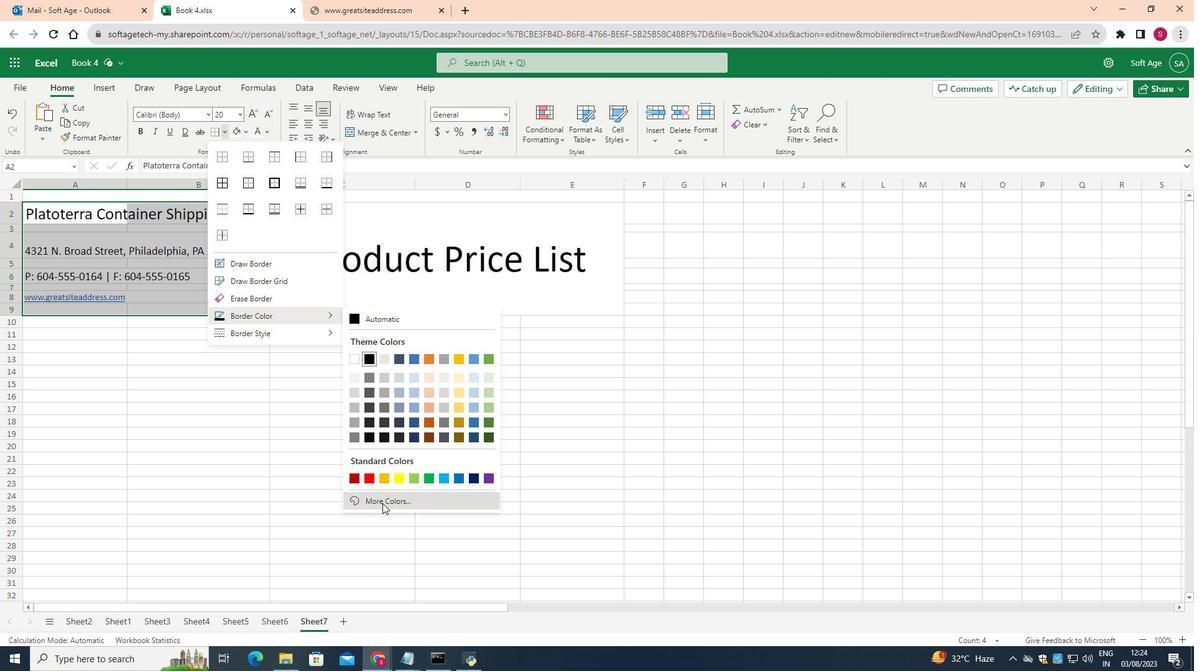 
Action: Mouse pressed left at (382, 503)
Screenshot: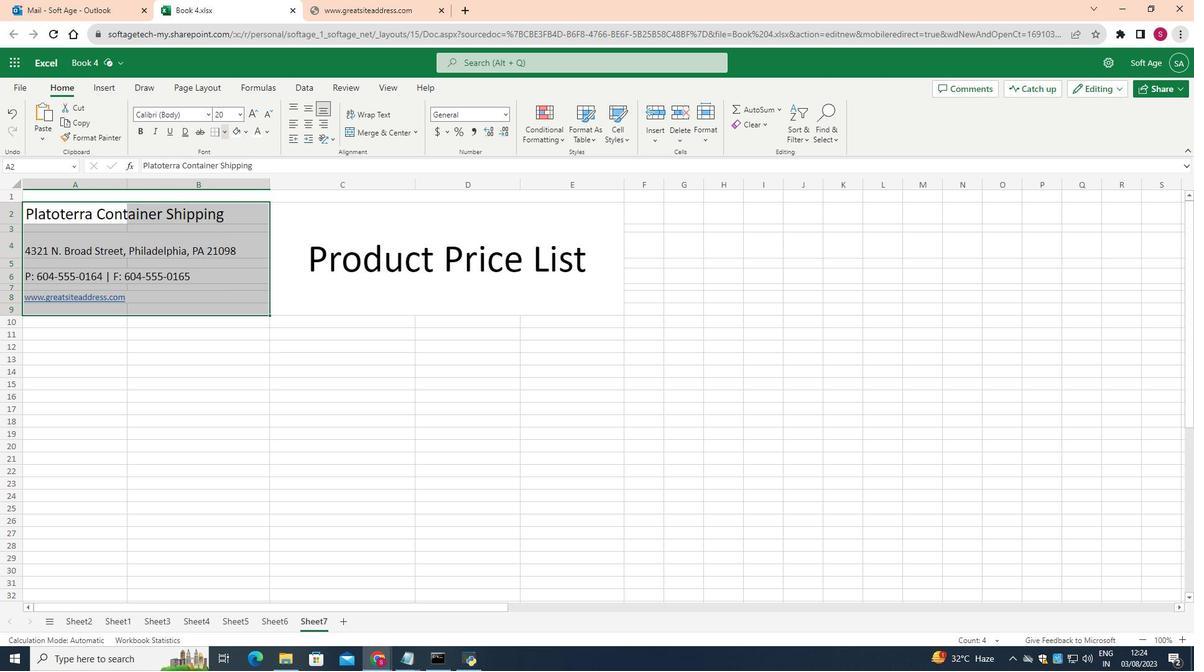 
Action: Mouse moved to (526, 405)
Screenshot: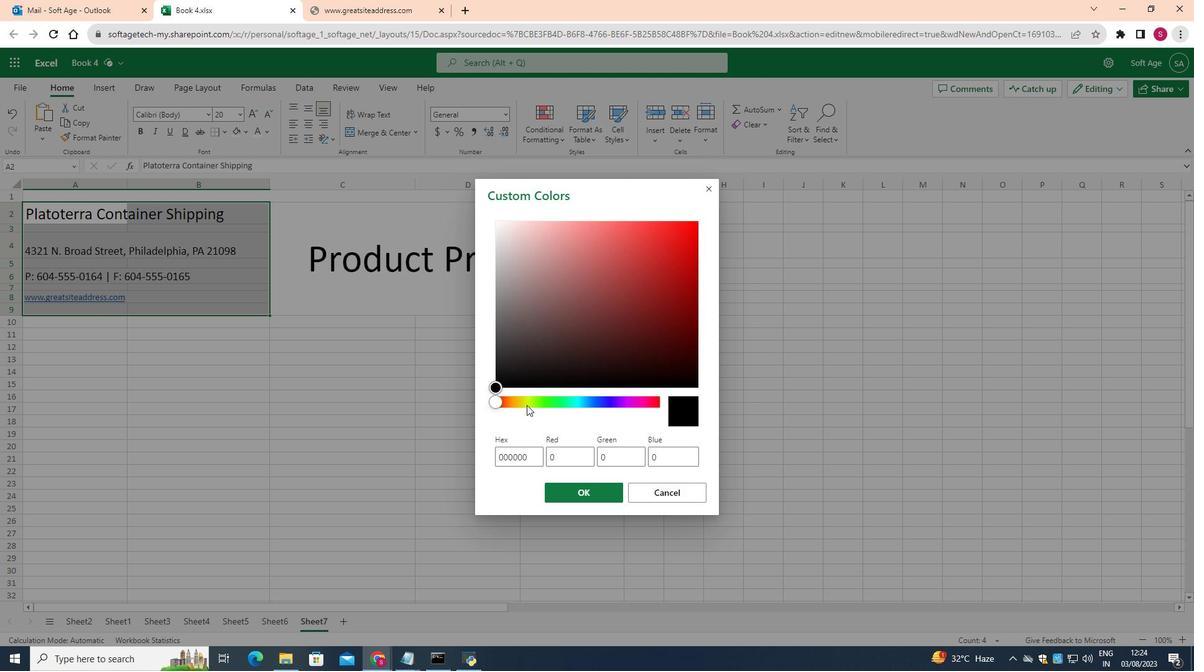 
Action: Mouse pressed left at (526, 405)
Screenshot: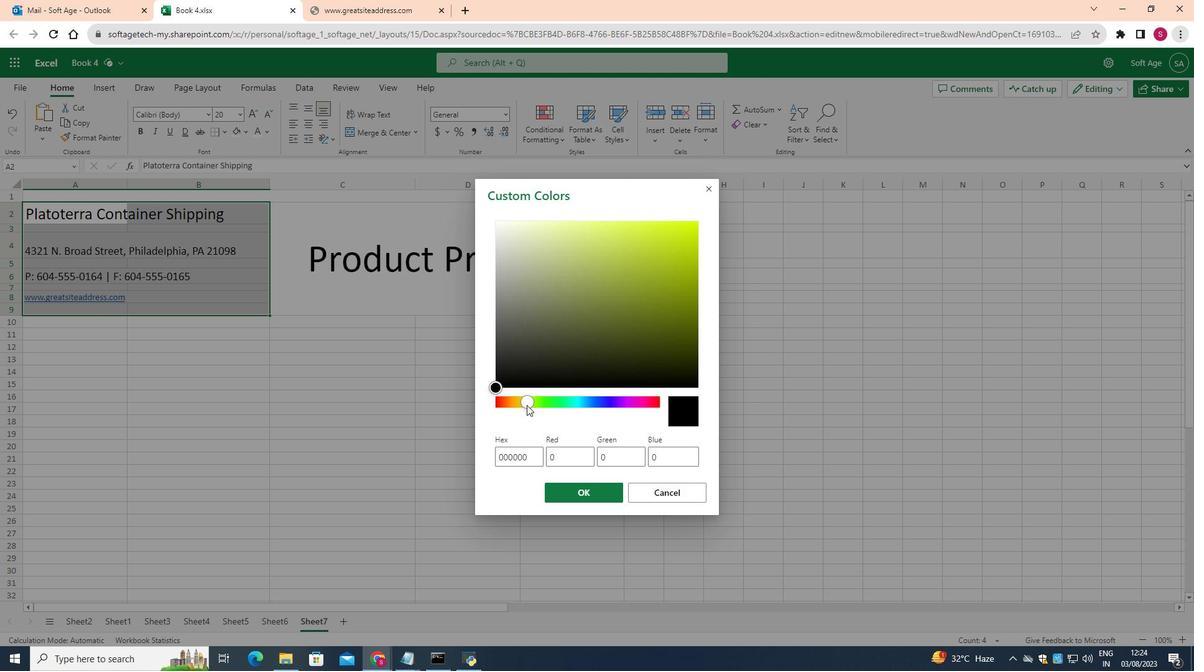 
Action: Mouse moved to (518, 407)
Screenshot: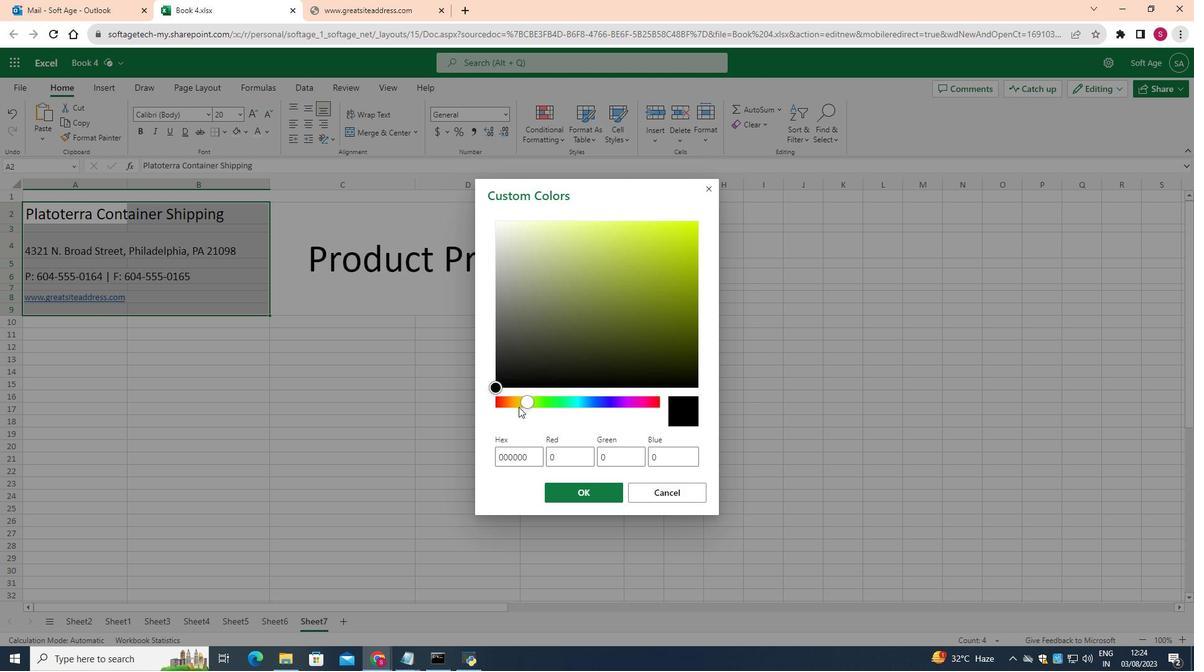 
Action: Mouse pressed left at (518, 407)
Screenshot: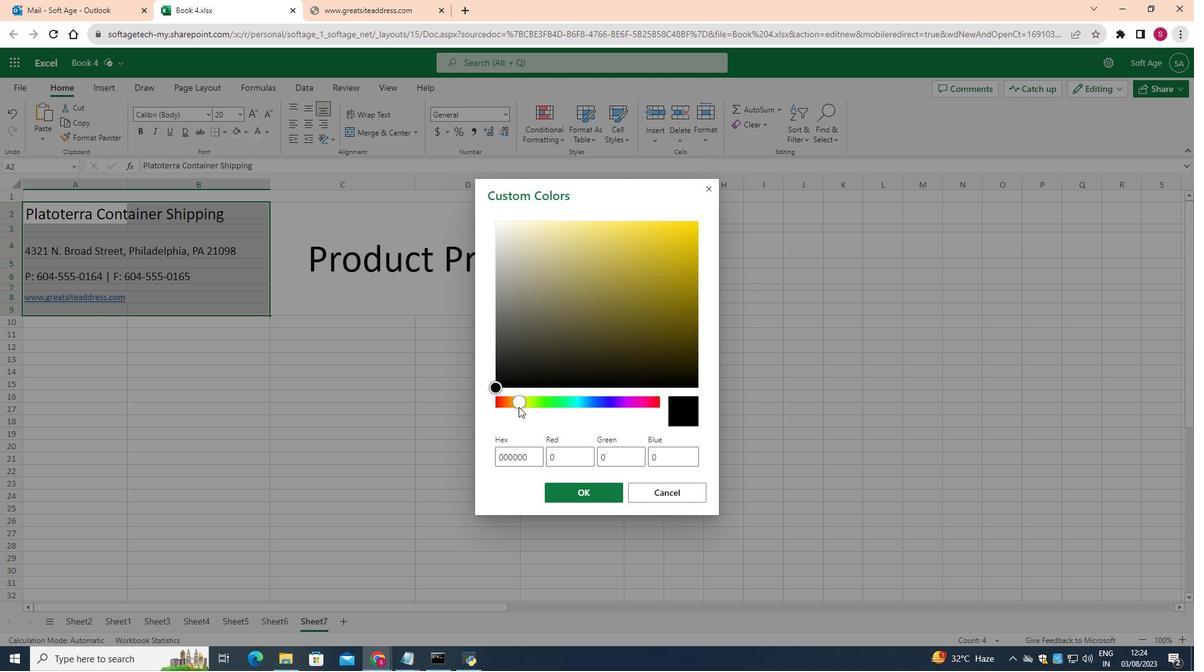 
Action: Mouse moved to (514, 406)
Screenshot: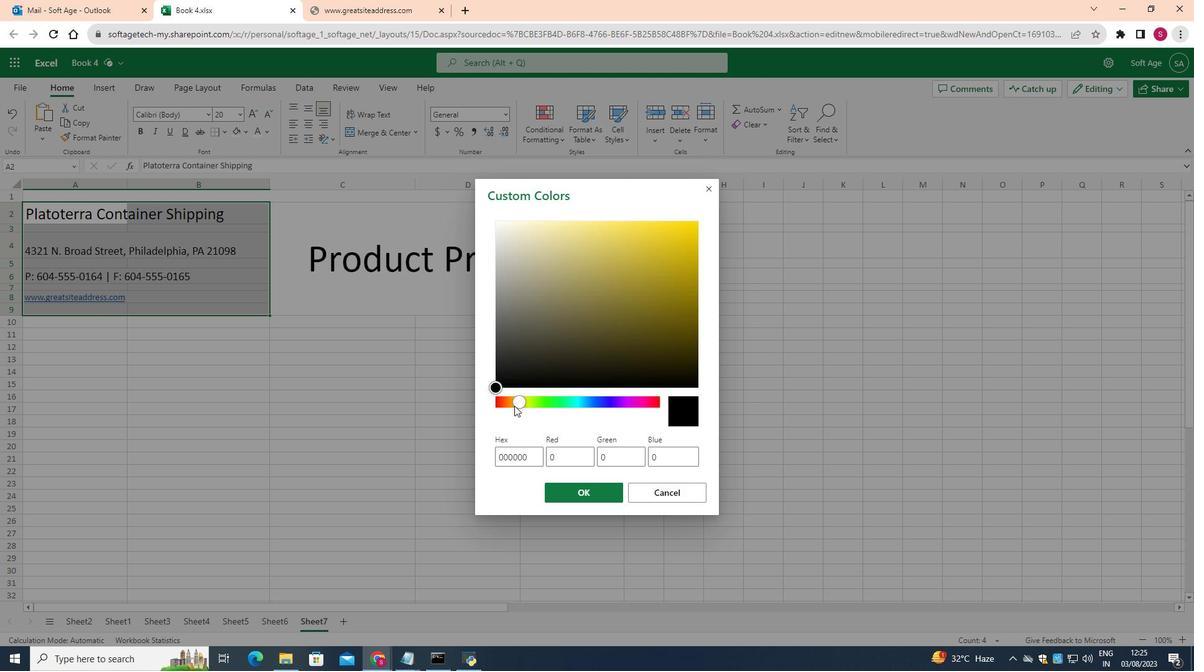 
Action: Mouse pressed left at (514, 406)
Screenshot: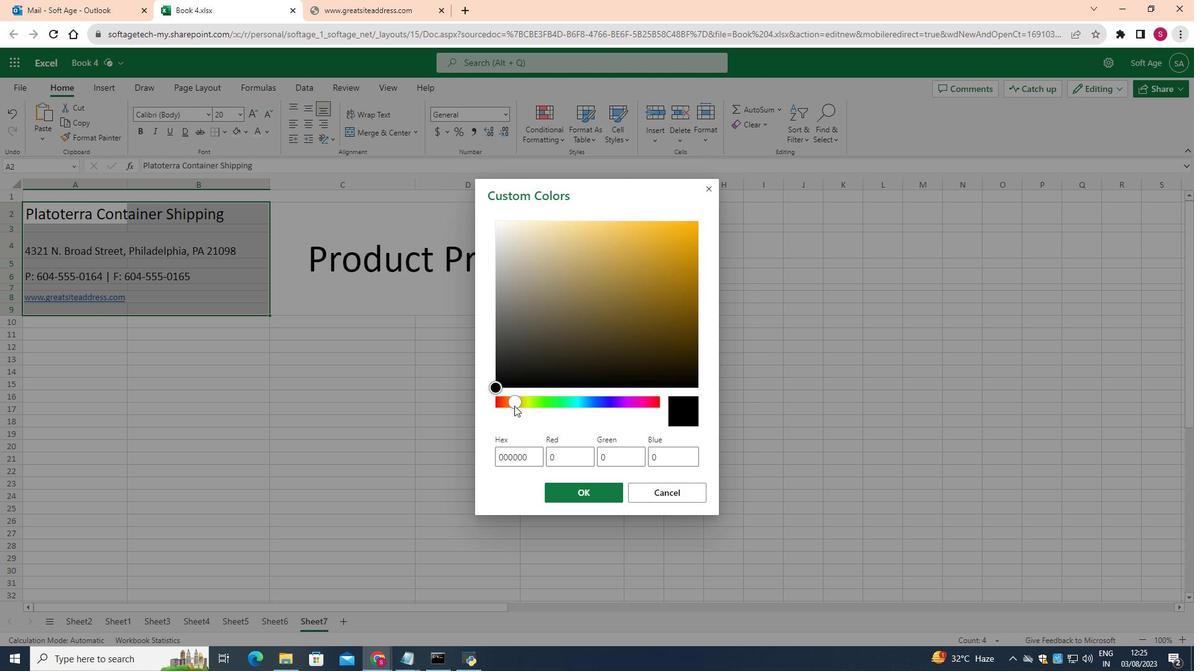 
Action: Mouse moved to (506, 406)
Screenshot: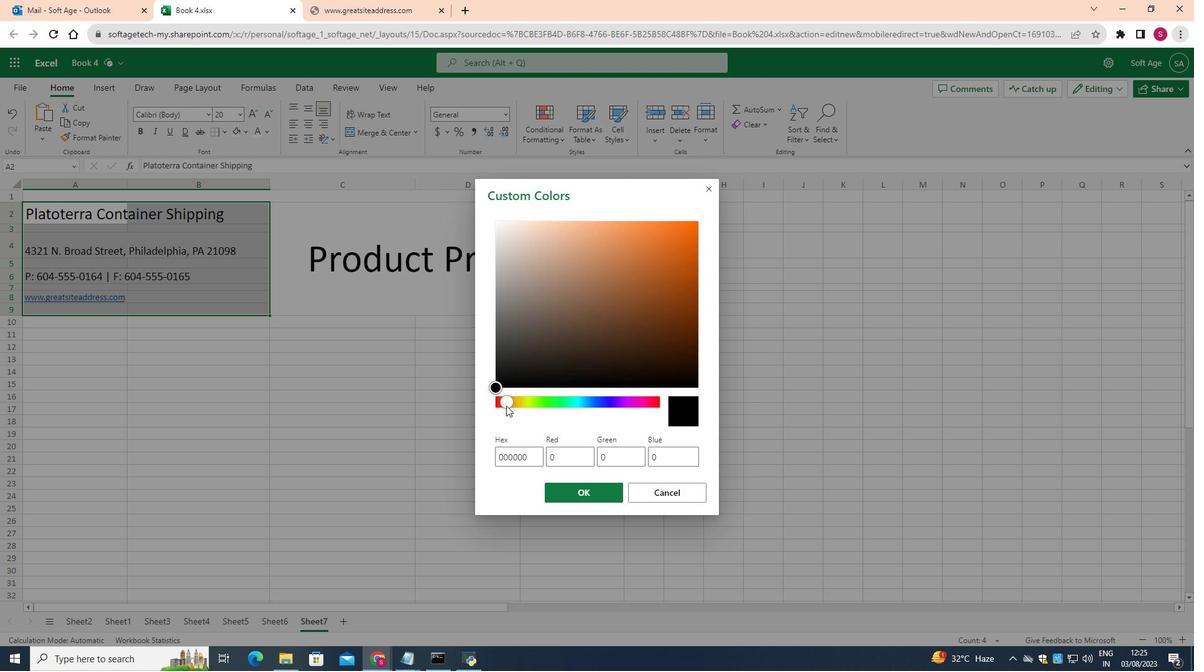 
Action: Mouse pressed left at (506, 406)
Screenshot: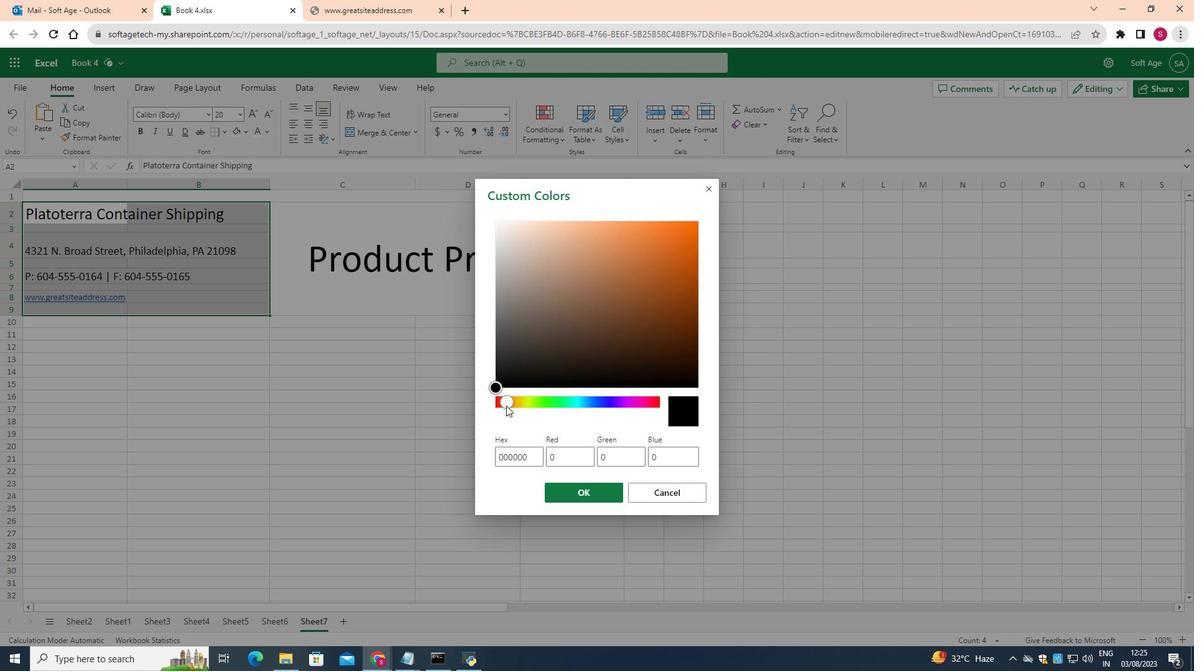 
Action: Mouse moved to (691, 493)
Screenshot: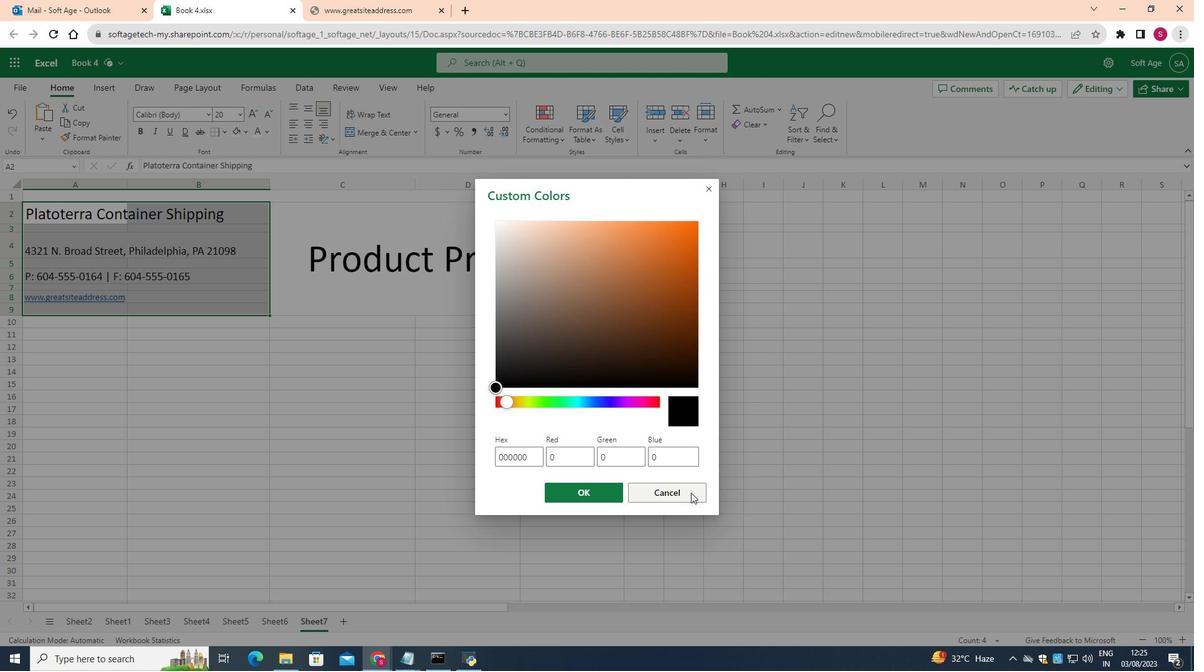 
Action: Mouse pressed left at (691, 493)
Screenshot: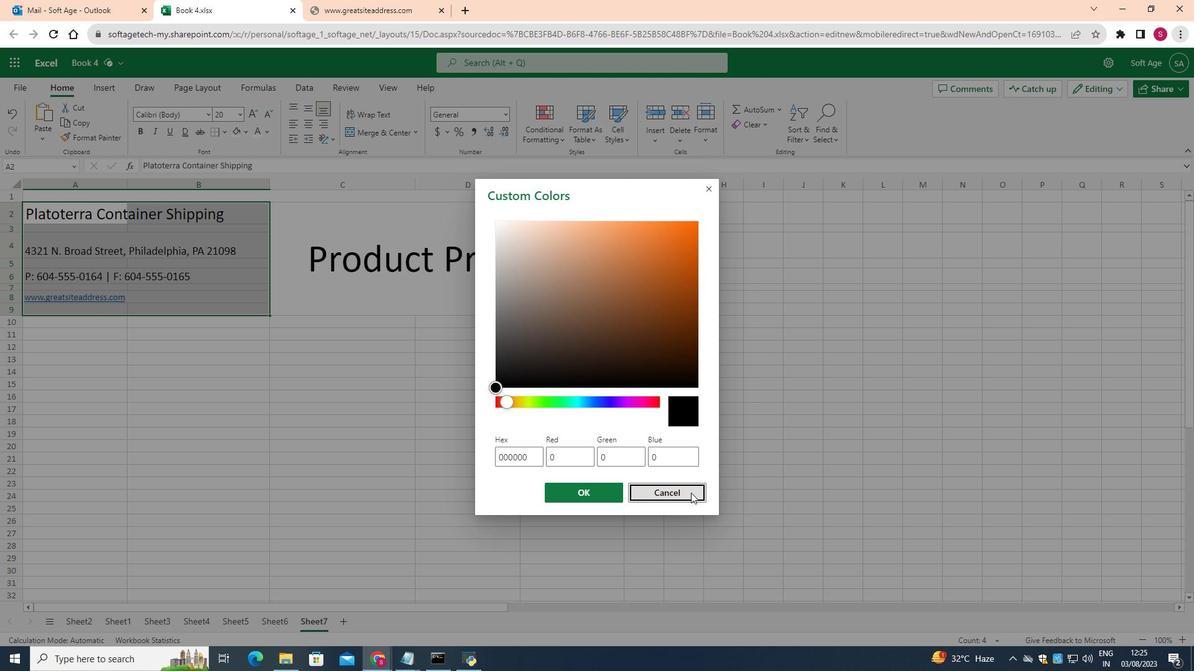 
Action: Mouse moved to (223, 134)
Screenshot: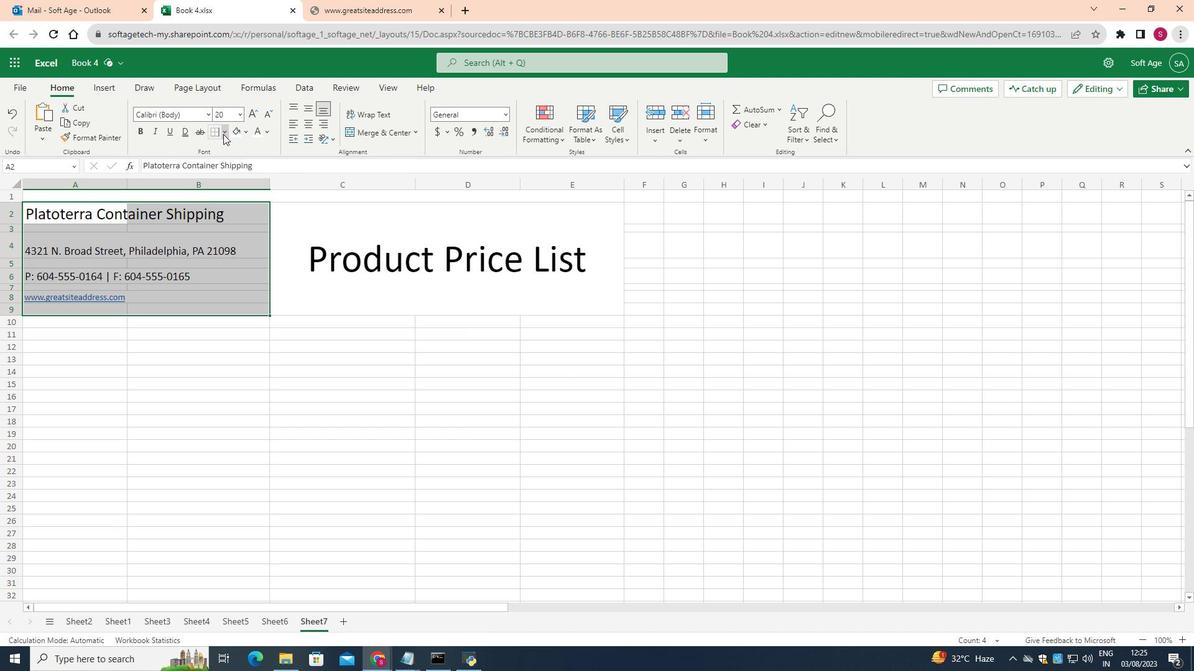 
Action: Mouse pressed left at (223, 134)
Screenshot: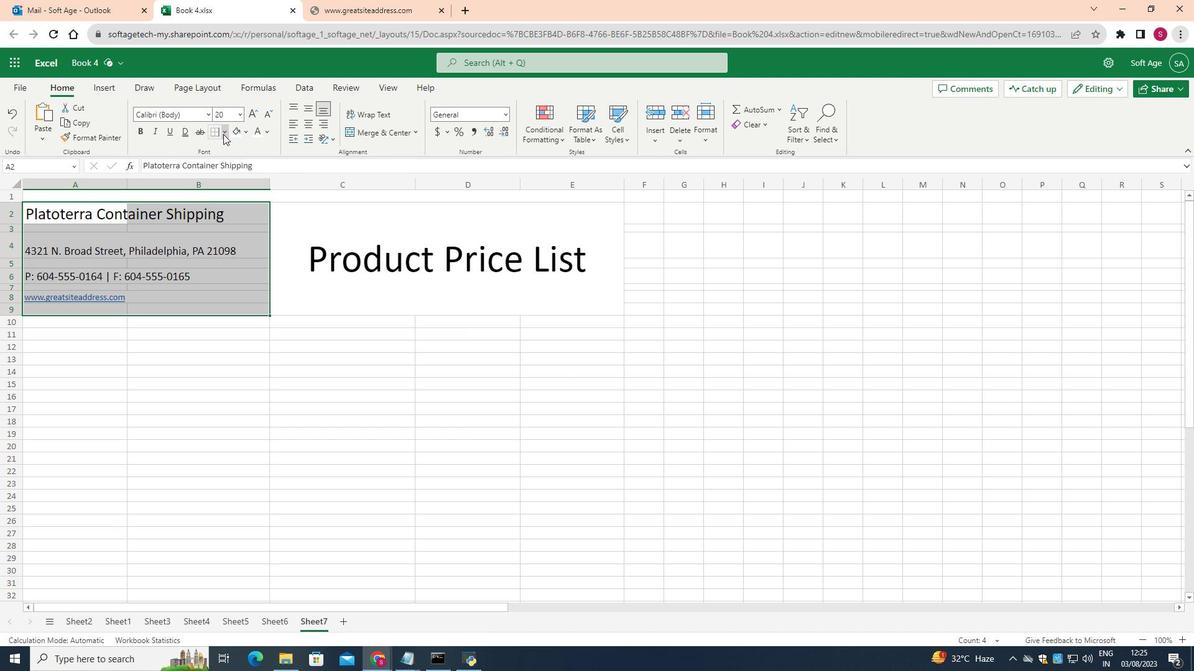 
Action: Mouse moved to (294, 321)
Screenshot: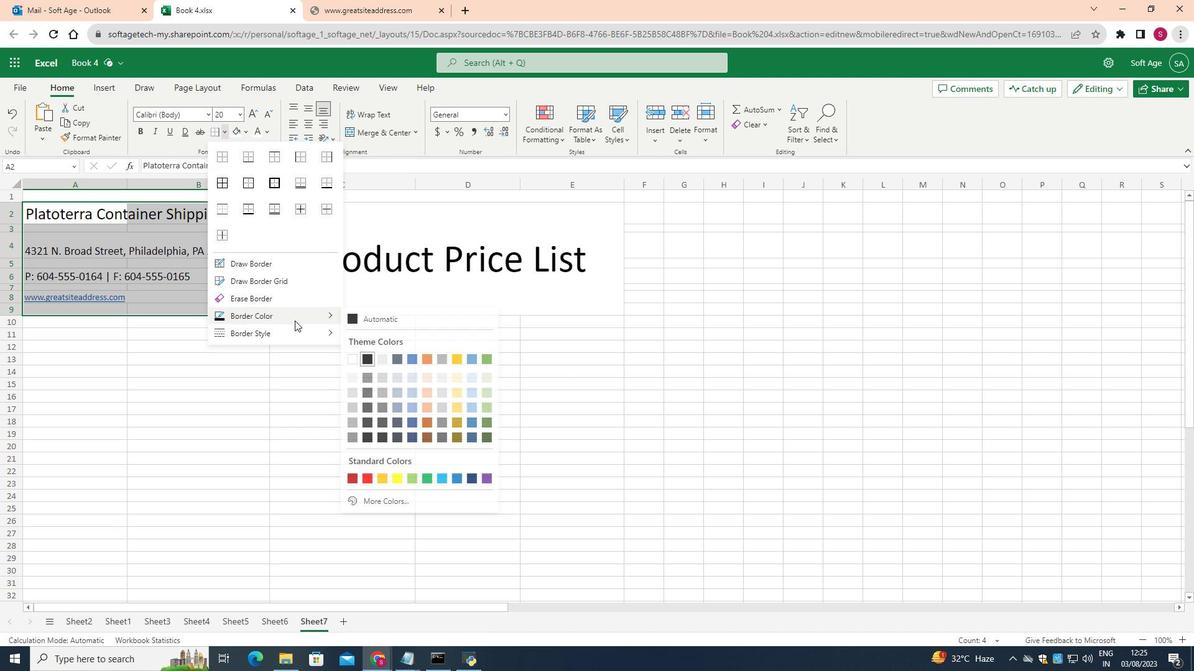 
Action: Mouse pressed left at (294, 321)
Screenshot: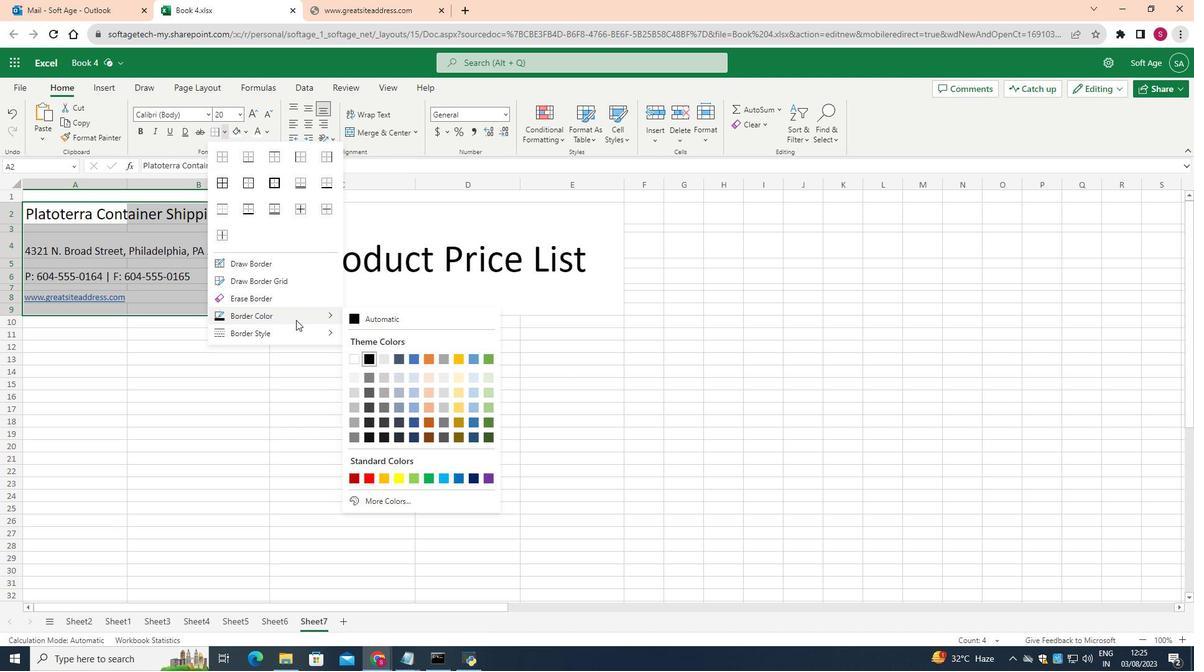 
Action: Mouse moved to (459, 382)
Screenshot: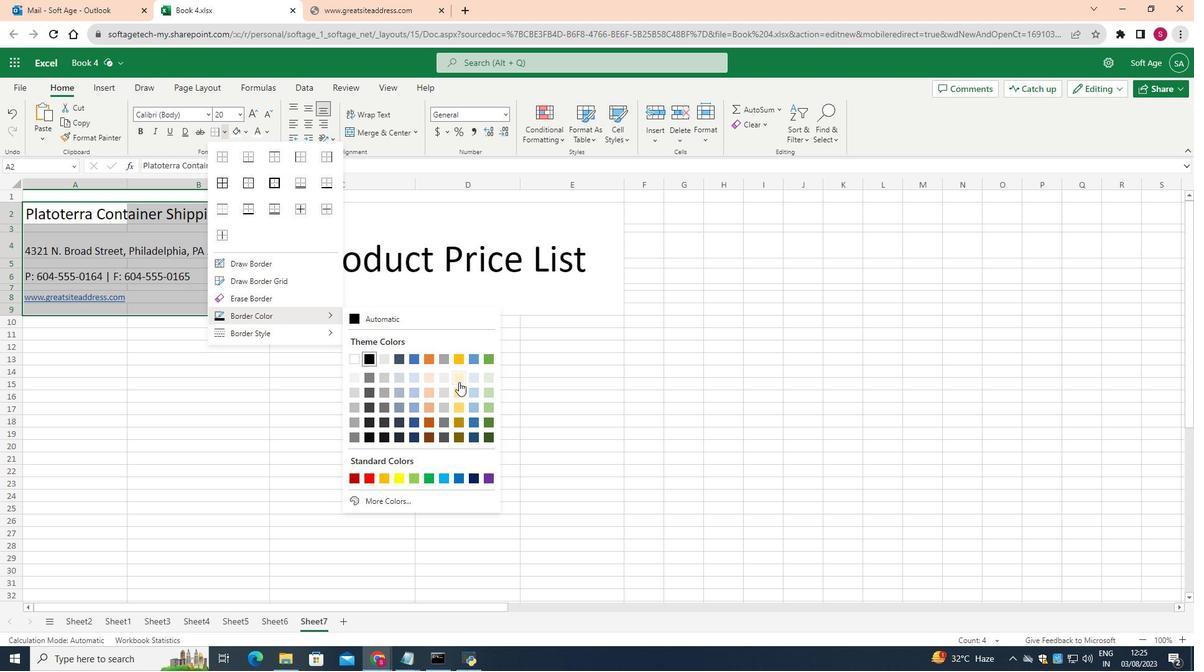 
Action: Mouse pressed left at (459, 382)
Screenshot: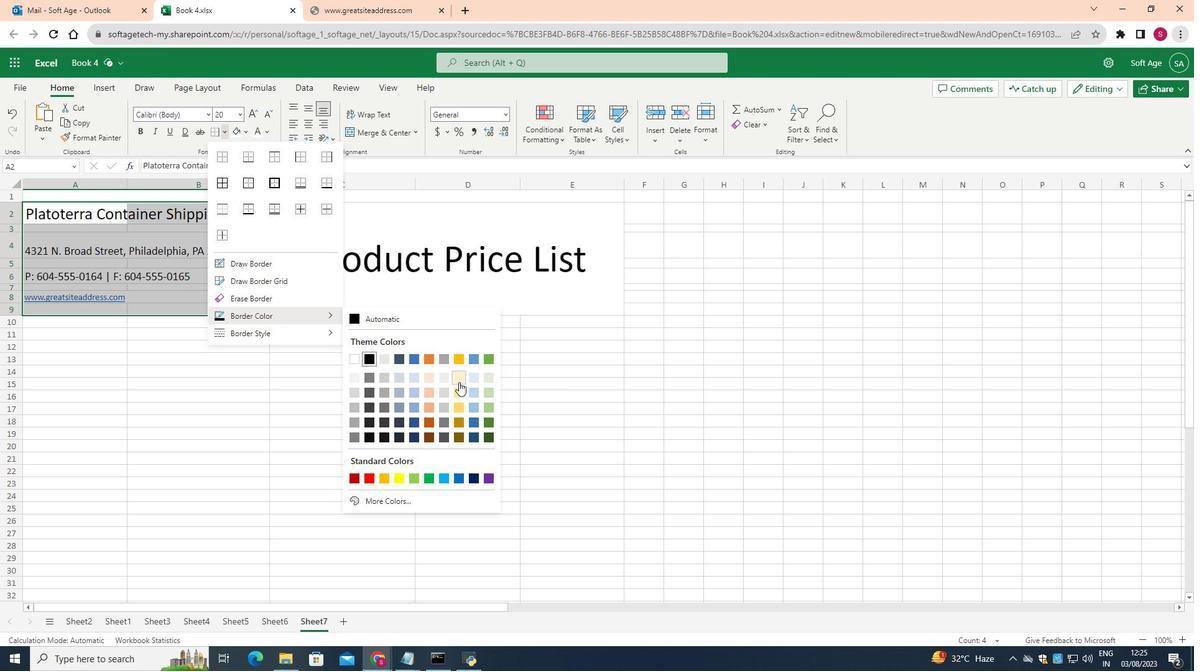 
Action: Mouse moved to (223, 127)
Screenshot: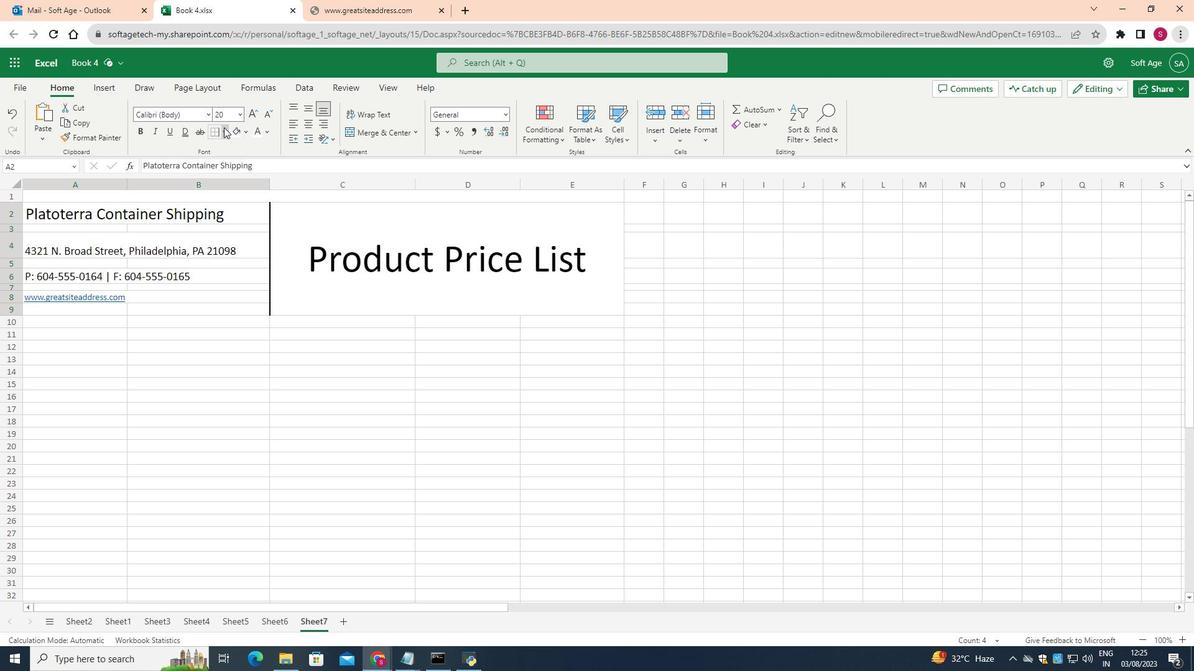 
Action: Mouse pressed left at (223, 127)
Screenshot: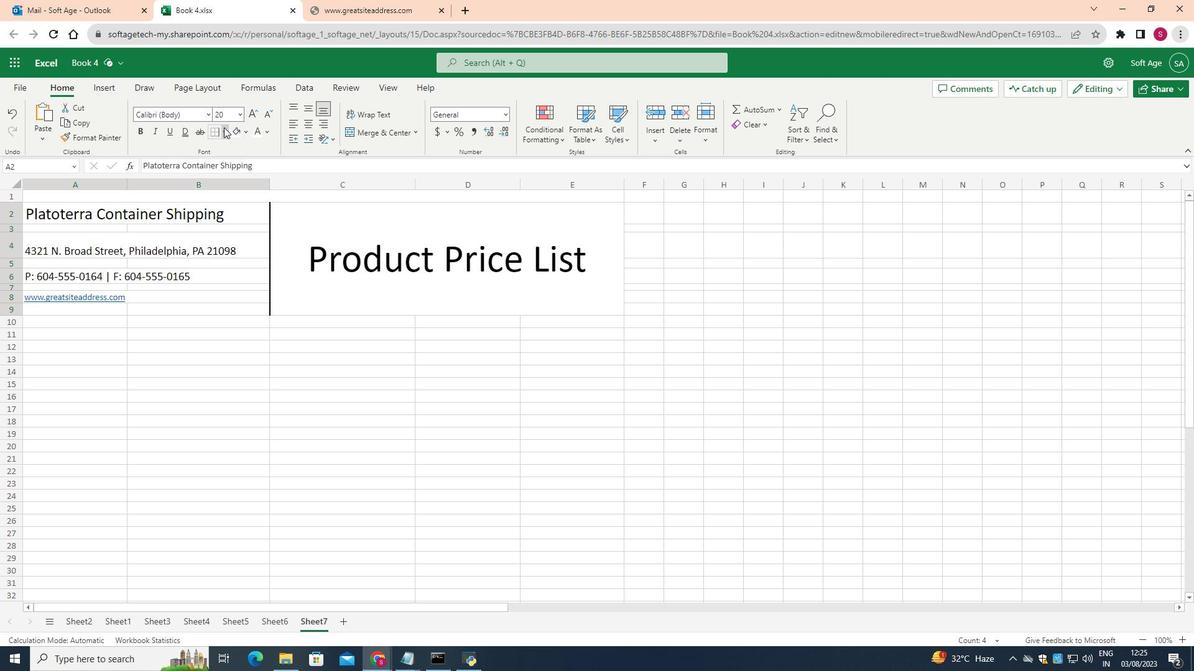 
Action: Mouse moved to (223, 187)
Screenshot: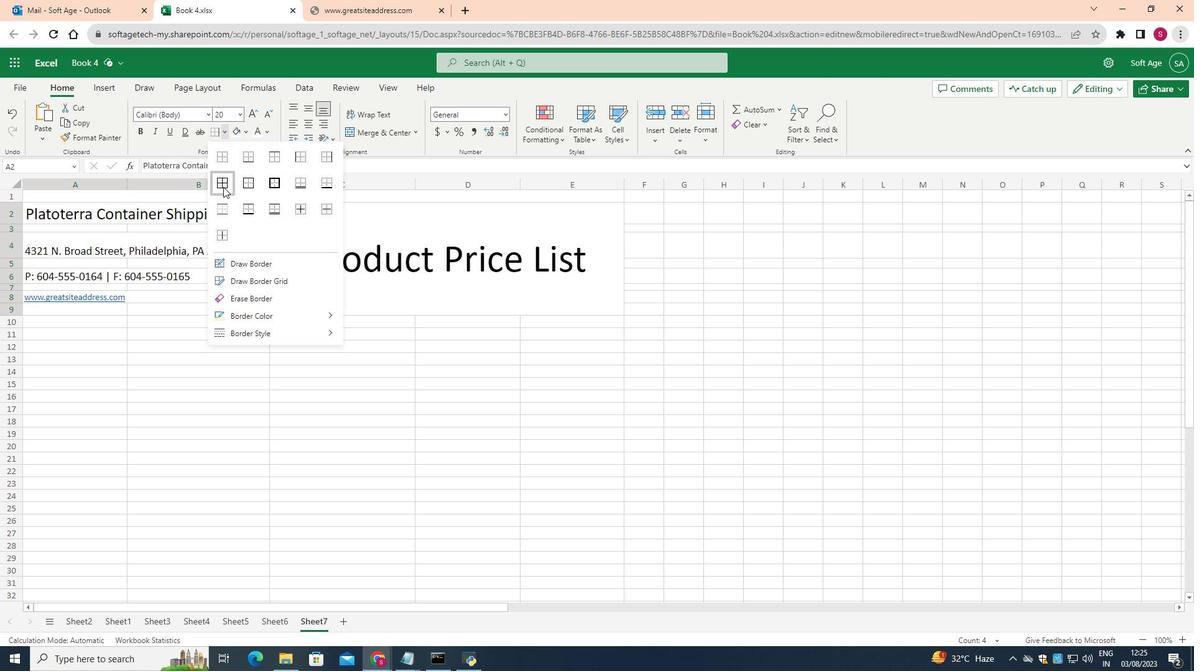 
Action: Mouse pressed left at (223, 187)
Screenshot: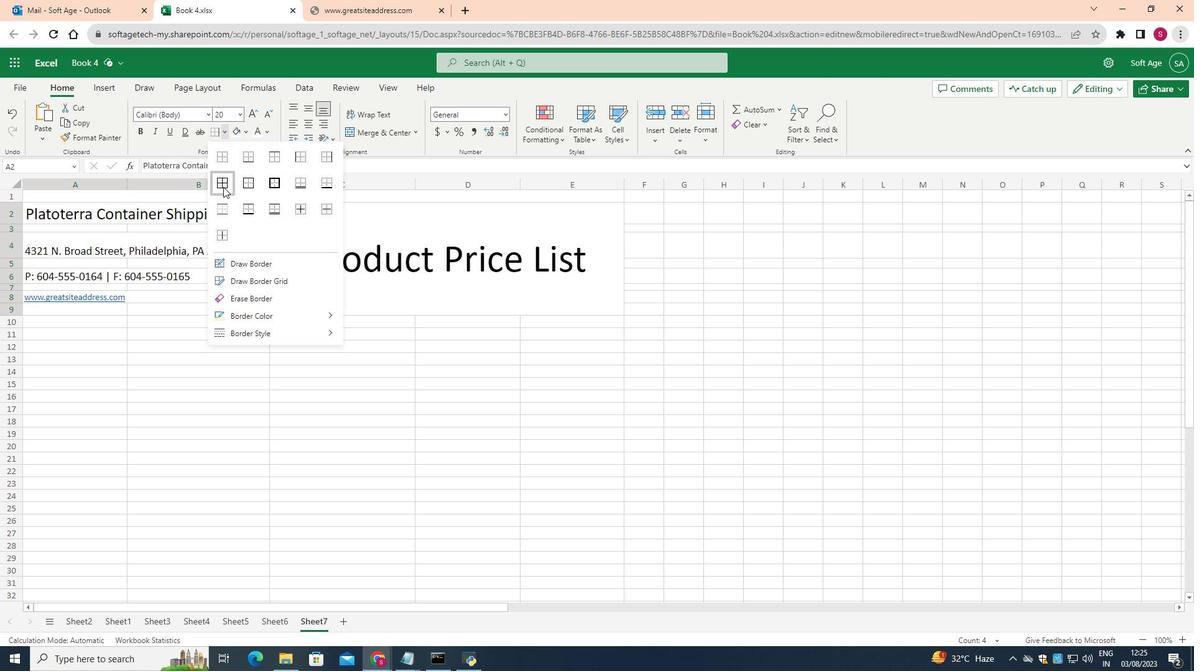 
Action: Mouse moved to (235, 130)
Screenshot: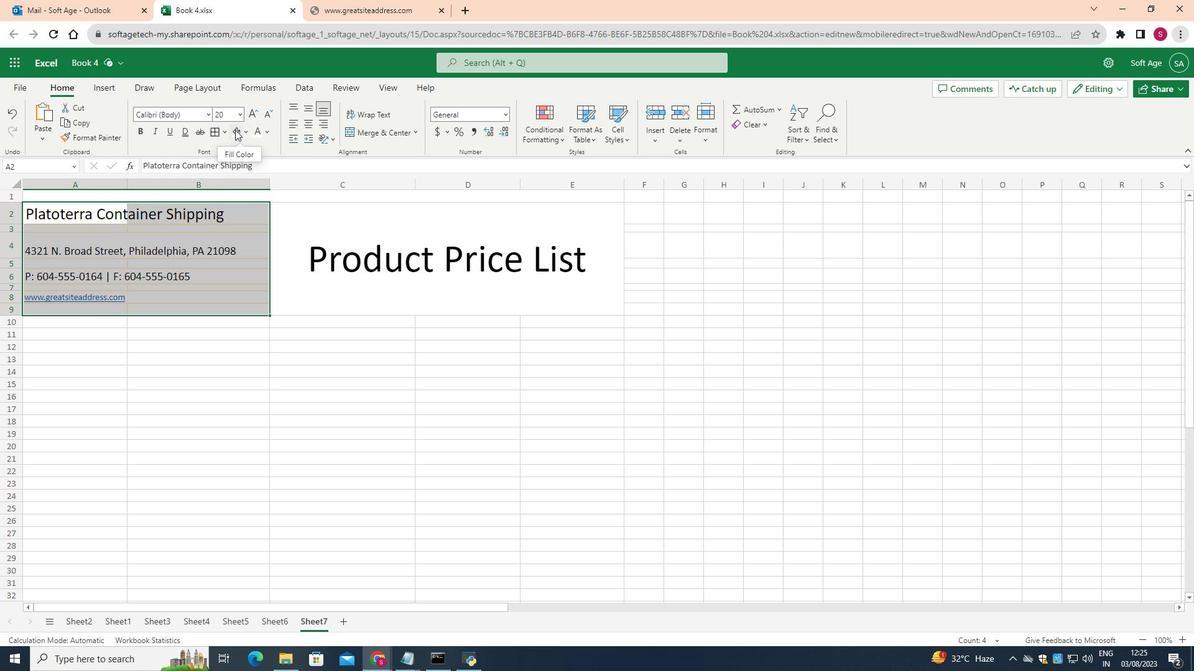 
Action: Mouse pressed left at (235, 130)
Screenshot: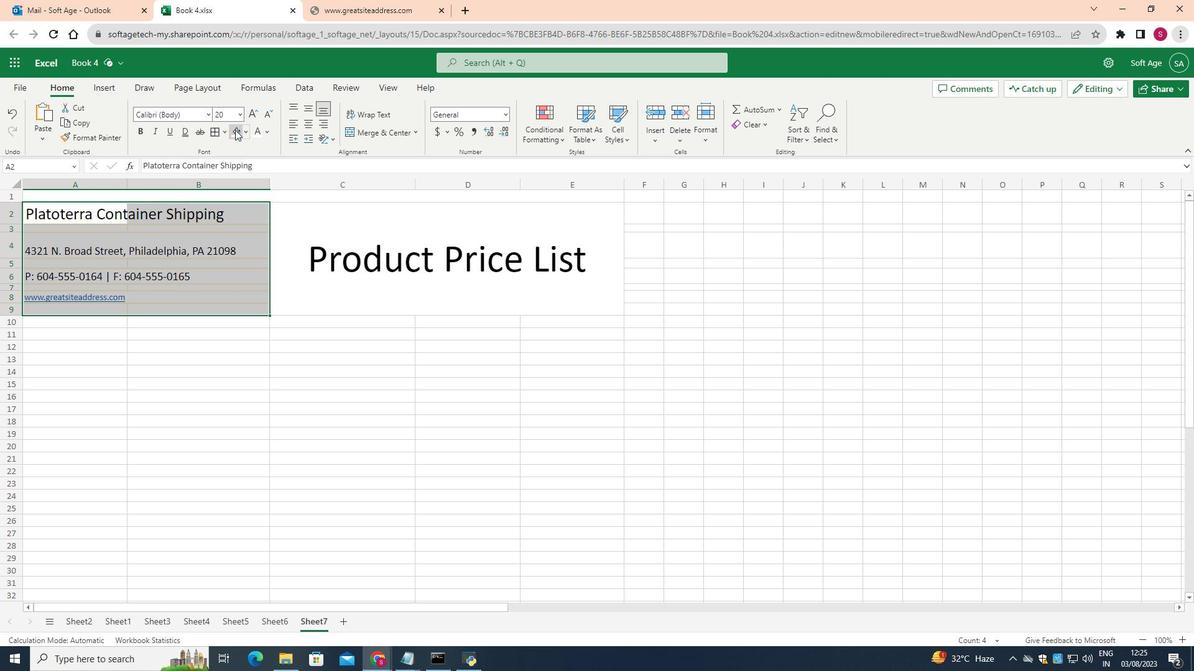 
Action: Mouse moved to (244, 128)
Screenshot: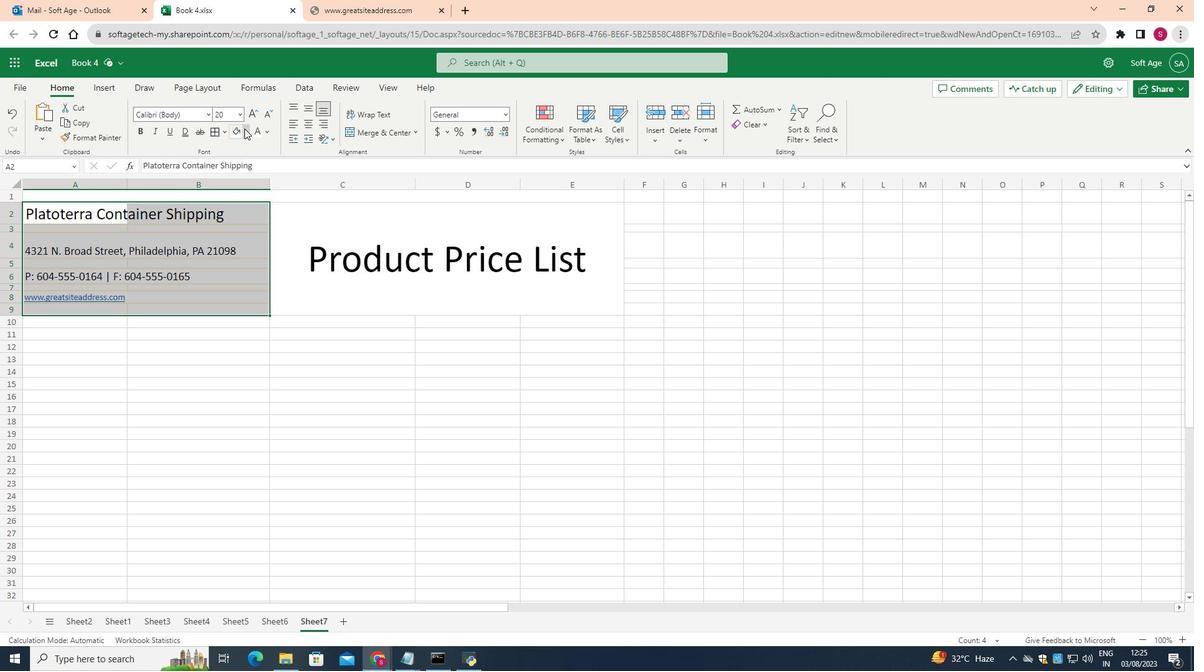 
Action: Mouse pressed left at (244, 128)
Screenshot: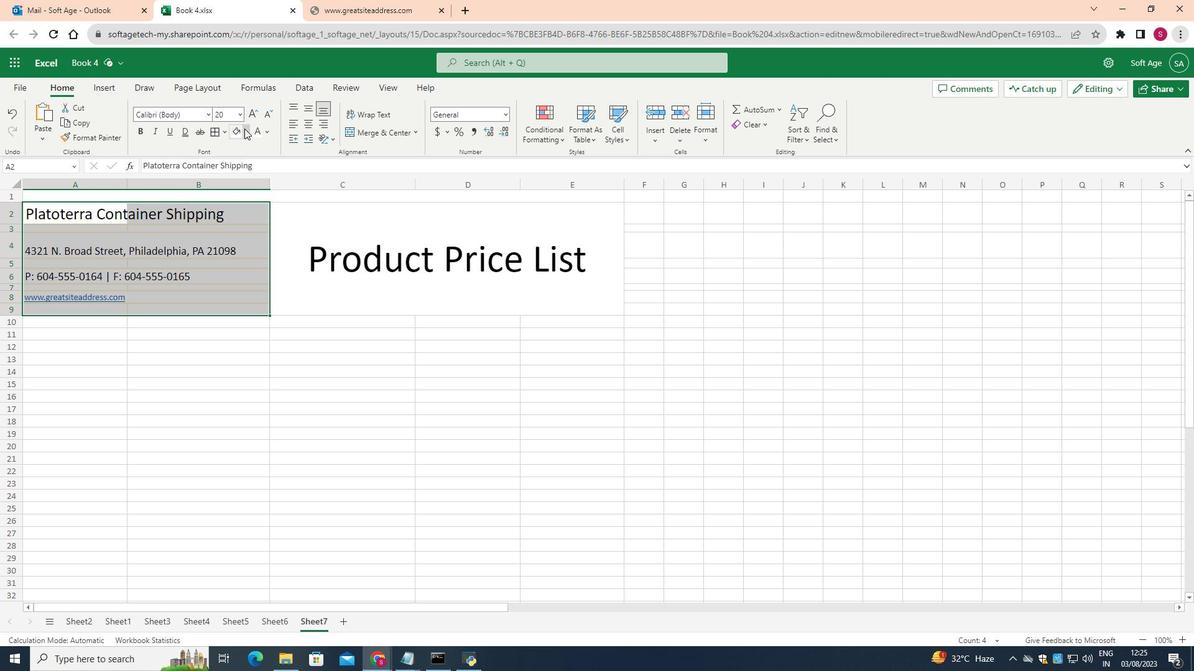 
Action: Mouse moved to (342, 186)
Screenshot: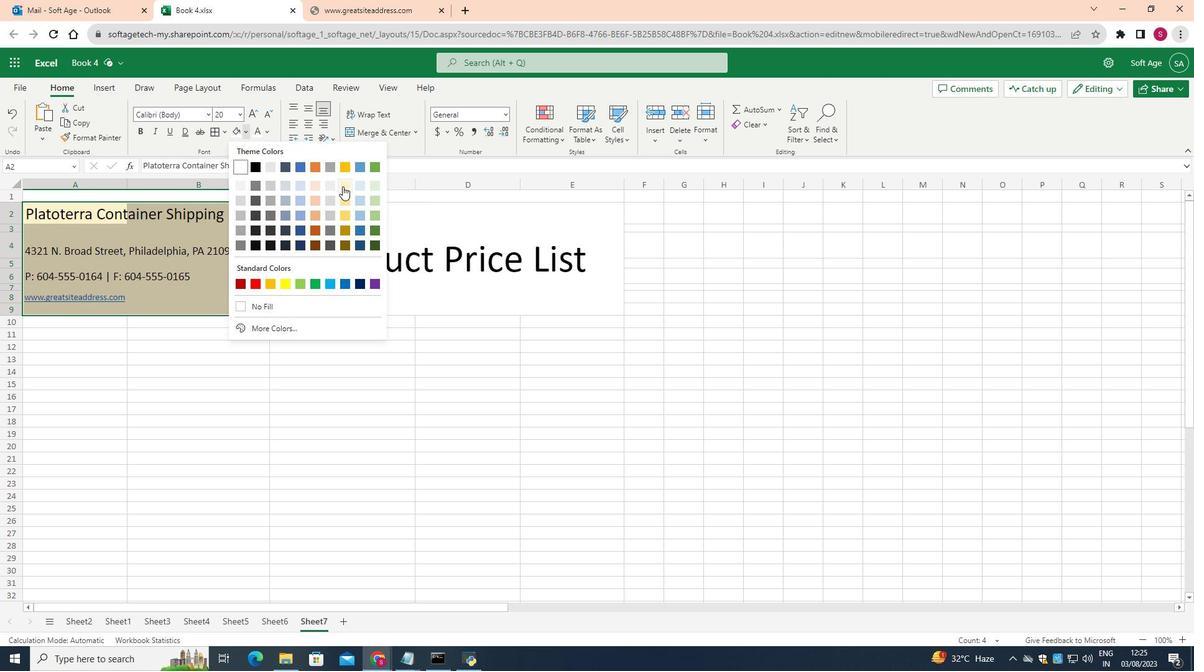 
Action: Mouse pressed left at (342, 186)
Screenshot: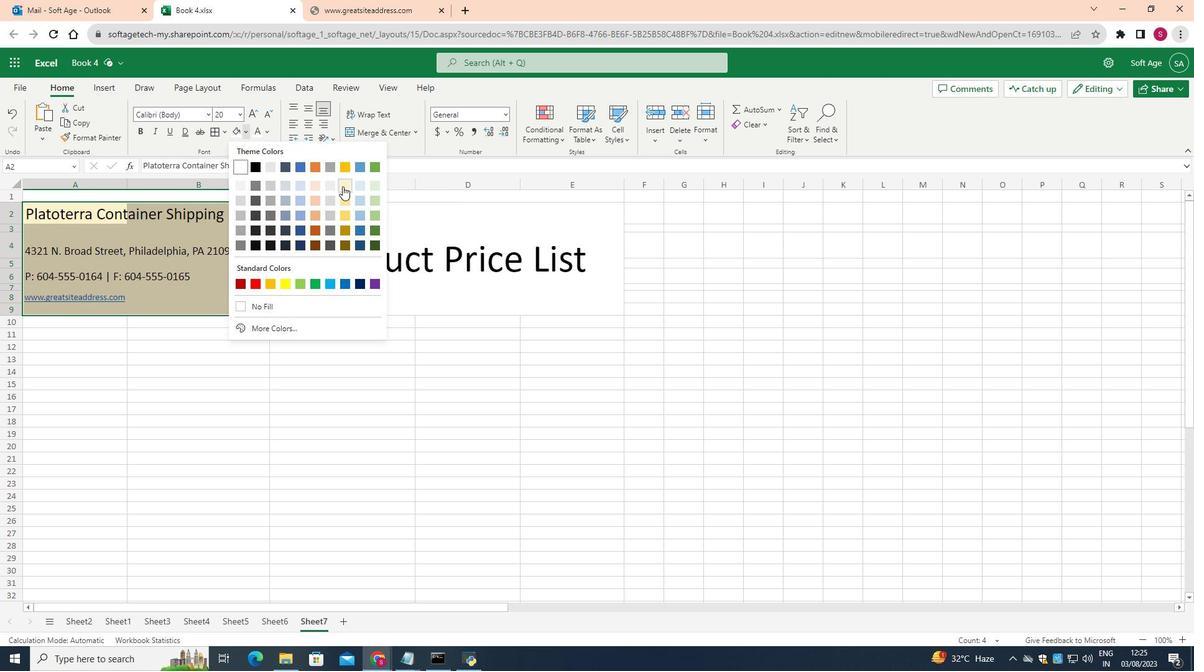 
Action: Mouse moved to (806, 382)
Screenshot: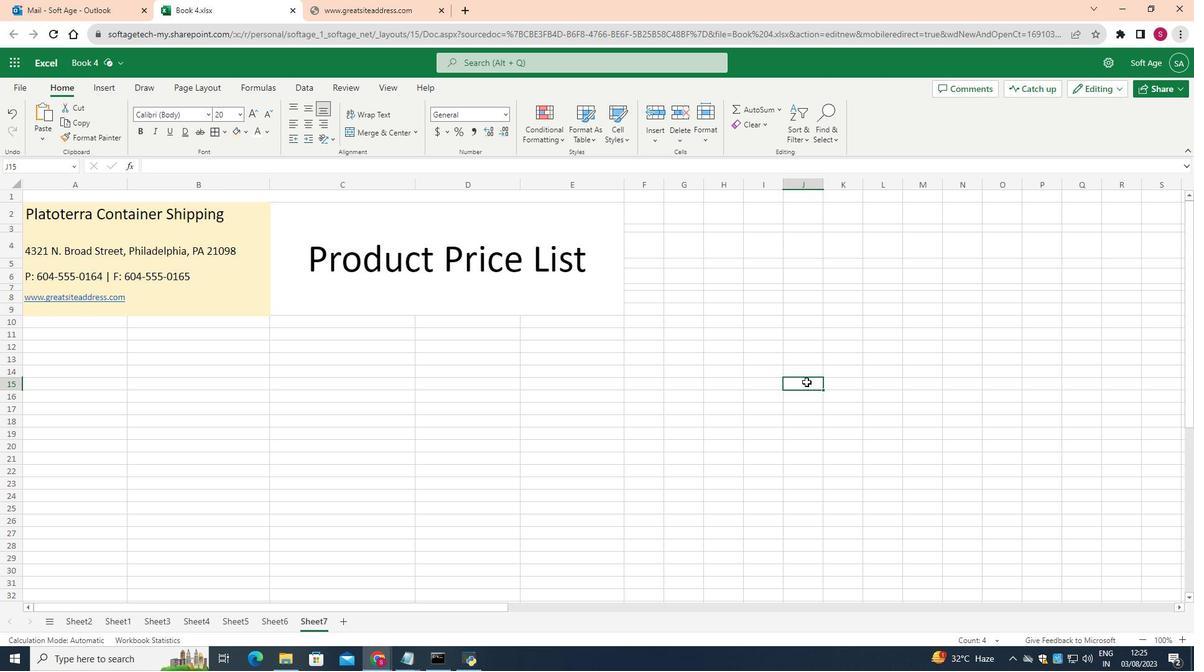 
Action: Mouse pressed left at (806, 382)
Screenshot: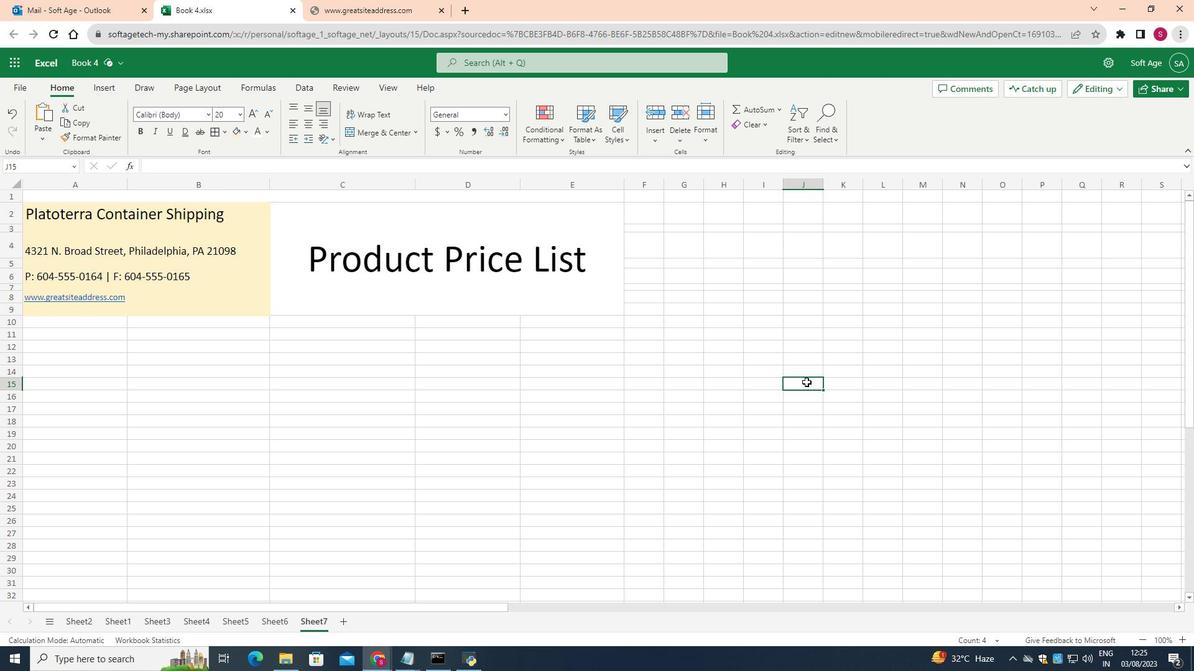 
Action: Mouse moved to (370, 235)
Screenshot: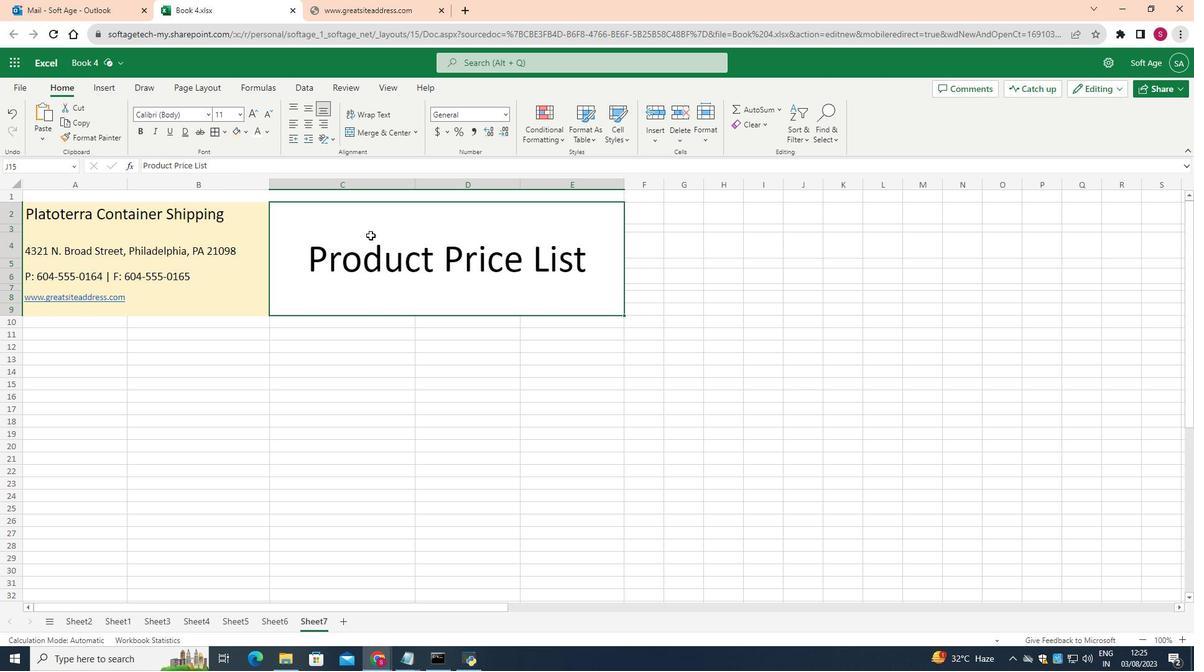 
Action: Mouse pressed left at (370, 235)
Screenshot: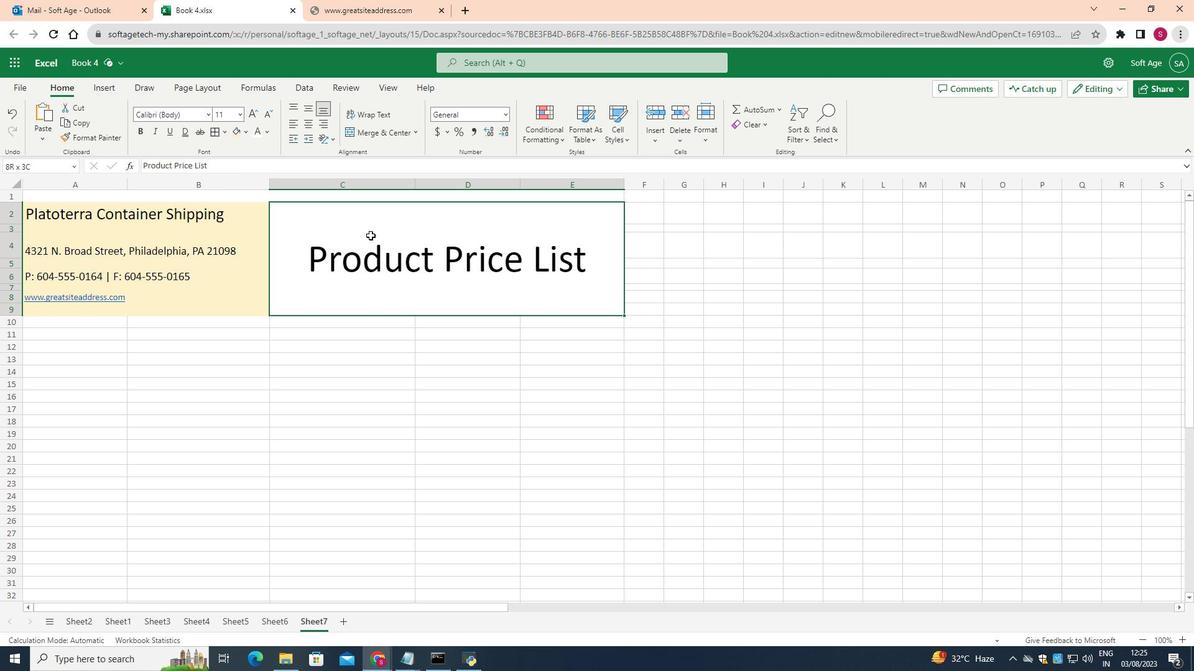 
Action: Mouse moved to (235, 136)
Screenshot: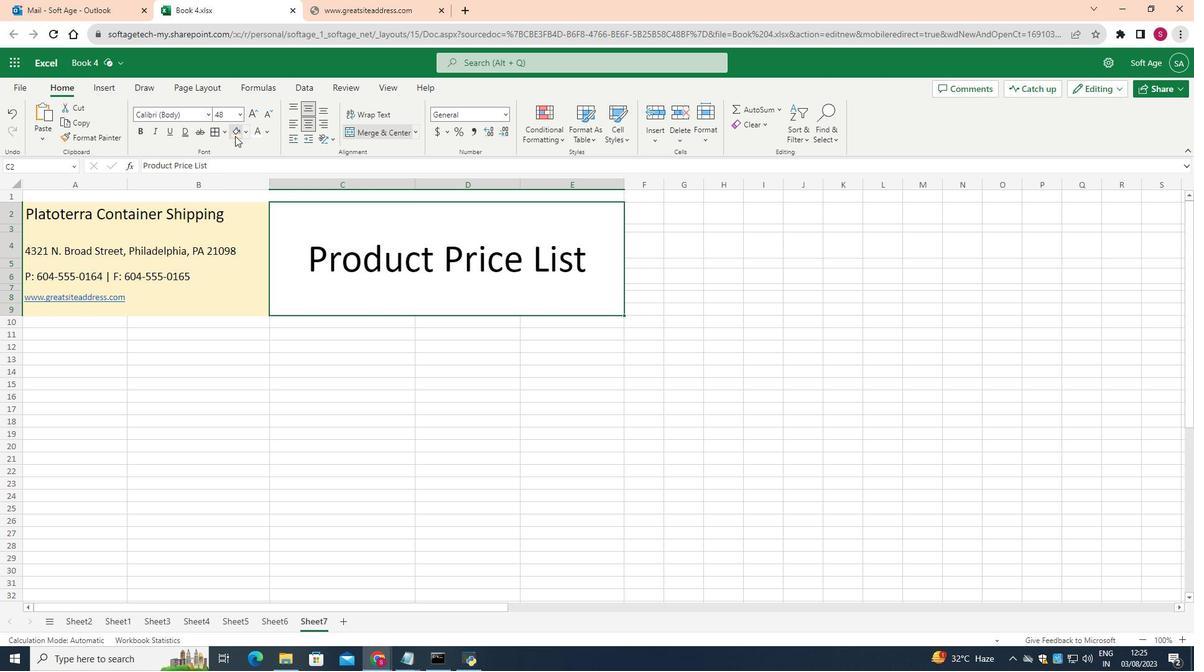 
Action: Mouse pressed left at (235, 136)
Screenshot: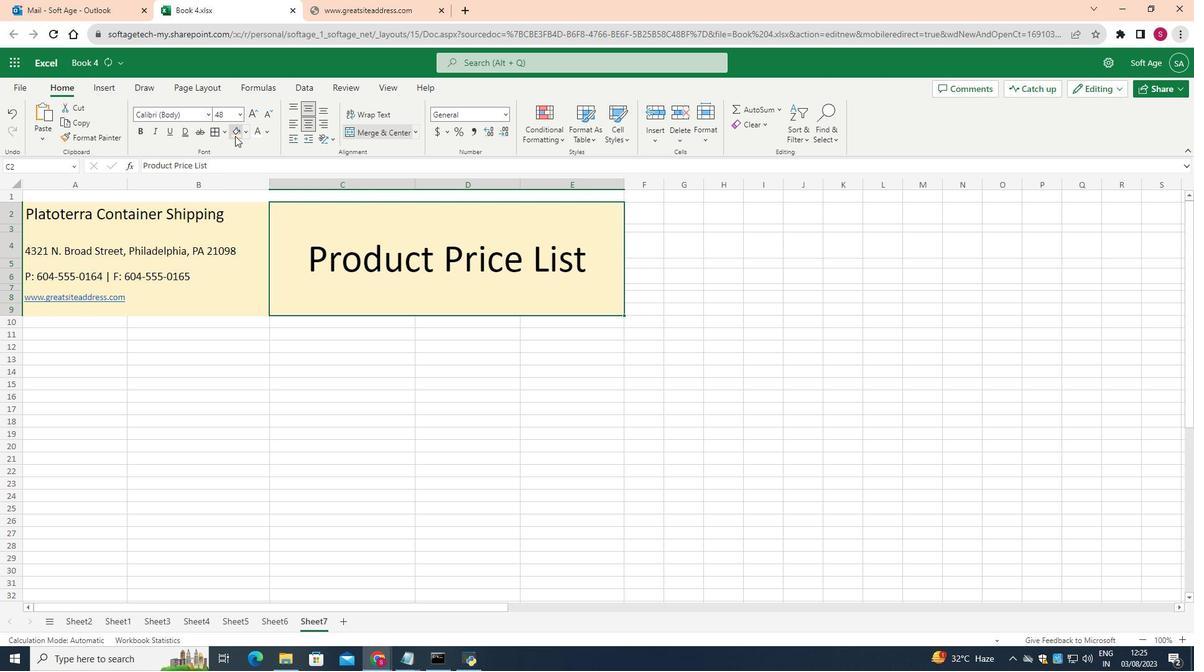 
Action: Mouse moved to (796, 384)
Screenshot: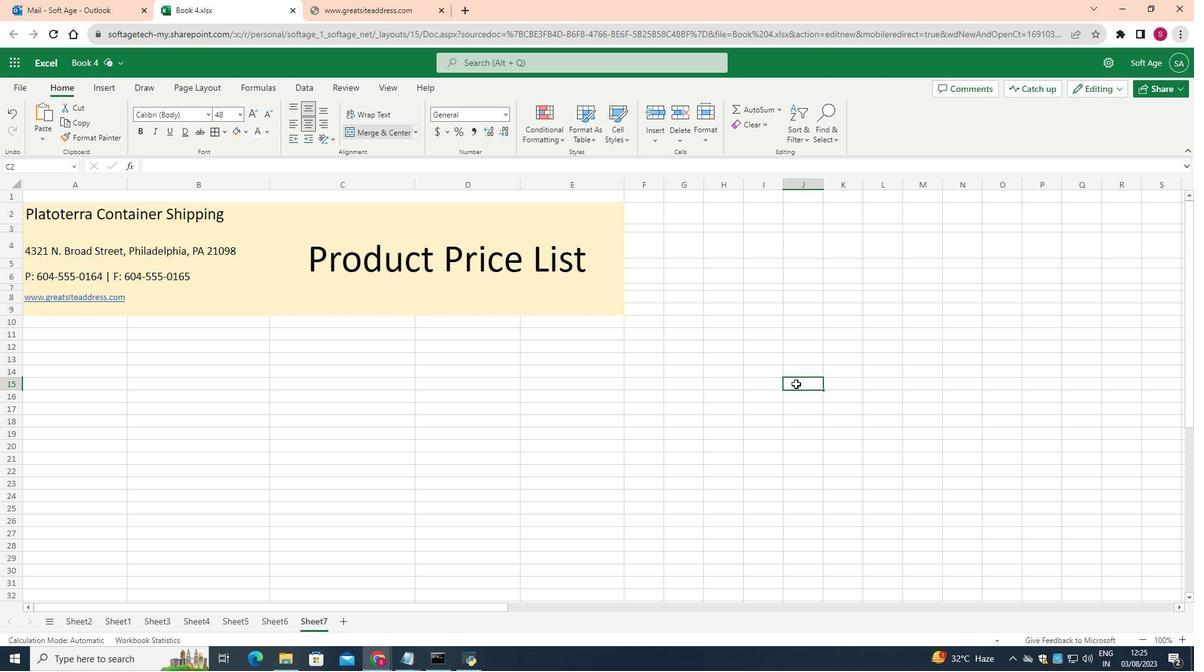 
Action: Mouse pressed left at (796, 384)
Screenshot: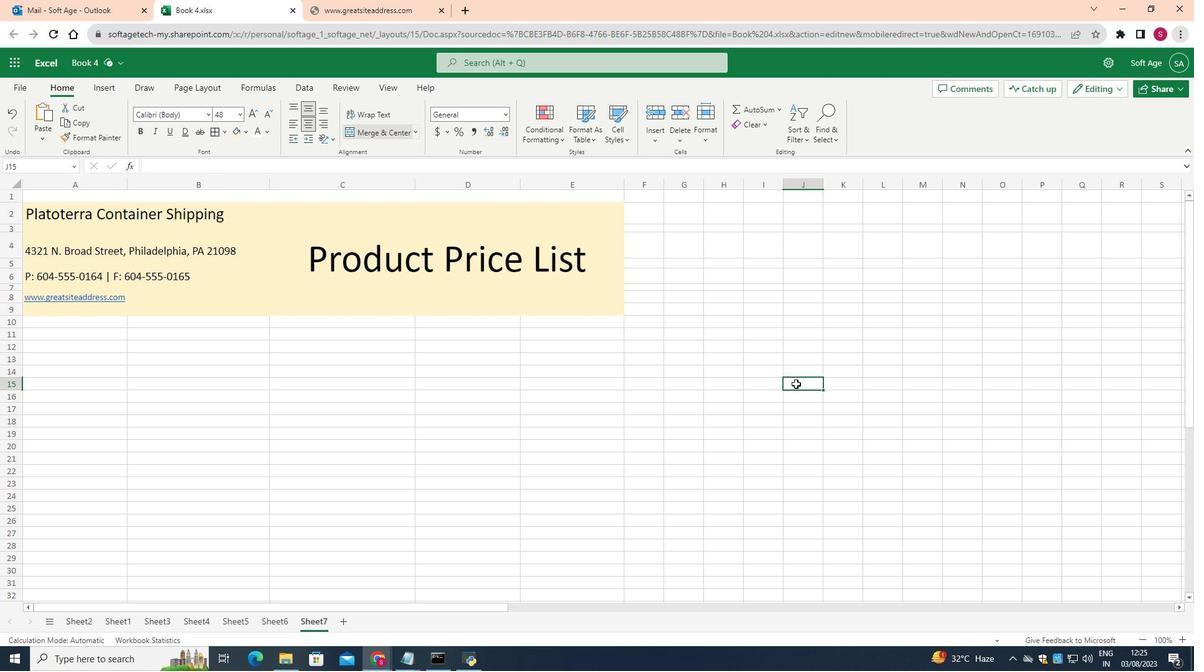 
Action: Mouse moved to (245, 204)
Screenshot: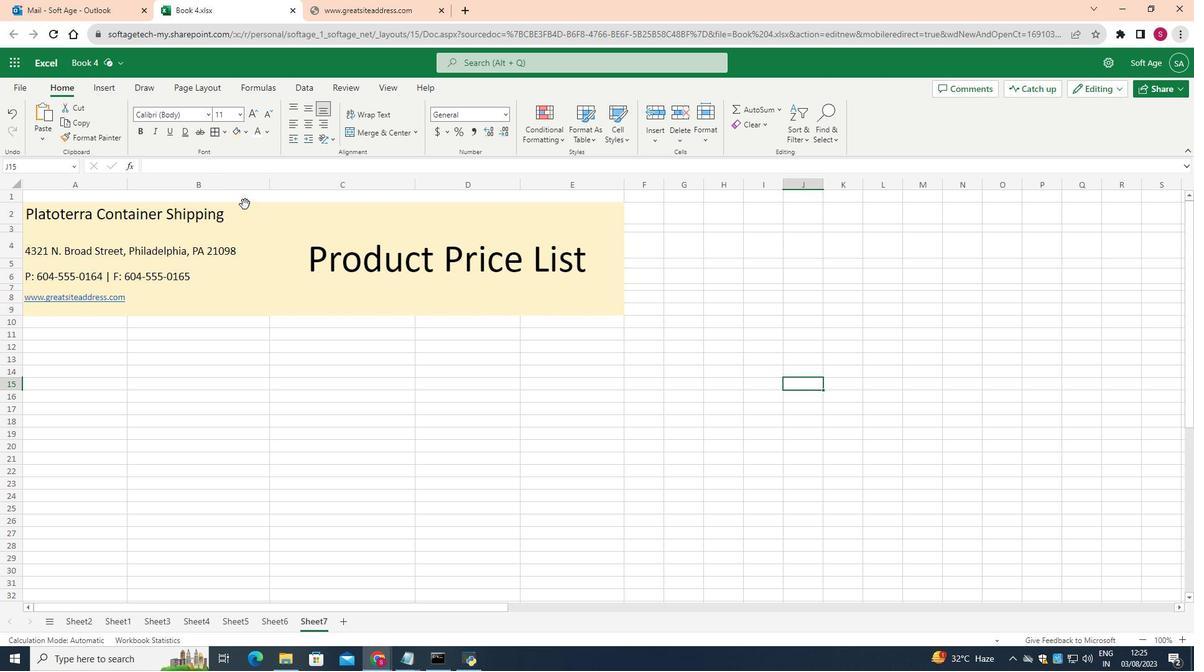 
Action: Mouse pressed left at (245, 204)
Screenshot: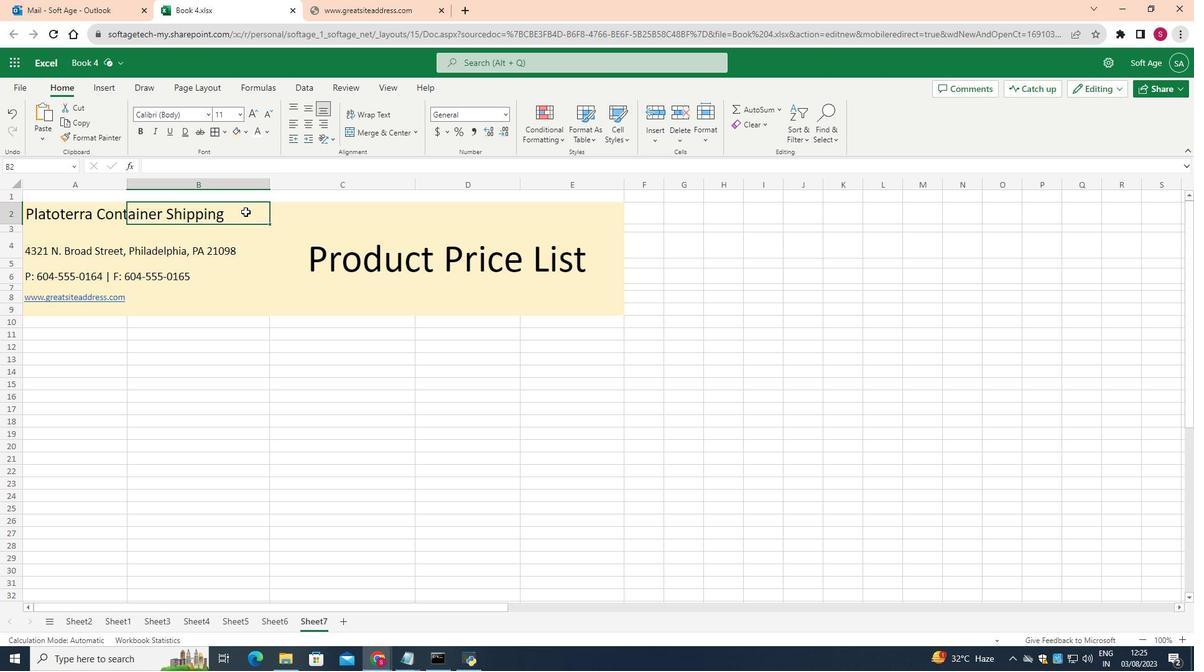 
Action: Mouse moved to (222, 130)
Screenshot: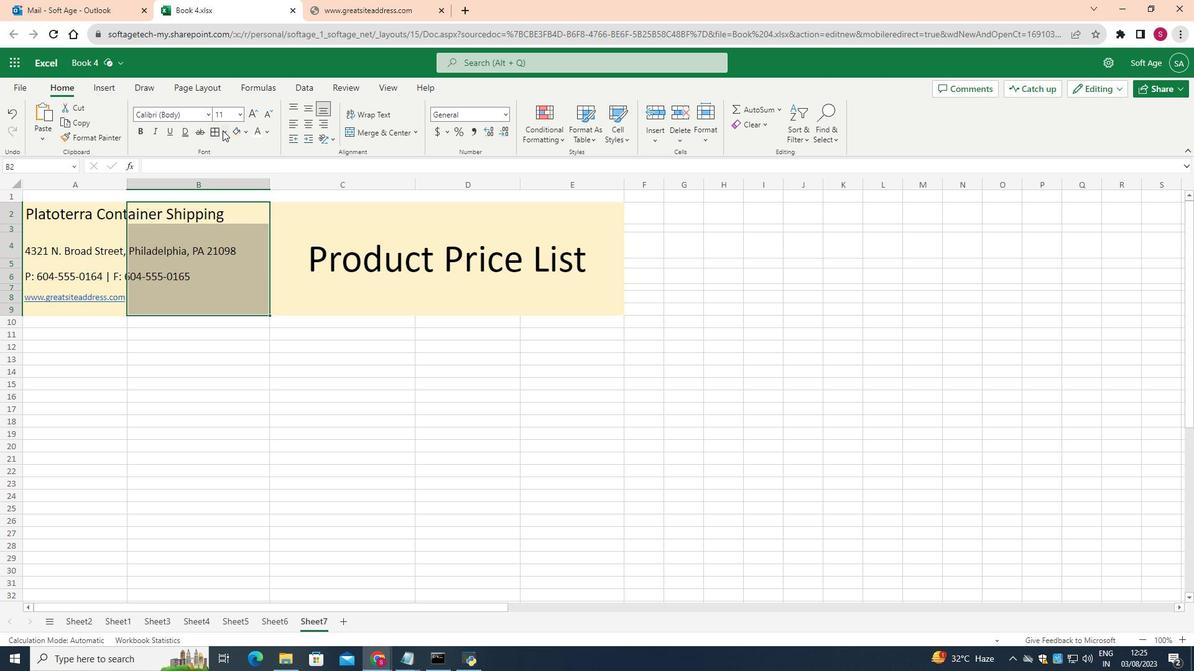 
Action: Mouse pressed left at (222, 130)
Screenshot: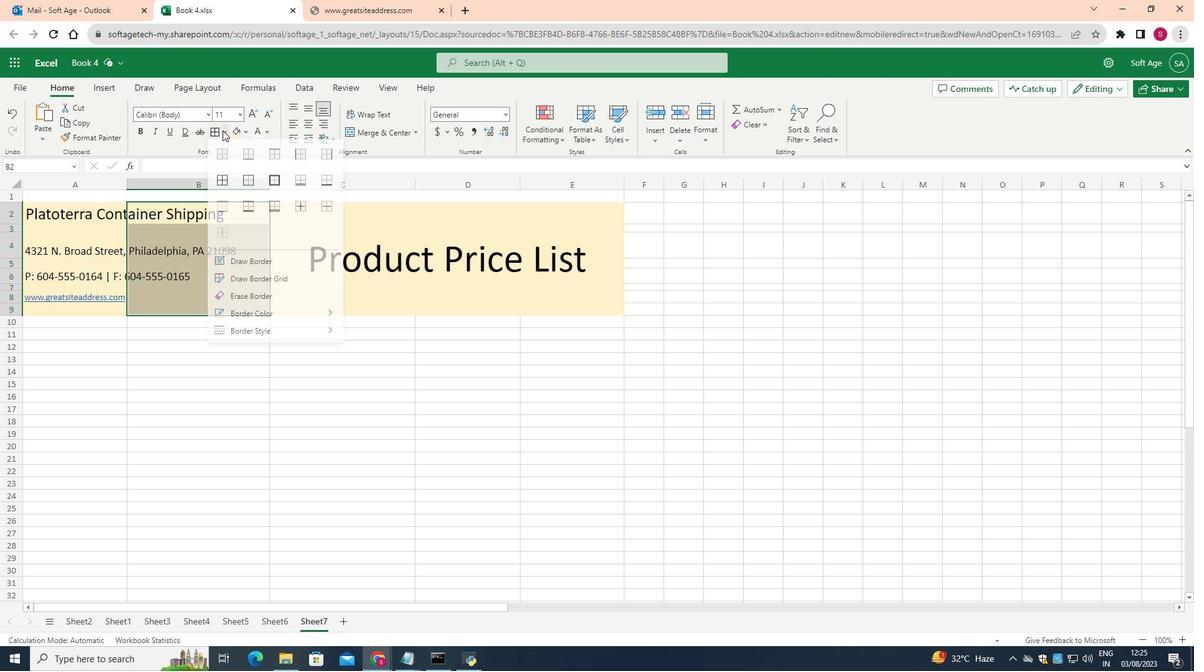 
Action: Mouse moved to (261, 312)
Screenshot: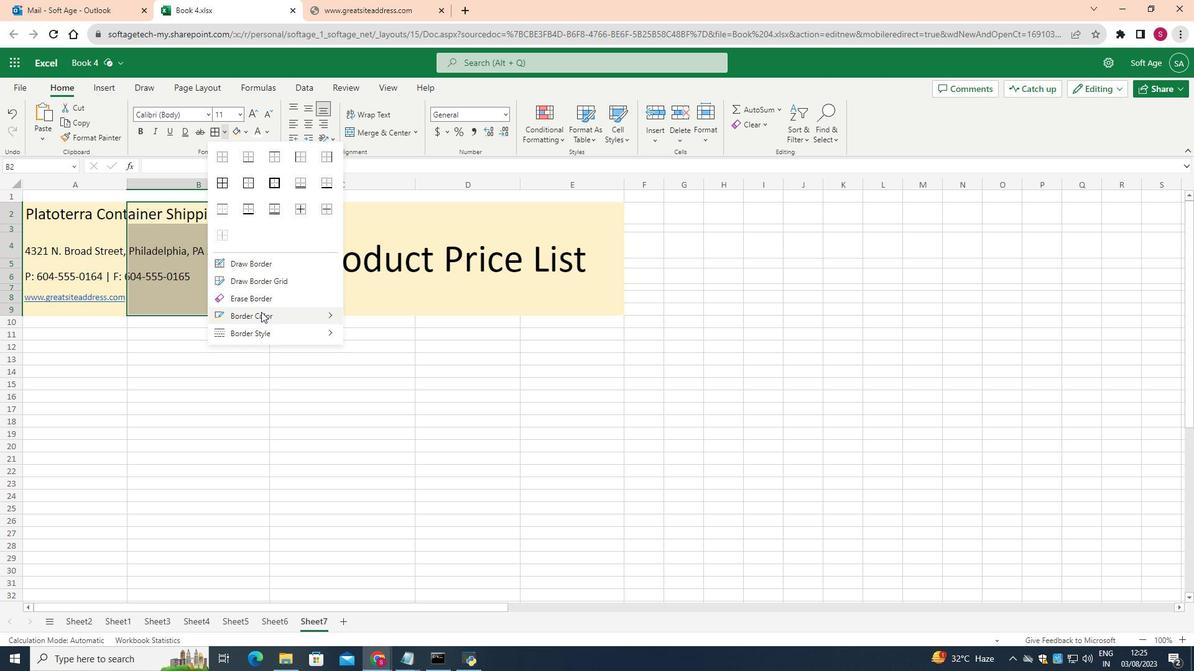 
Action: Mouse pressed left at (261, 312)
Screenshot: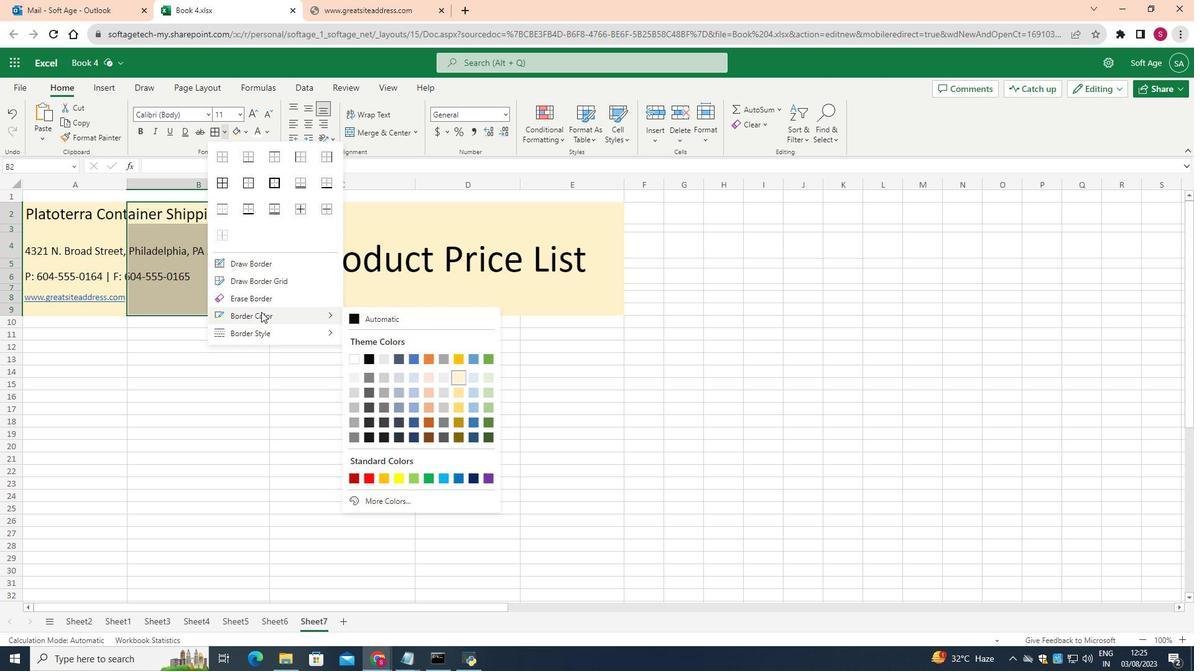 
Action: Mouse moved to (368, 394)
Screenshot: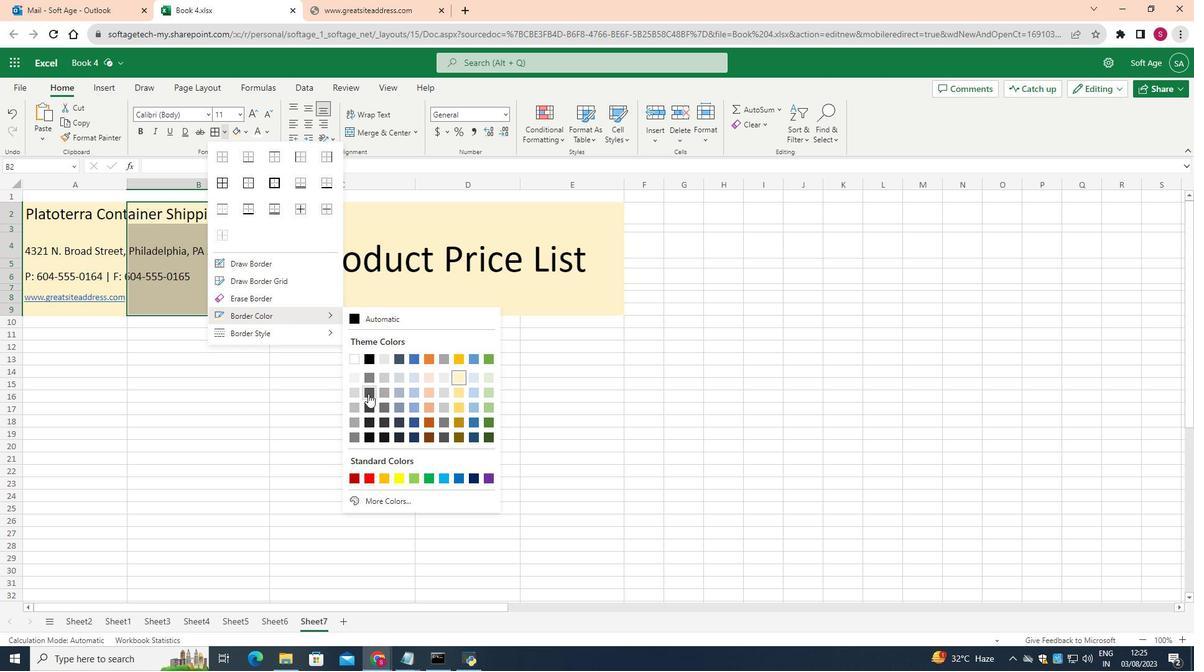 
Action: Mouse pressed left at (368, 394)
Screenshot: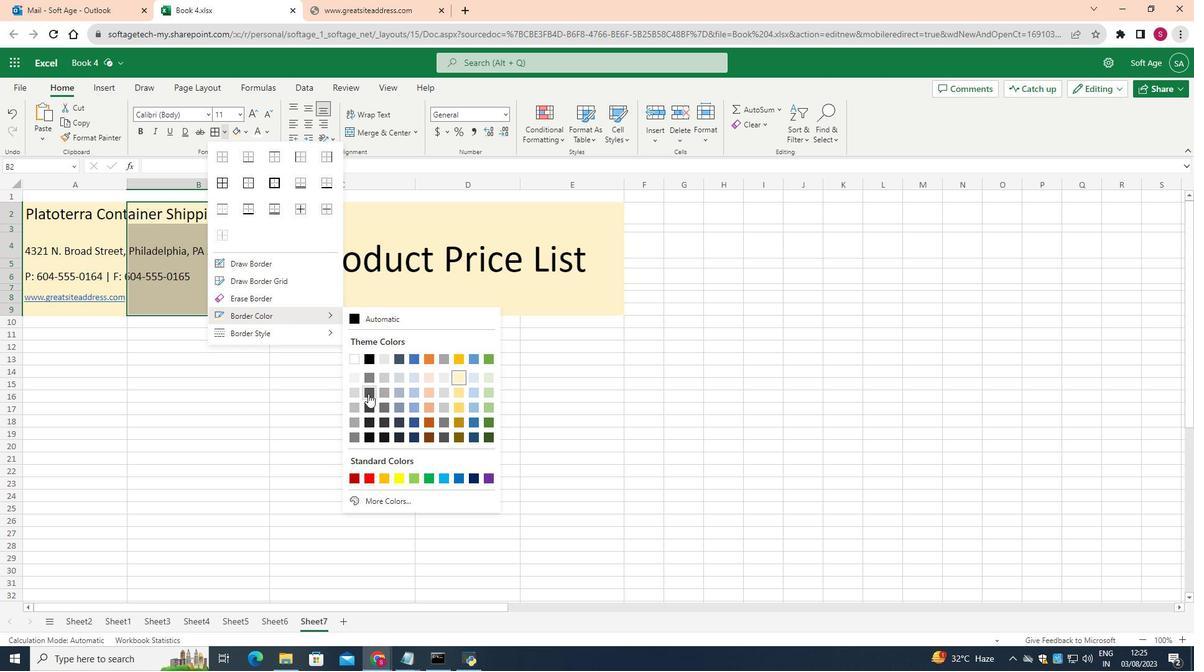 
Action: Mouse moved to (225, 133)
Screenshot: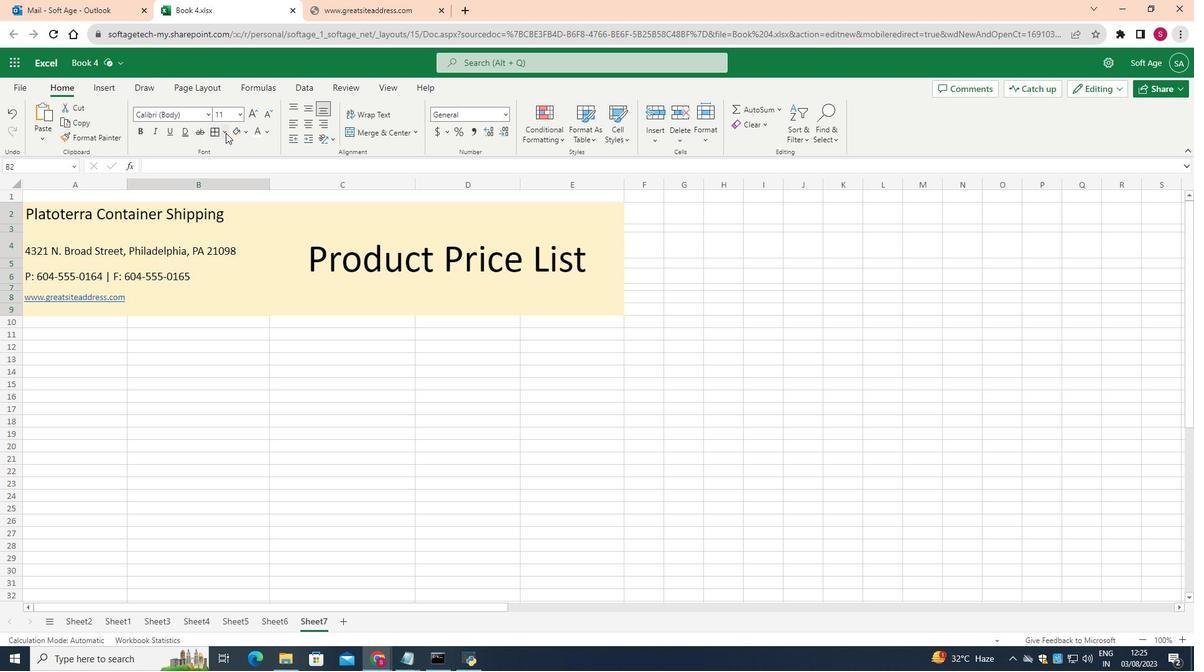 
Action: Mouse pressed left at (225, 133)
Screenshot: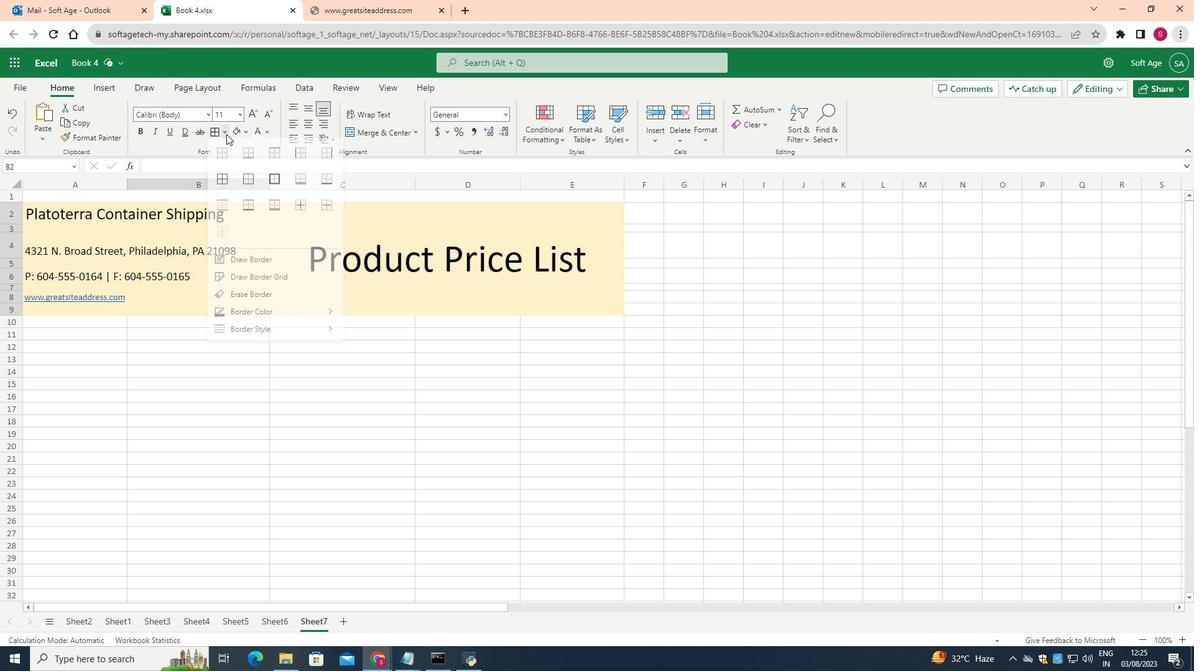 
Action: Mouse moved to (326, 160)
Screenshot: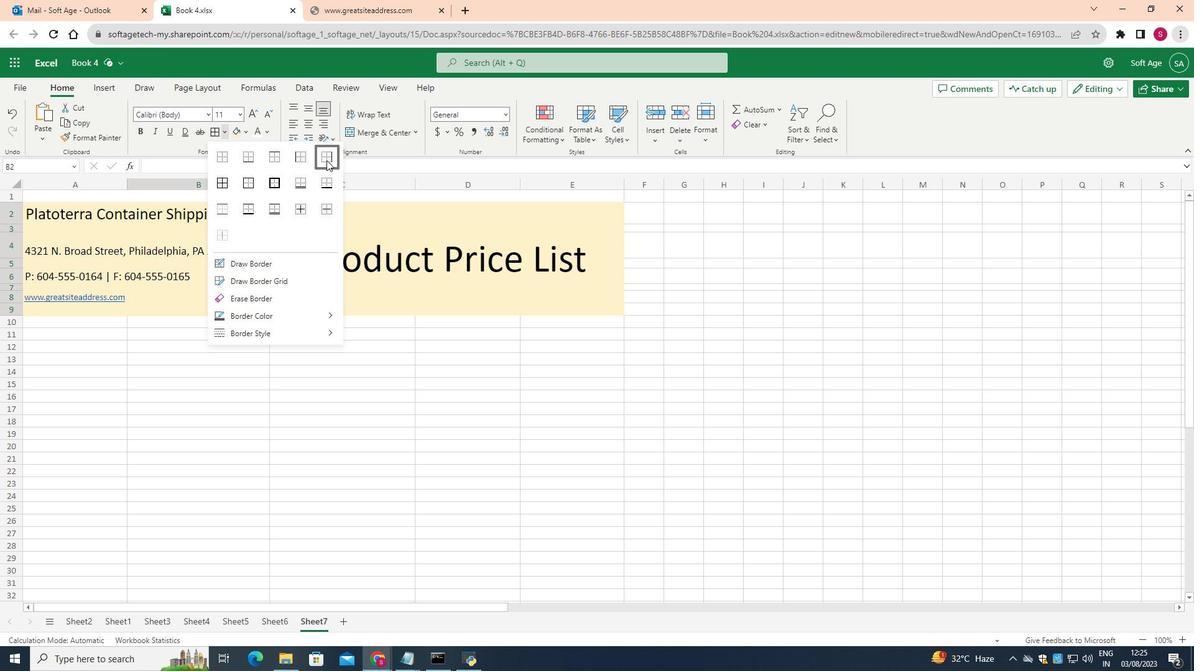 
Action: Mouse pressed left at (326, 160)
Screenshot: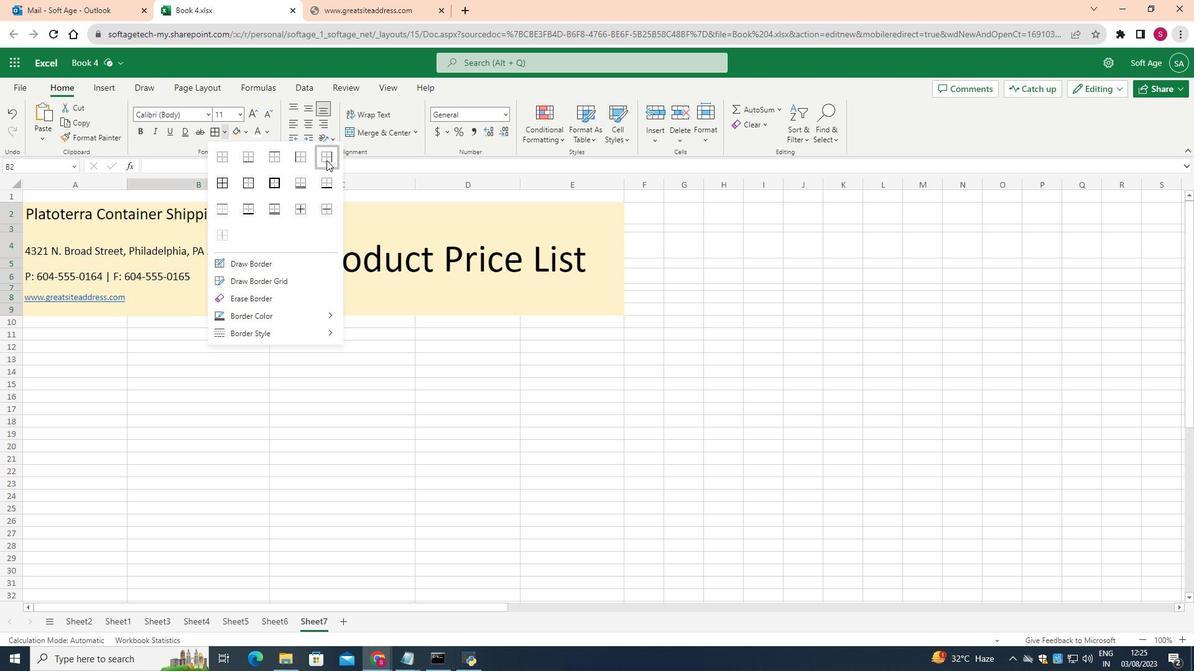 
Action: Mouse moved to (368, 375)
Screenshot: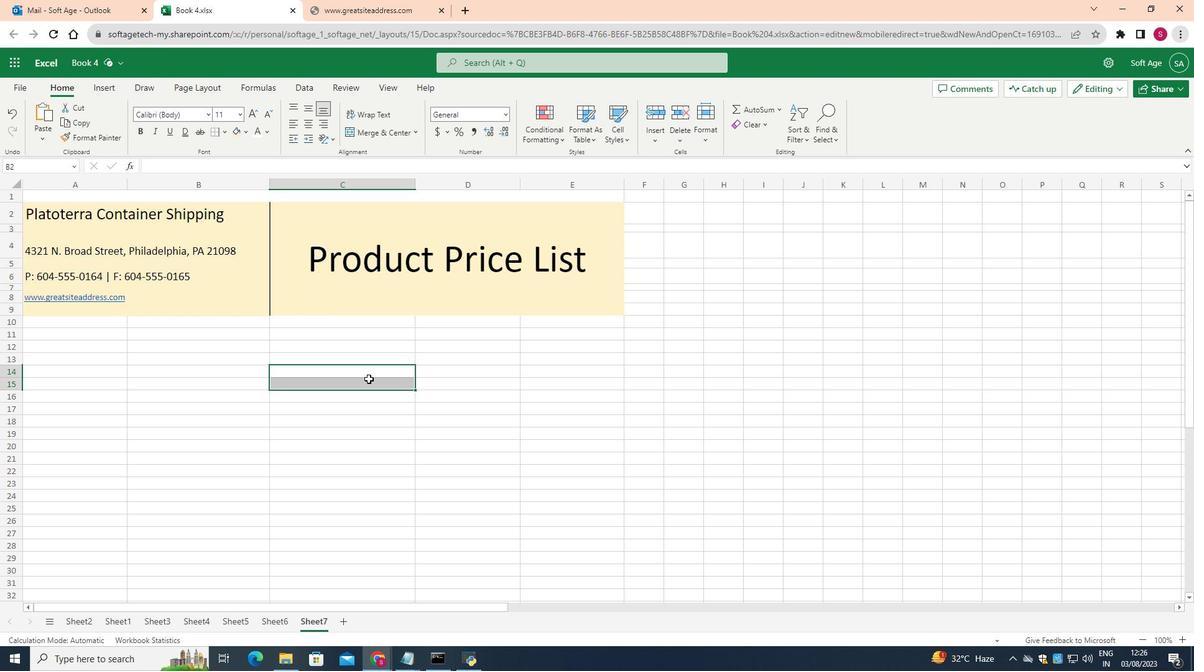 
Action: Mouse pressed left at (368, 375)
Screenshot: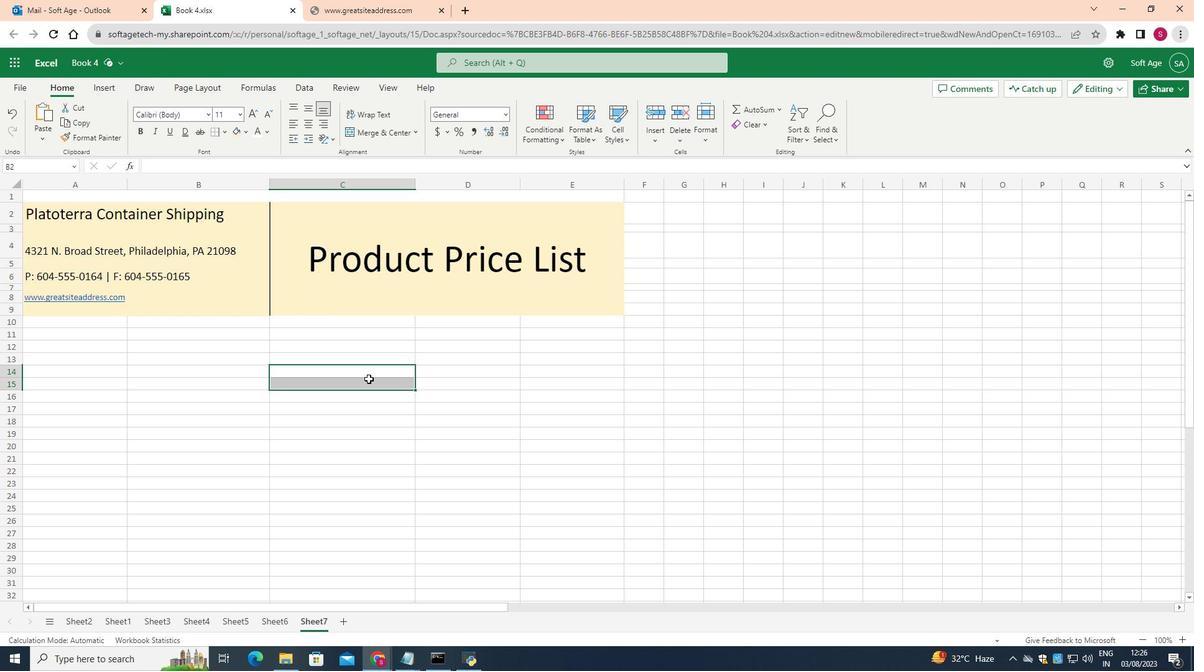 
Action: Mouse moved to (87, 204)
Screenshot: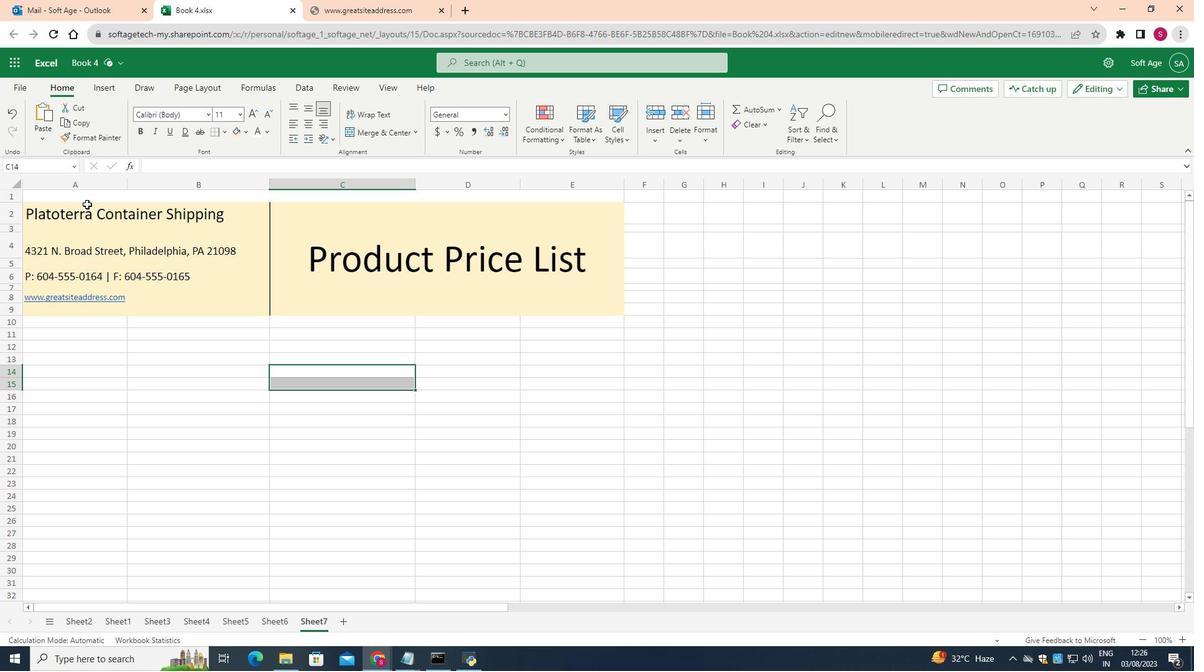 
Action: Mouse pressed left at (87, 204)
Screenshot: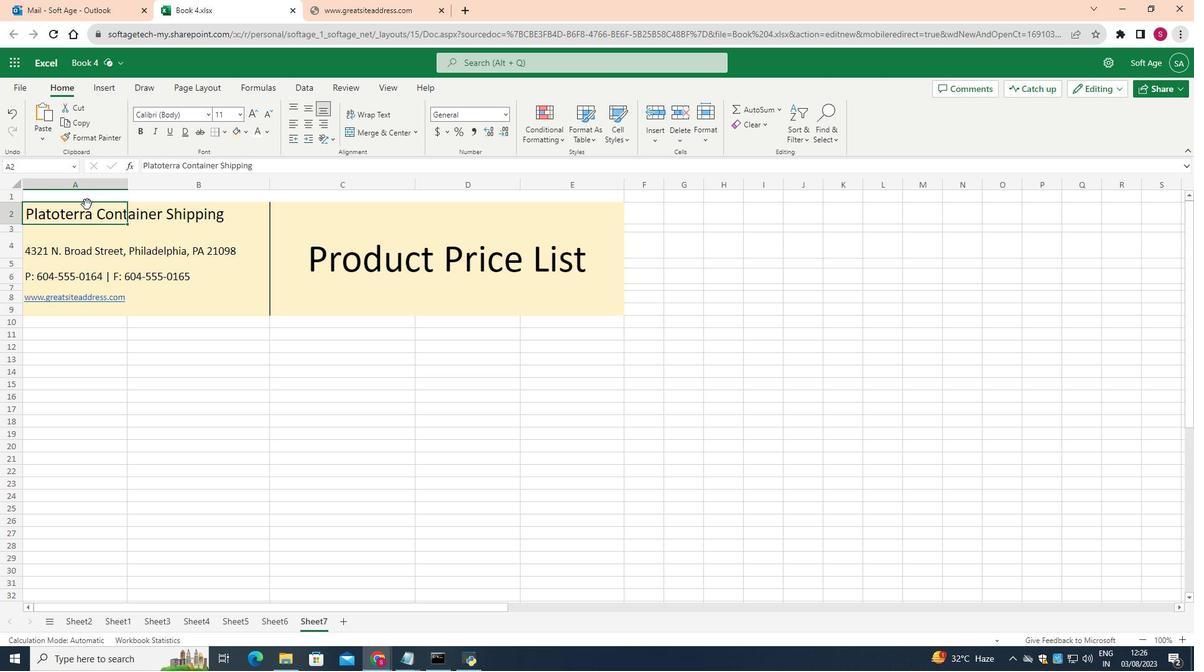 
Action: Mouse moved to (223, 133)
Screenshot: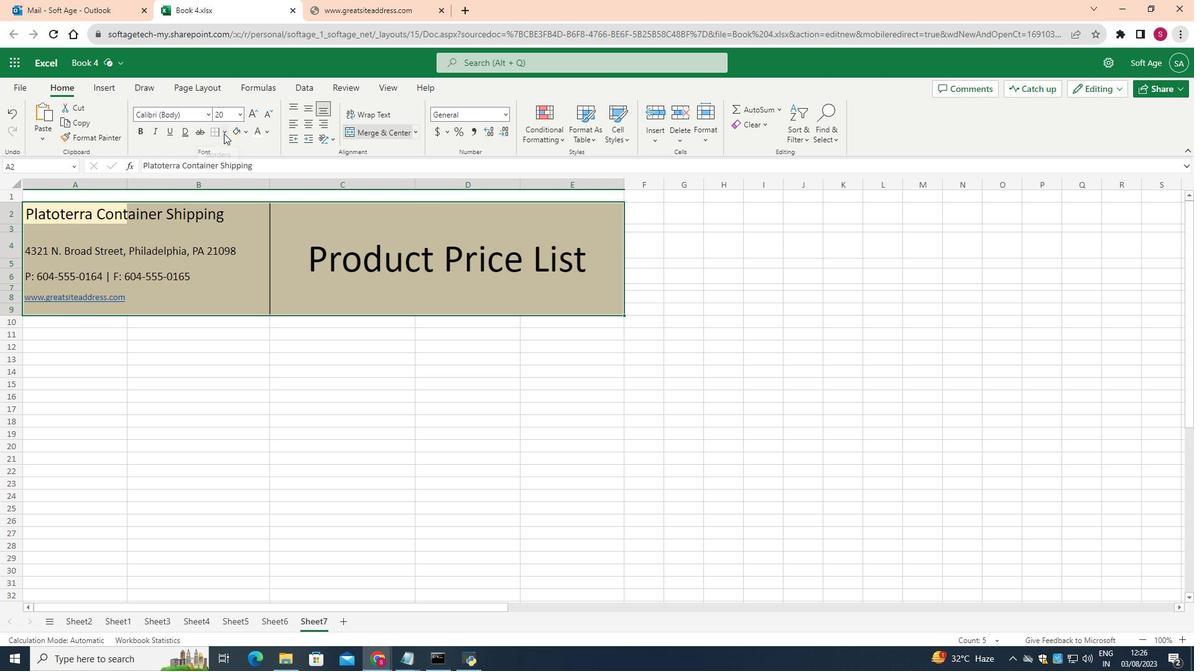 
Action: Mouse pressed left at (223, 133)
Screenshot: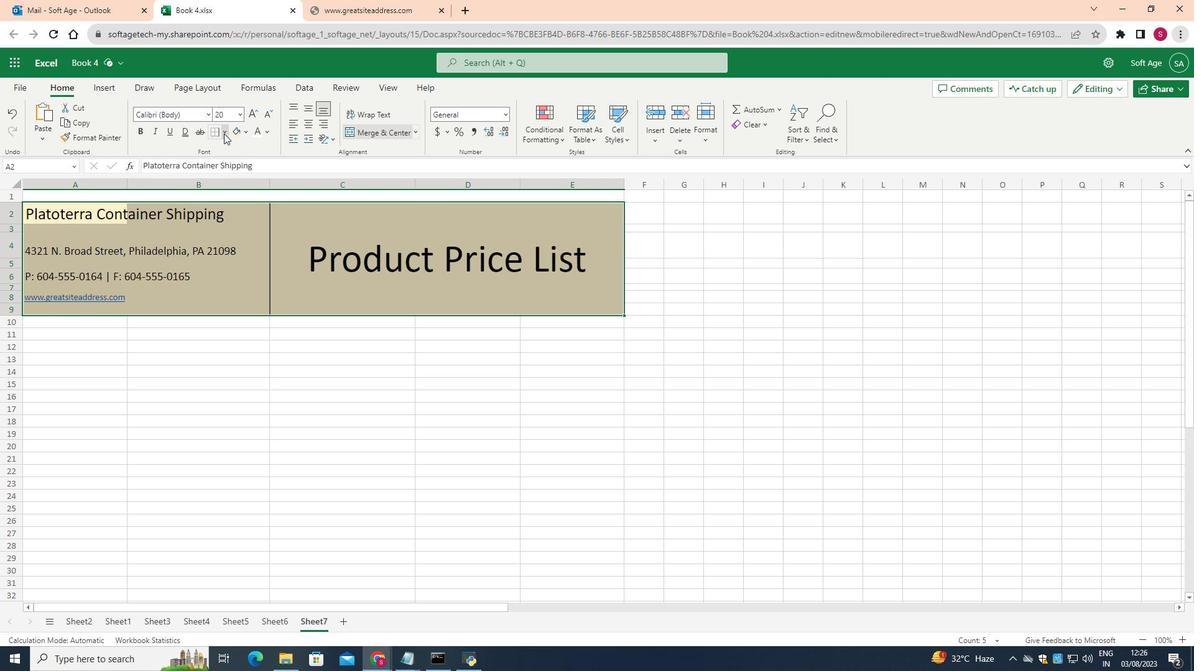 
Action: Mouse moved to (253, 214)
Screenshot: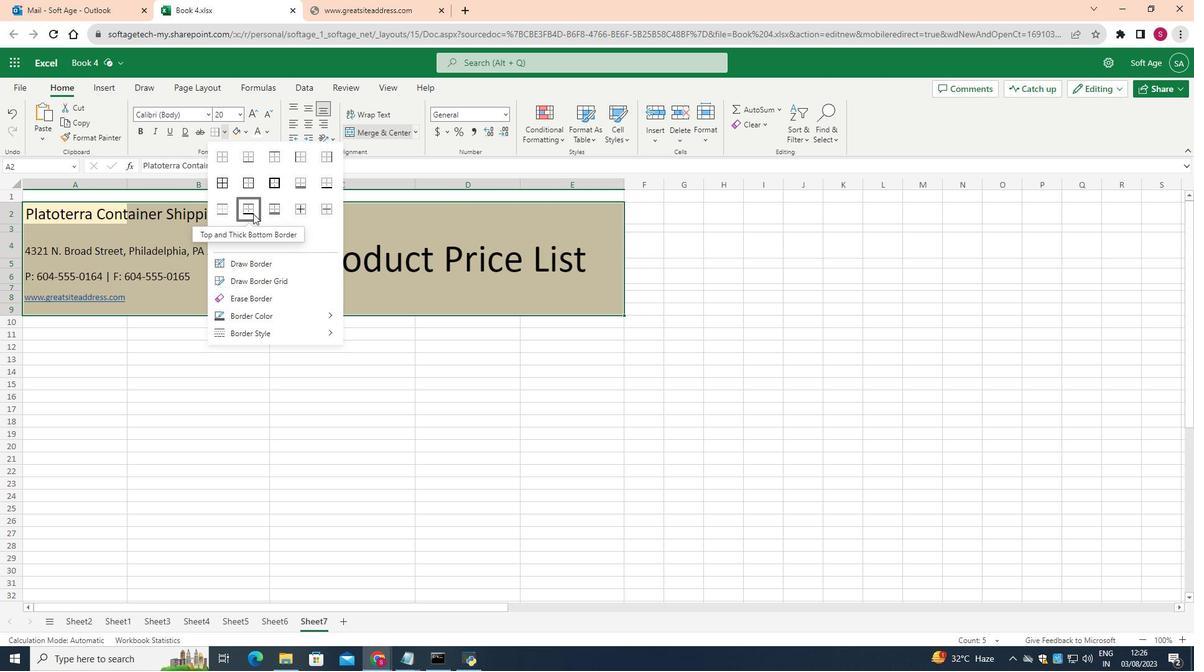 
Action: Mouse pressed left at (253, 214)
Screenshot: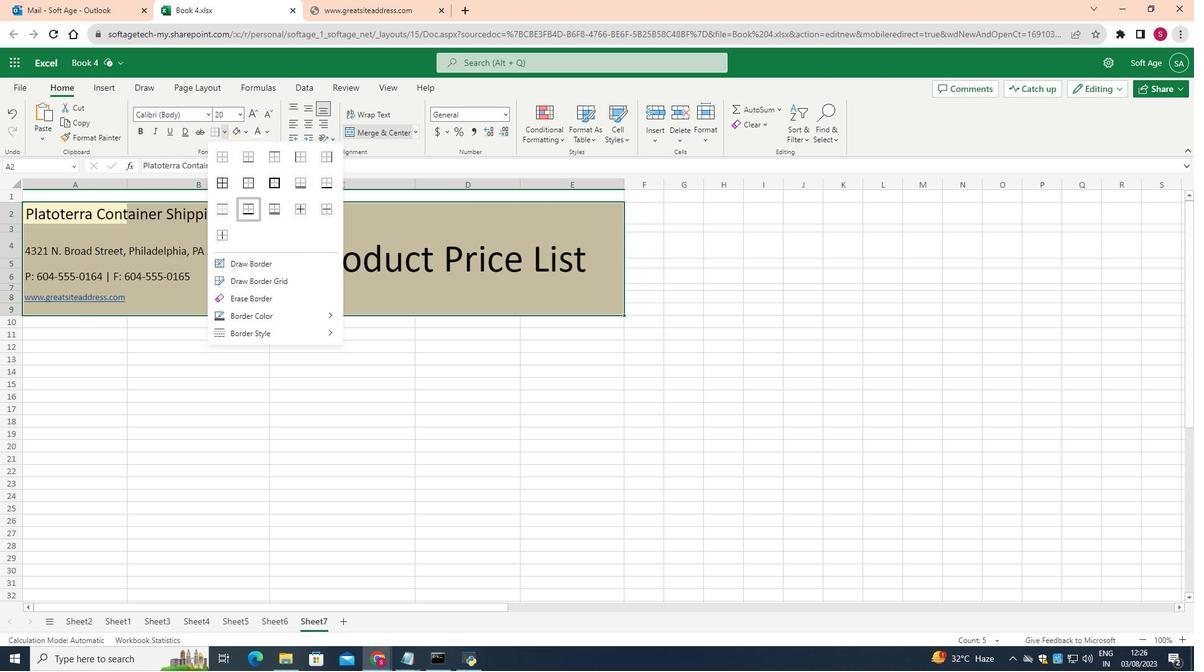 
Action: Mouse moved to (653, 430)
Screenshot: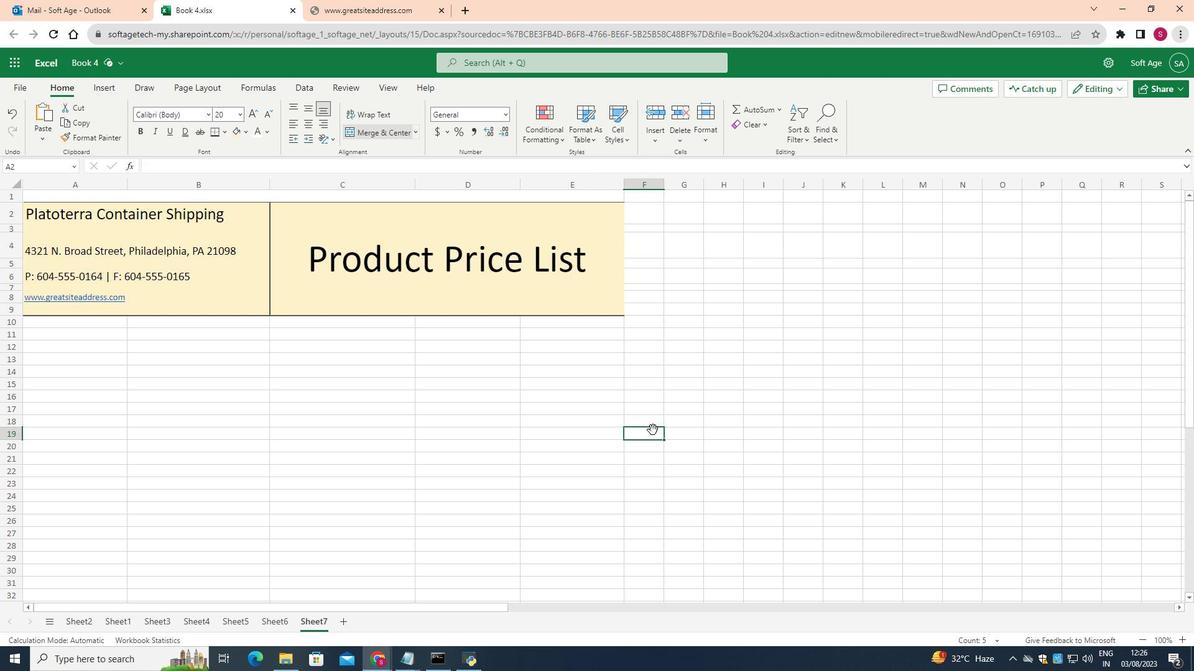 
Action: Mouse pressed left at (653, 430)
Screenshot: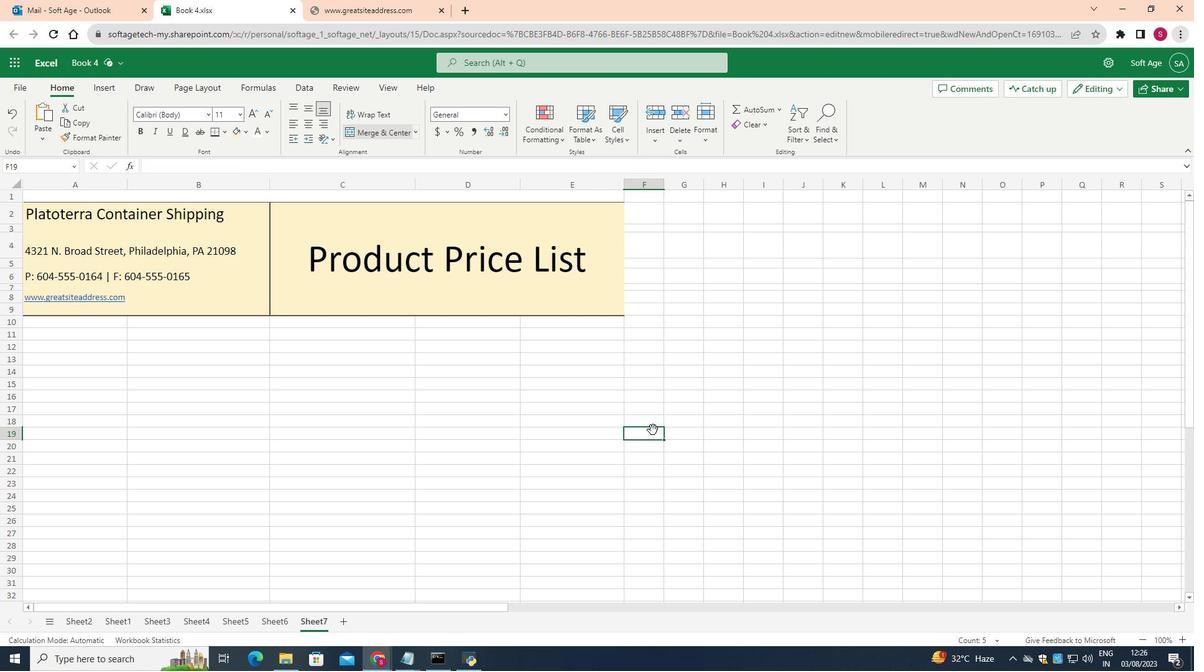 
Action: Mouse moved to (112, 324)
Screenshot: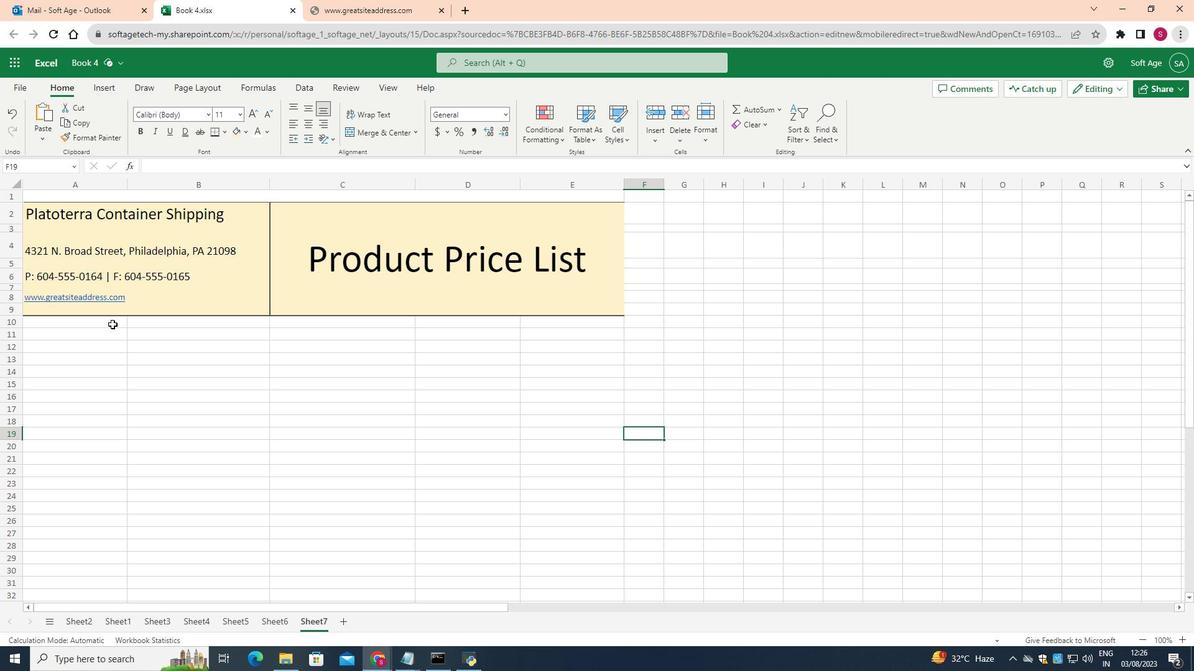 
Action: Mouse pressed left at (112, 324)
Screenshot: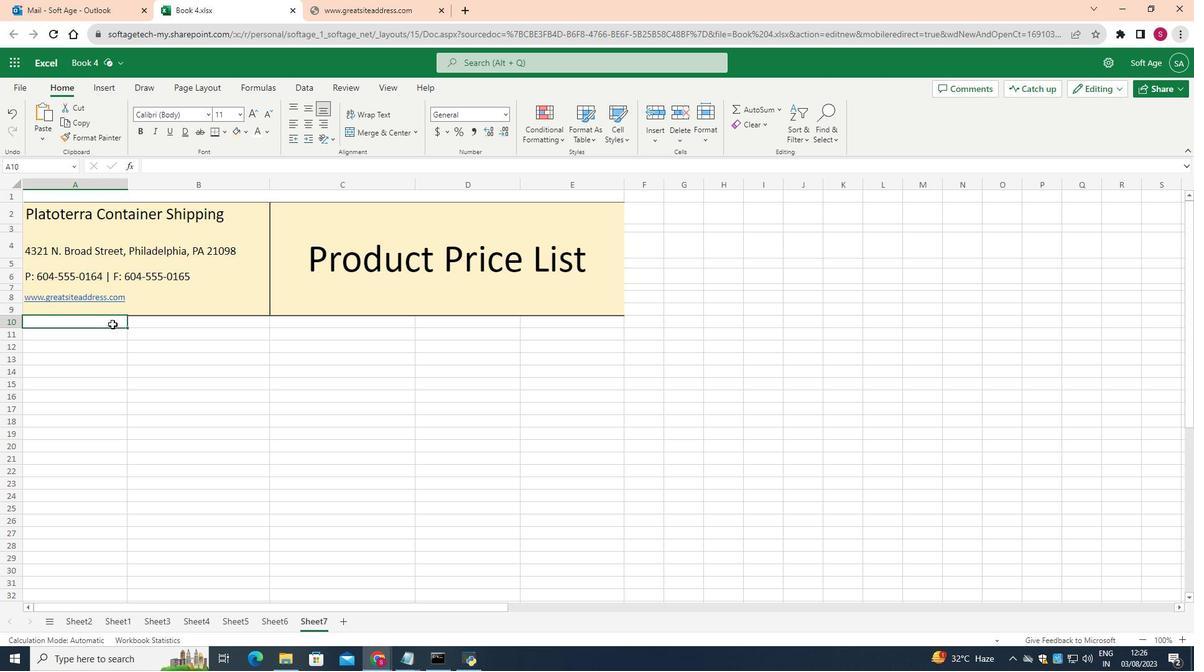 
Action: Mouse moved to (243, 115)
Screenshot: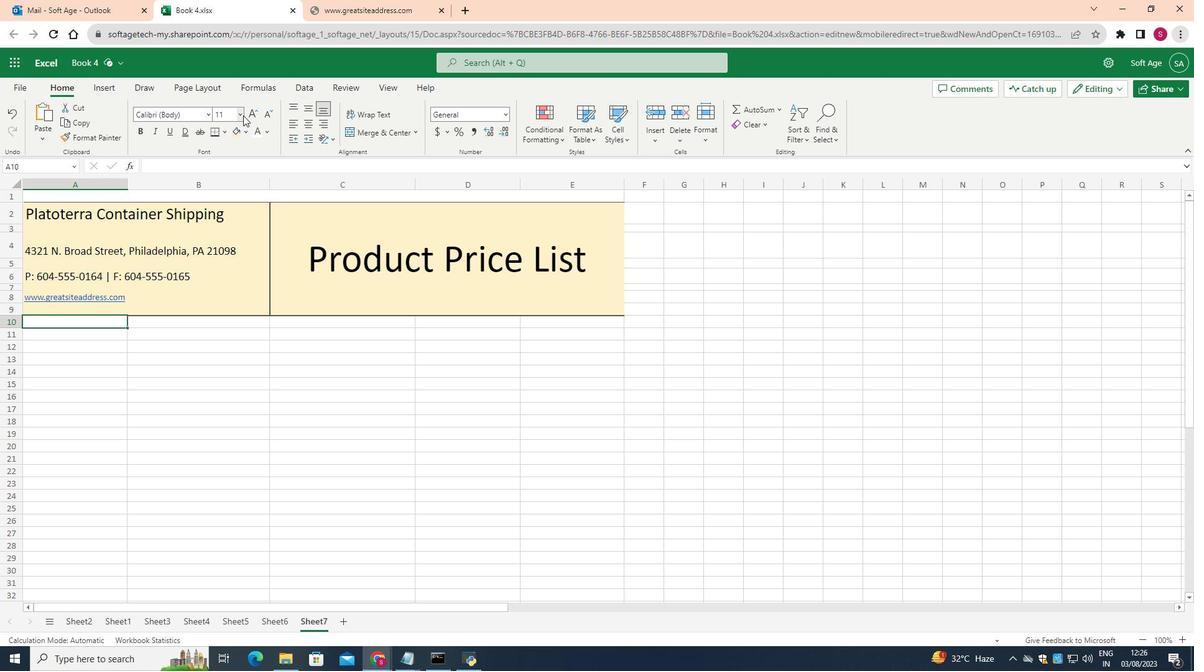 
Action: Mouse pressed left at (243, 115)
Screenshot: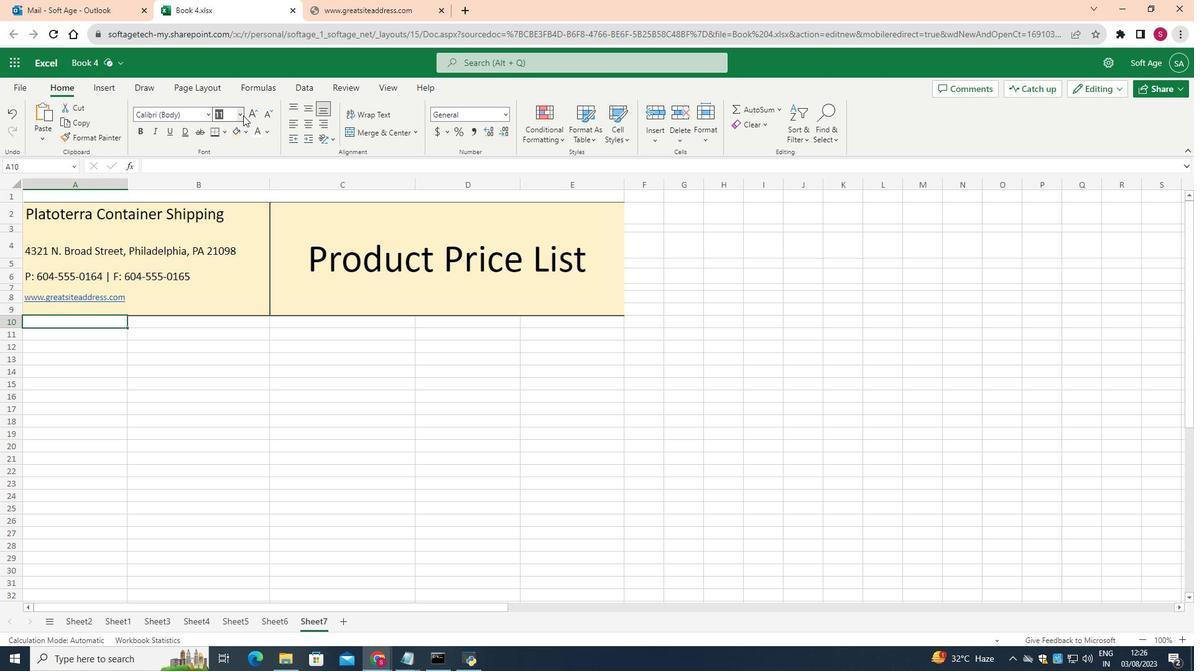 
Action: Mouse moved to (230, 217)
